 Task: Sliding Time Scale/Pitch Shift.
Action: Mouse moved to (118, 51)
Screenshot: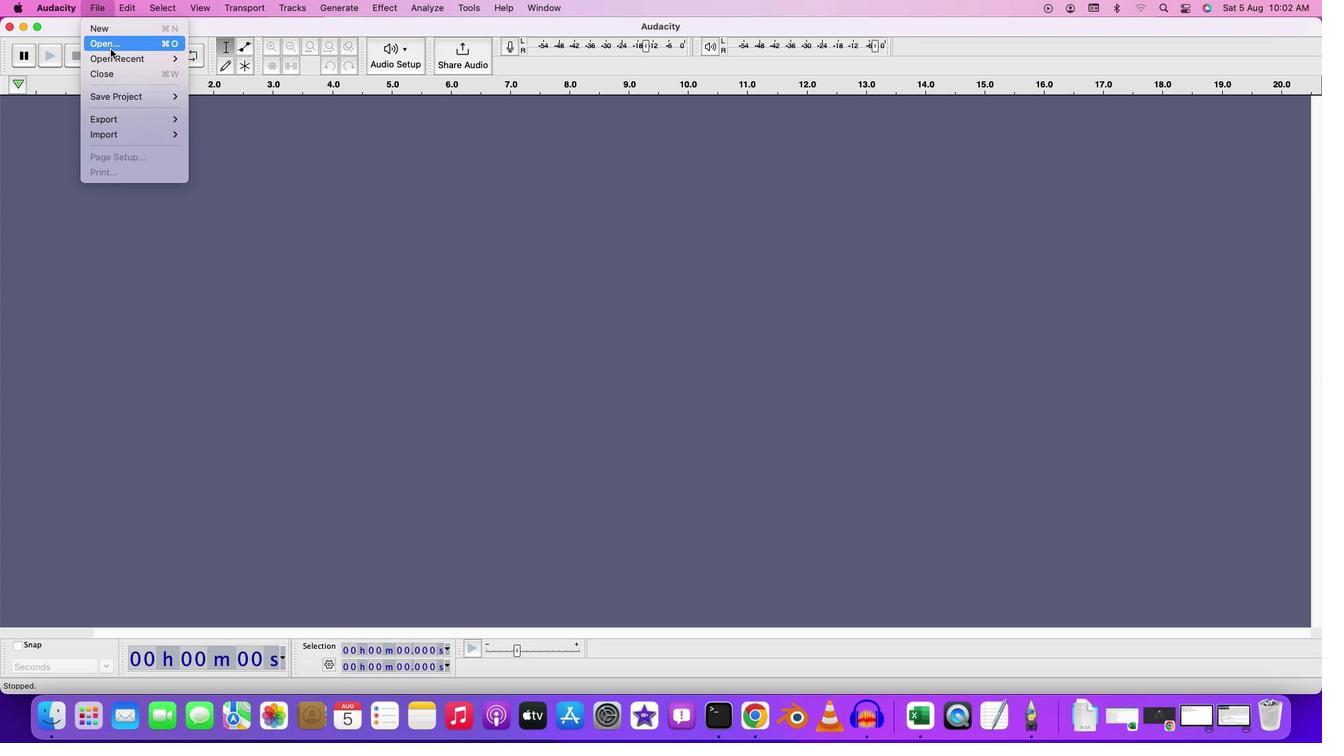 
Action: Mouse pressed left at (118, 51)
Screenshot: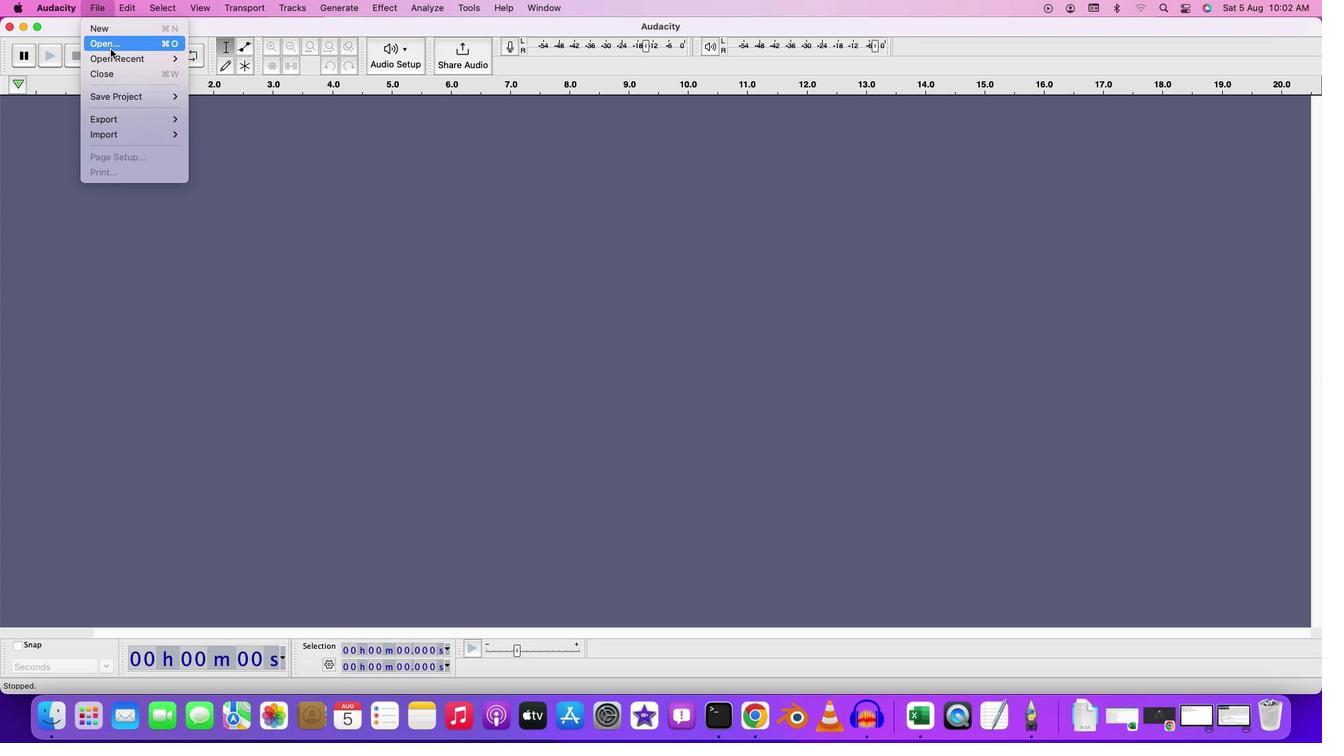 
Action: Mouse moved to (732, 280)
Screenshot: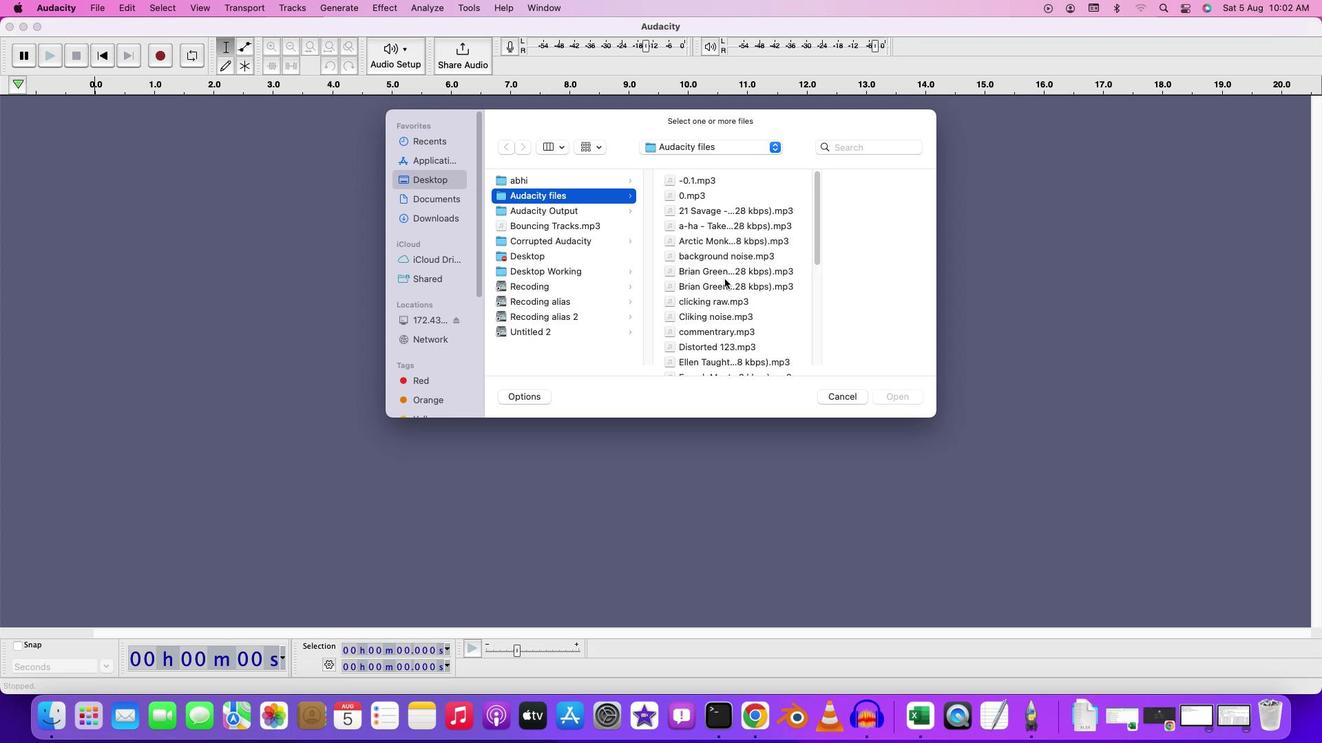 
Action: Mouse pressed left at (732, 280)
Screenshot: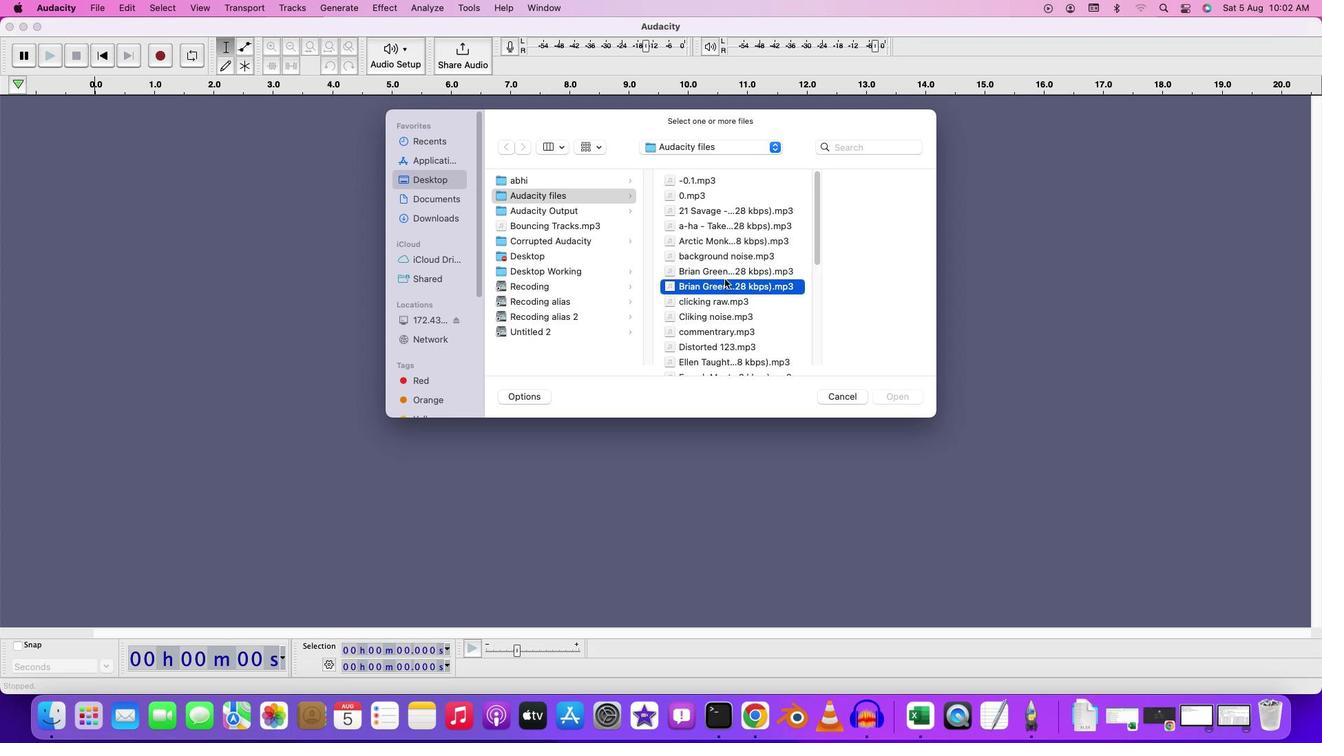 
Action: Mouse moved to (687, 243)
Screenshot: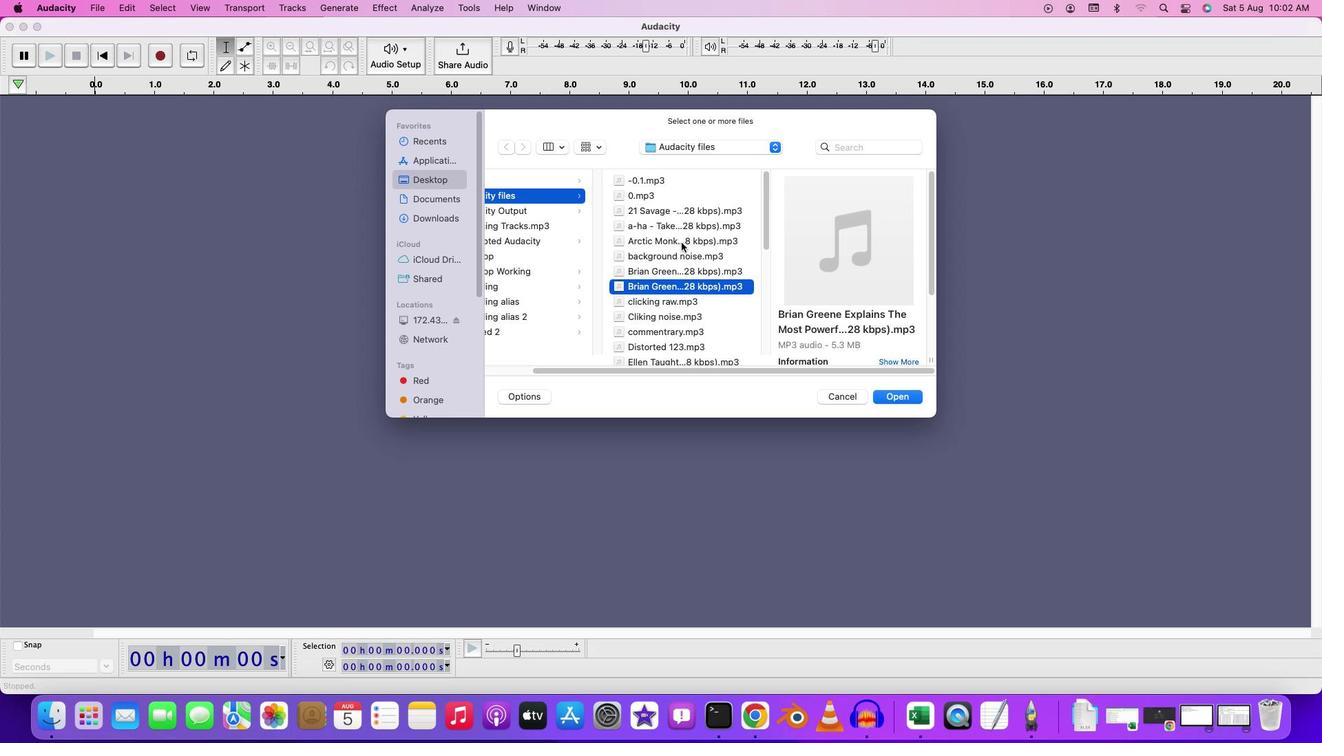 
Action: Mouse pressed left at (687, 243)
Screenshot: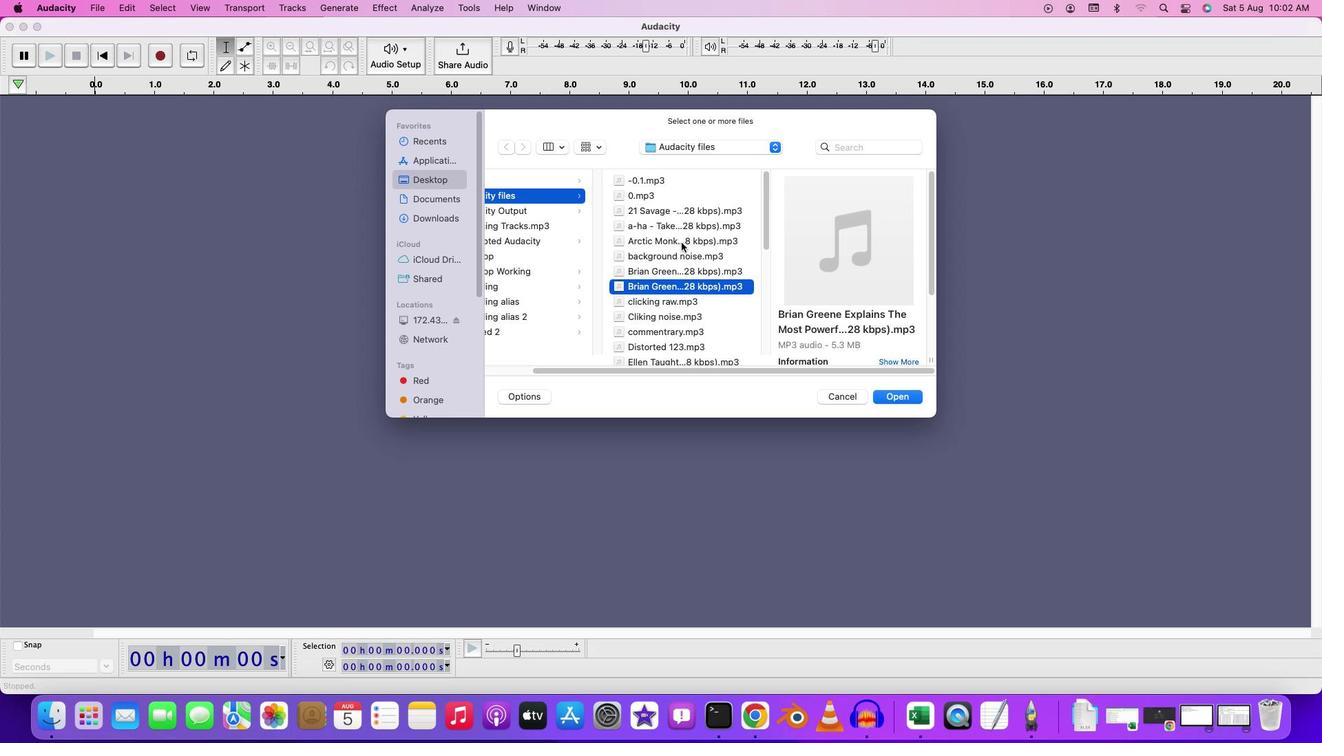 
Action: Mouse moved to (714, 260)
Screenshot: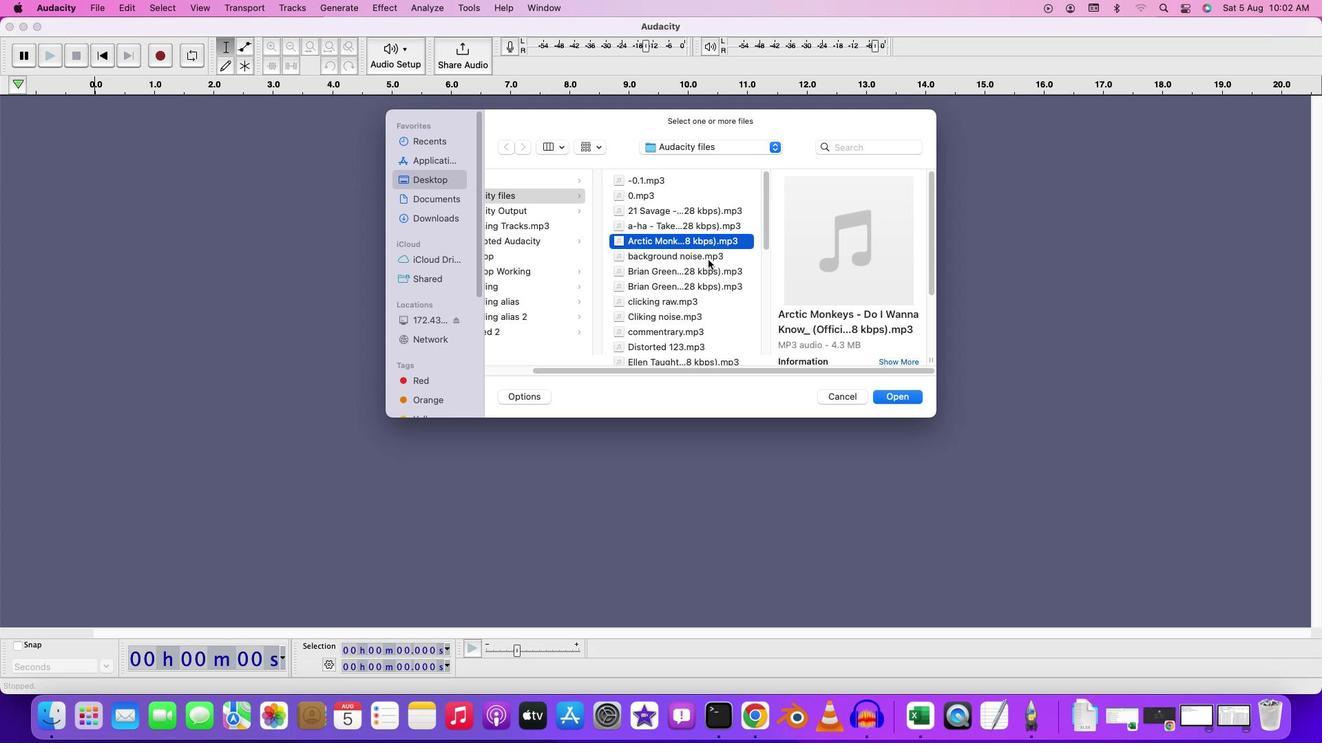
Action: Mouse scrolled (714, 260) with delta (8, 2)
Screenshot: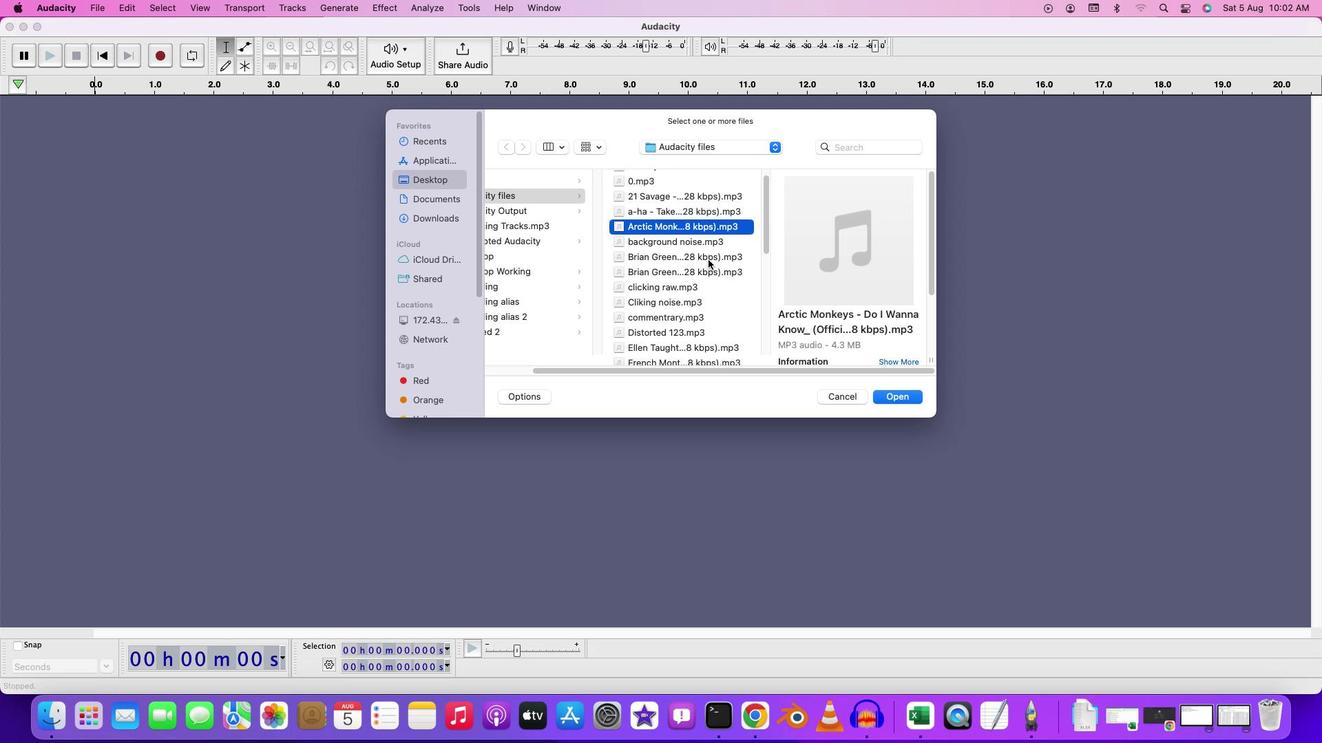 
Action: Mouse scrolled (714, 260) with delta (8, 2)
Screenshot: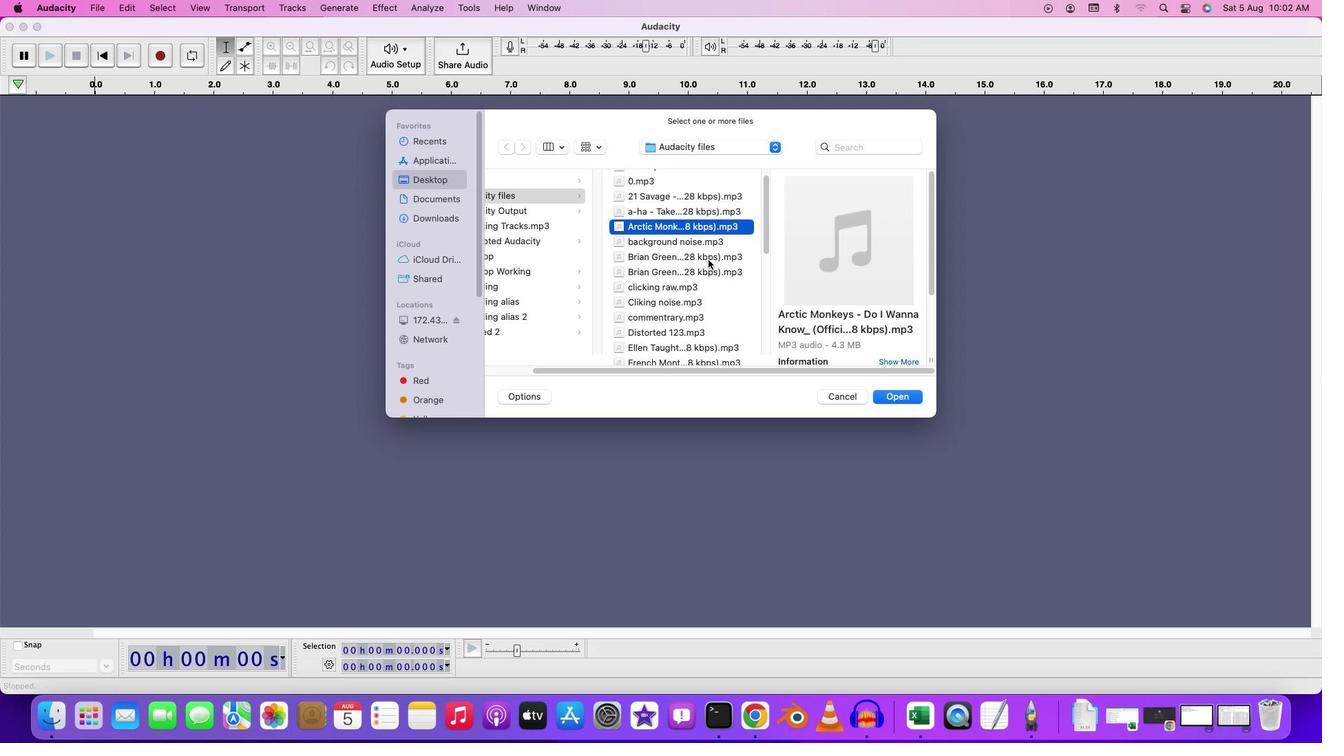 
Action: Mouse scrolled (714, 260) with delta (8, 1)
Screenshot: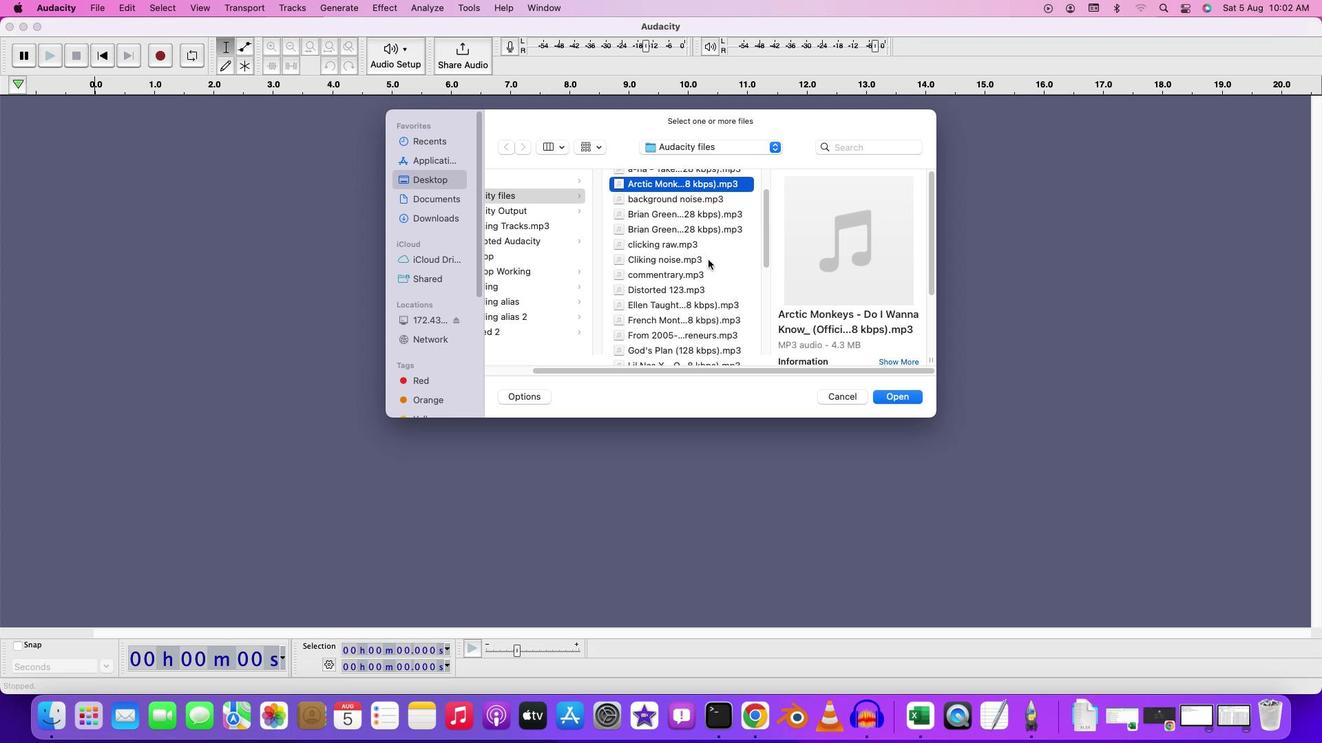 
Action: Mouse moved to (718, 260)
Screenshot: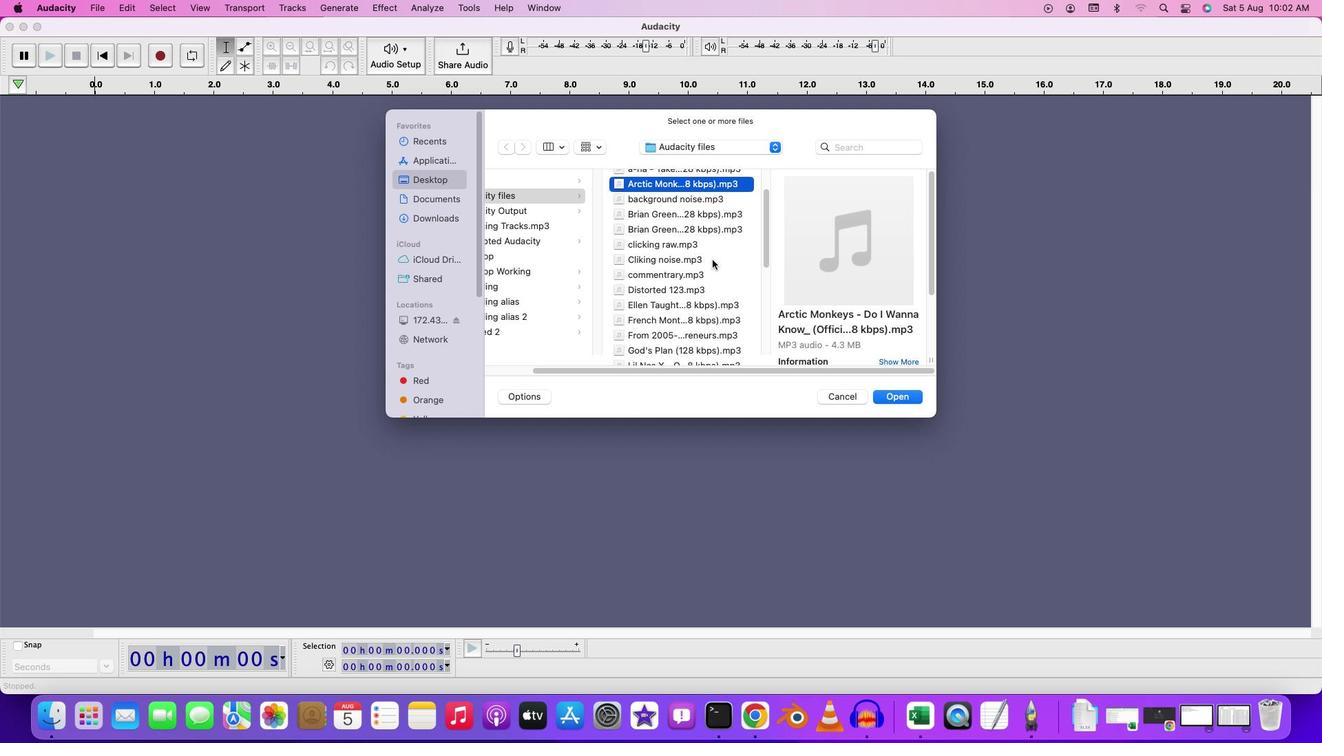 
Action: Mouse scrolled (718, 260) with delta (8, 3)
Screenshot: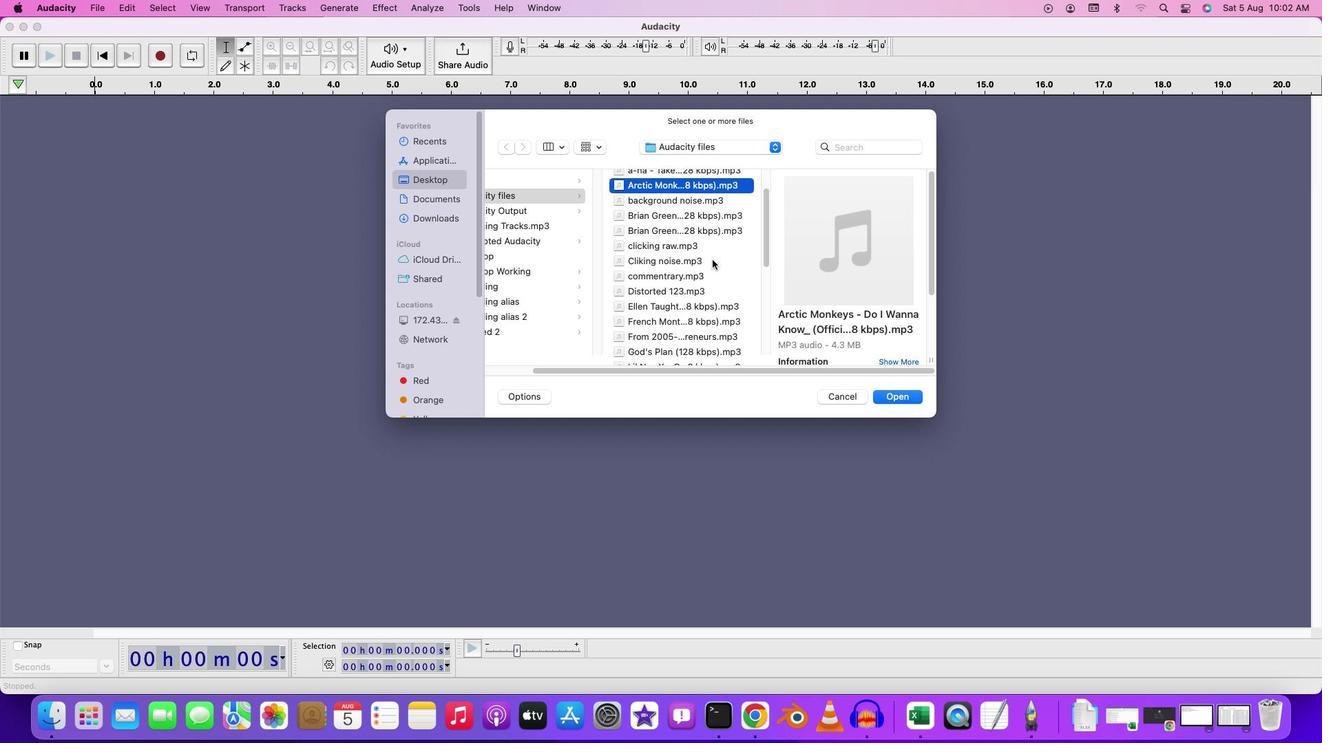 
Action: Mouse scrolled (718, 260) with delta (8, 3)
Screenshot: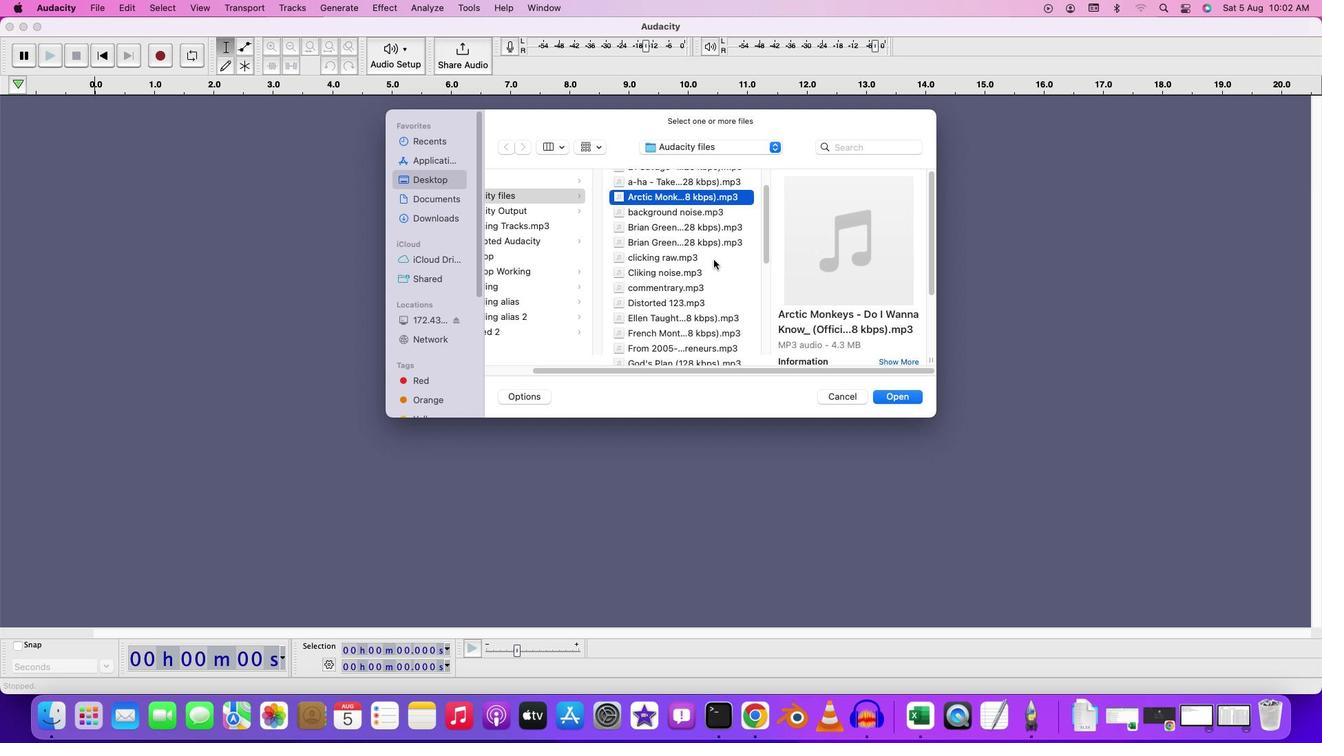 
Action: Mouse moved to (720, 260)
Screenshot: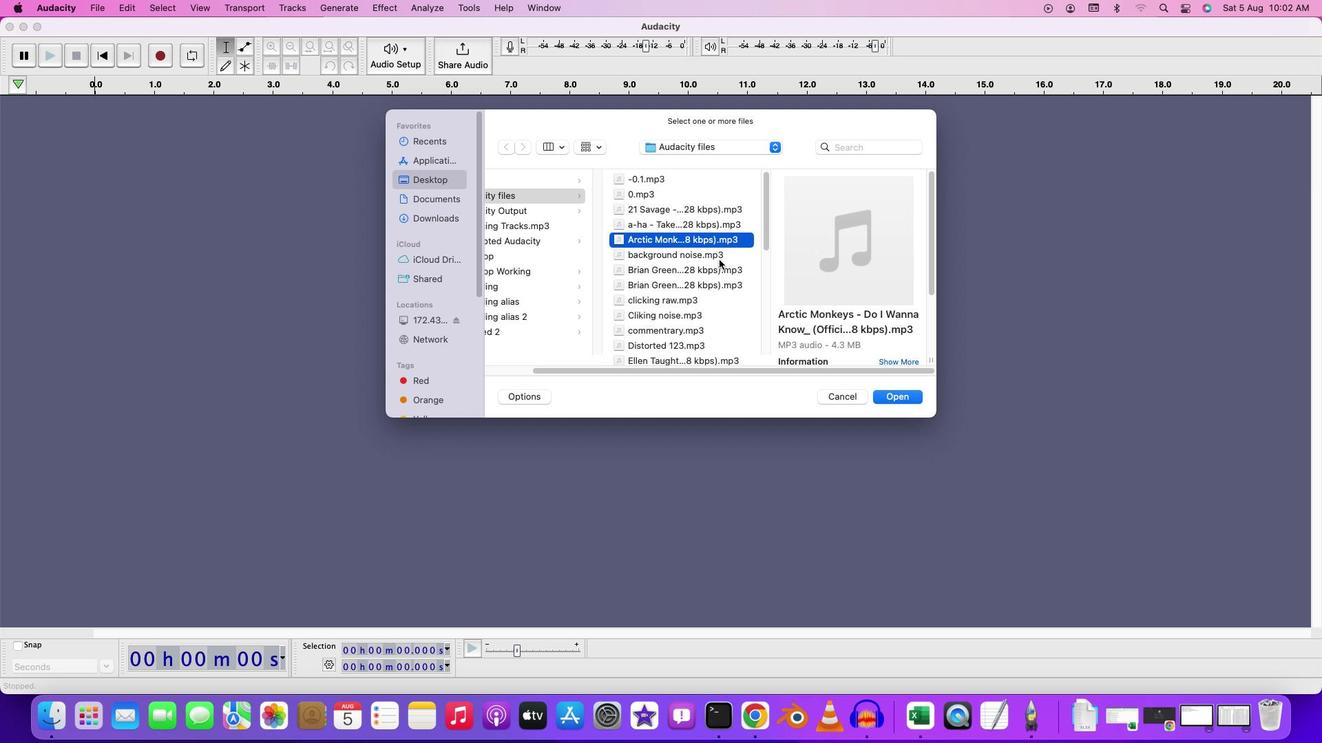 
Action: Mouse scrolled (720, 260) with delta (8, 4)
Screenshot: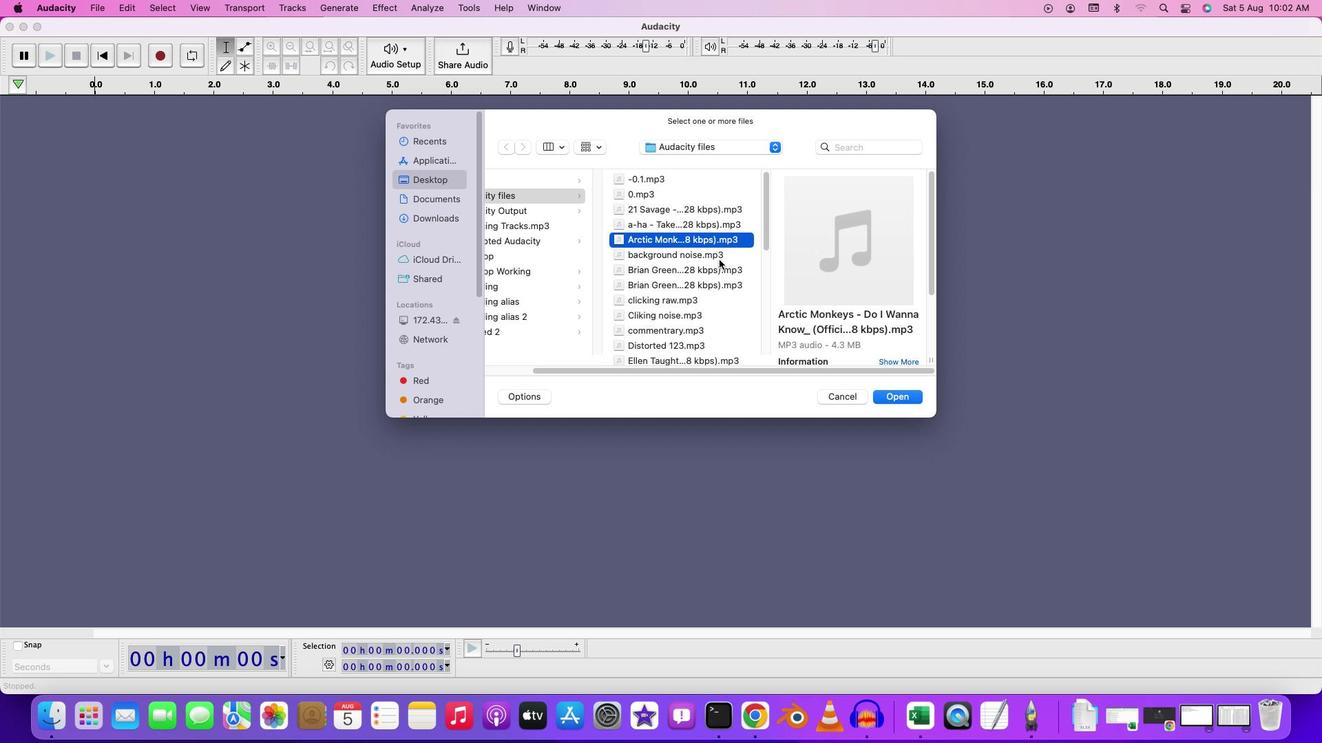 
Action: Mouse moved to (714, 245)
Screenshot: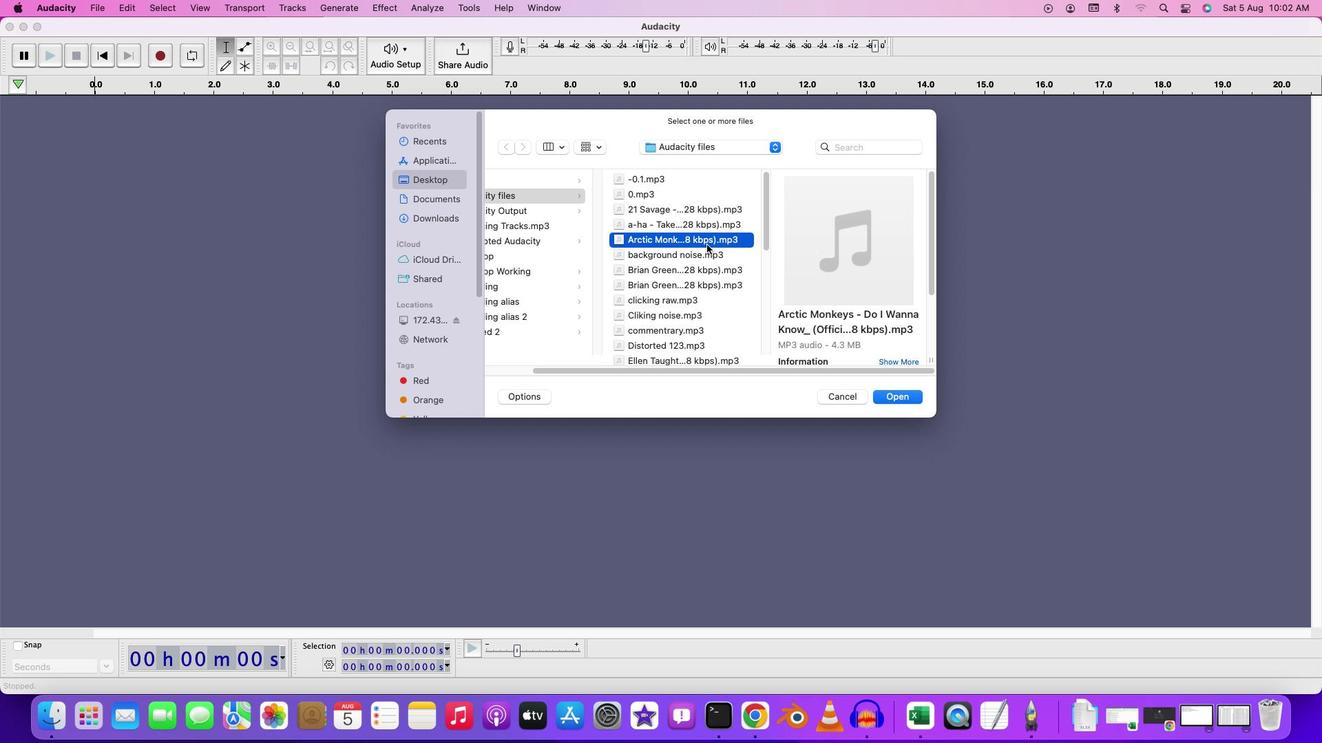 
Action: Mouse pressed left at (714, 245)
Screenshot: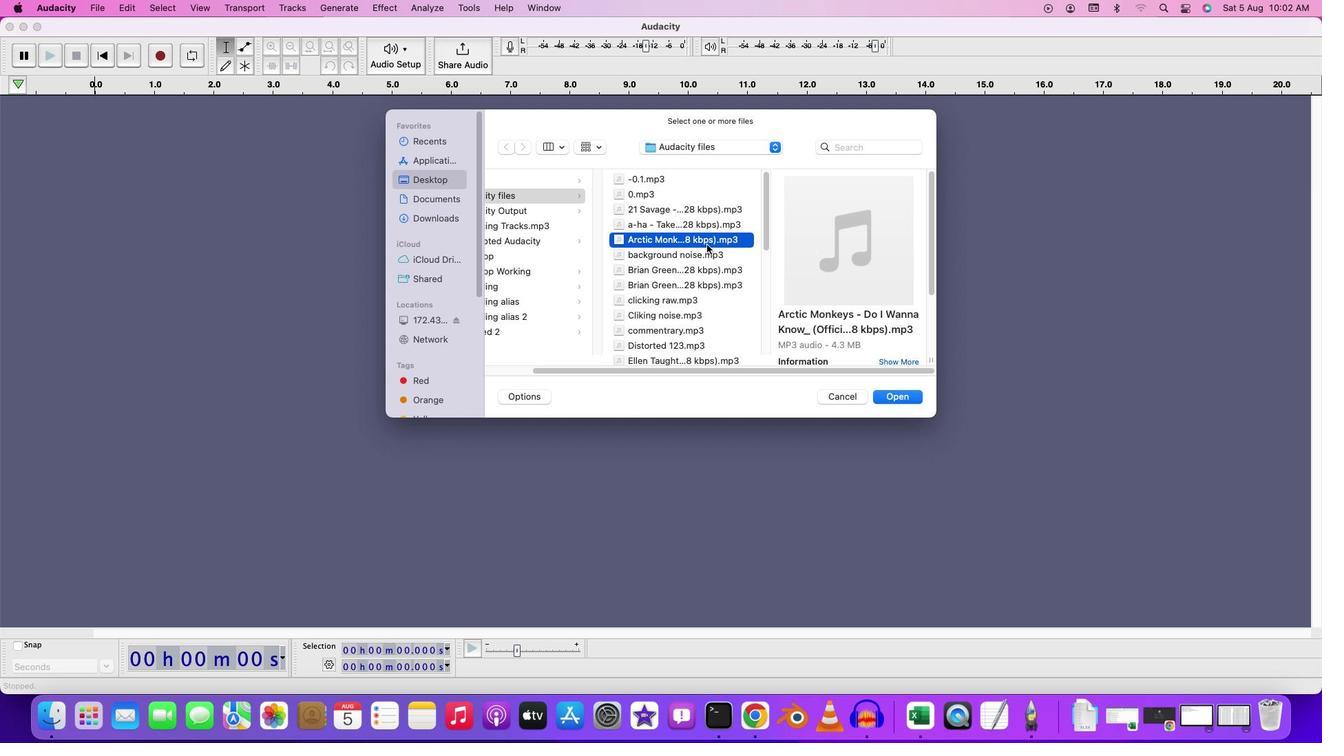 
Action: Mouse pressed left at (714, 245)
Screenshot: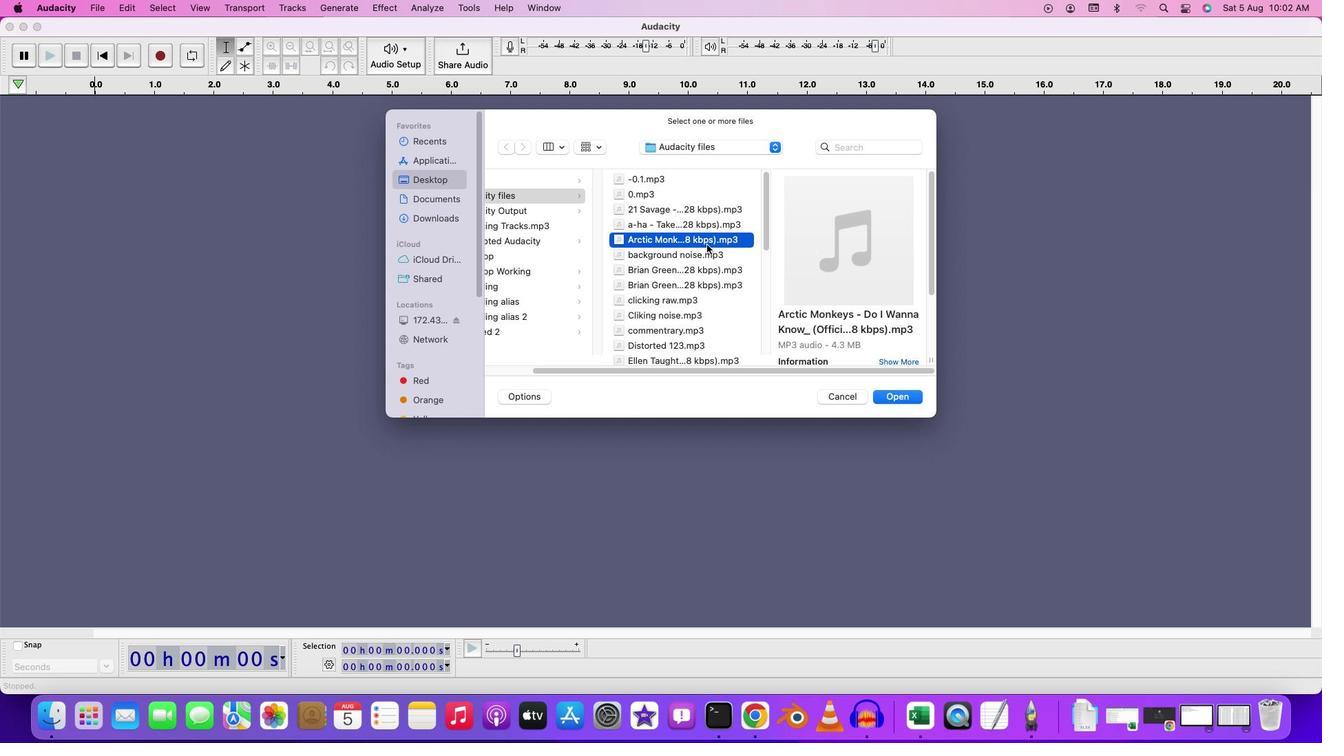 
Action: Mouse moved to (126, 143)
Screenshot: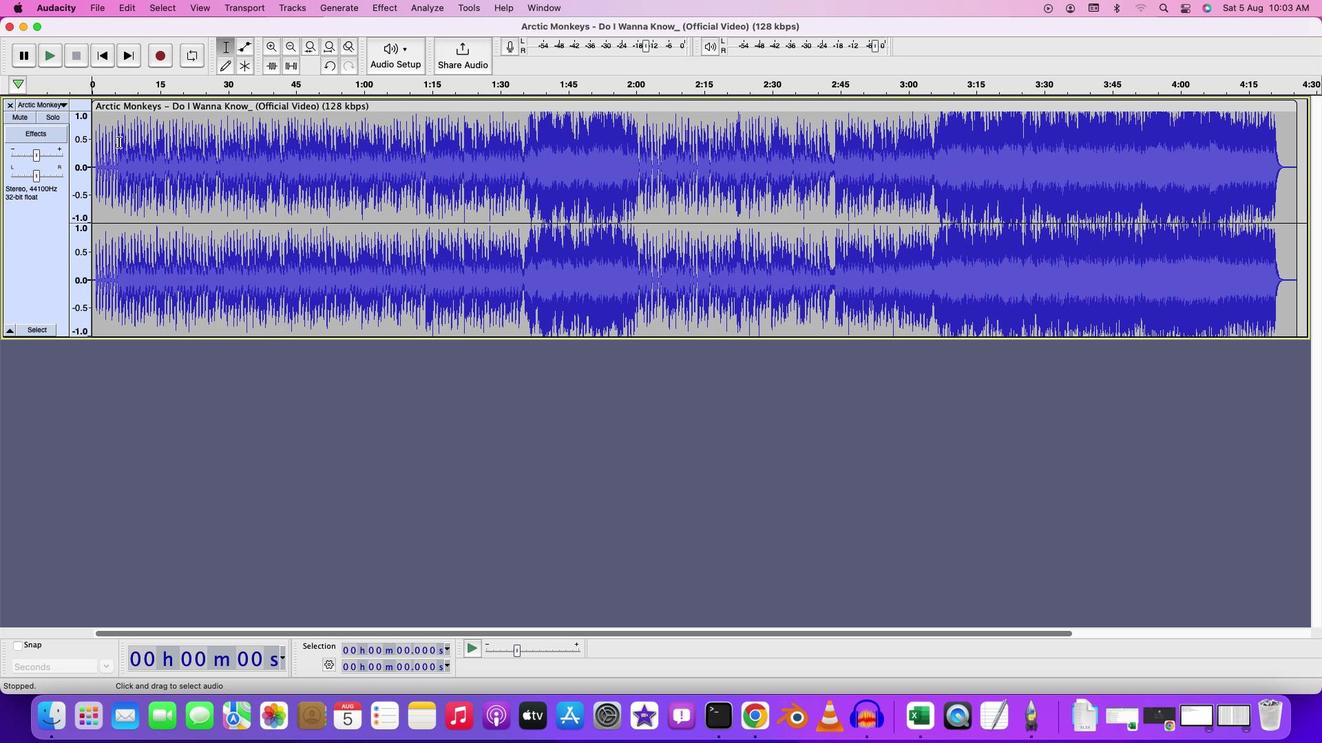 
Action: Mouse pressed left at (126, 143)
Screenshot: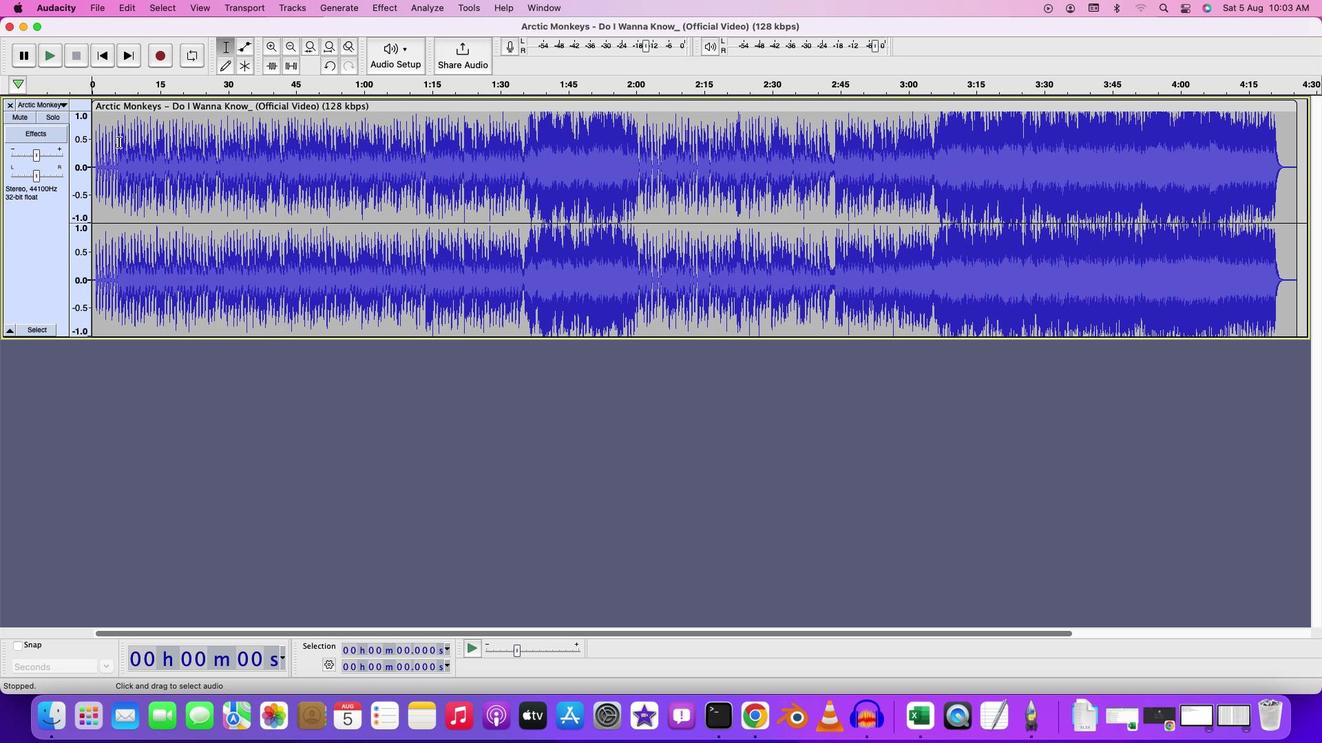 
Action: Mouse moved to (159, 139)
Screenshot: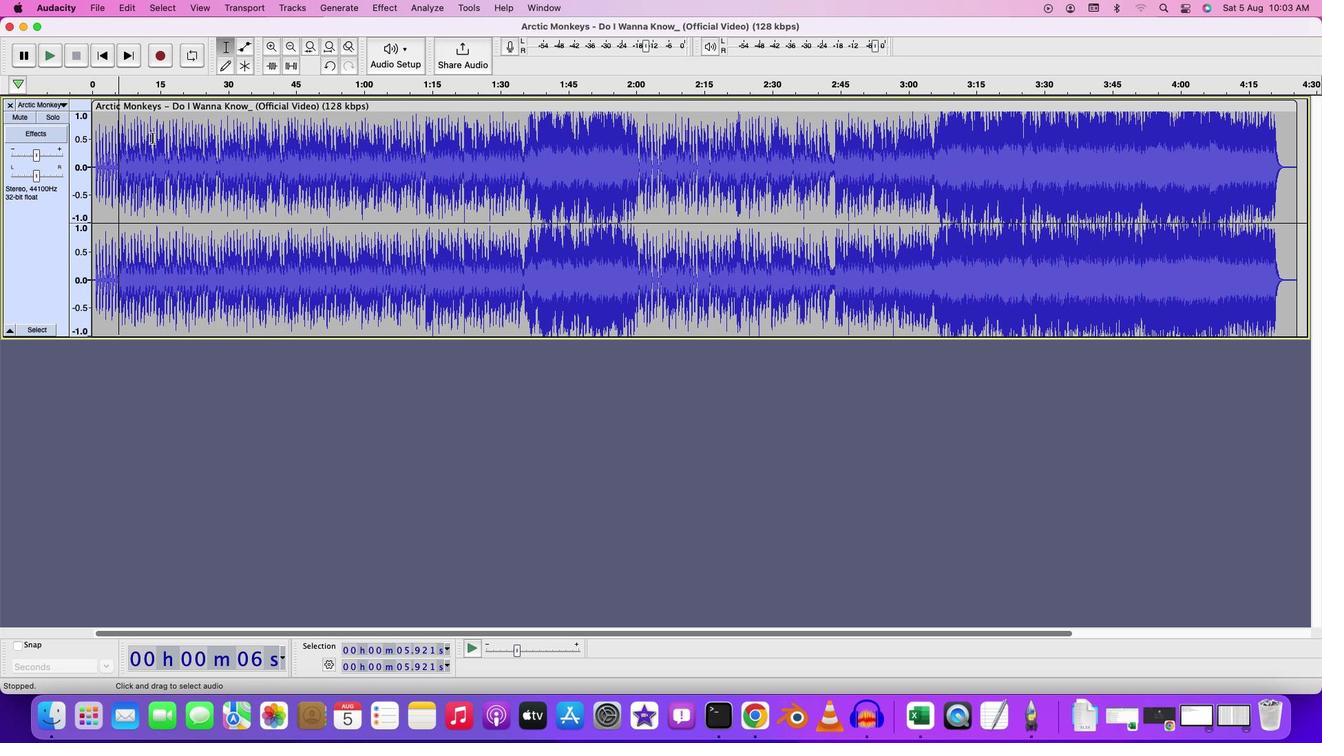 
Action: Key pressed Key.space
Screenshot: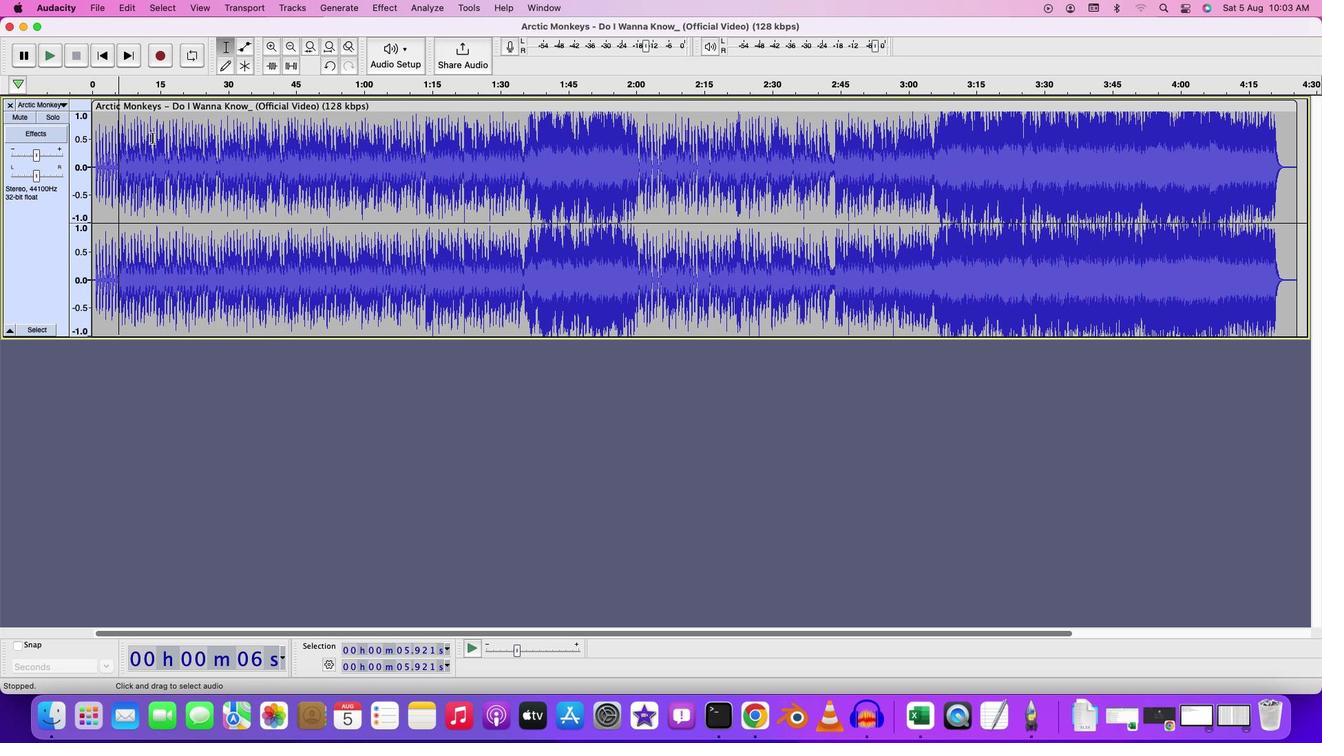 
Action: Mouse moved to (106, 127)
Screenshot: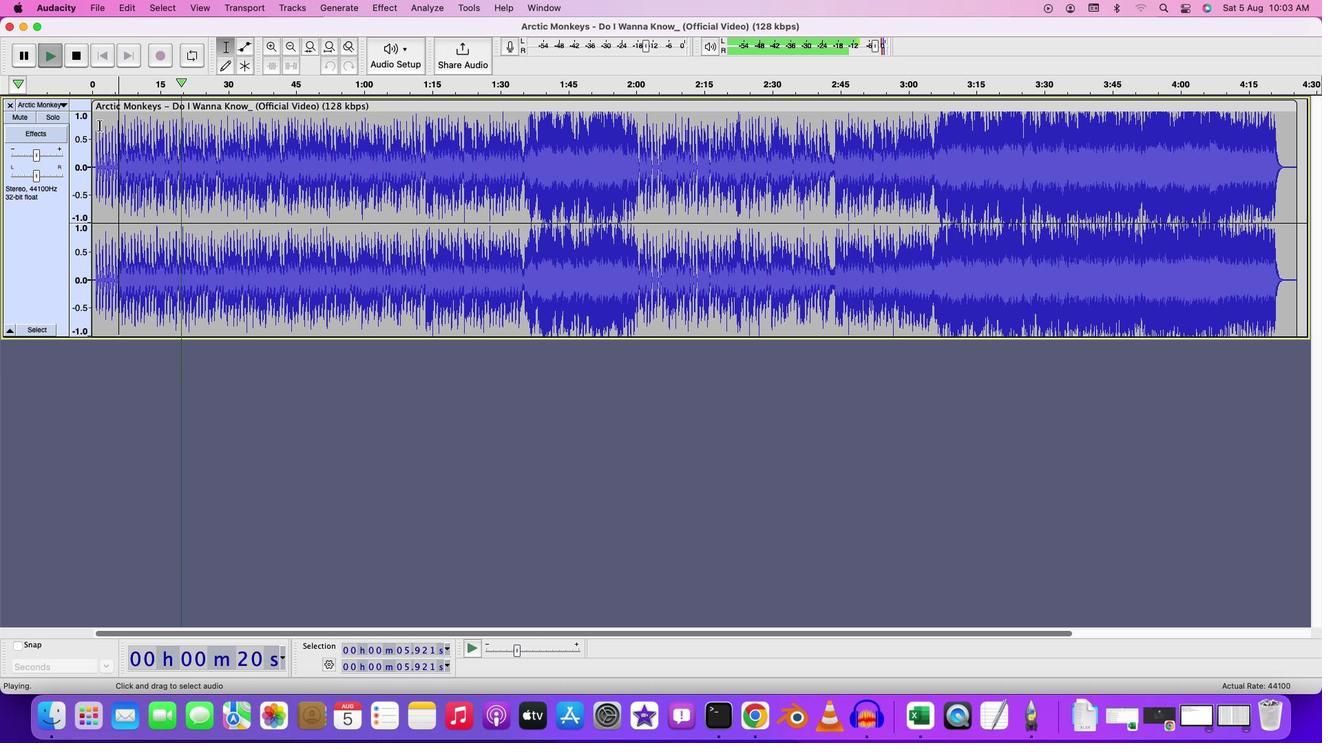 
Action: Mouse pressed left at (106, 127)
Screenshot: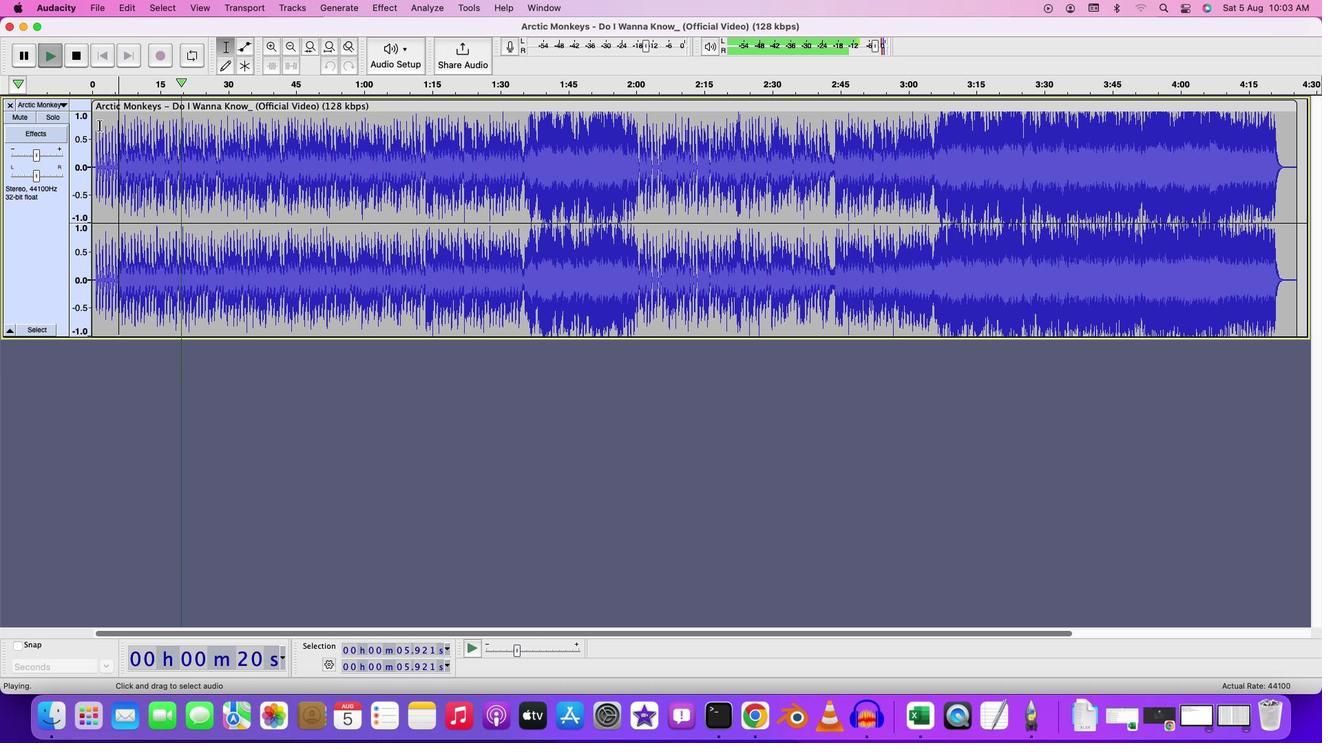 
Action: Key pressed Key.space
Screenshot: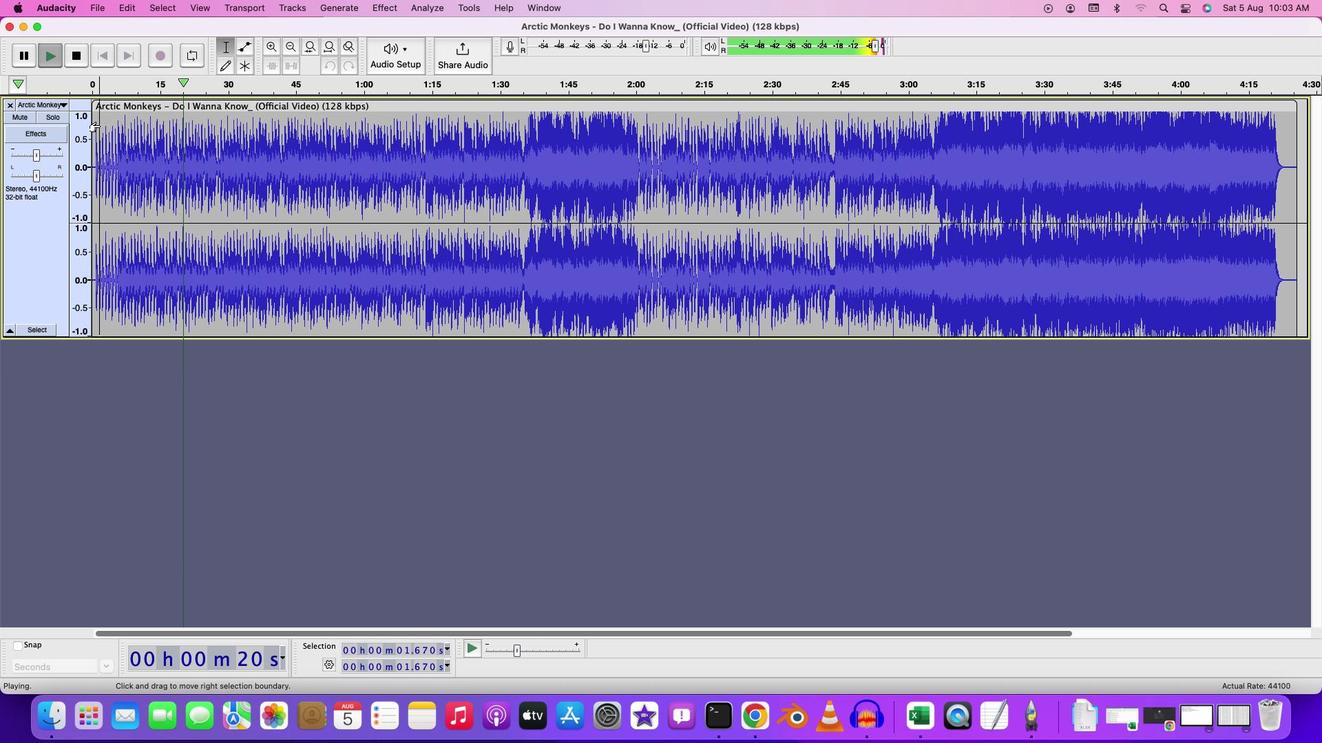 
Action: Mouse moved to (124, 130)
Screenshot: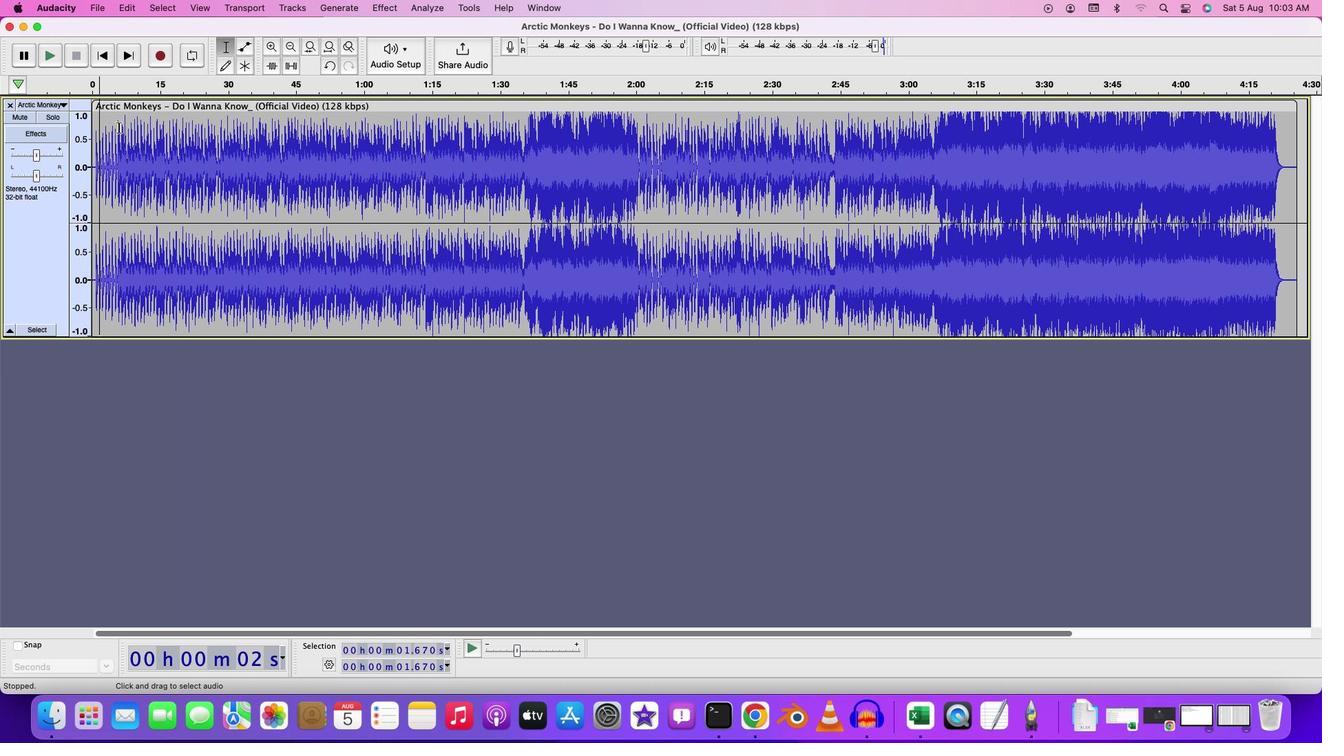 
Action: Key pressed Key.space
Screenshot: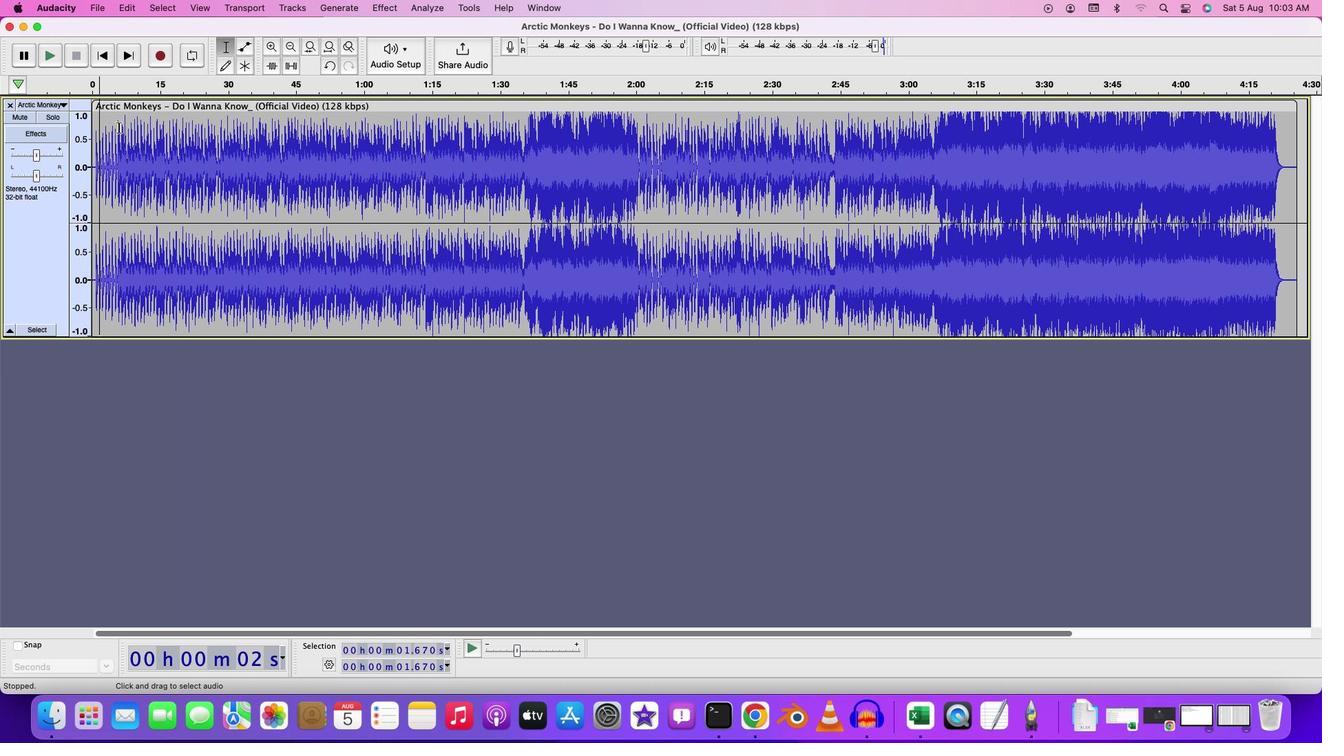
Action: Mouse moved to (221, 132)
Screenshot: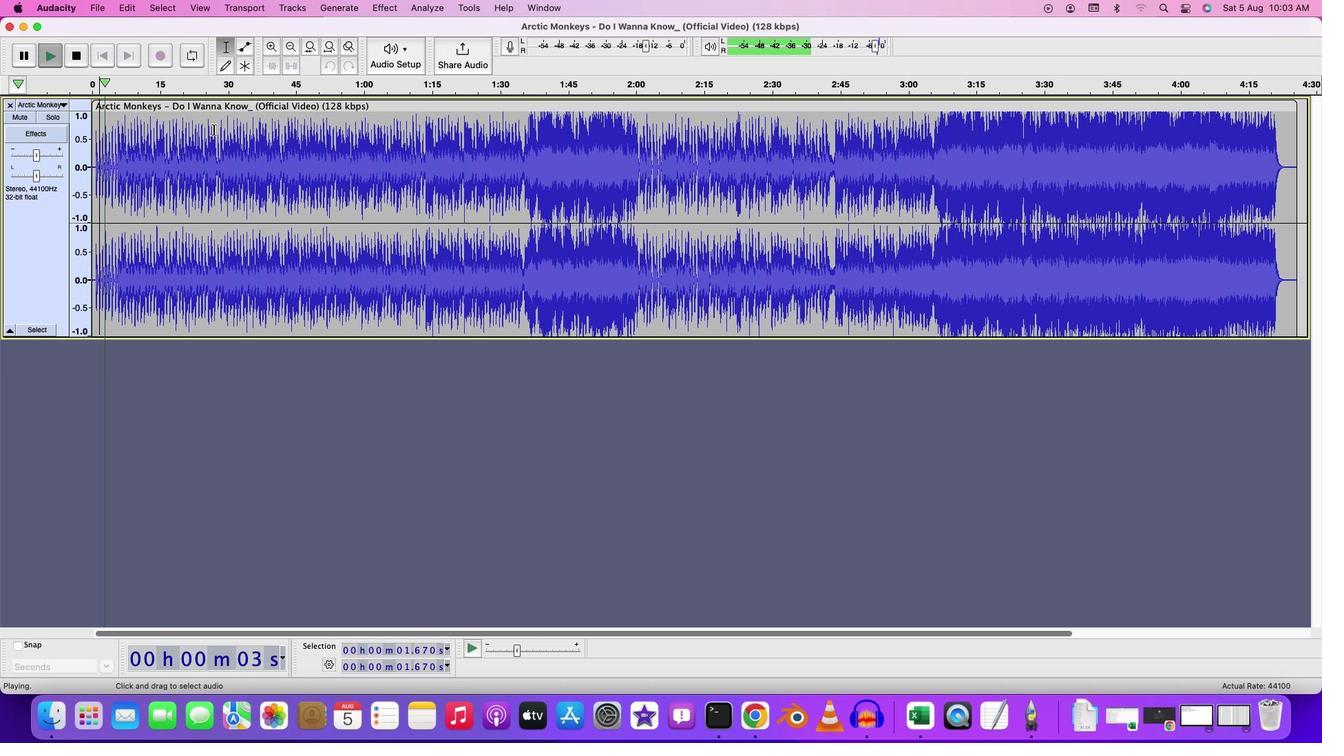 
Action: Mouse pressed left at (221, 132)
Screenshot: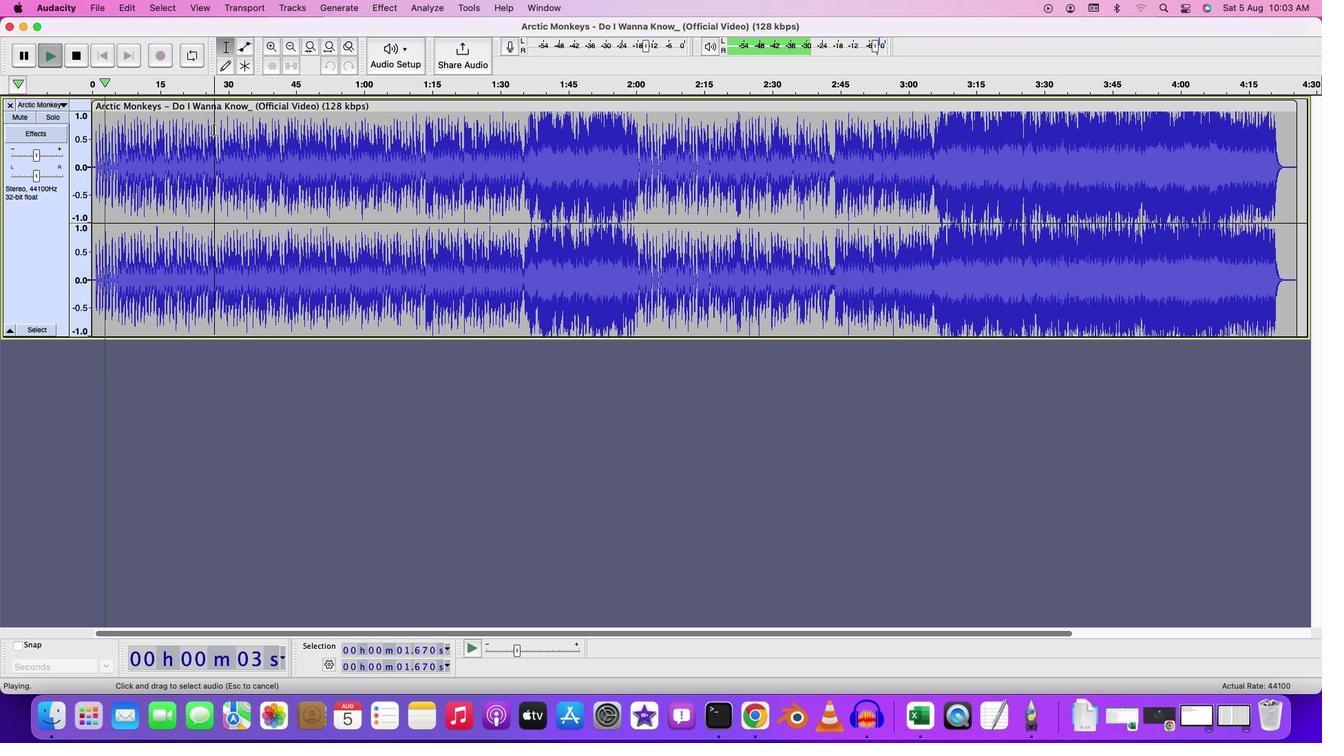 
Action: Mouse moved to (241, 126)
Screenshot: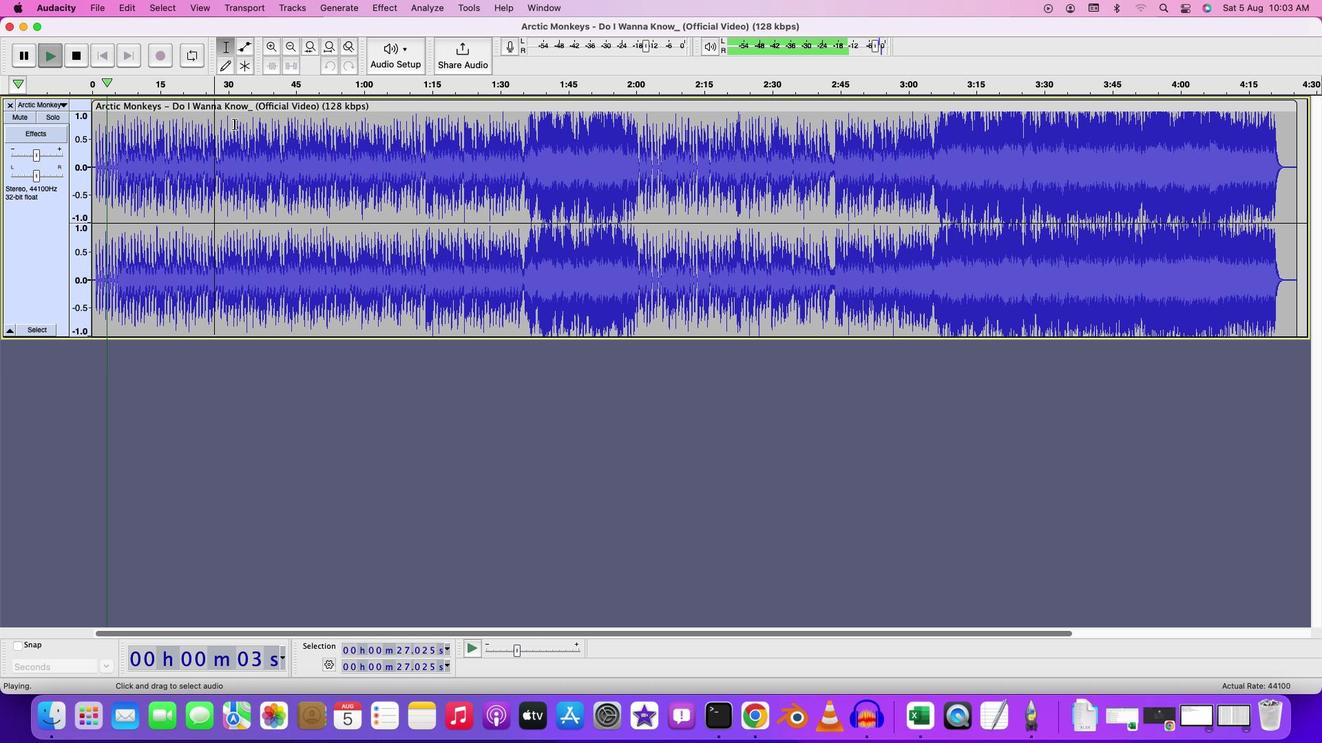 
Action: Key pressed Key.space
Screenshot: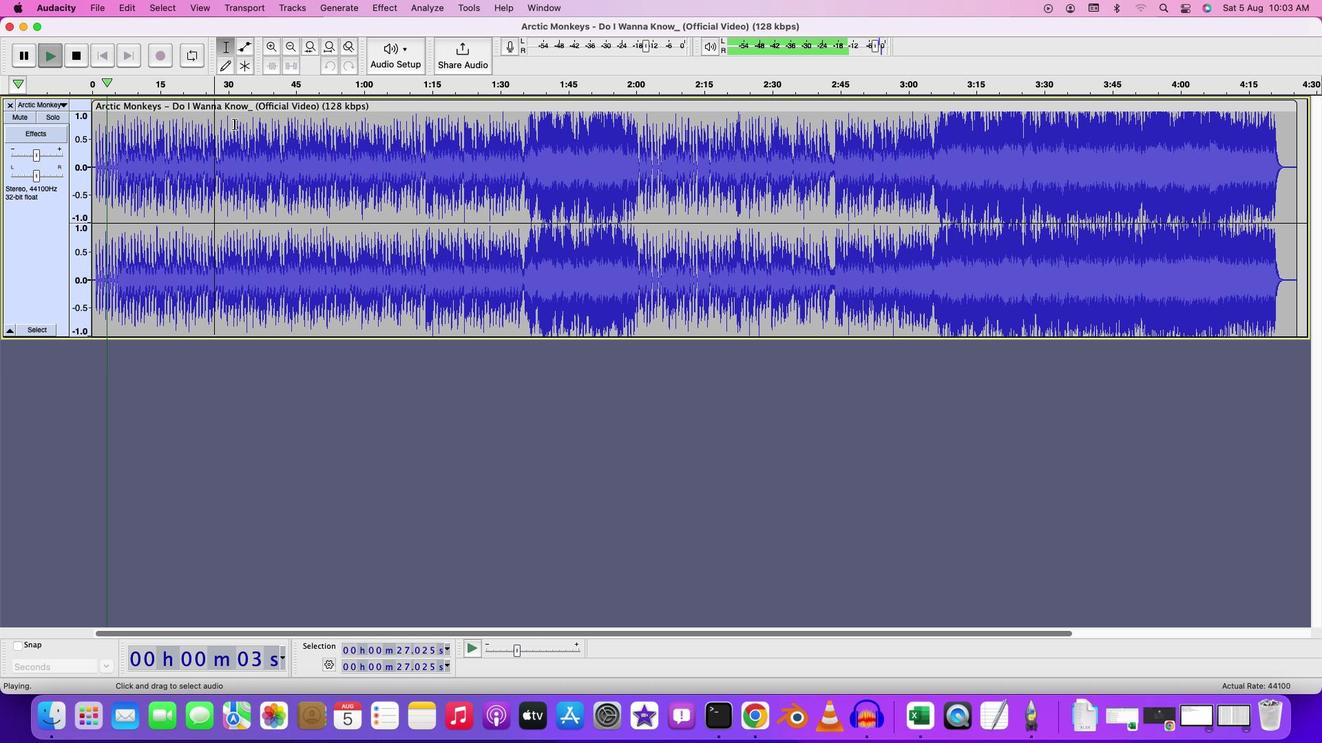 
Action: Mouse moved to (241, 126)
Screenshot: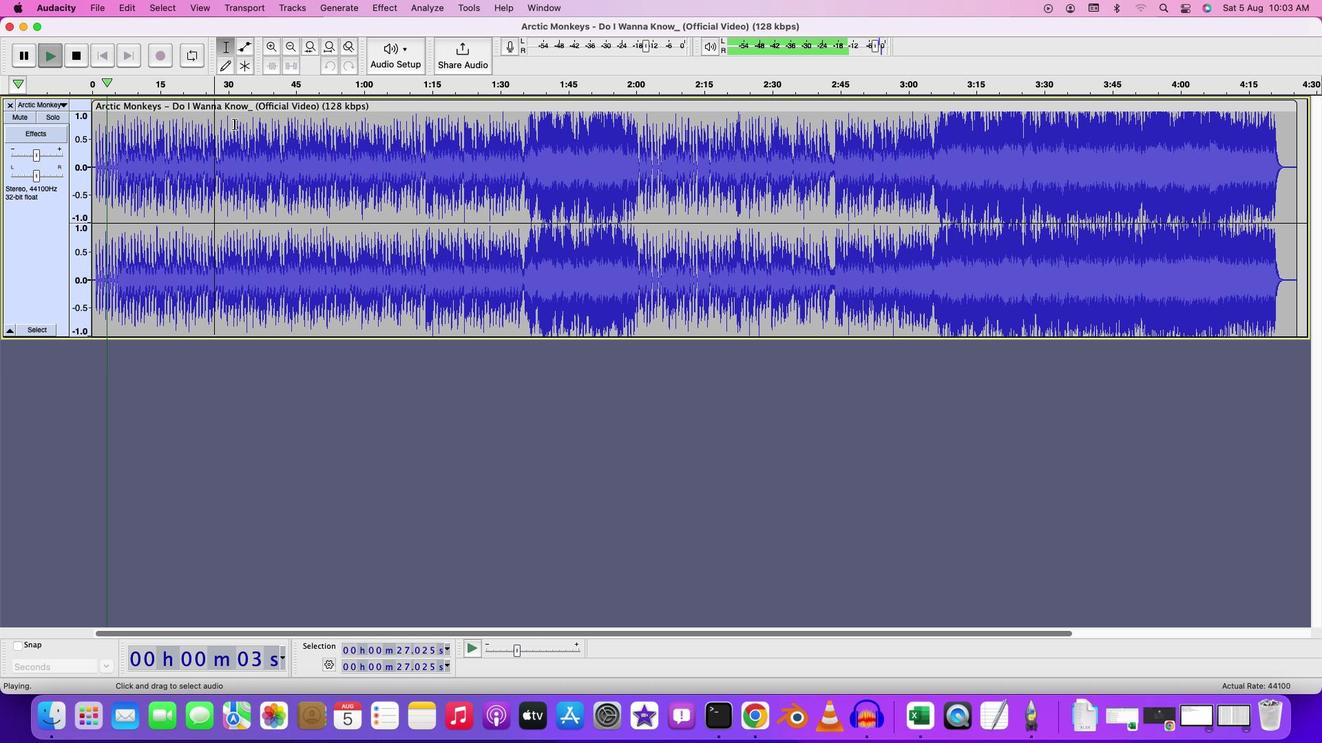 
Action: Key pressed Key.space
Screenshot: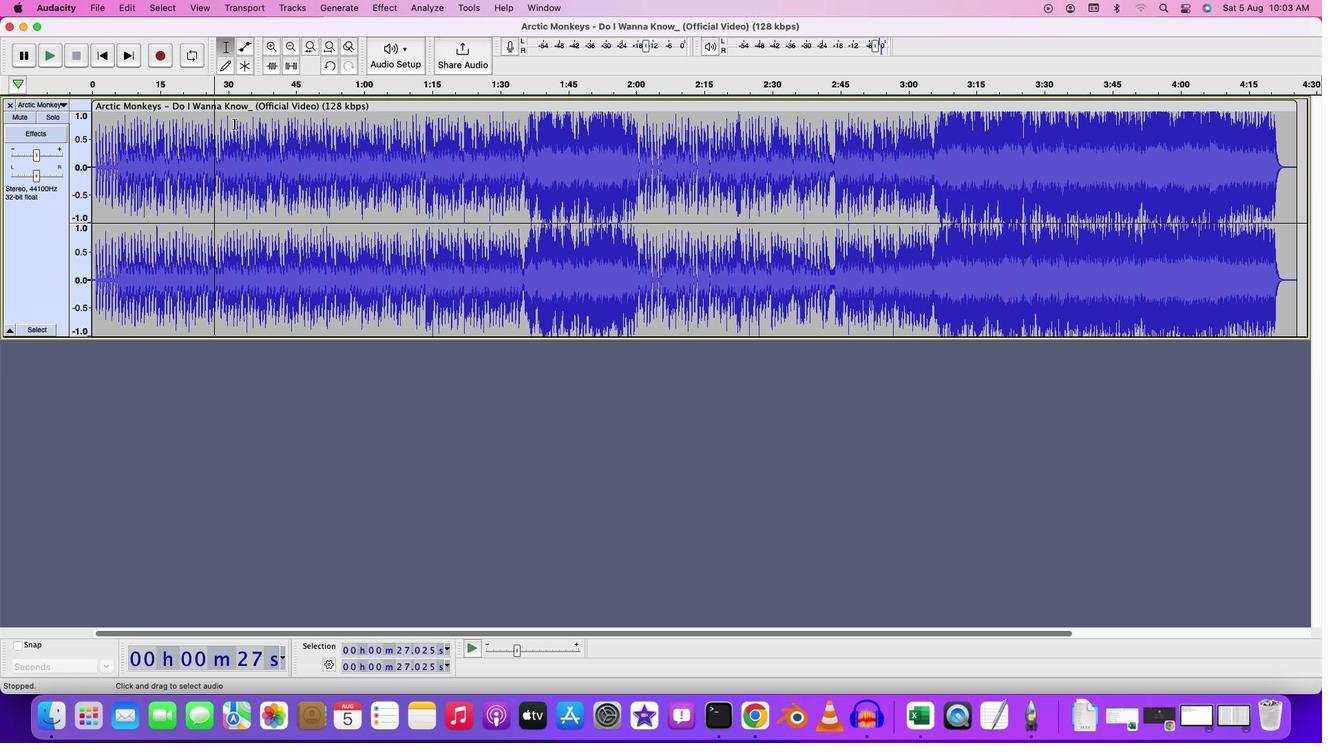
Action: Mouse moved to (368, 132)
Screenshot: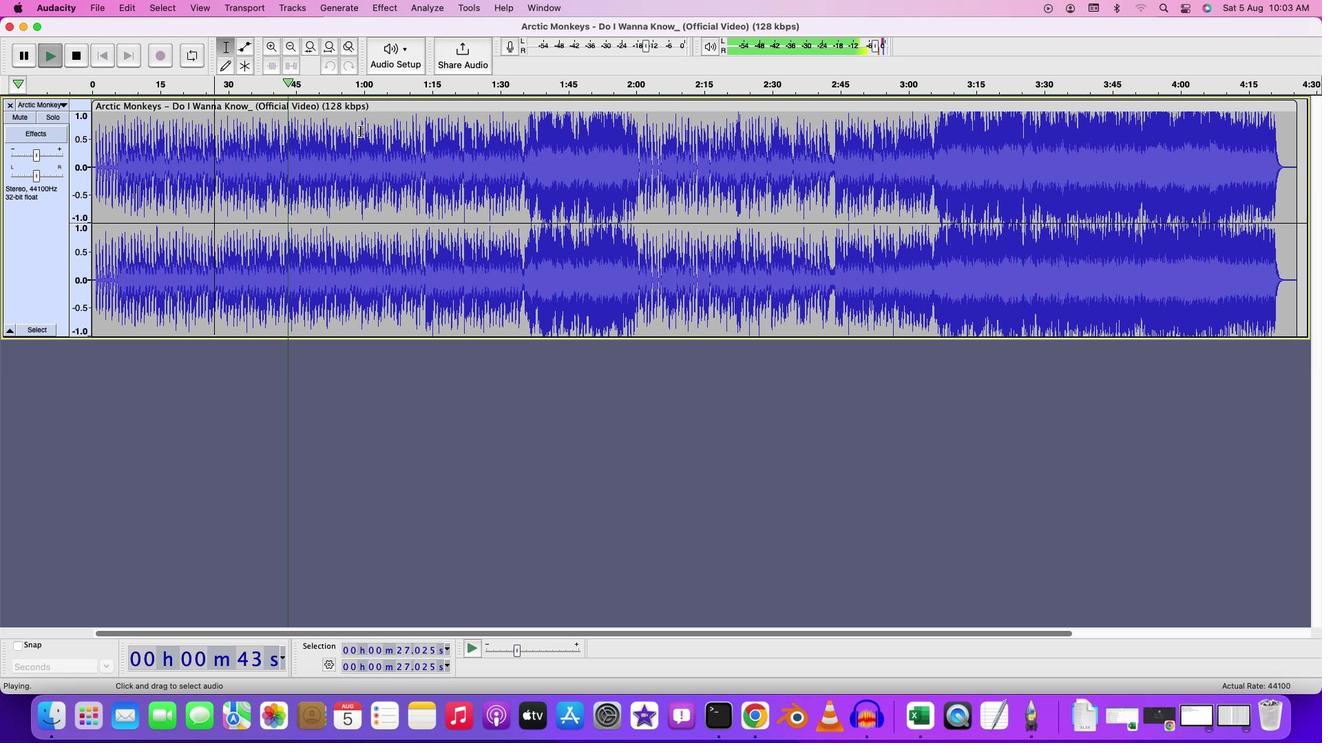 
Action: Key pressed Key.space
Screenshot: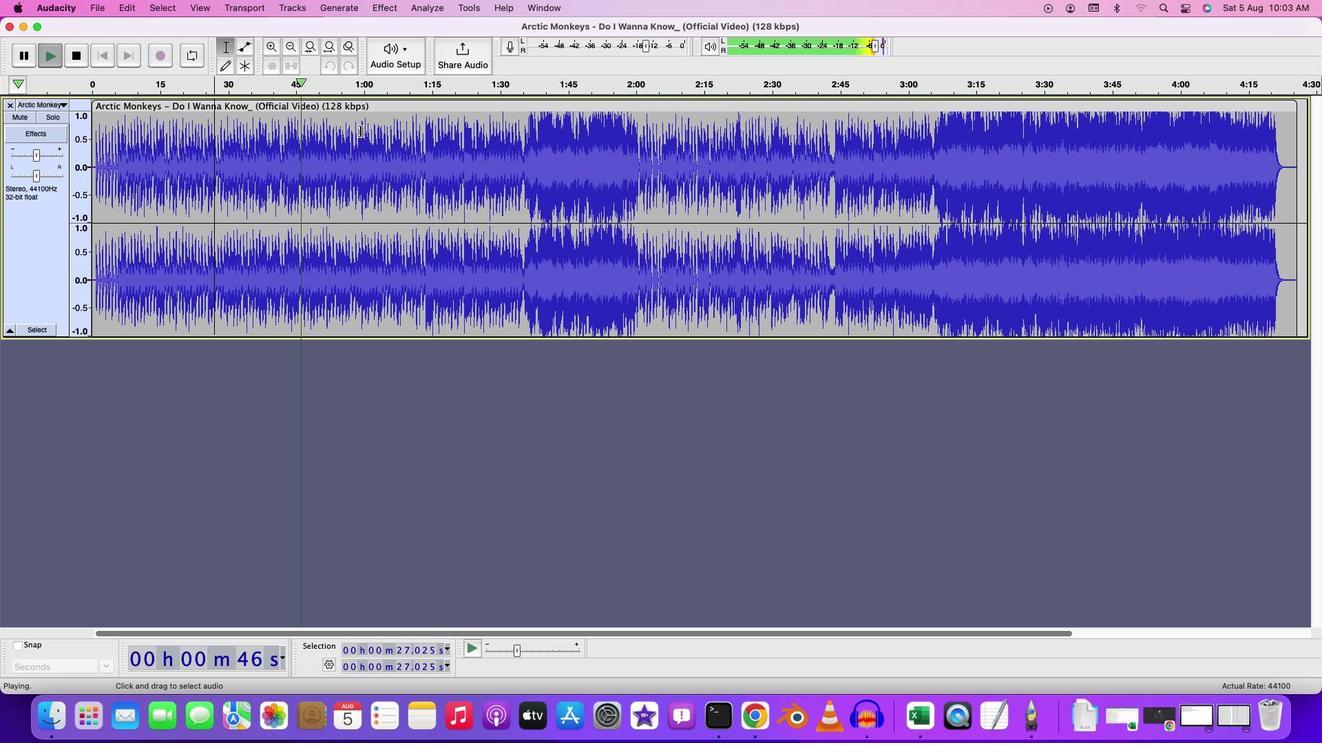 
Action: Mouse moved to (265, 146)
Screenshot: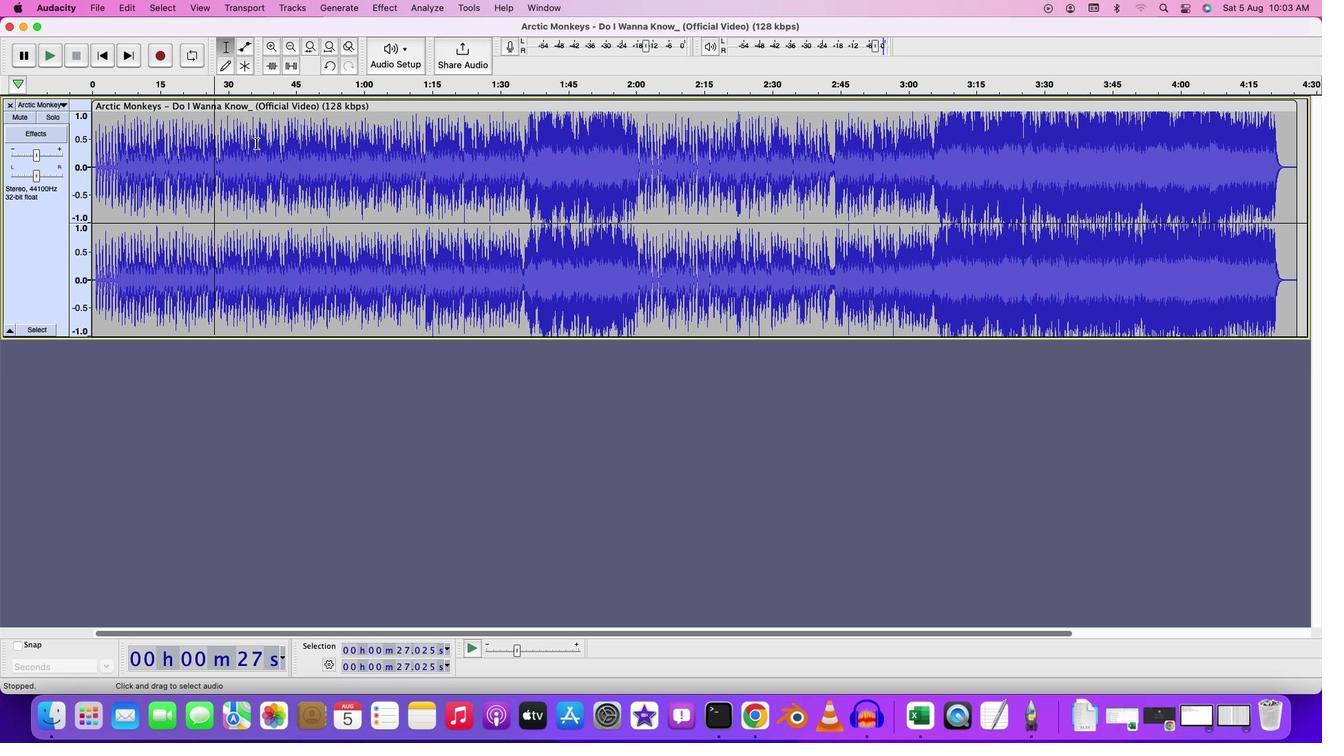 
Action: Key pressed Key.space
Screenshot: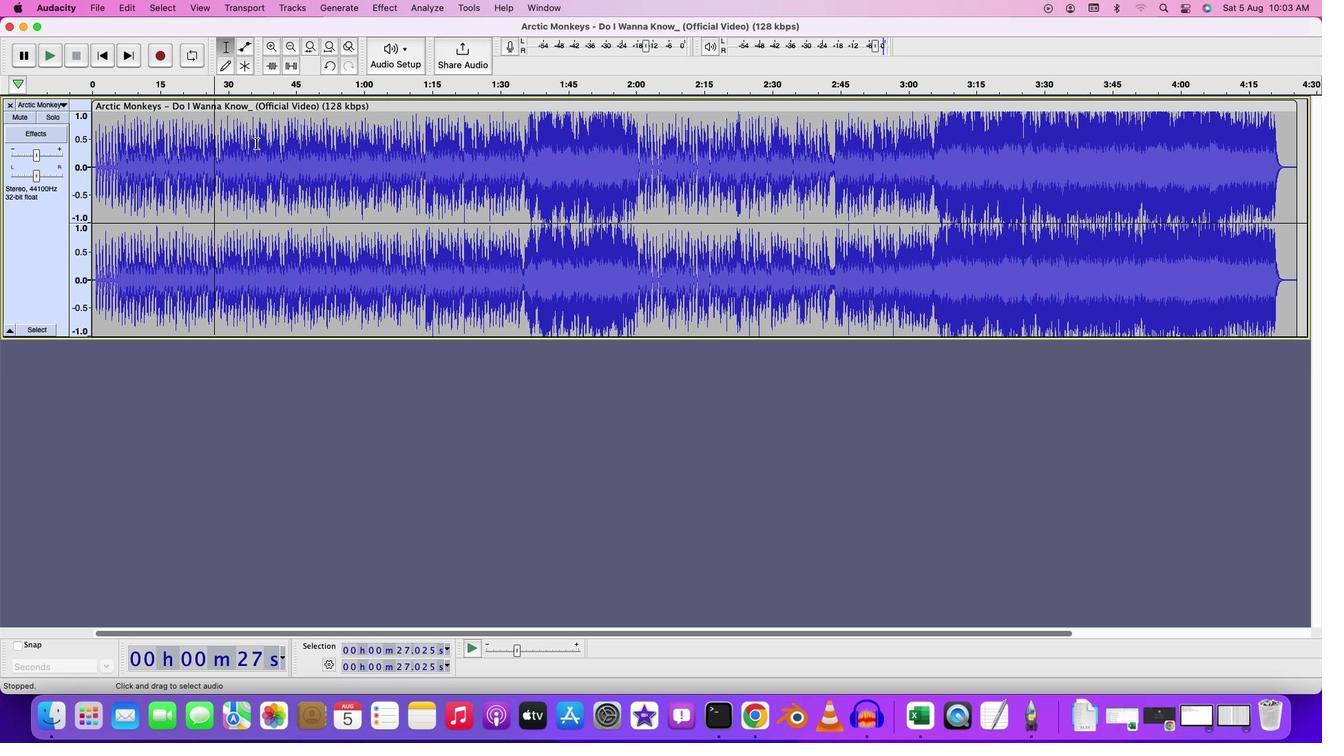 
Action: Mouse moved to (315, 137)
Screenshot: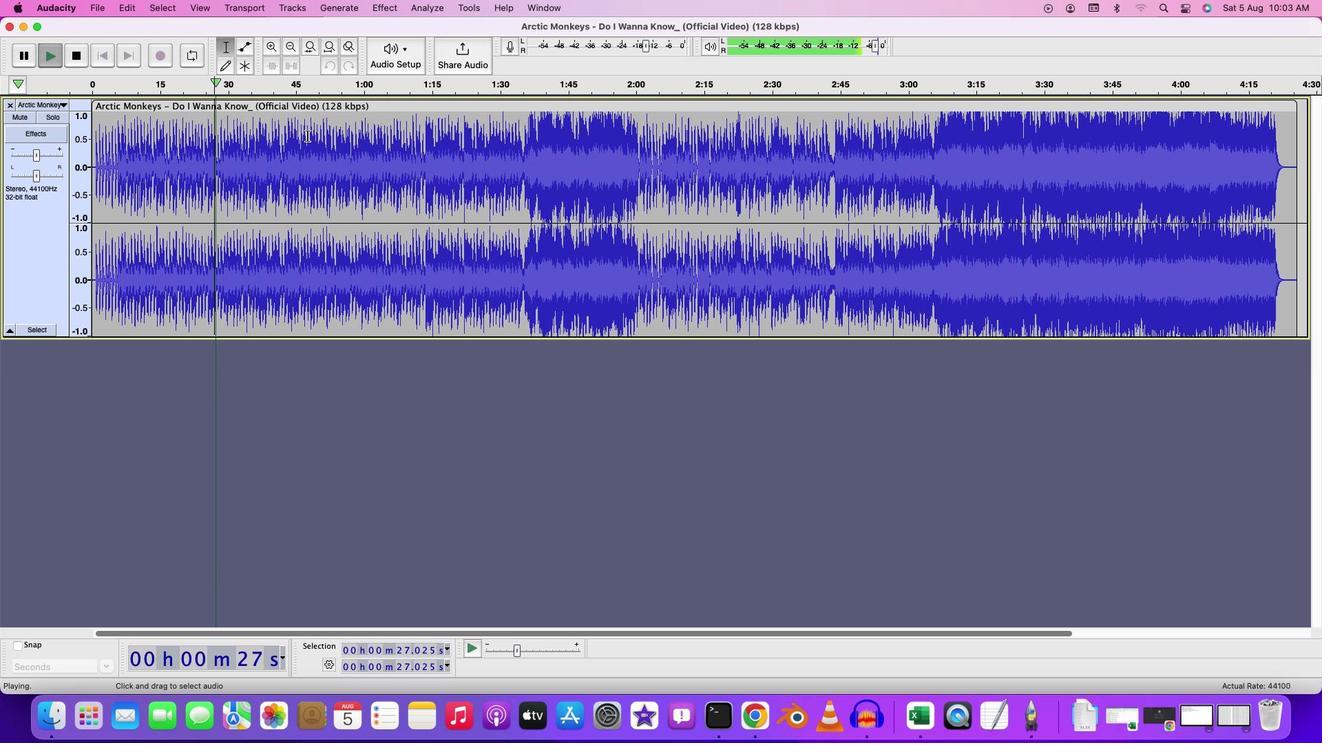 
Action: Mouse pressed left at (315, 137)
Screenshot: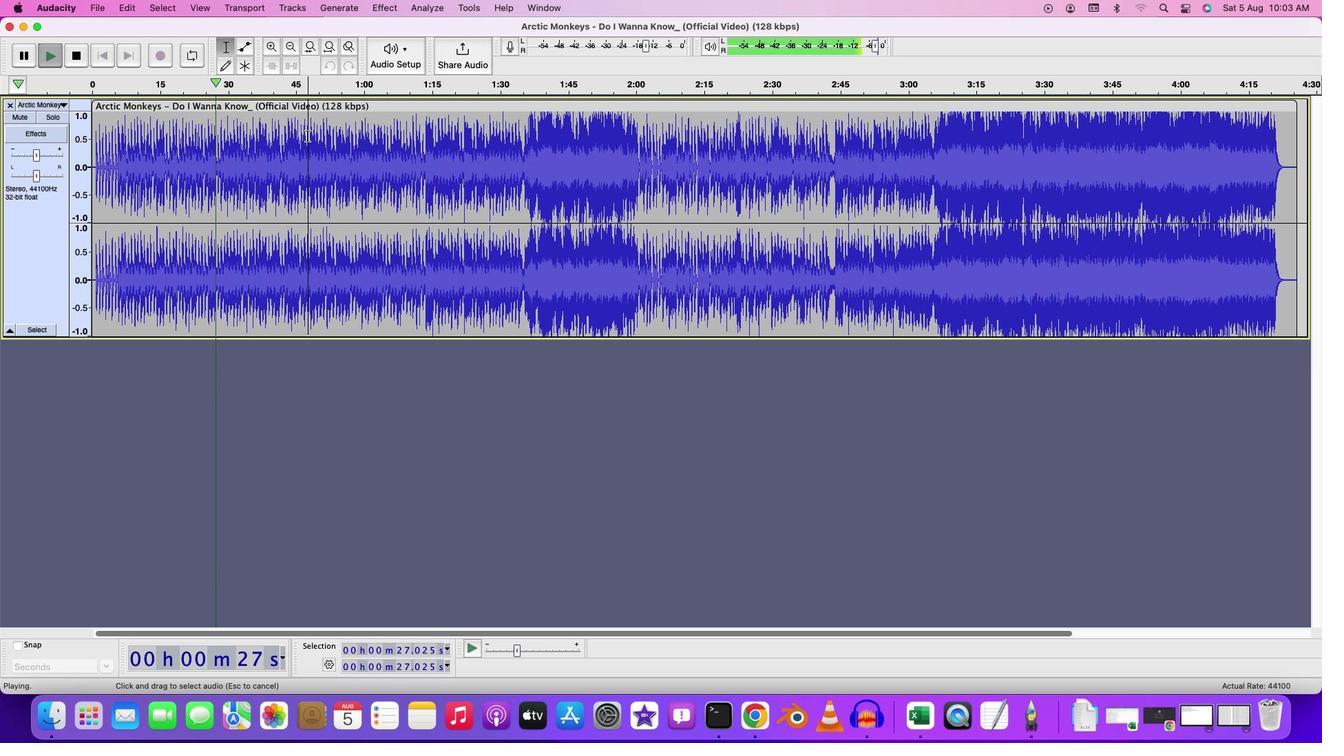 
Action: Key pressed Key.space
Screenshot: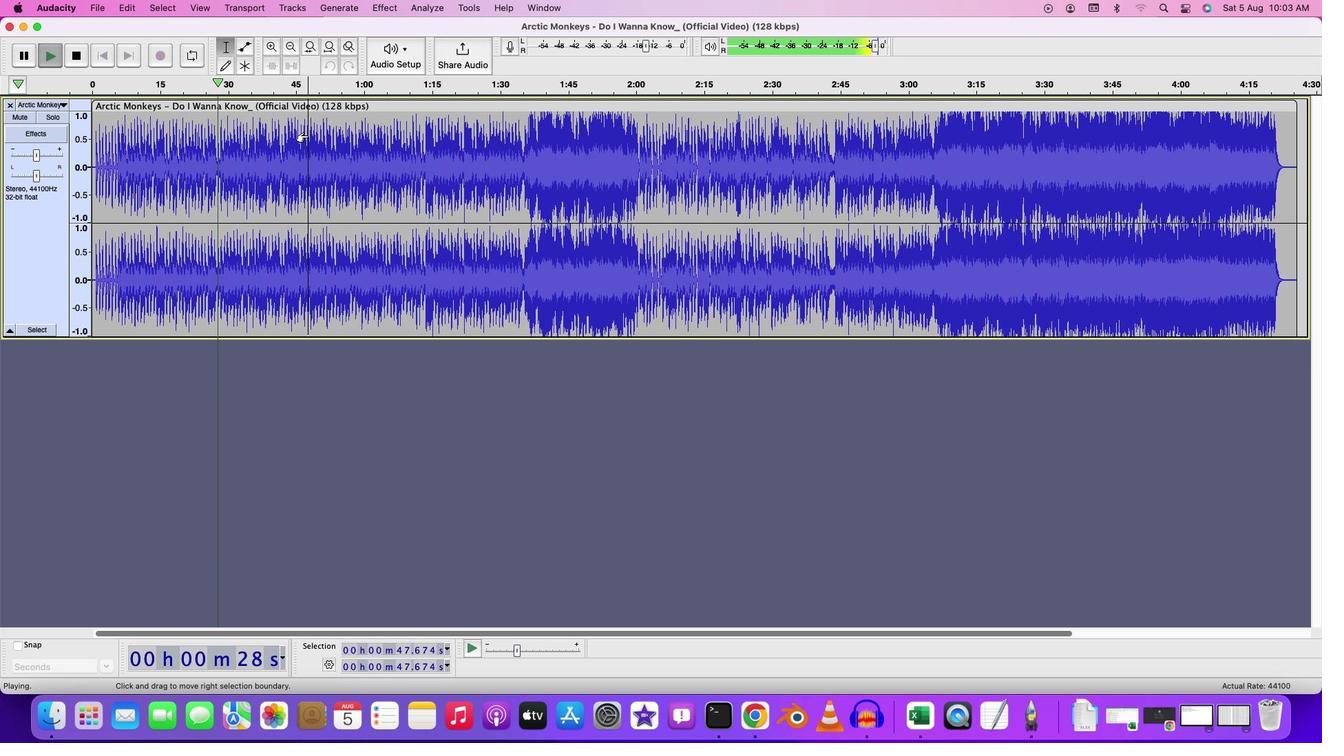 
Action: Mouse moved to (315, 137)
Screenshot: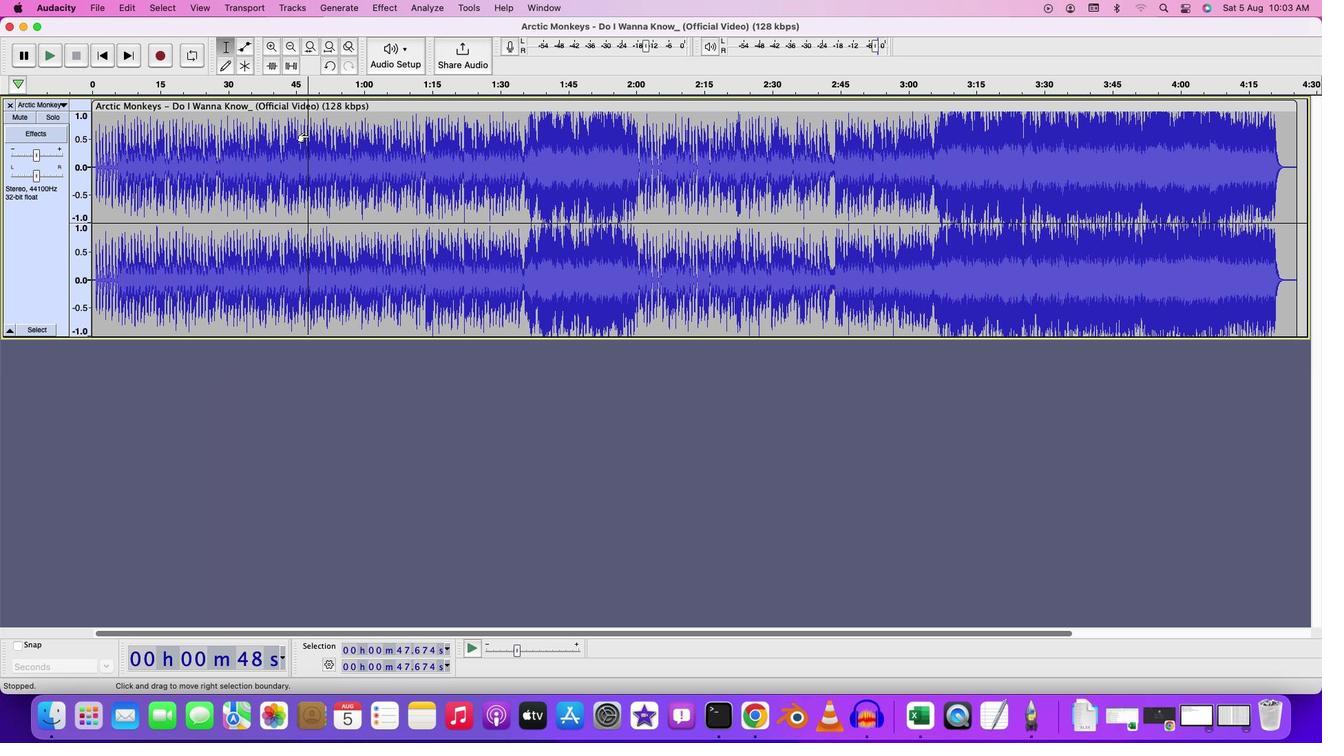 
Action: Key pressed Key.space
Screenshot: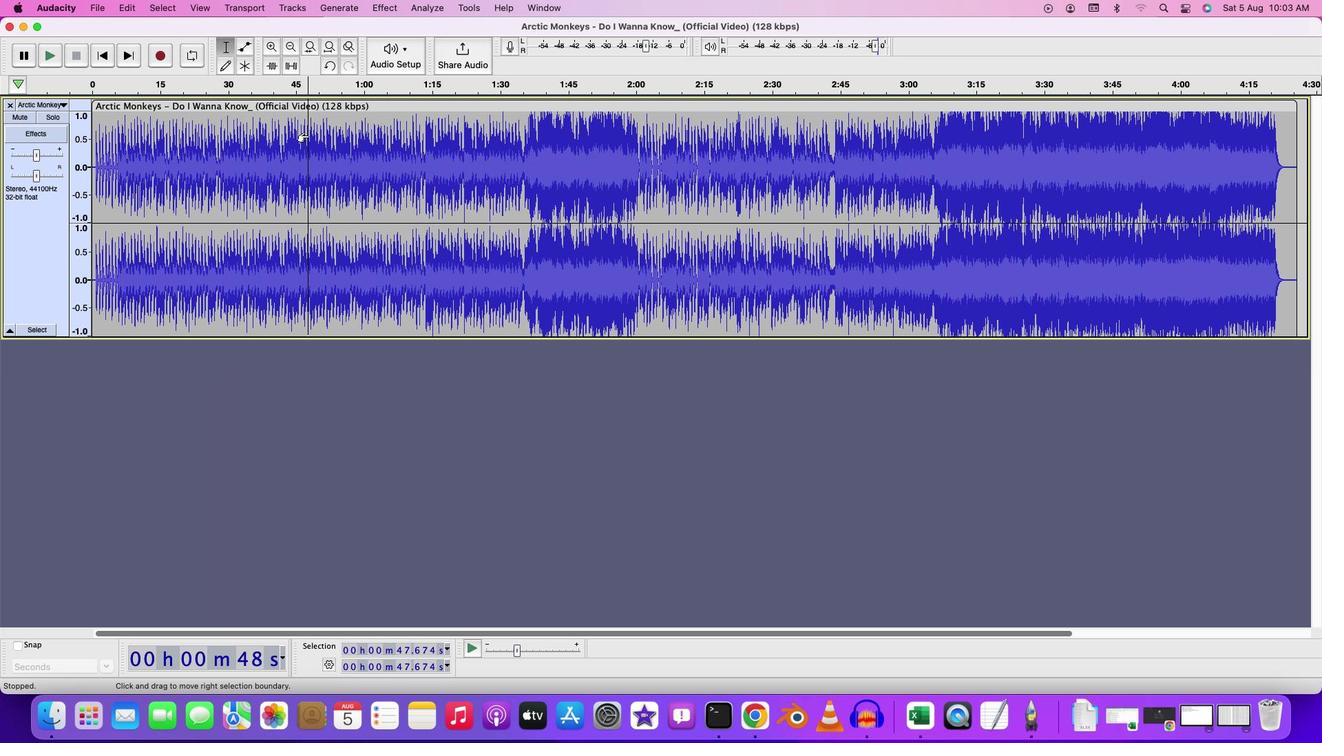 
Action: Mouse moved to (305, 139)
Screenshot: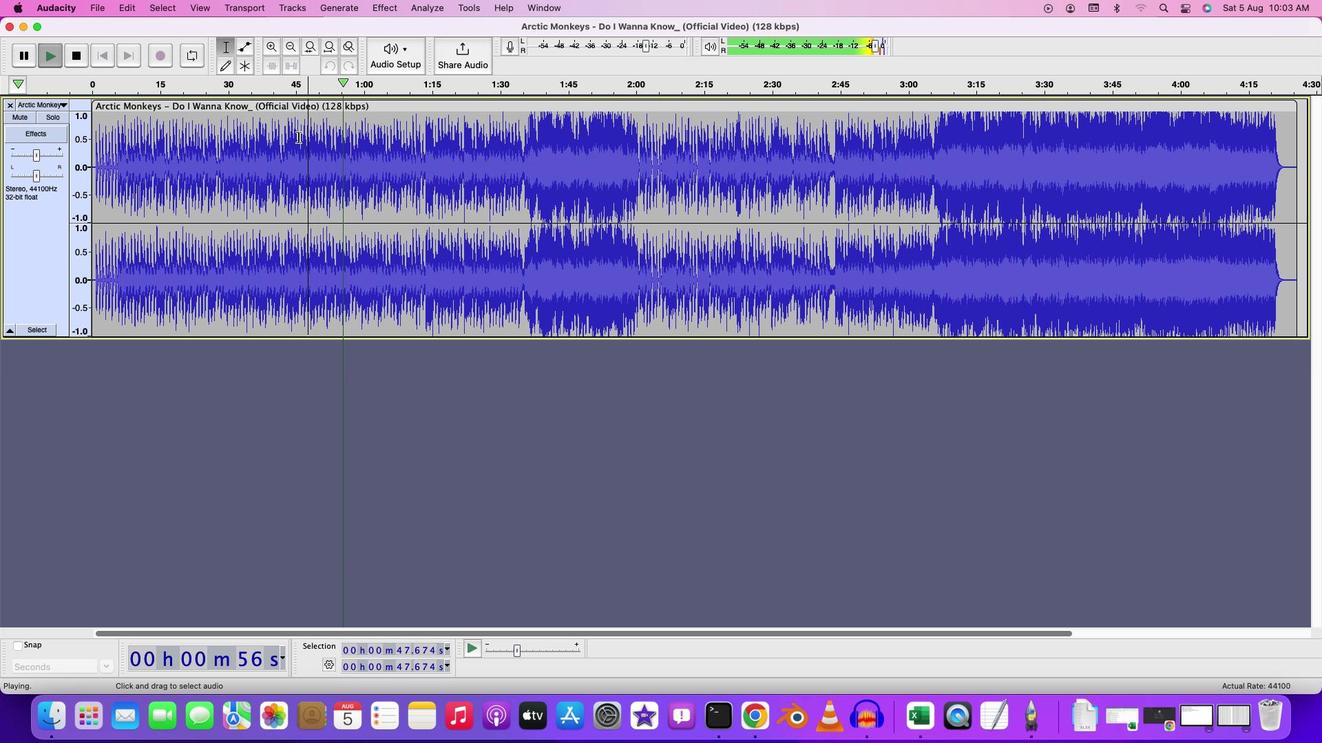 
Action: Mouse pressed left at (305, 139)
Screenshot: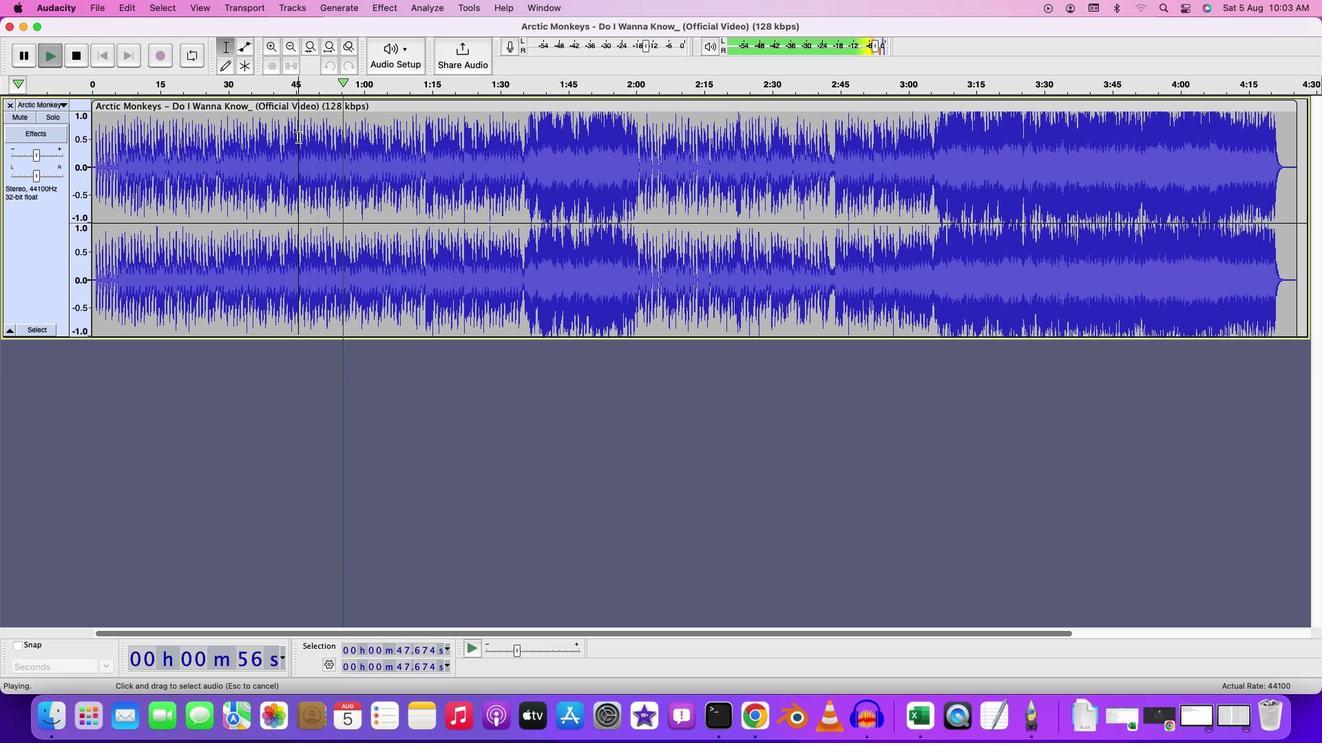 
Action: Mouse moved to (306, 141)
Screenshot: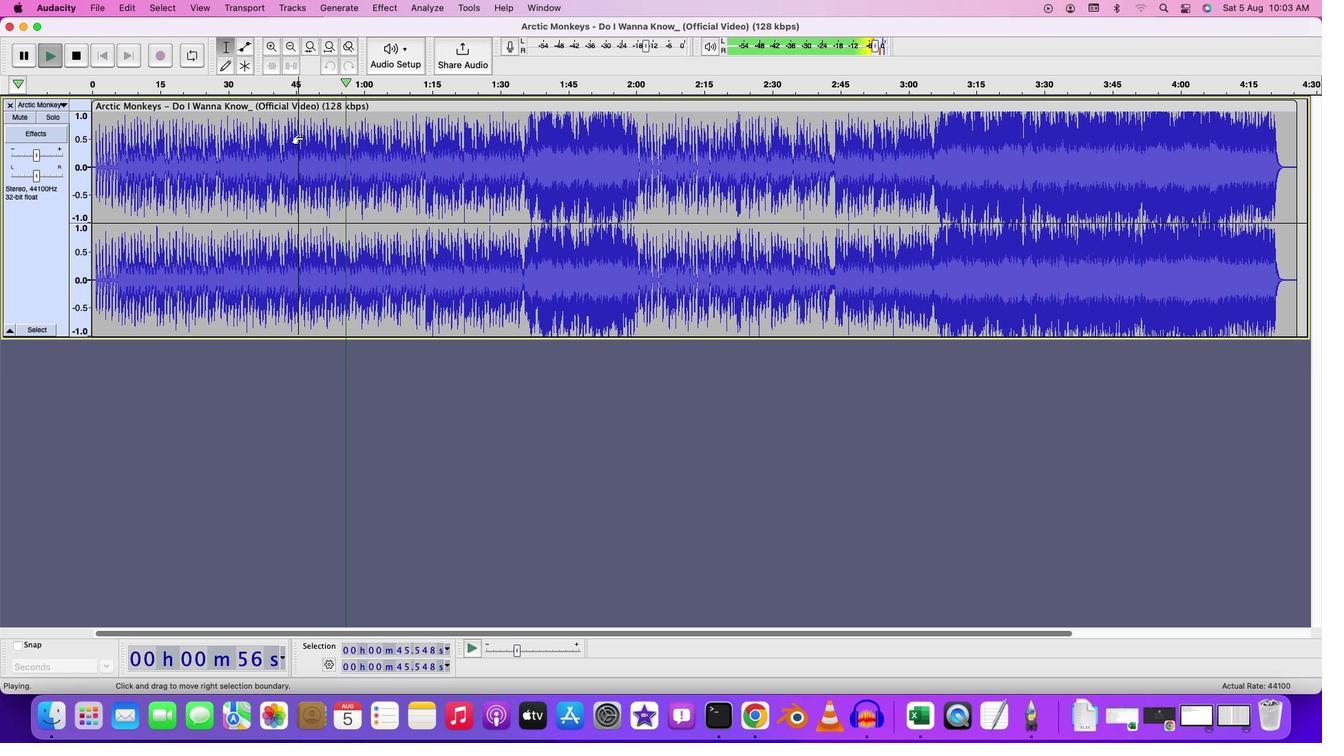 
Action: Key pressed Key.space
Screenshot: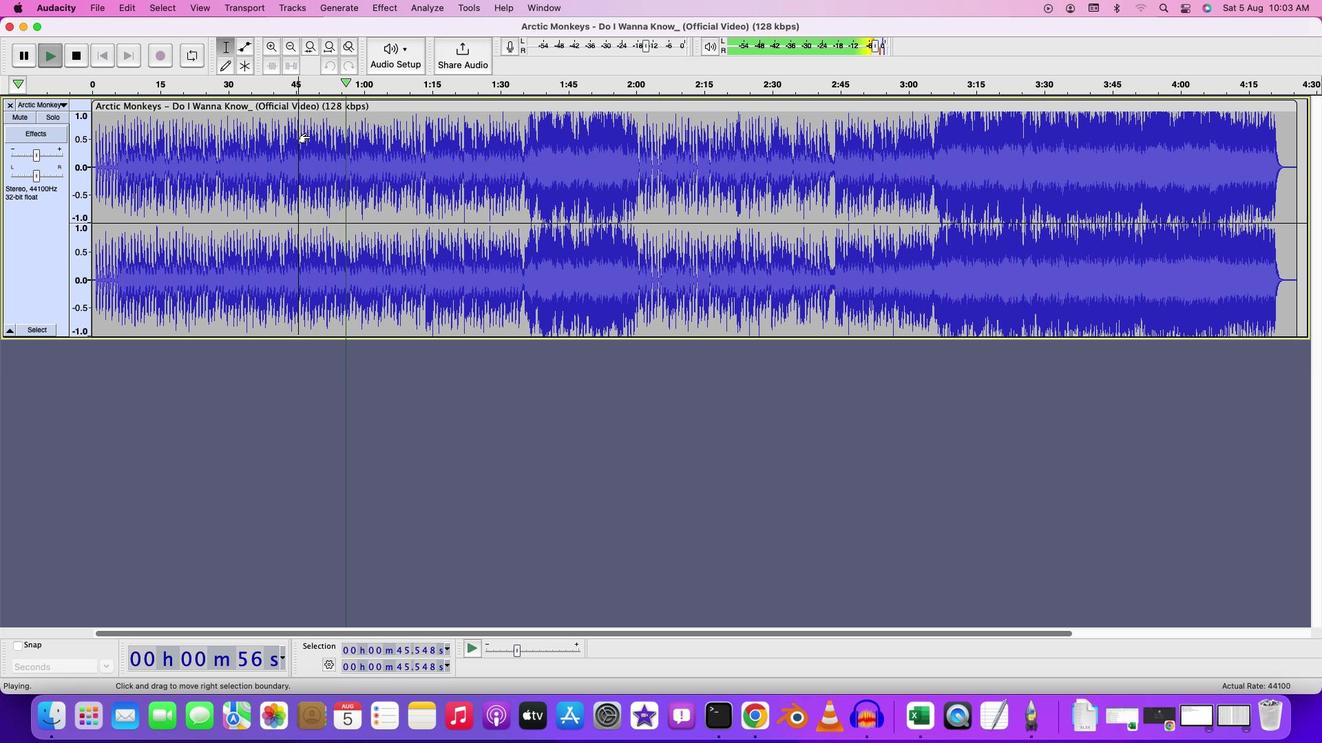 
Action: Mouse moved to (326, 137)
Screenshot: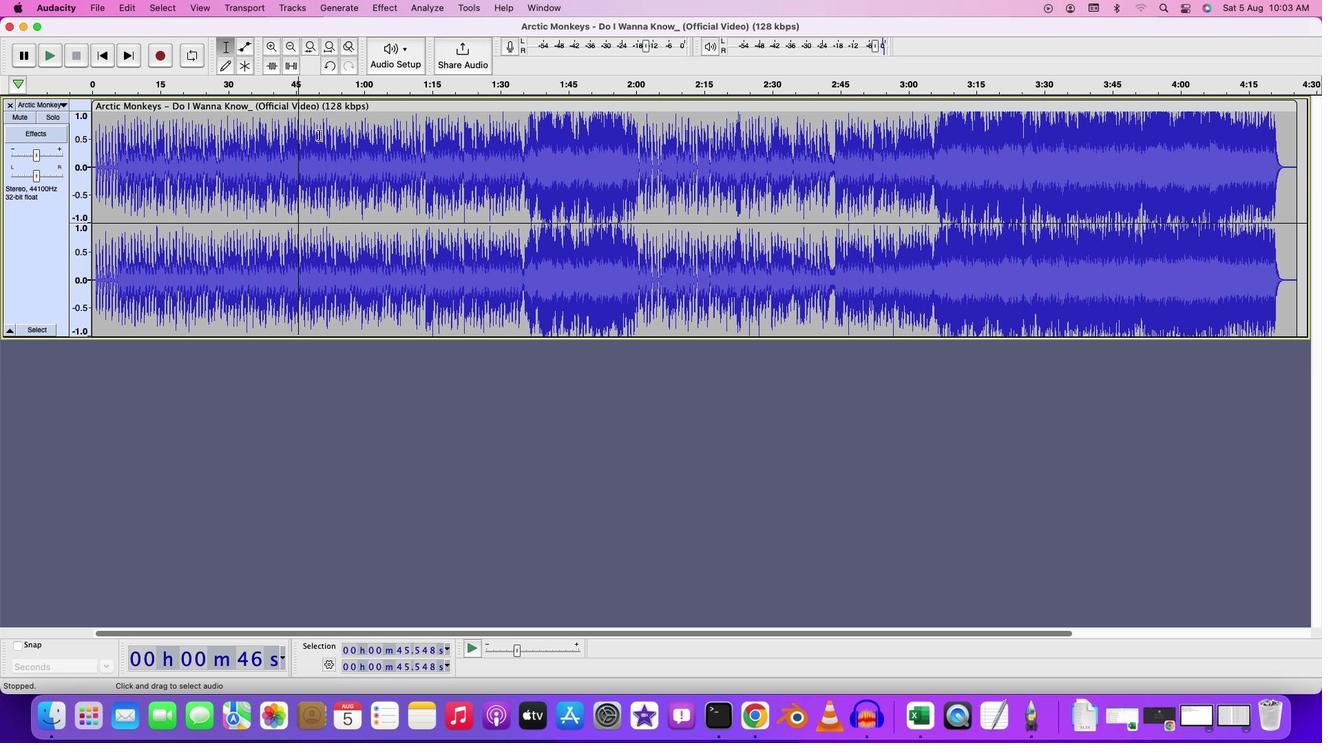 
Action: Key pressed Key.space
Screenshot: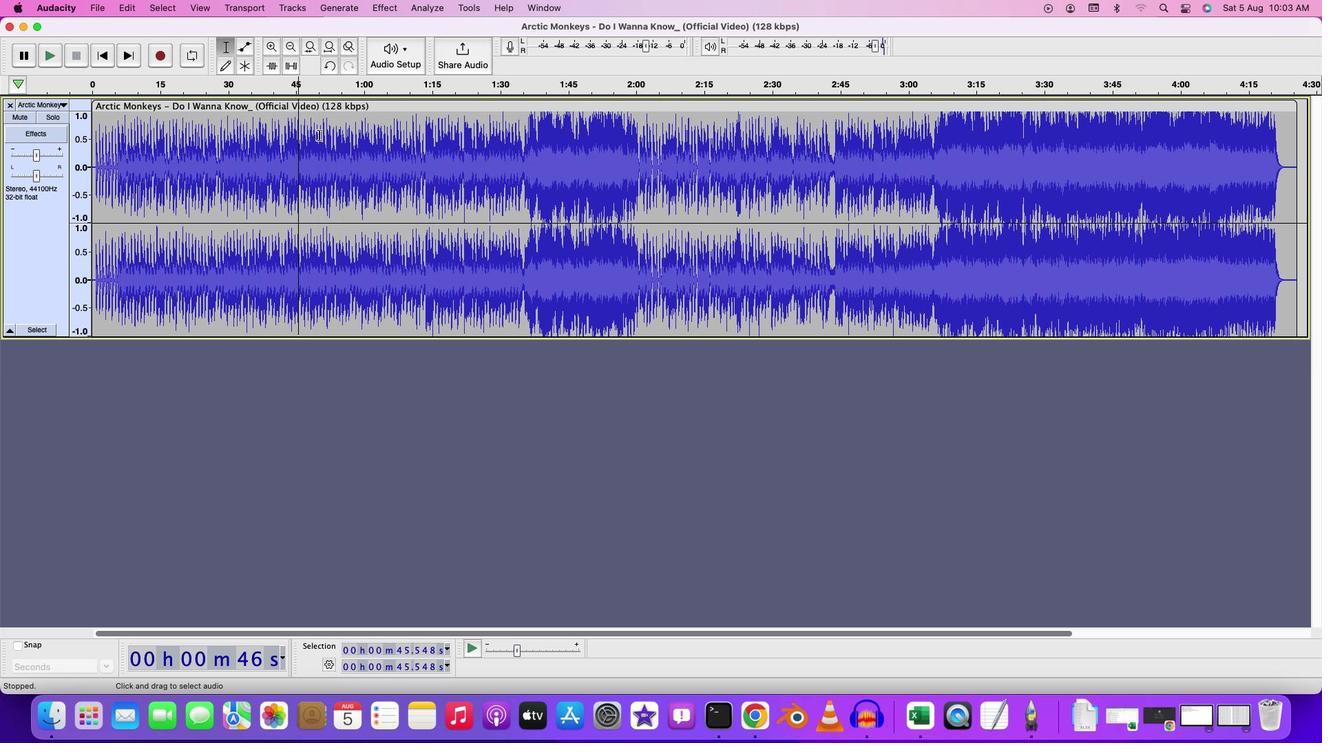 
Action: Mouse moved to (296, 139)
Screenshot: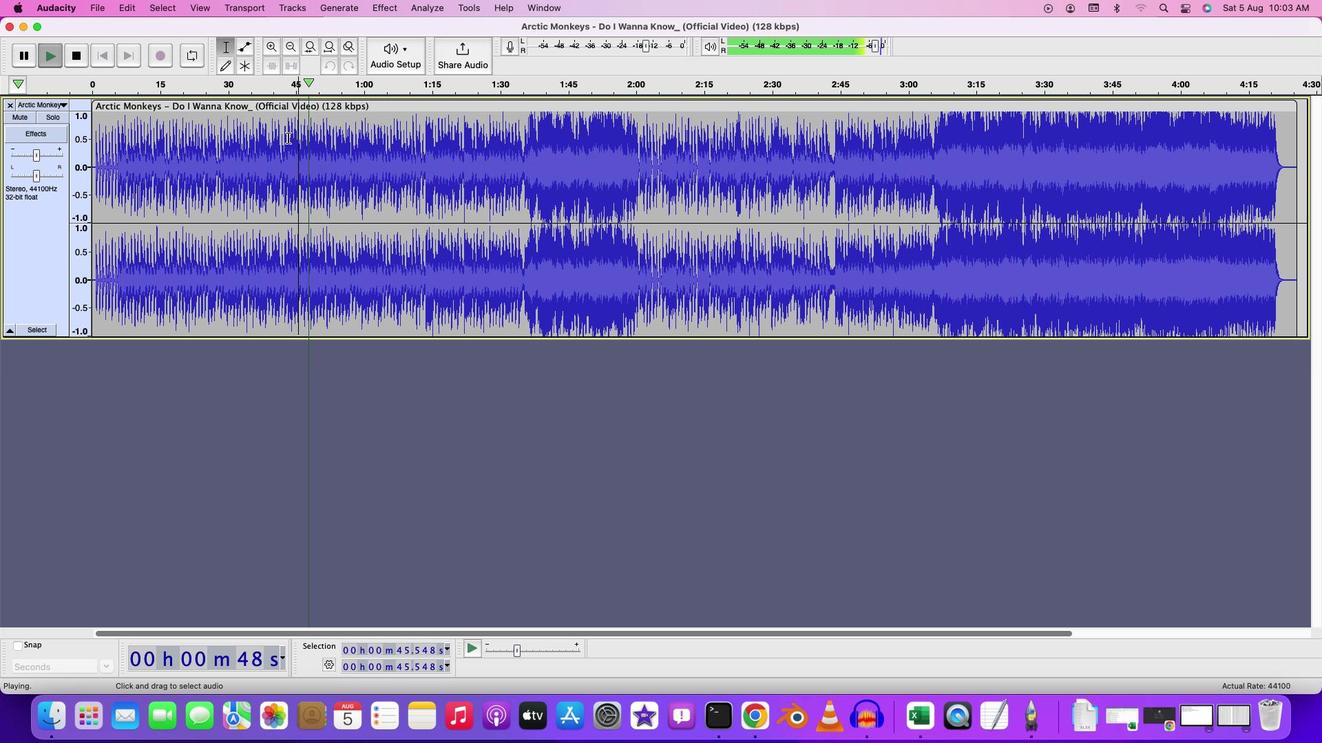 
Action: Mouse pressed left at (296, 139)
Screenshot: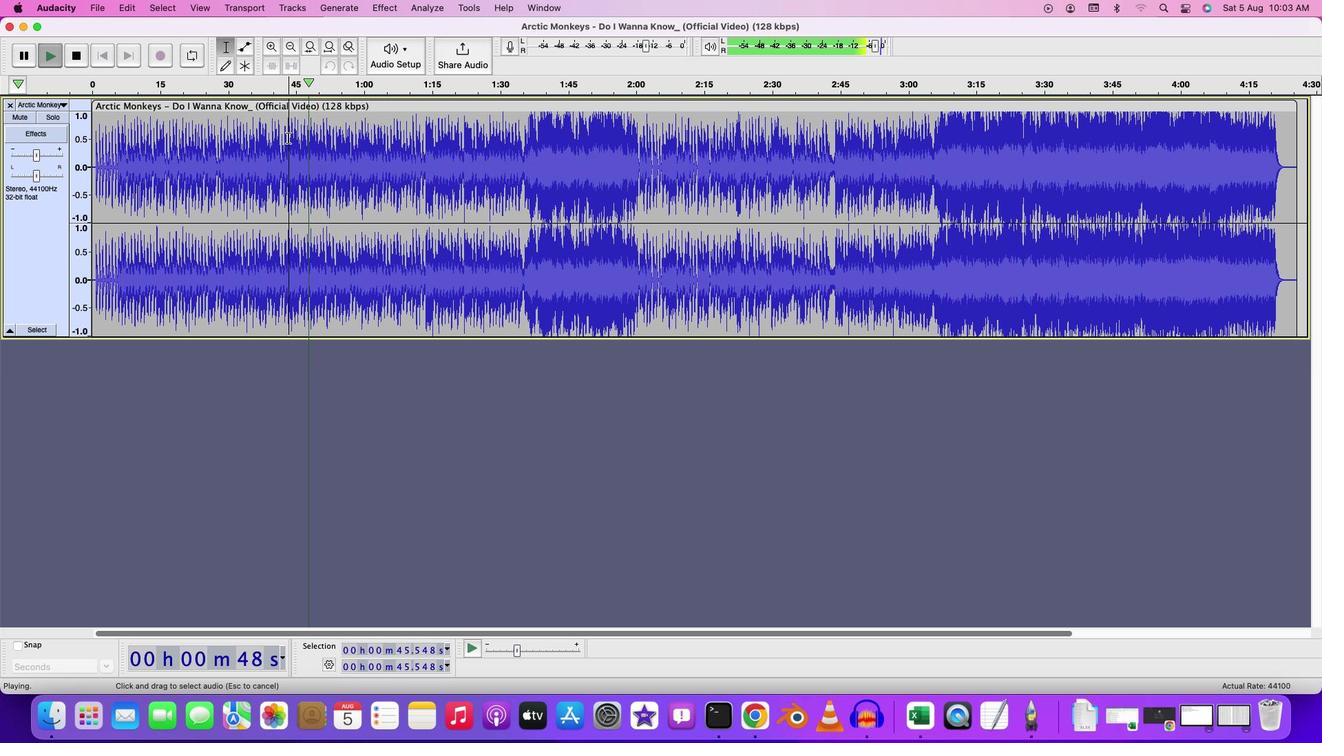 
Action: Key pressed Key.spaceKey.space
Screenshot: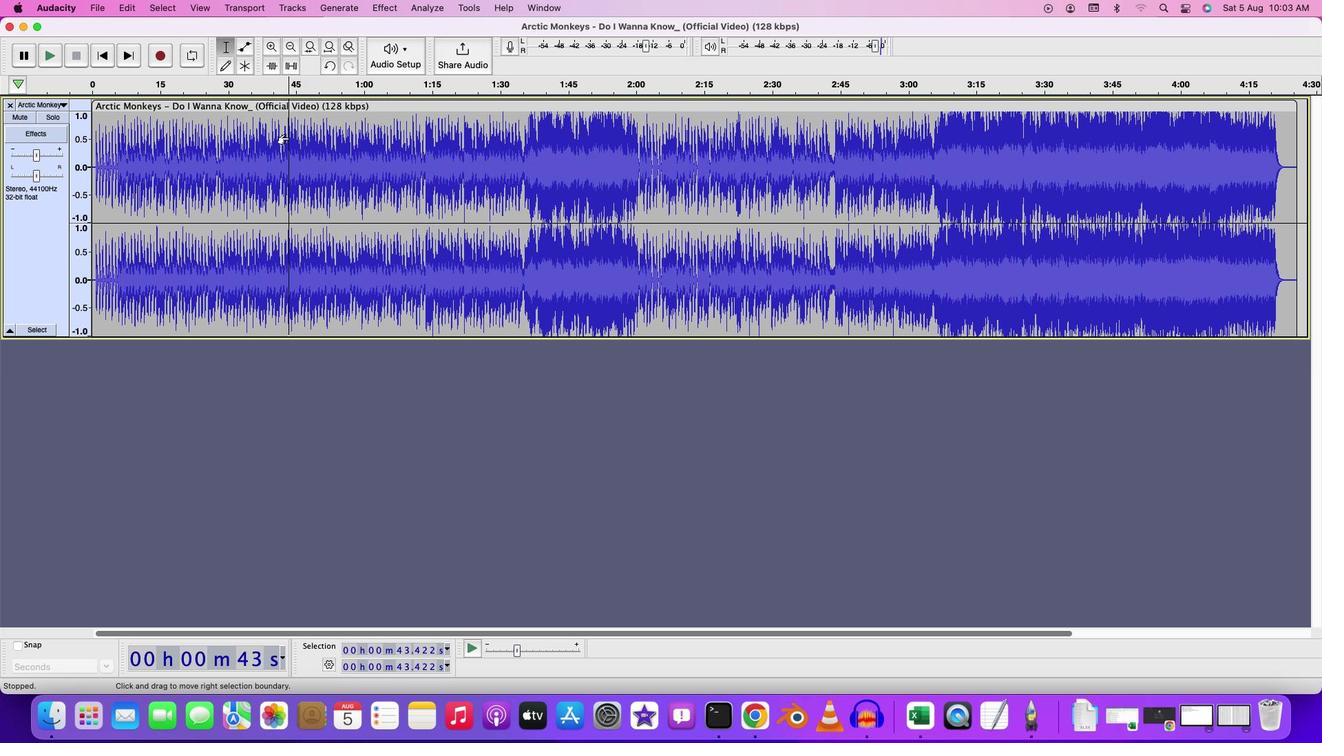 
Action: Mouse moved to (320, 146)
Screenshot: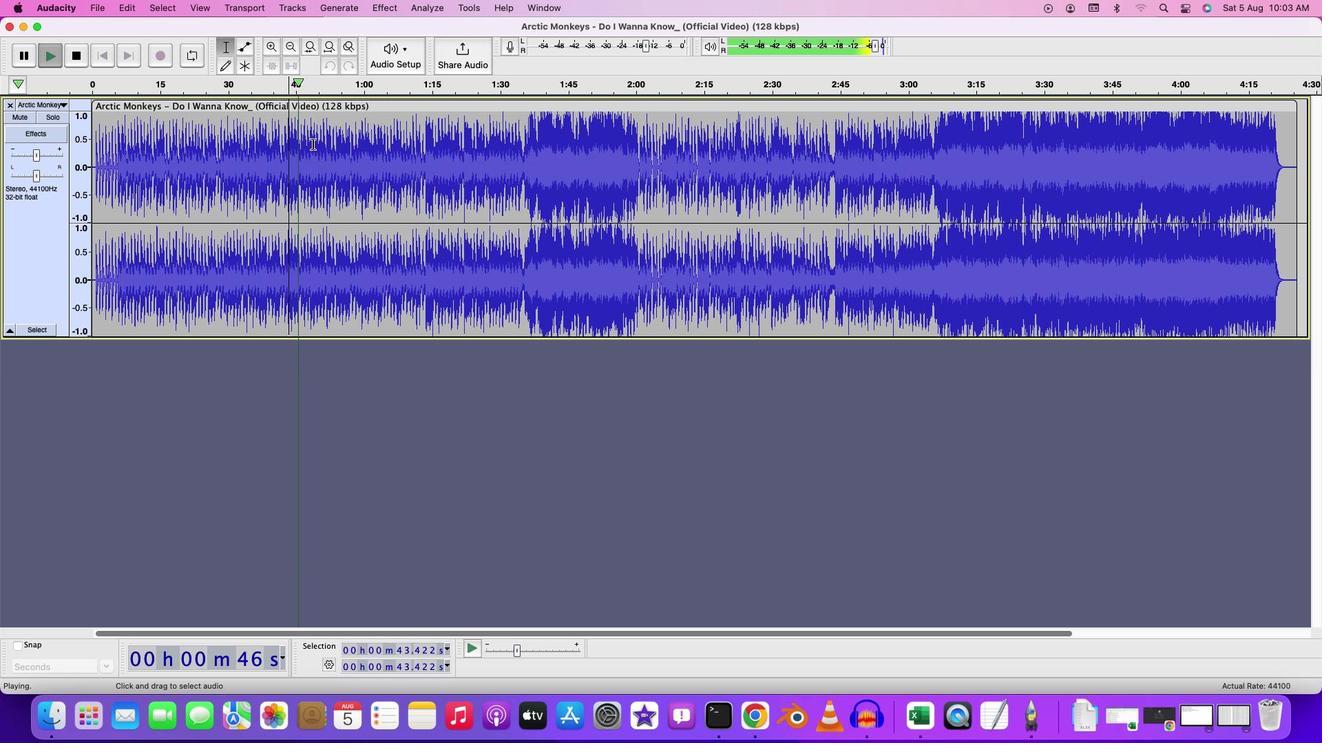 
Action: Key pressed Key.space
Screenshot: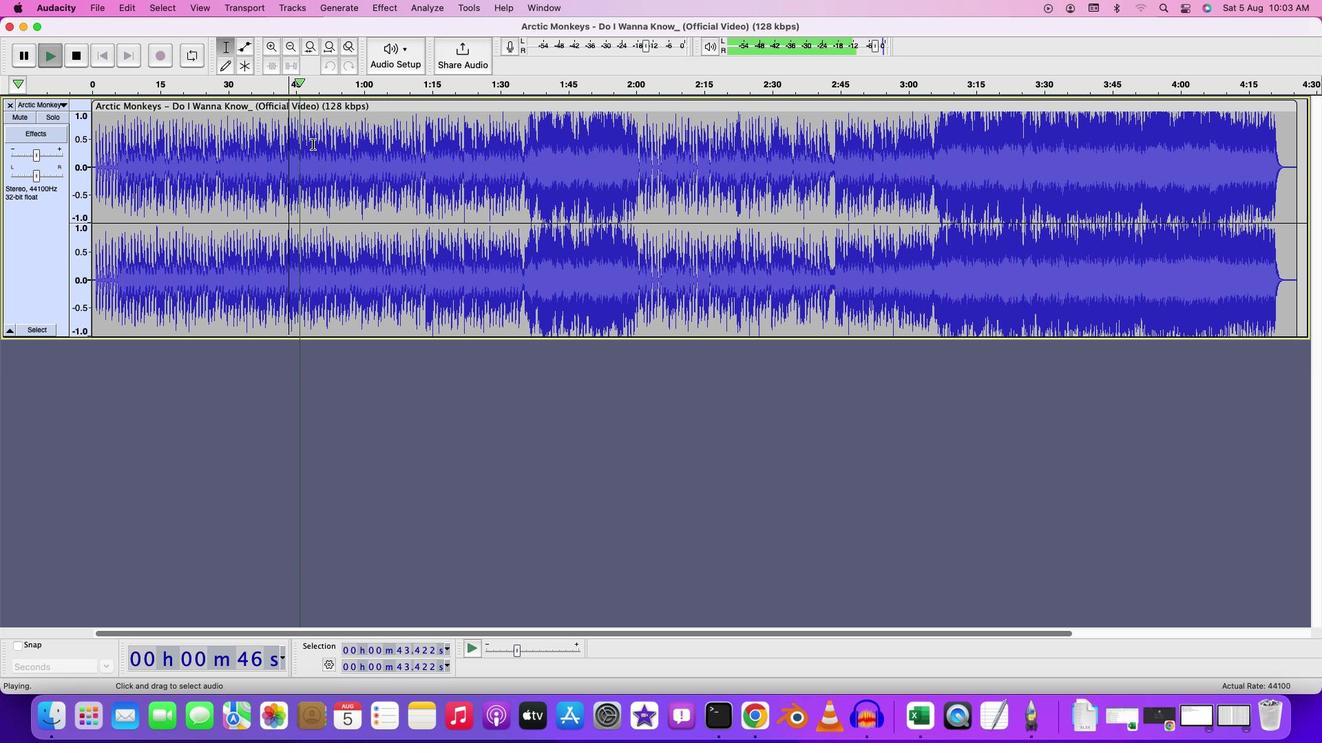 
Action: Mouse moved to (308, 145)
Screenshot: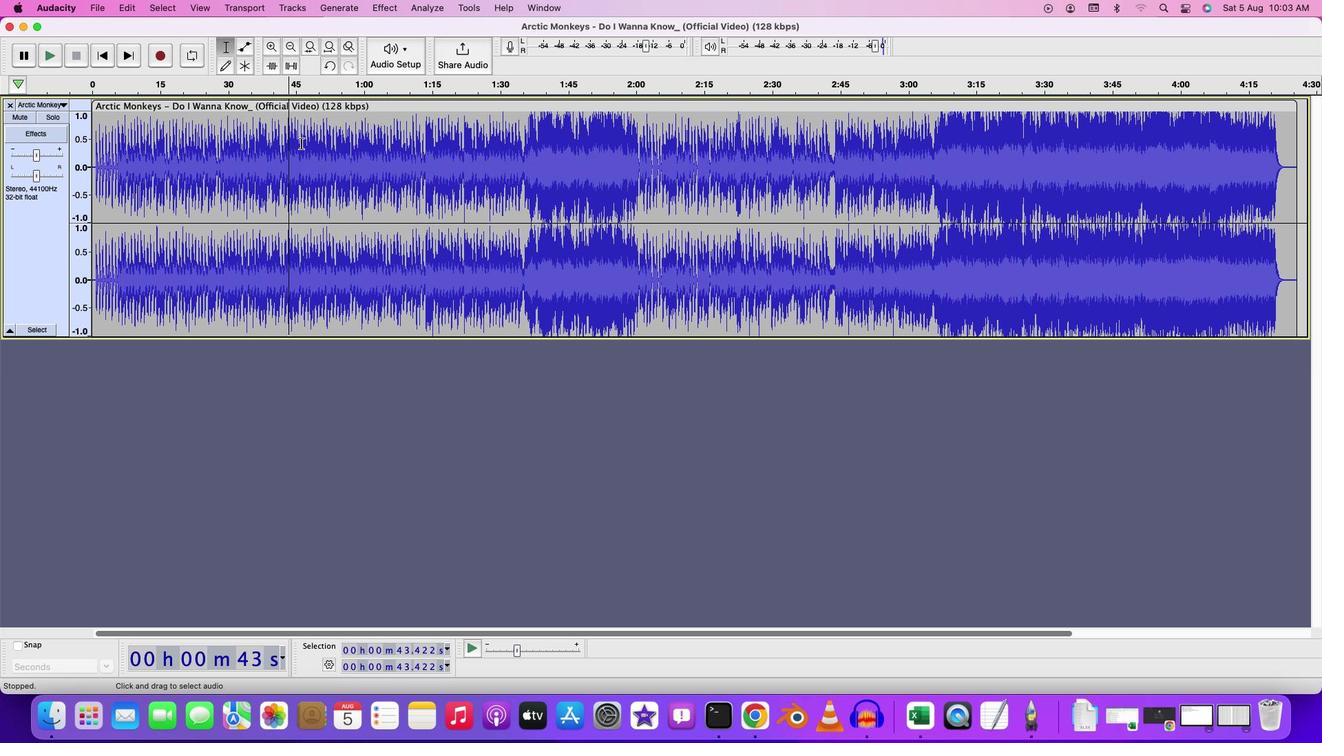 
Action: Mouse pressed left at (308, 145)
Screenshot: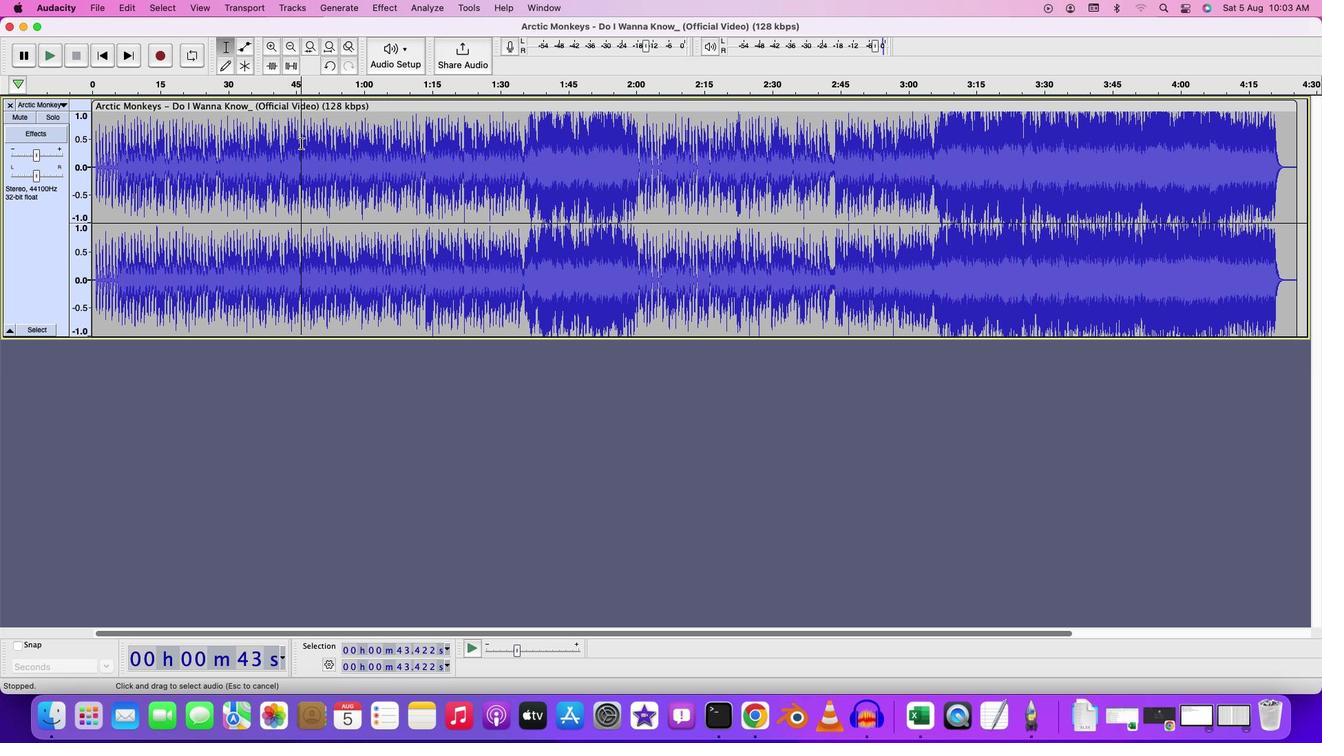 
Action: Mouse moved to (400, 11)
Screenshot: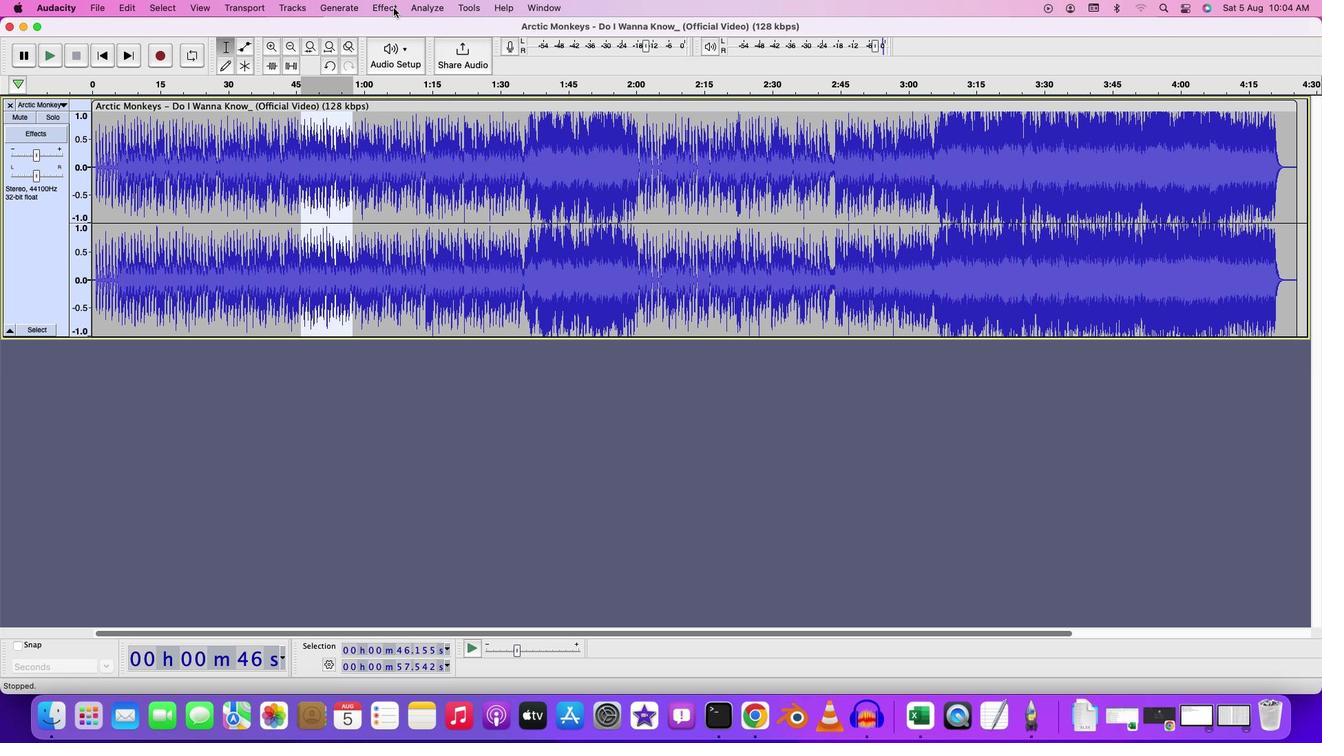 
Action: Mouse pressed left at (400, 11)
Screenshot: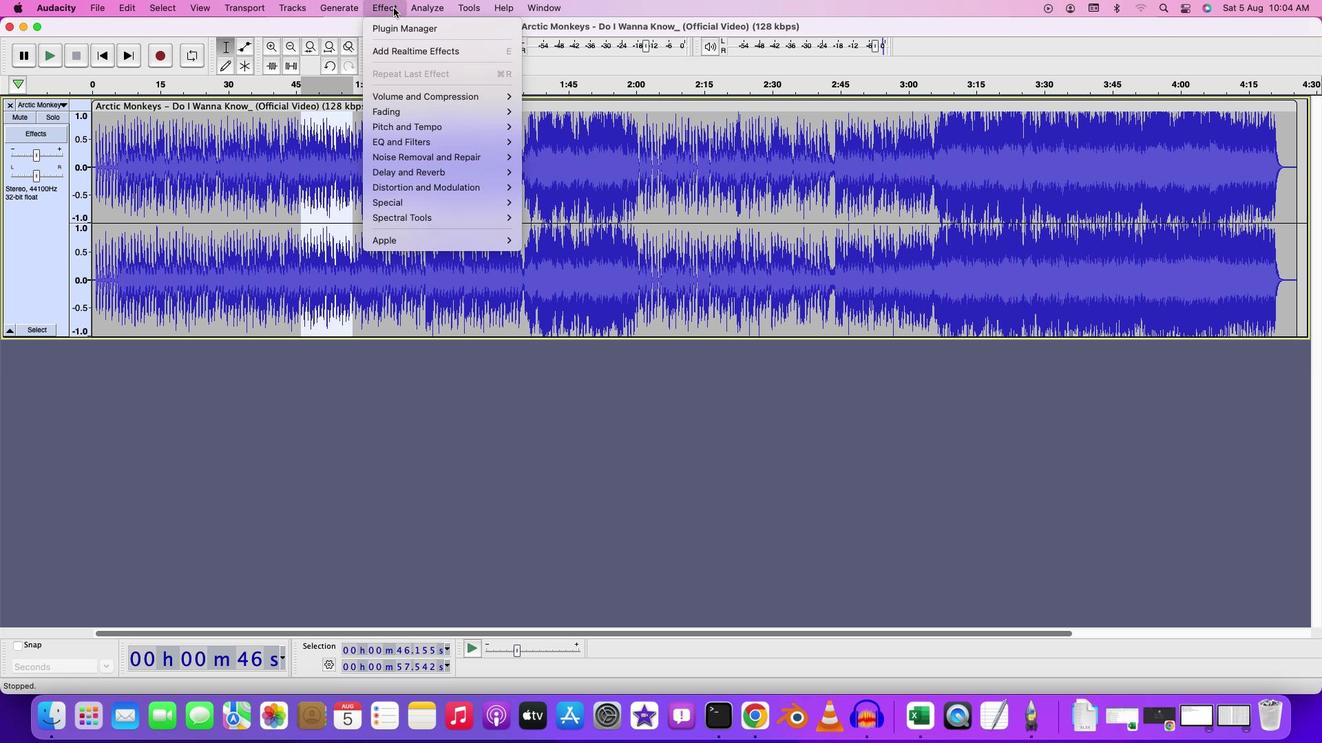 
Action: Mouse moved to (555, 129)
Screenshot: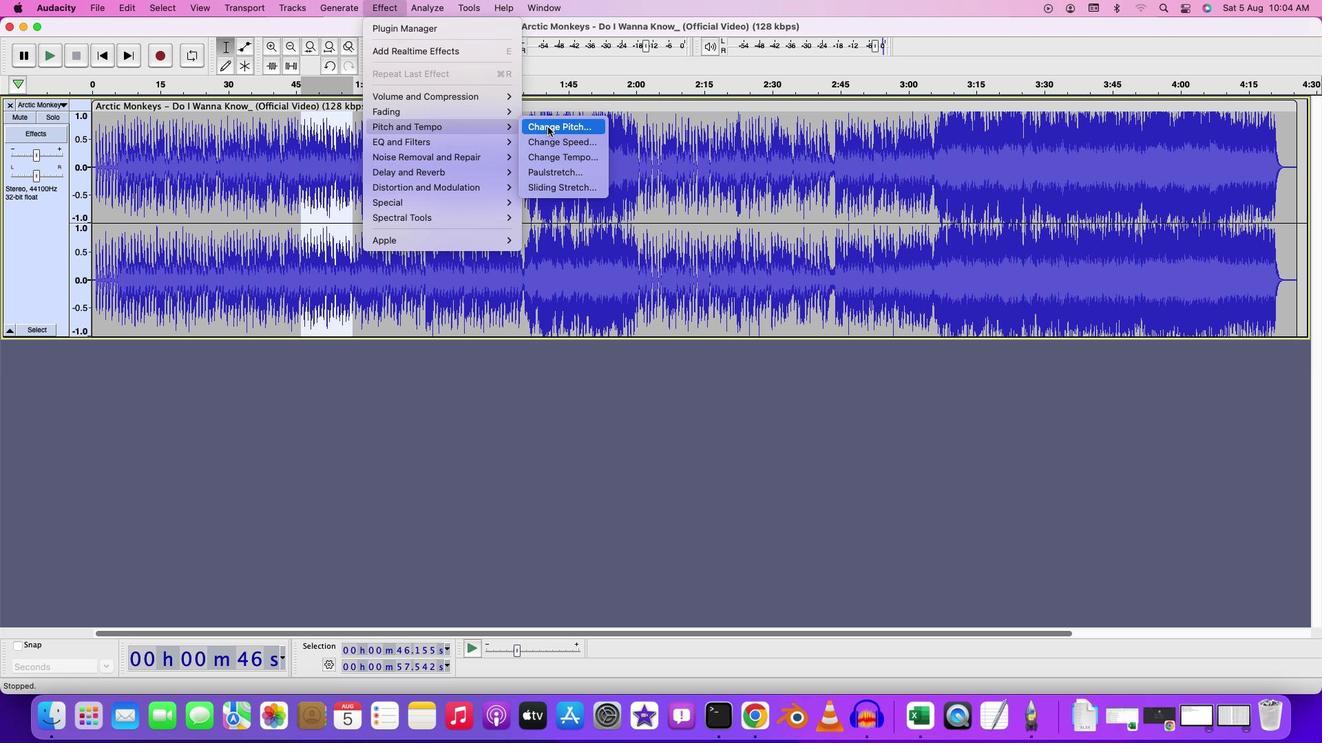 
Action: Mouse pressed left at (555, 129)
Screenshot: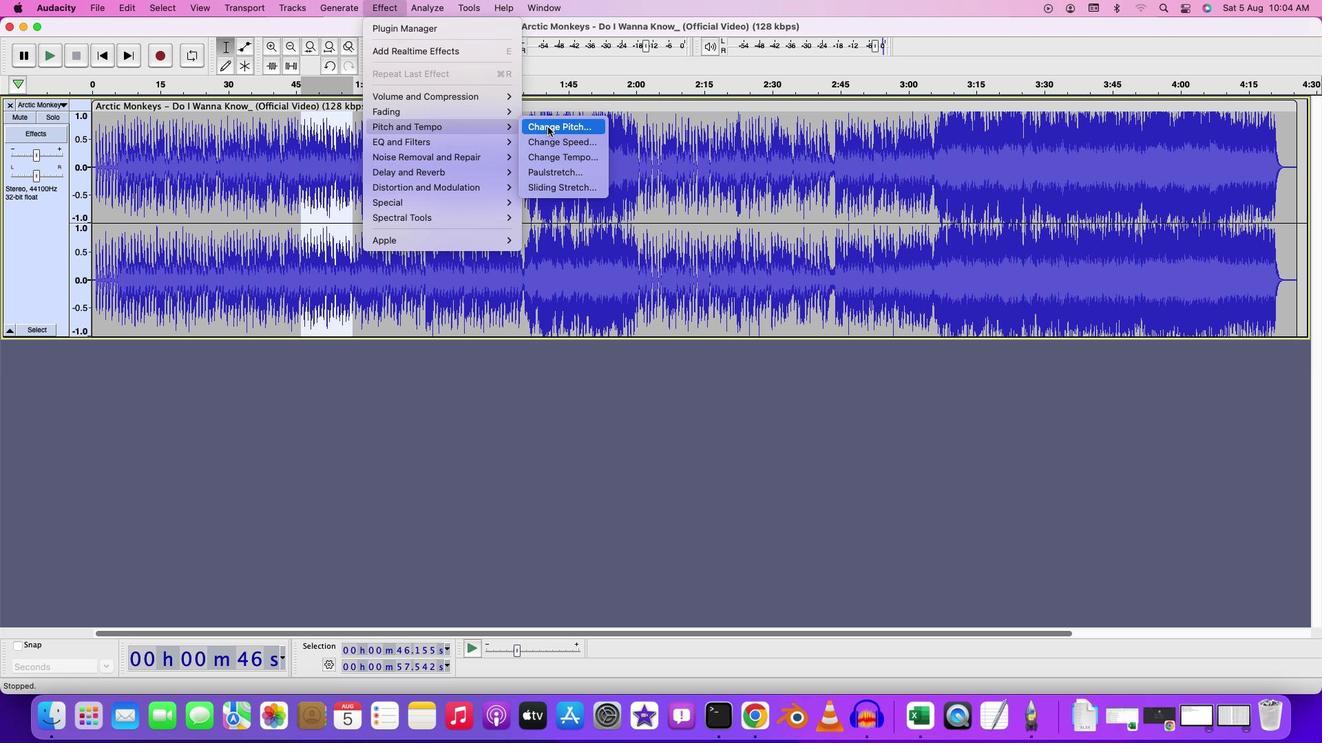 
Action: Mouse moved to (665, 329)
Screenshot: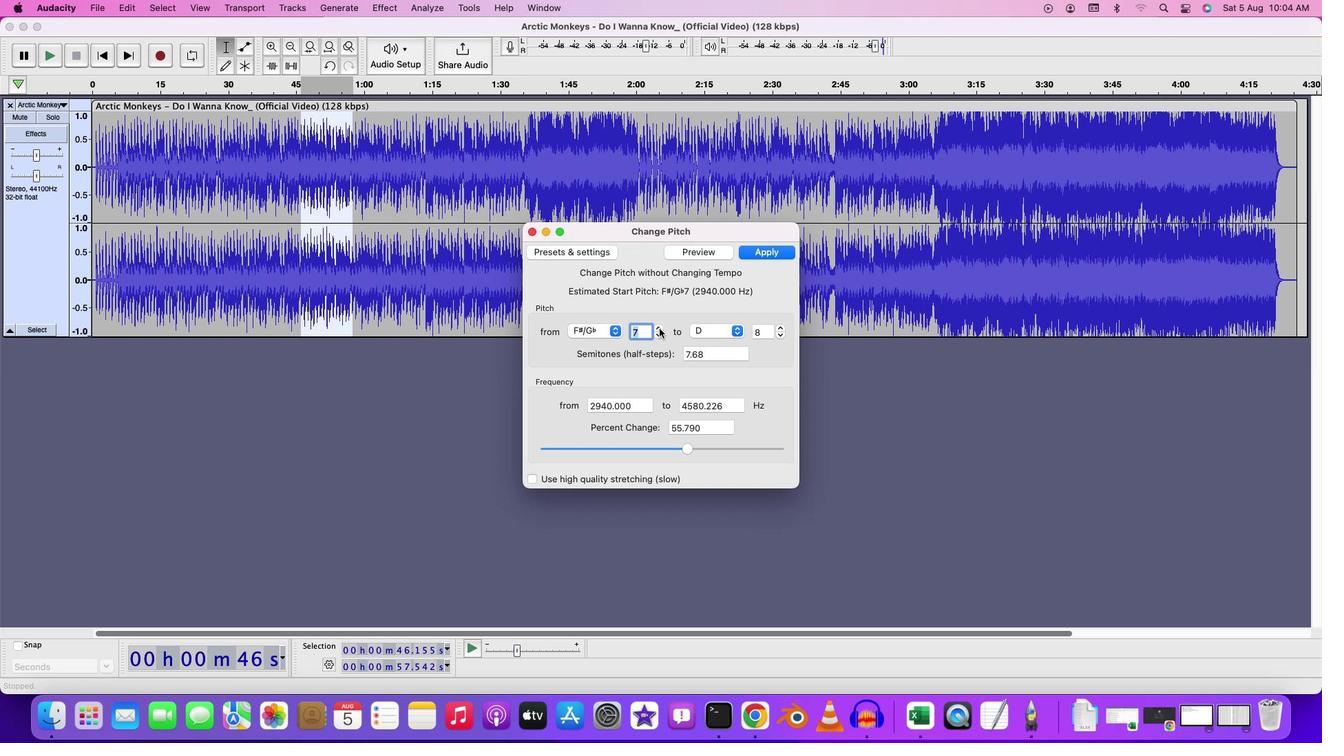 
Action: Mouse pressed left at (665, 329)
Screenshot: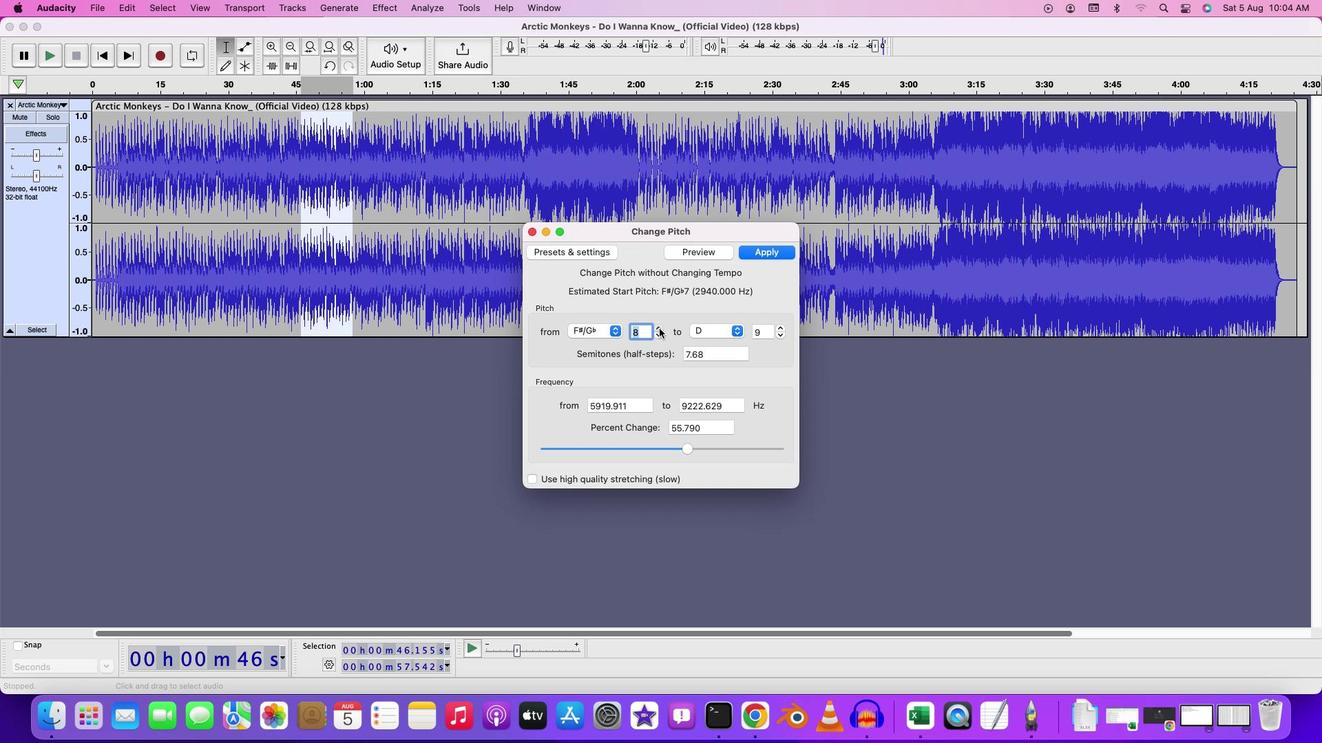 
Action: Mouse moved to (780, 249)
Screenshot: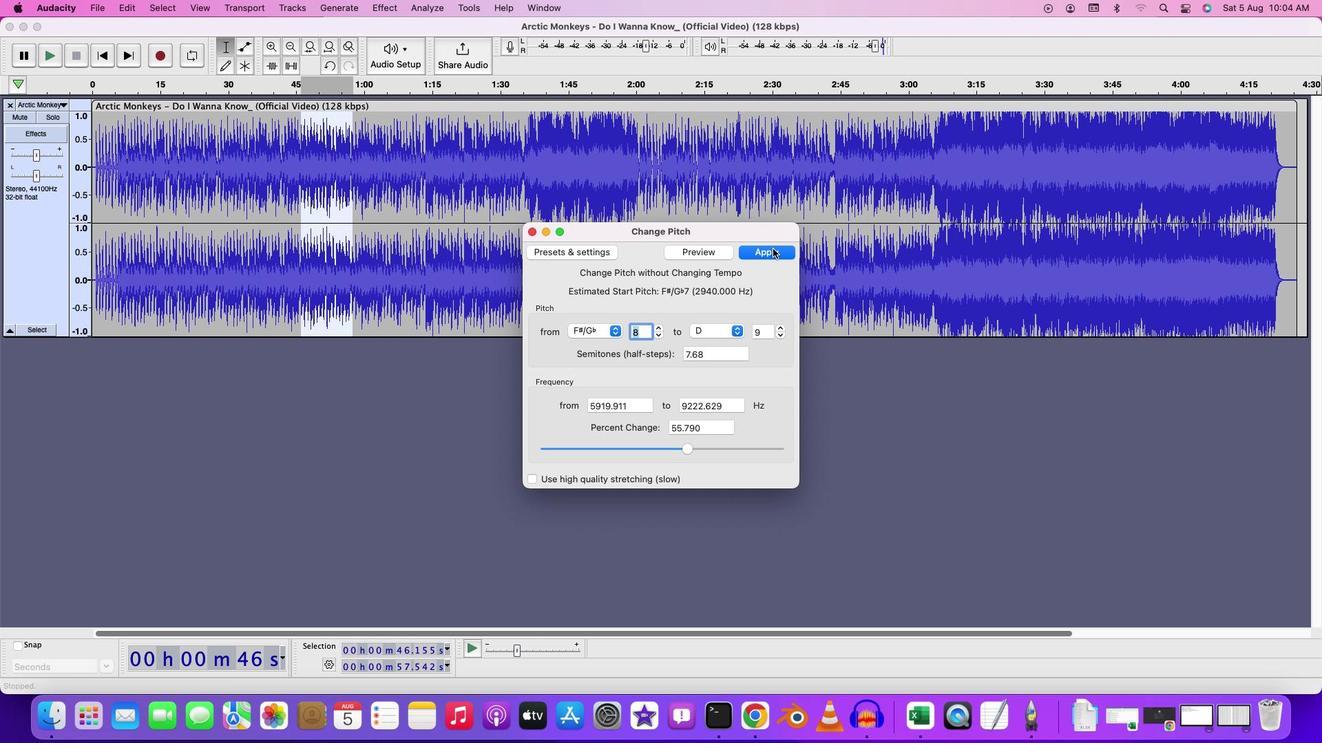 
Action: Mouse pressed left at (780, 249)
Screenshot: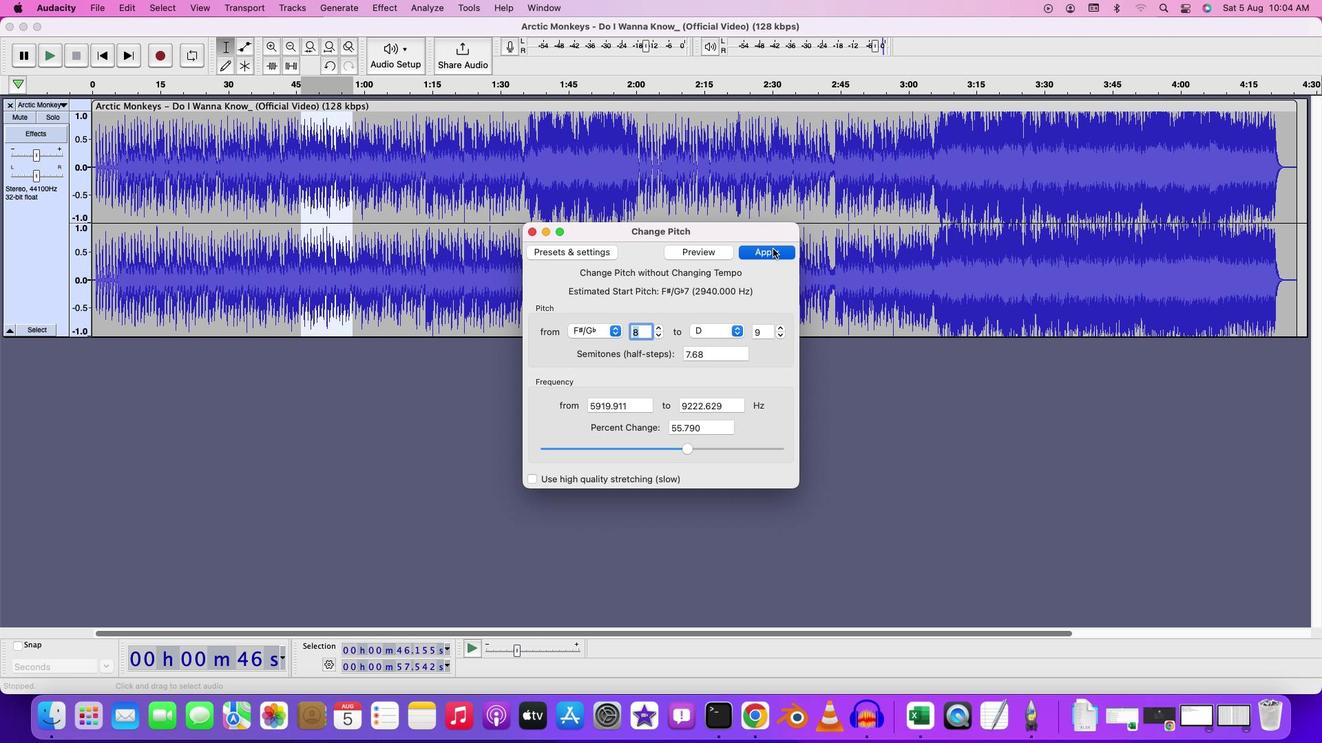 
Action: Mouse moved to (296, 136)
Screenshot: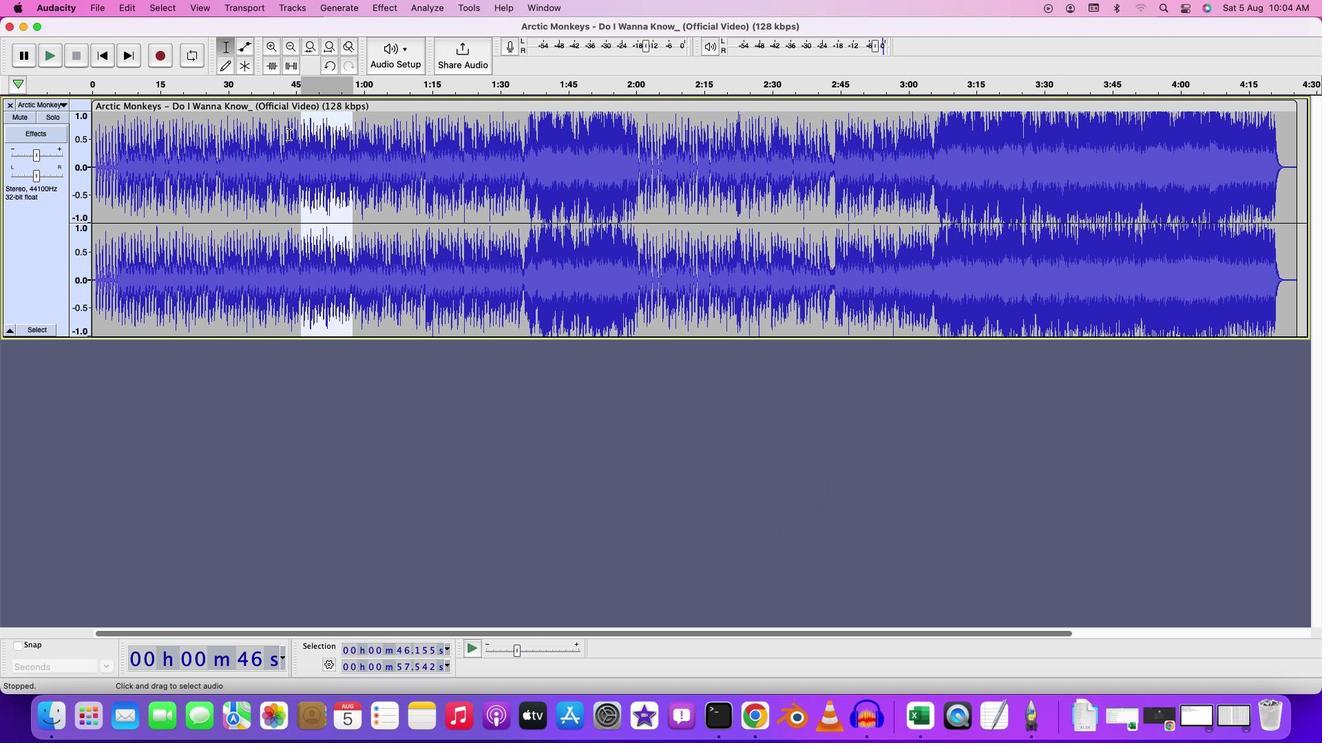 
Action: Mouse pressed left at (296, 136)
Screenshot: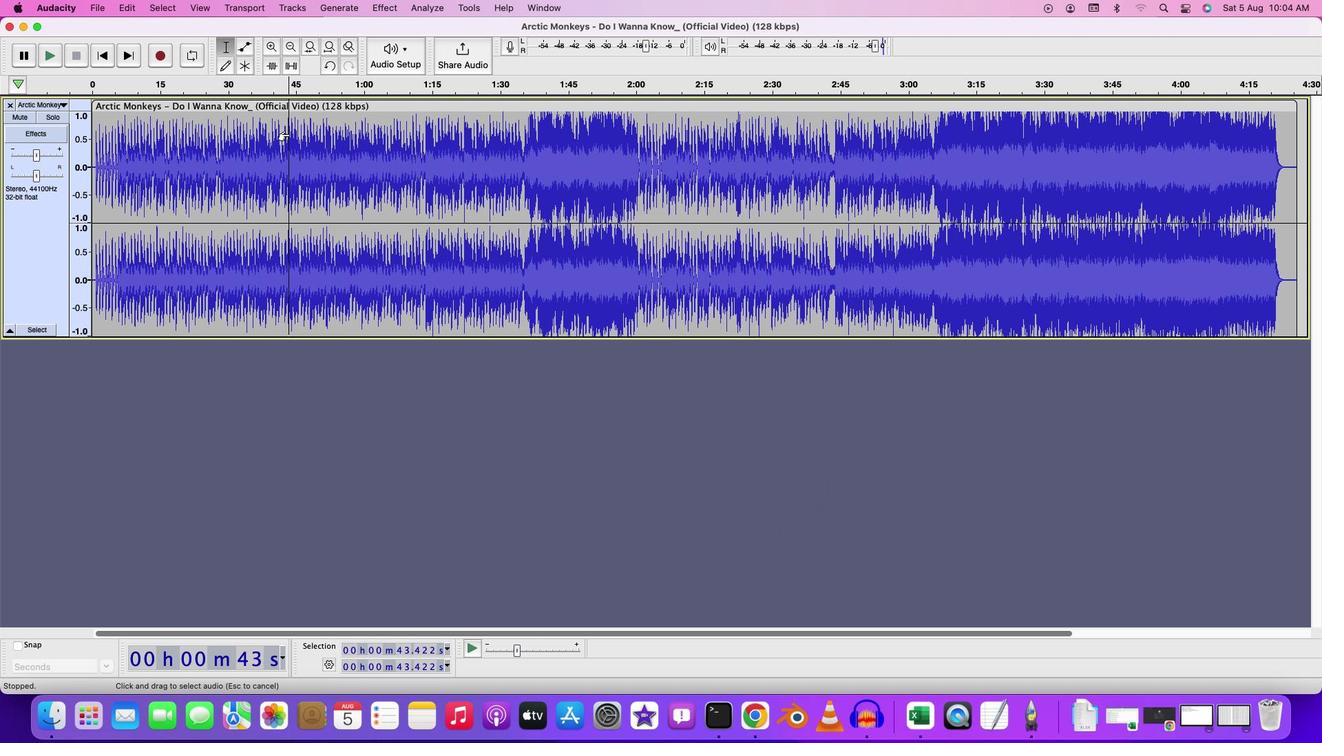 
Action: Key pressed Key.space
Screenshot: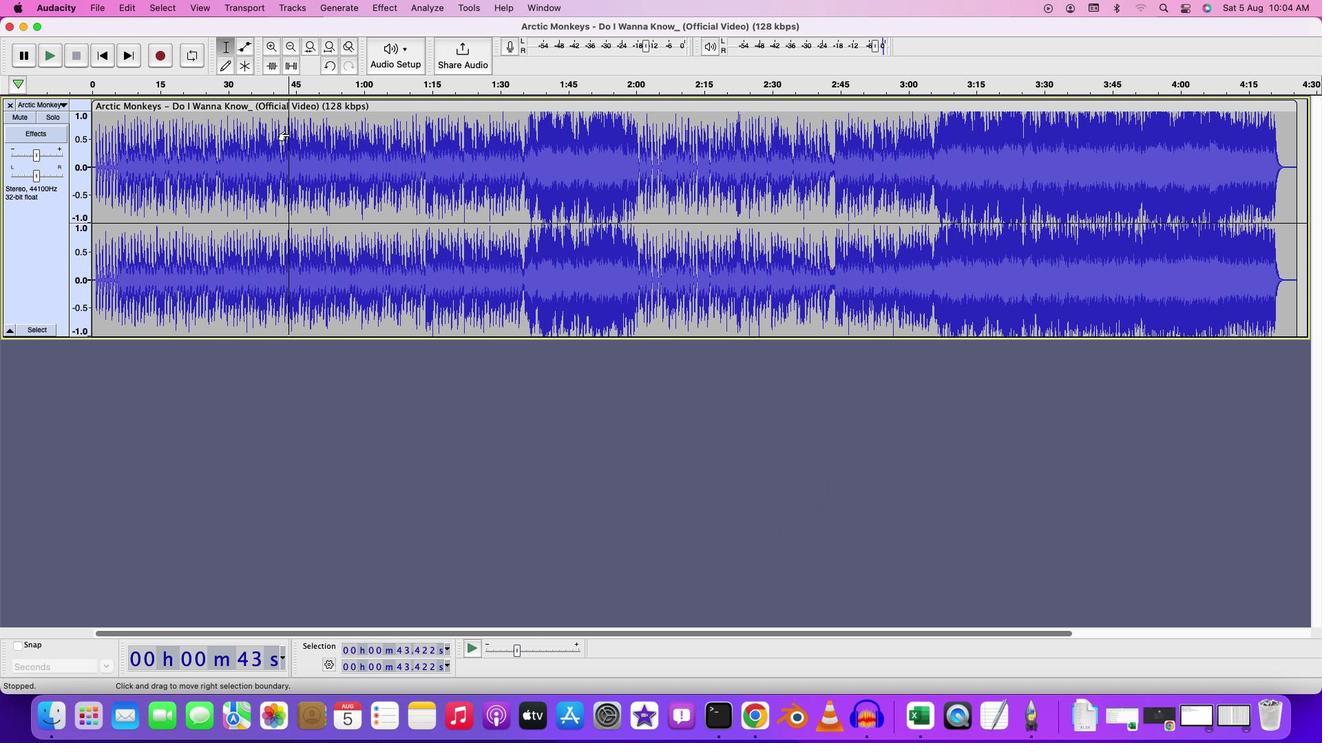 
Action: Mouse moved to (398, 124)
Screenshot: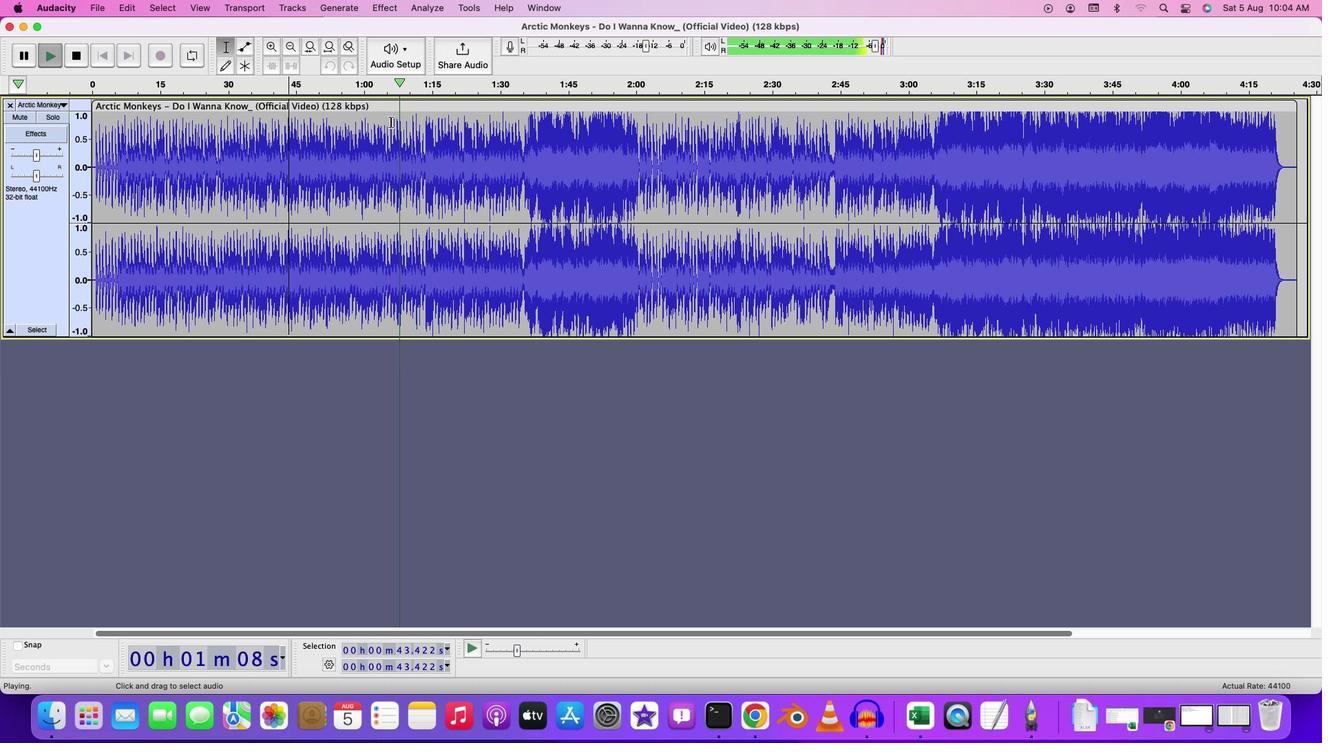 
Action: Mouse pressed left at (398, 124)
Screenshot: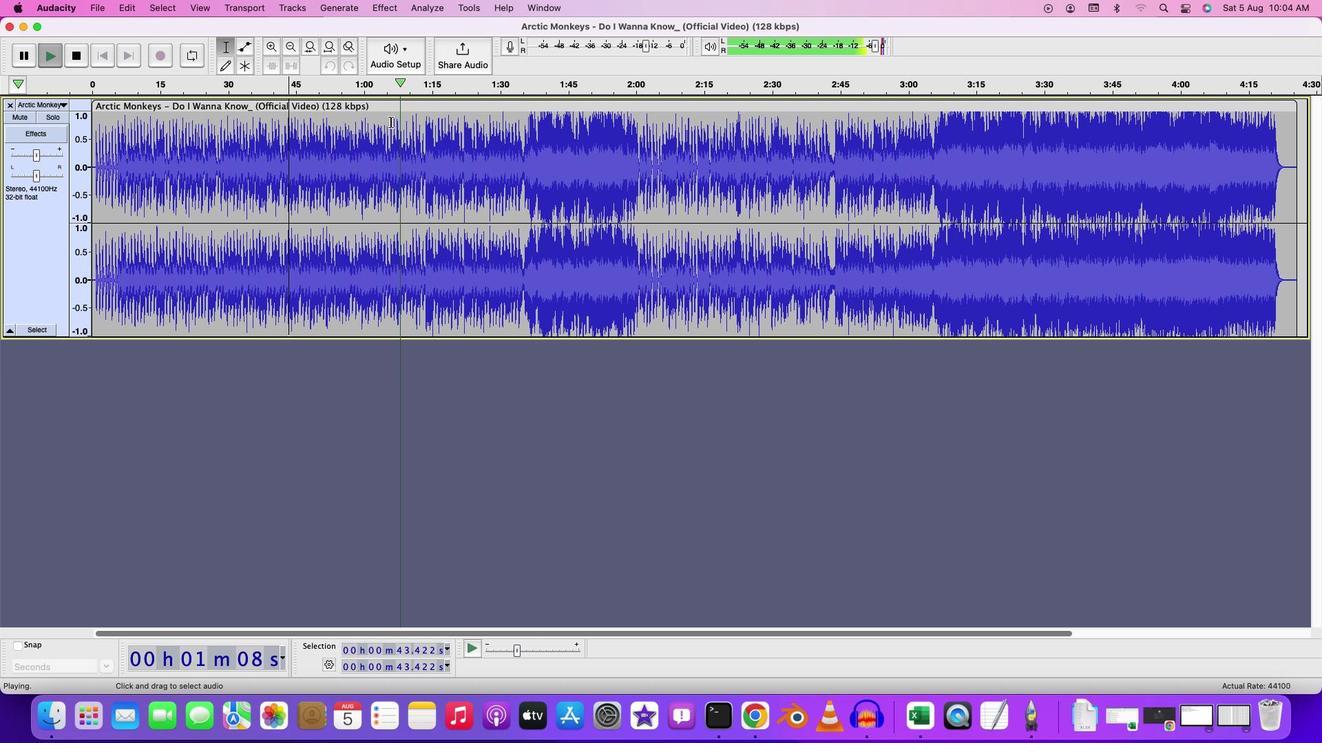 
Action: Mouse moved to (391, 121)
Screenshot: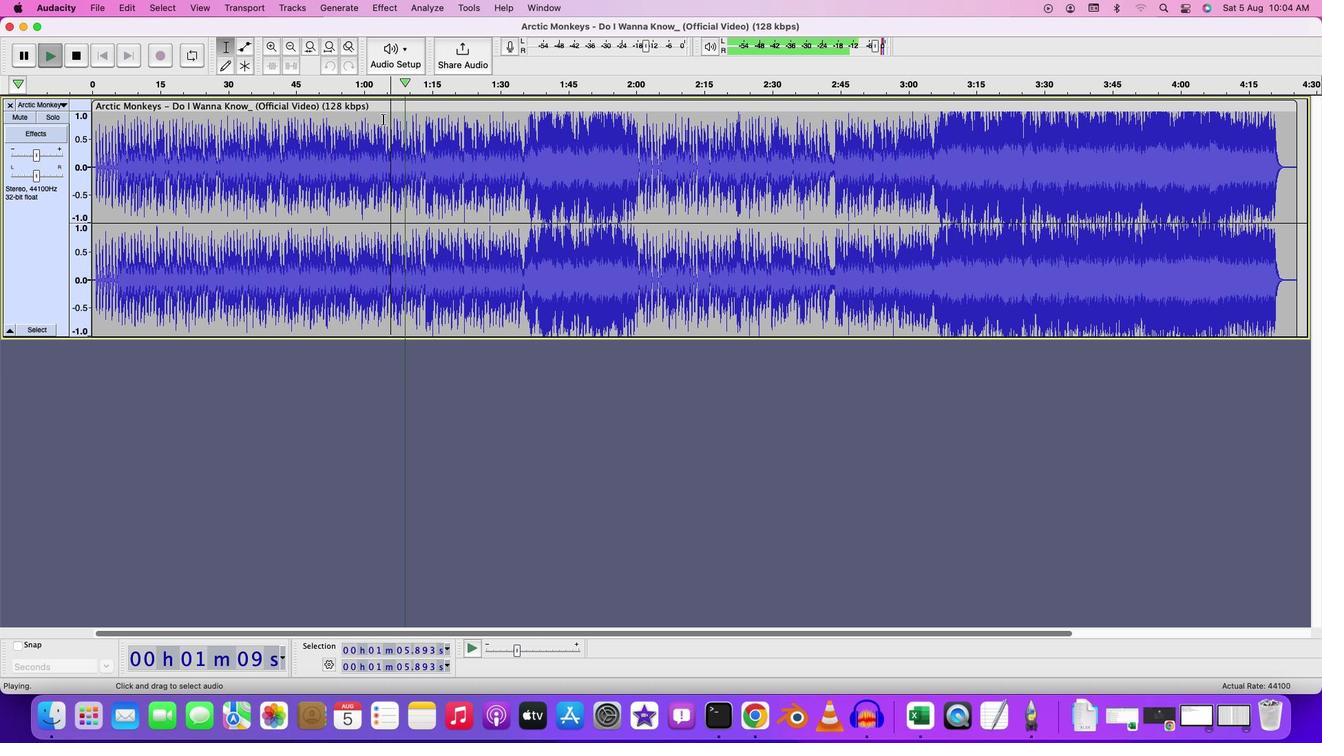 
Action: Mouse pressed left at (391, 121)
Screenshot: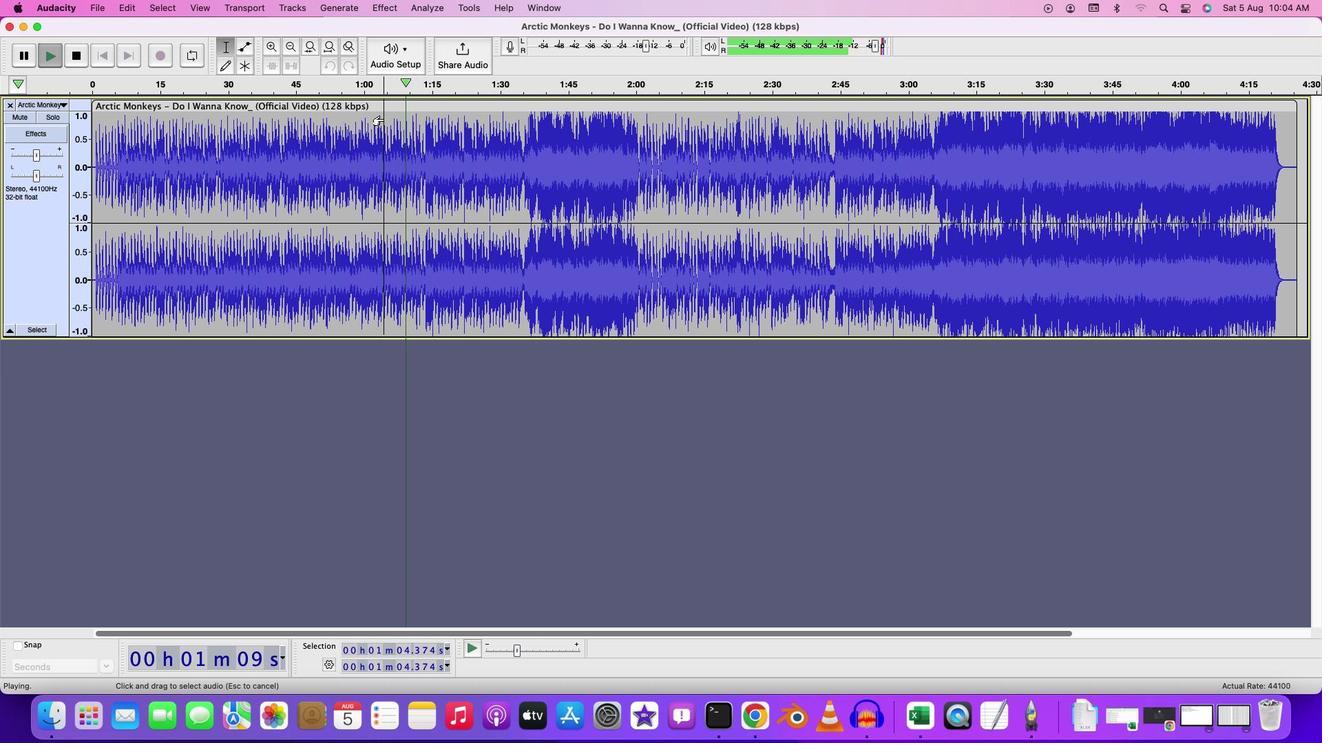 
Action: Mouse moved to (392, 122)
Screenshot: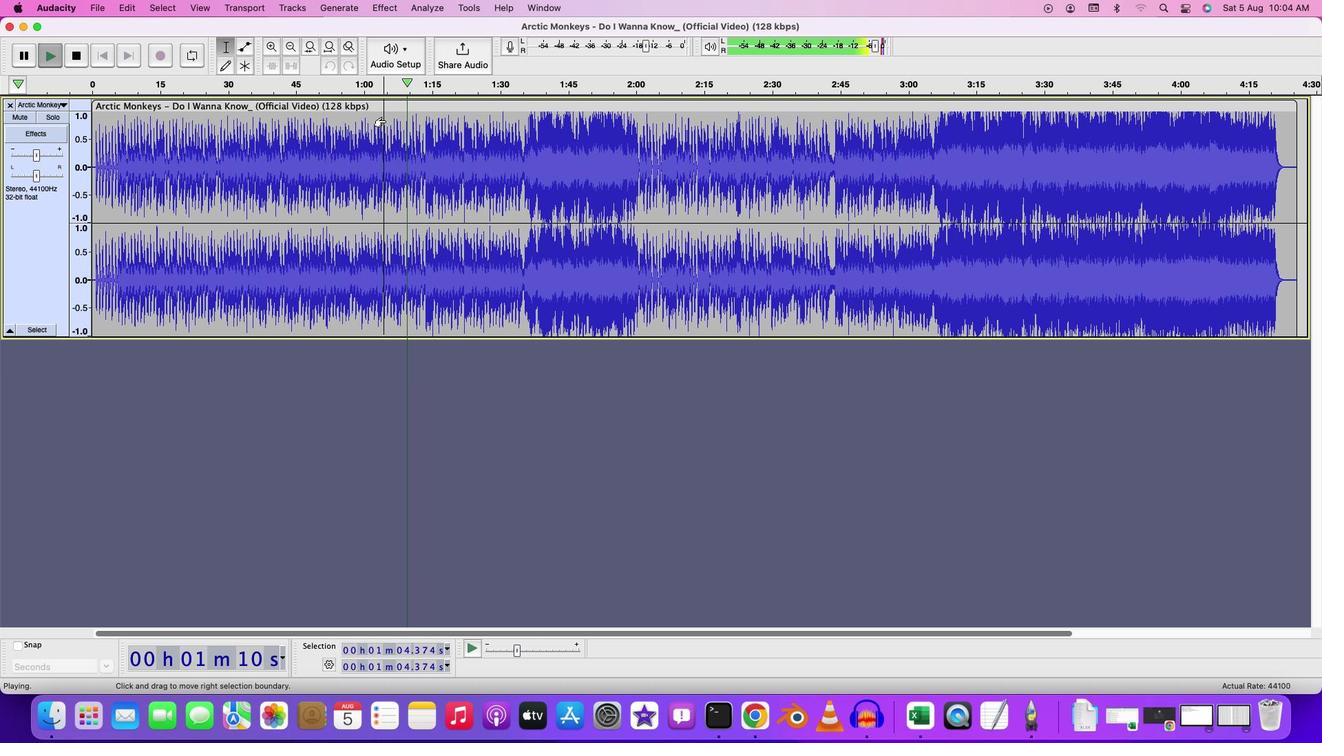 
Action: Key pressed Key.space
Screenshot: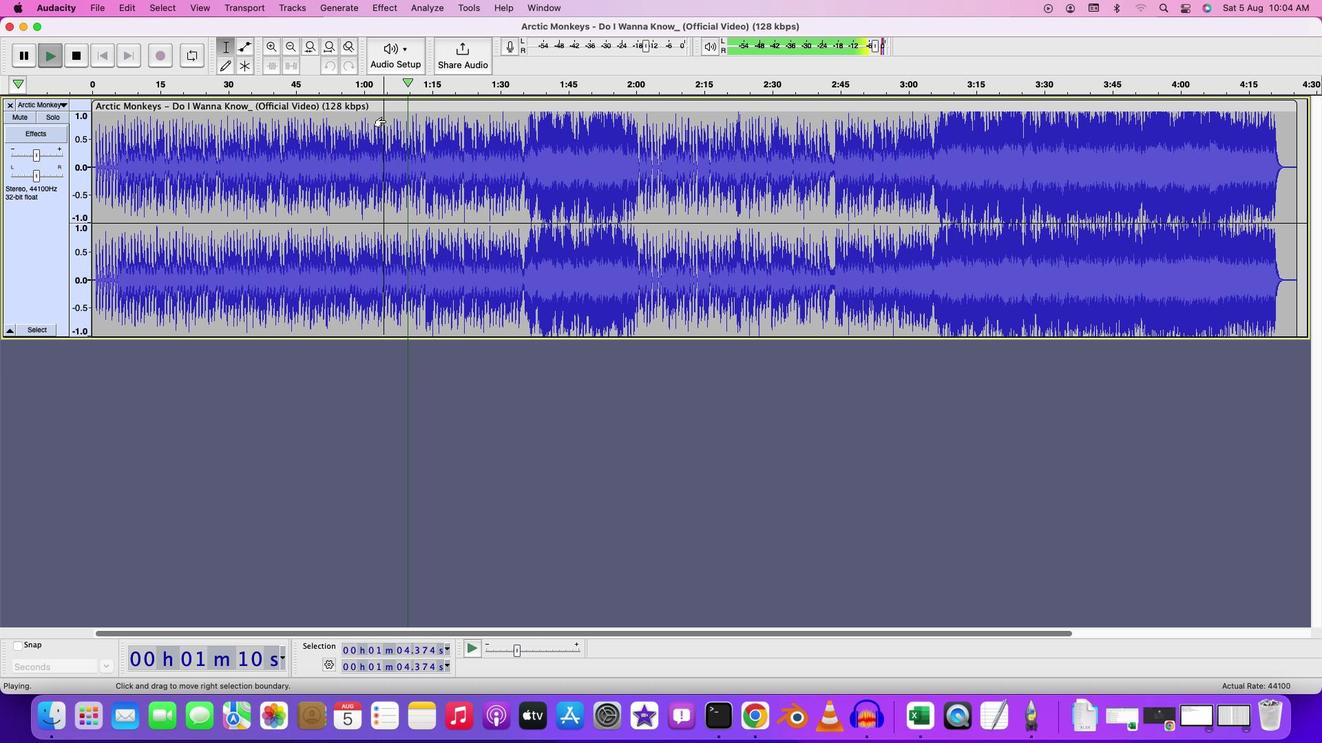 
Action: Mouse moved to (393, 123)
Screenshot: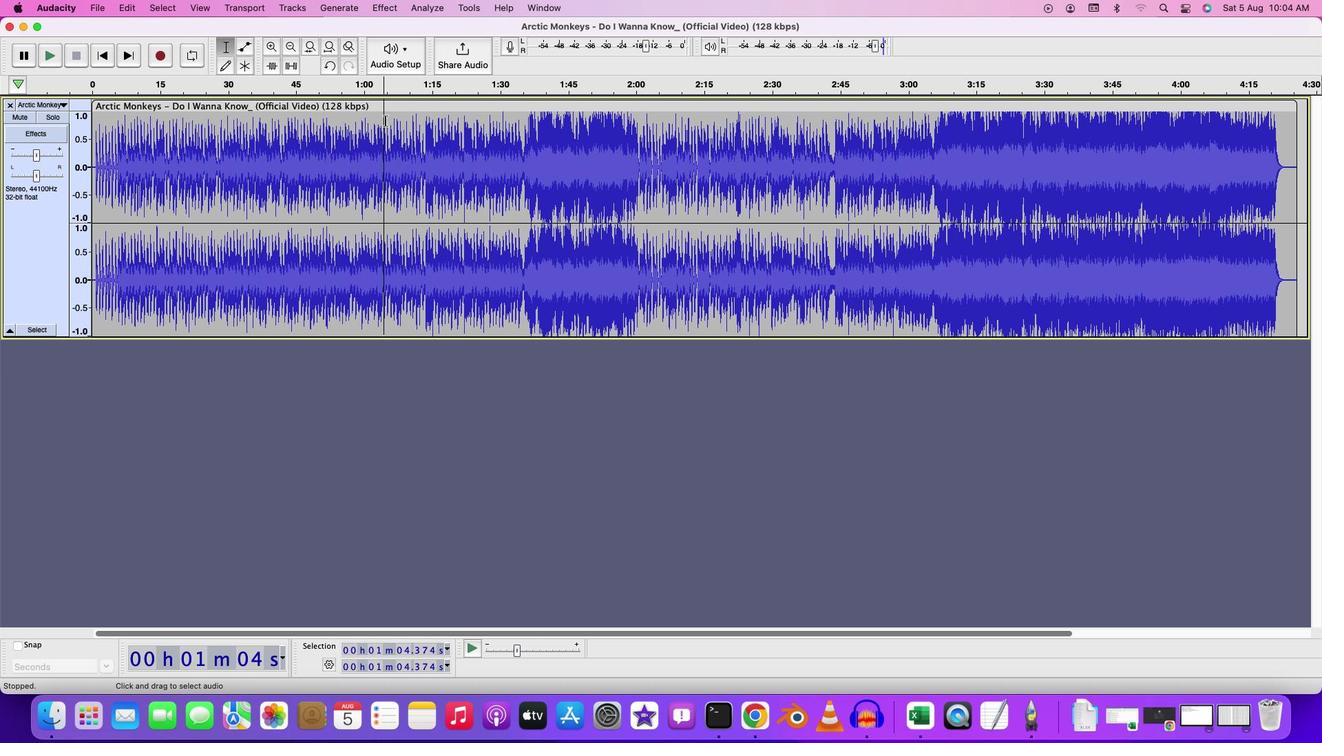
Action: Key pressed Key.spaceKey.space
Screenshot: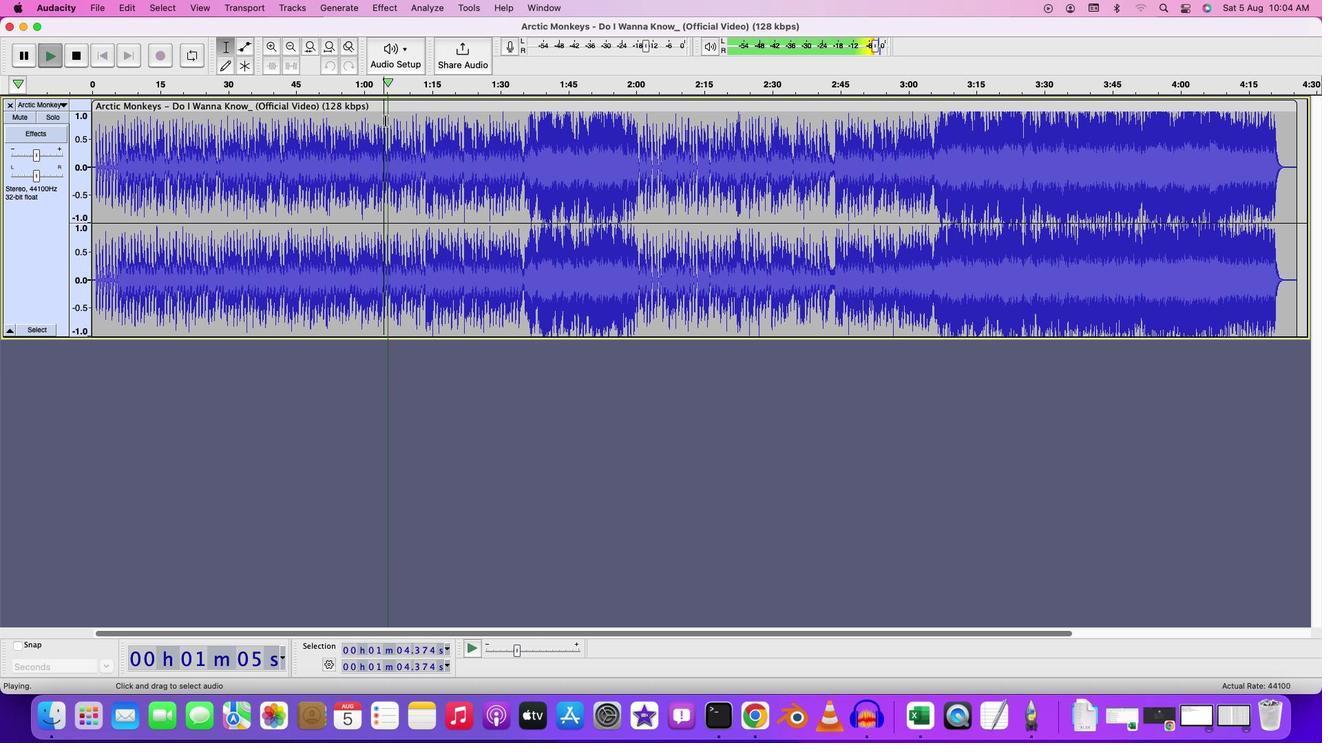 
Action: Mouse moved to (395, 128)
Screenshot: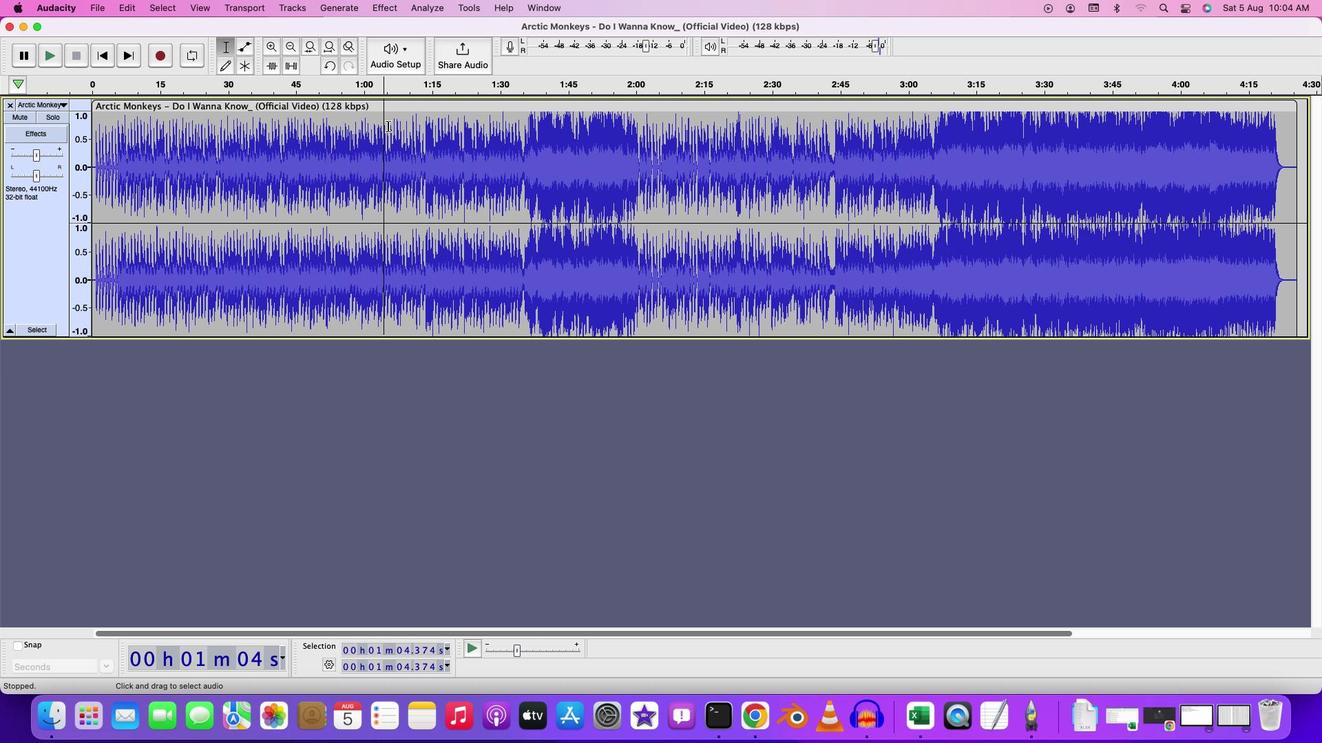 
Action: Mouse pressed left at (395, 128)
Screenshot: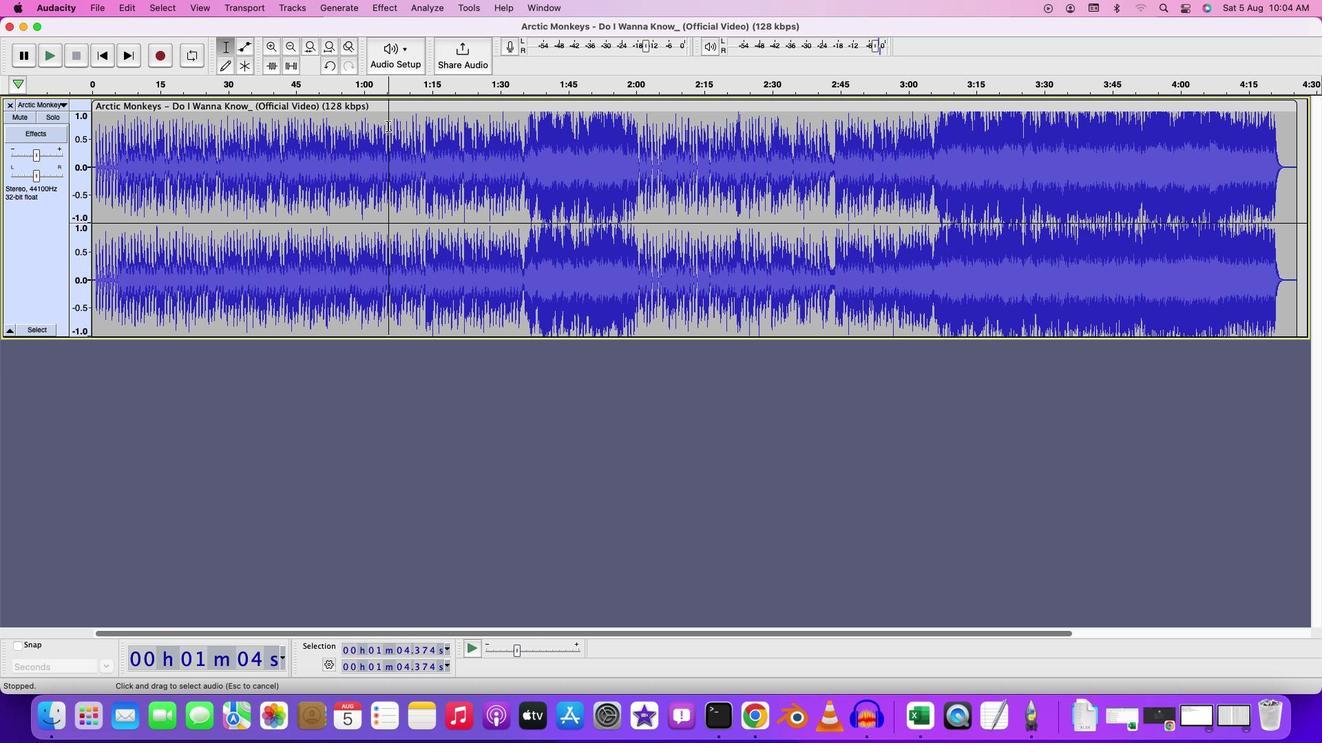 
Action: Mouse moved to (398, 9)
Screenshot: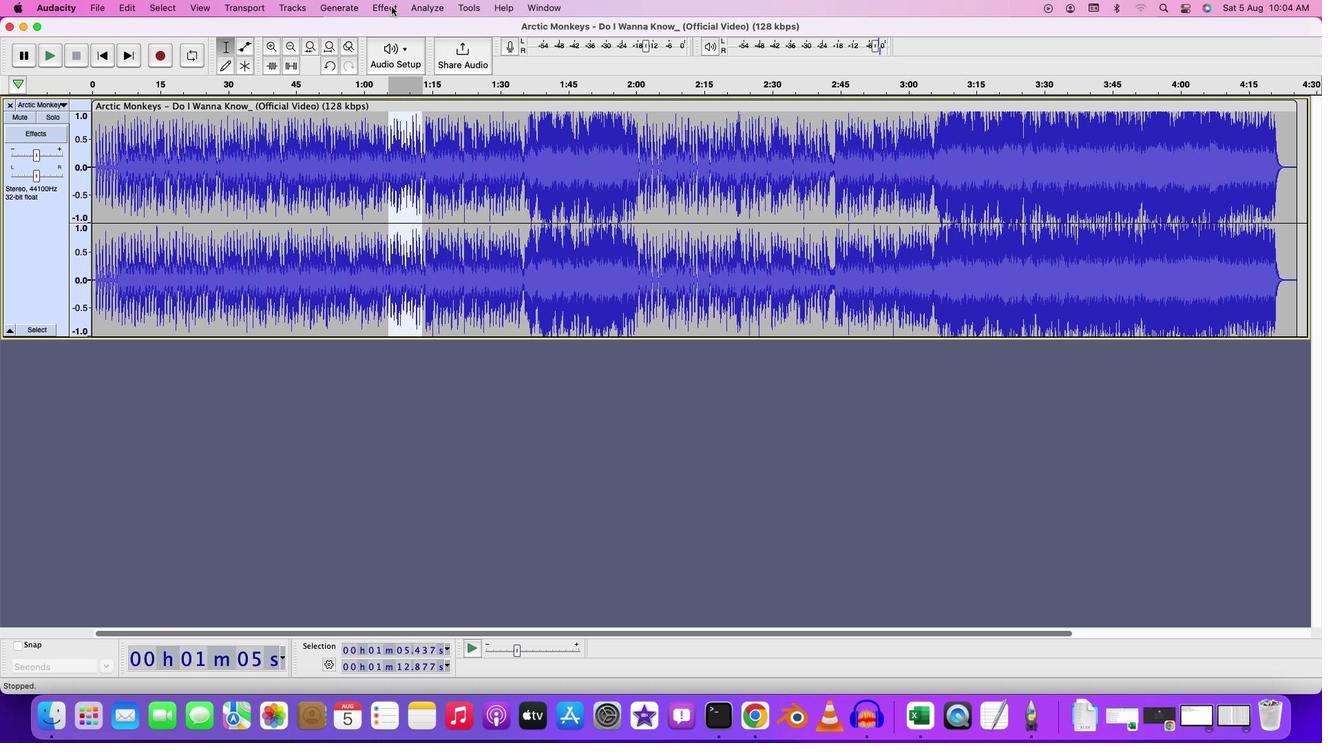 
Action: Mouse pressed left at (398, 9)
Screenshot: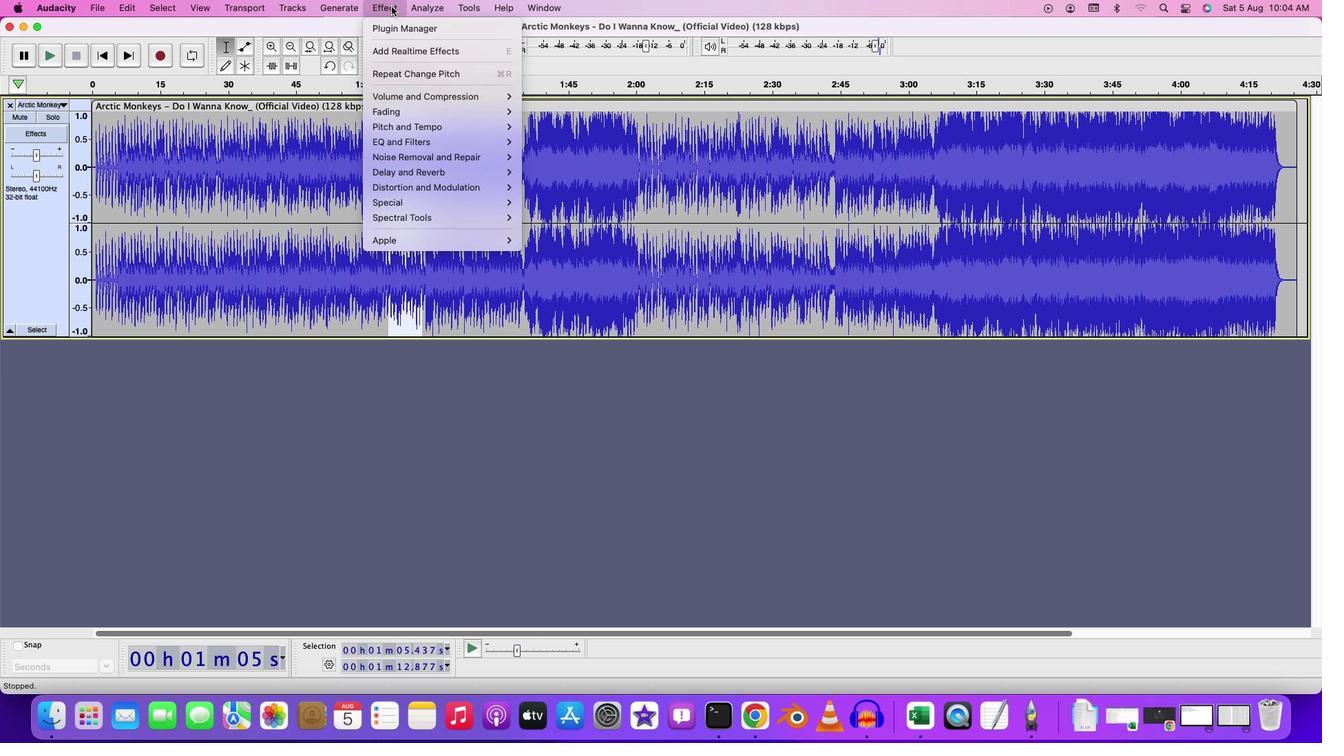 
Action: Mouse moved to (555, 176)
Screenshot: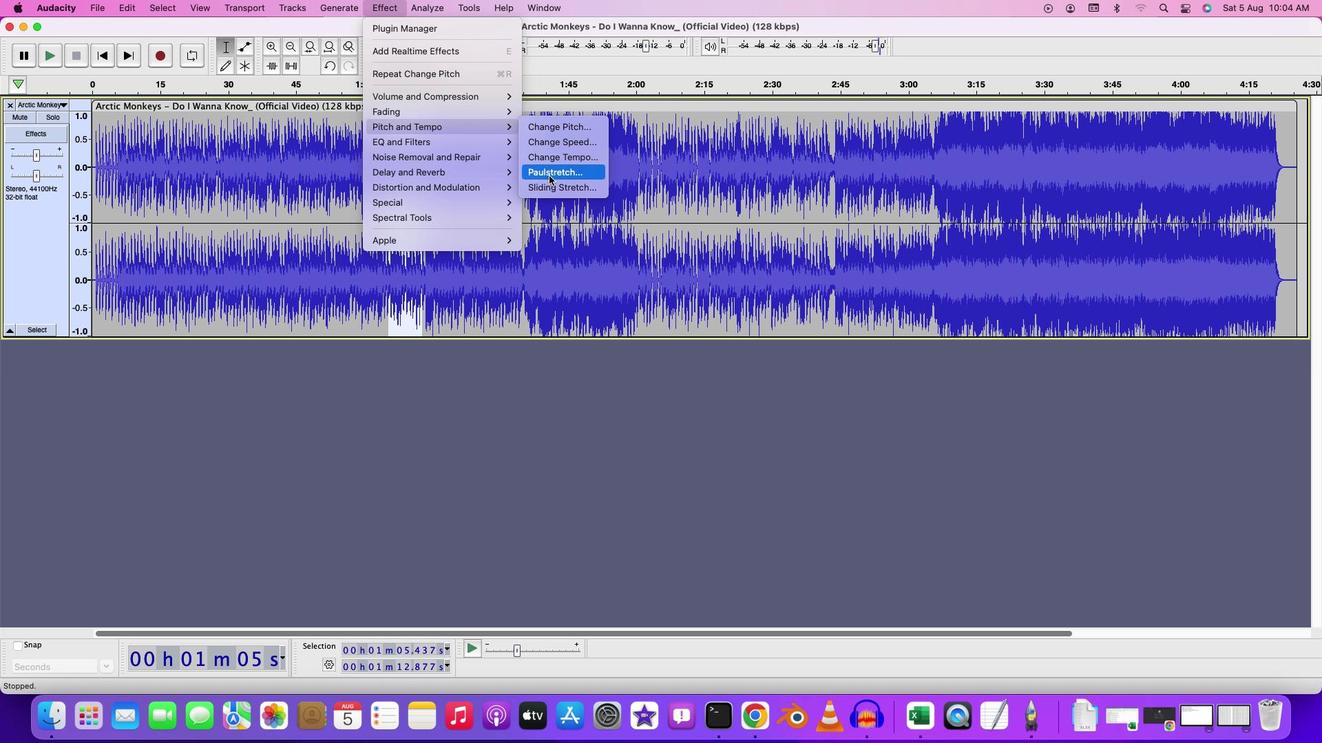 
Action: Mouse pressed left at (555, 176)
Screenshot: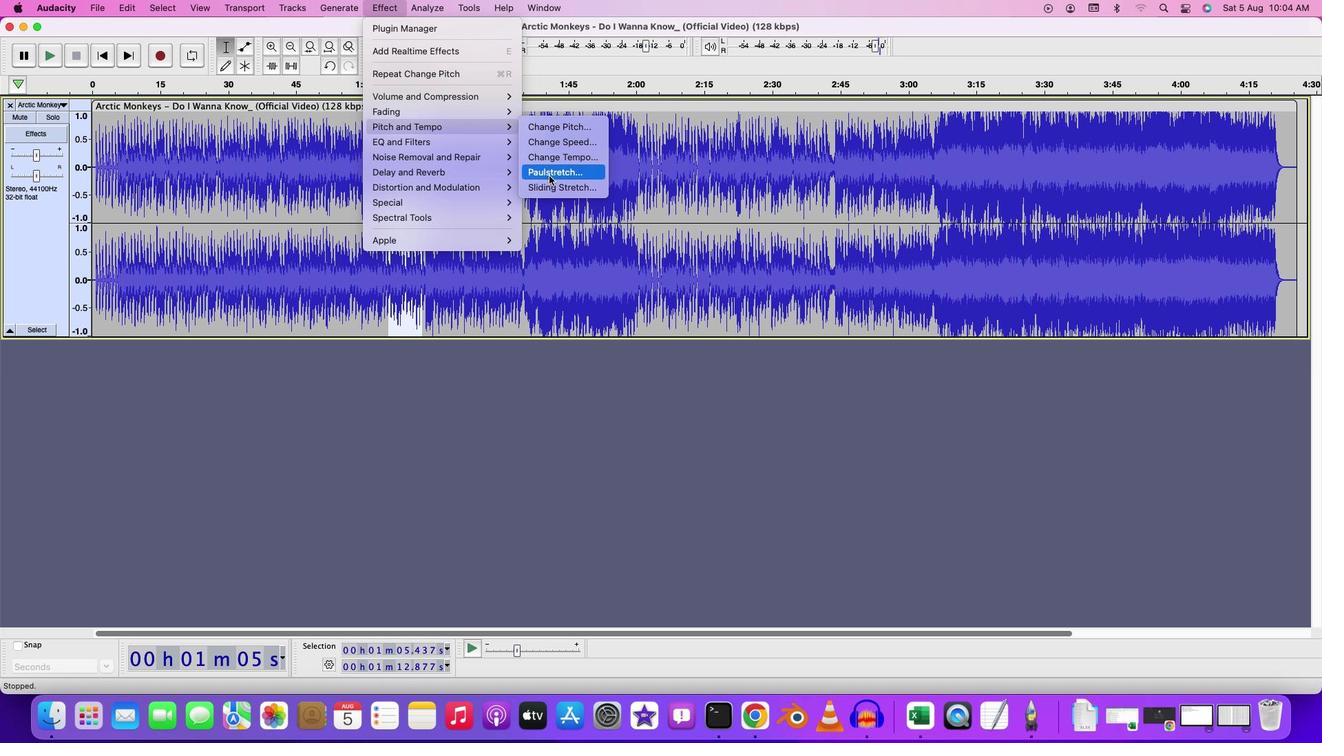 
Action: Mouse moved to (732, 358)
Screenshot: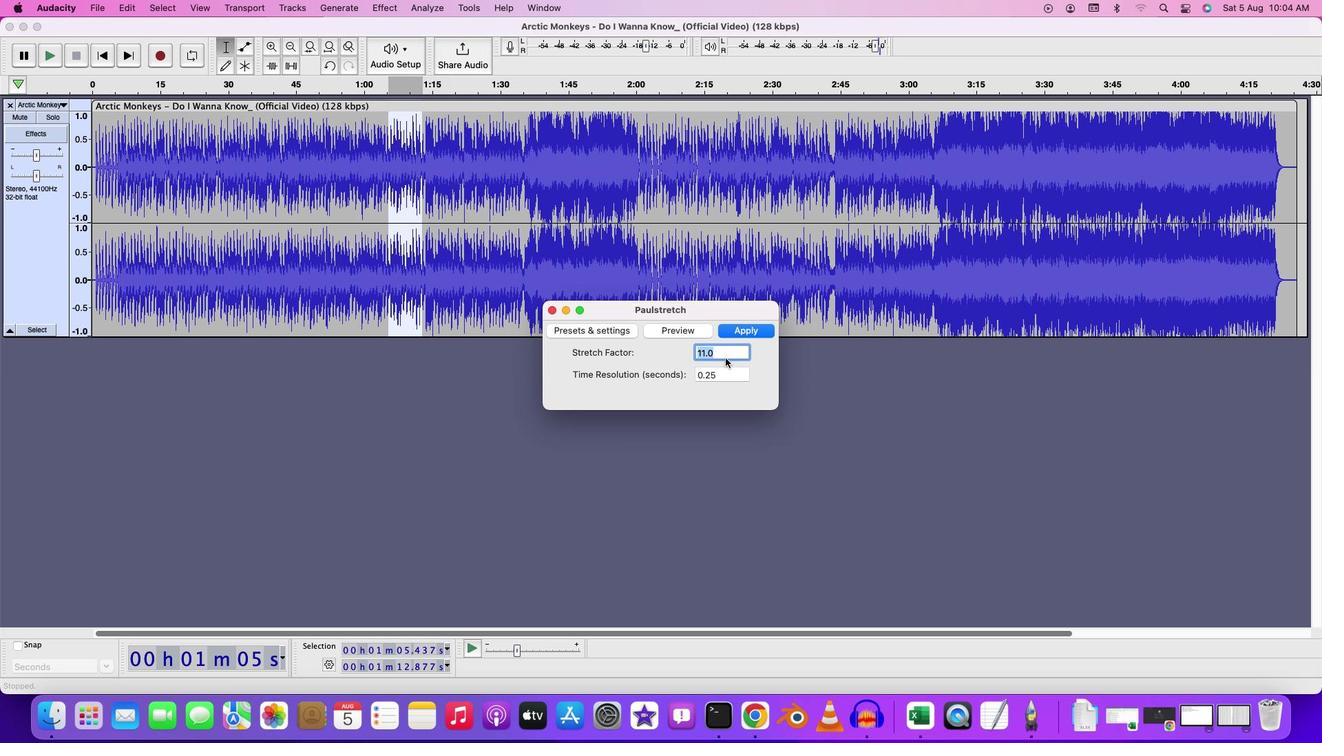 
Action: Key pressed Key.backspace'5'
Screenshot: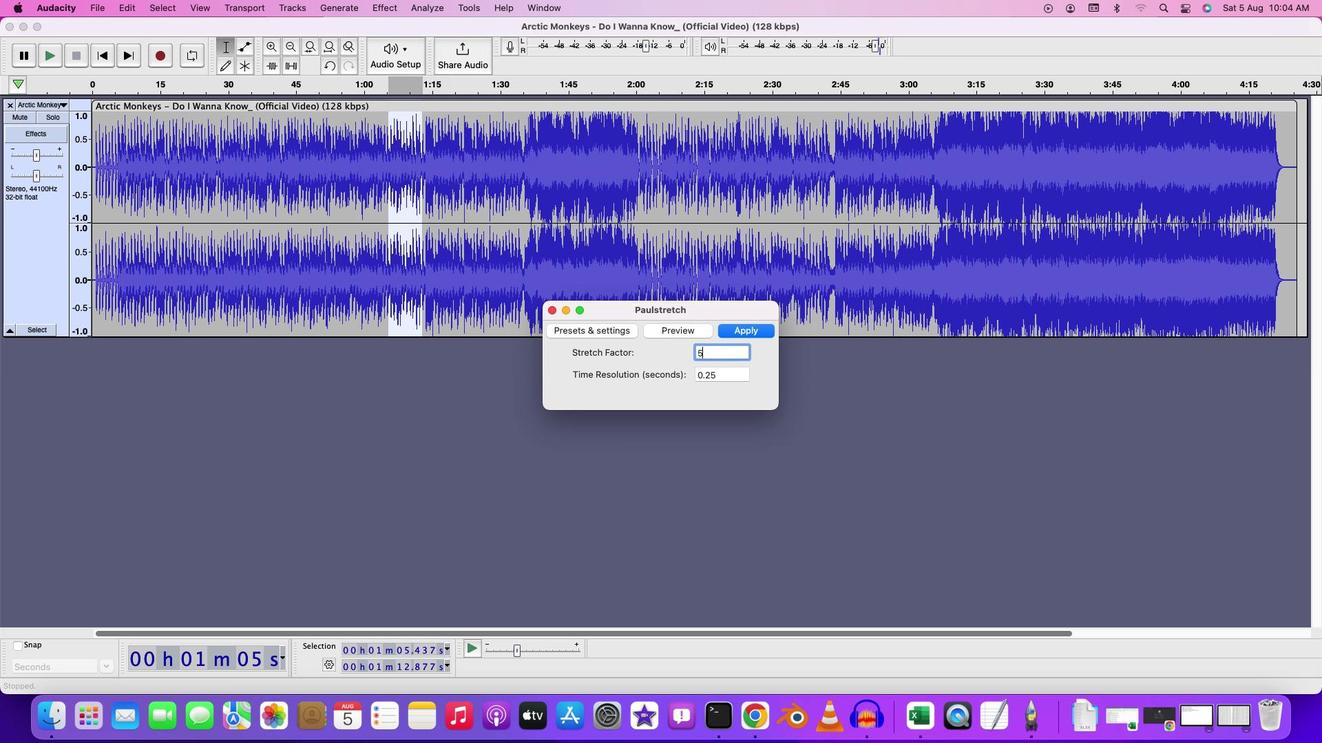 
Action: Mouse moved to (758, 336)
Screenshot: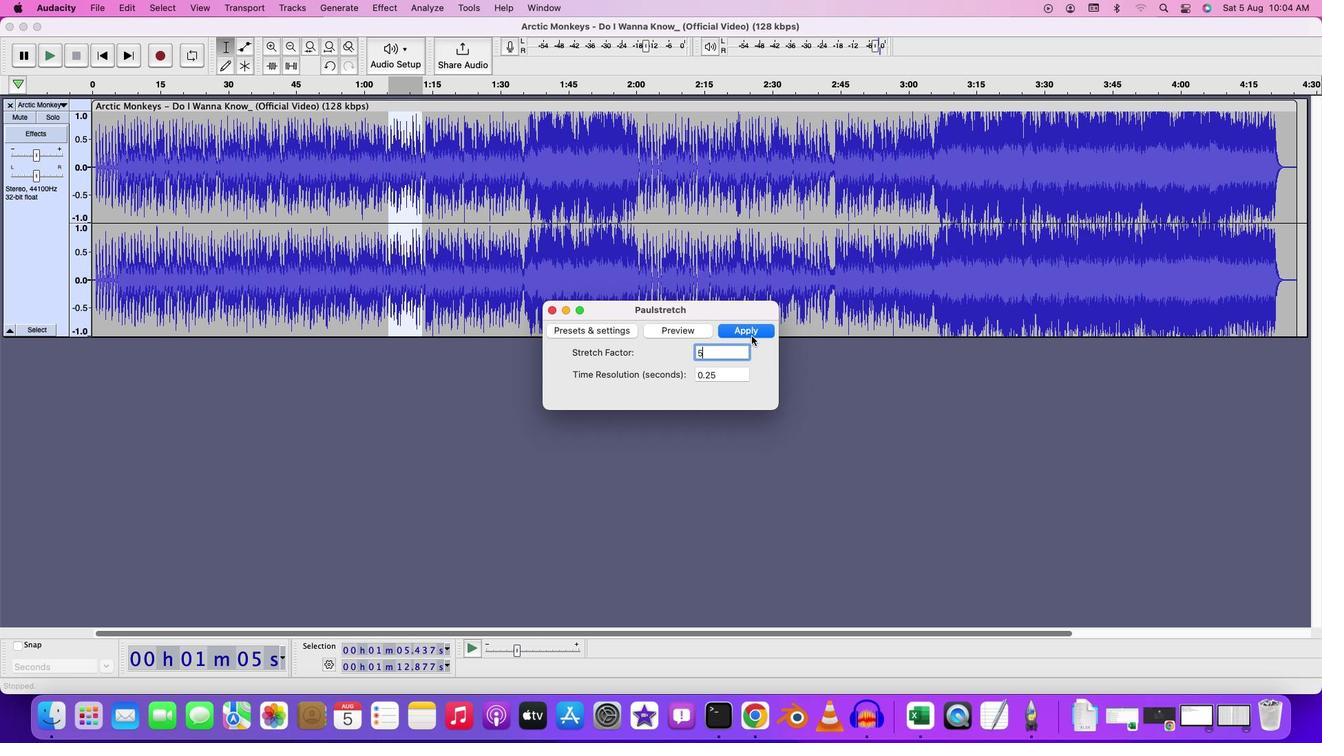 
Action: Mouse pressed left at (758, 336)
Screenshot: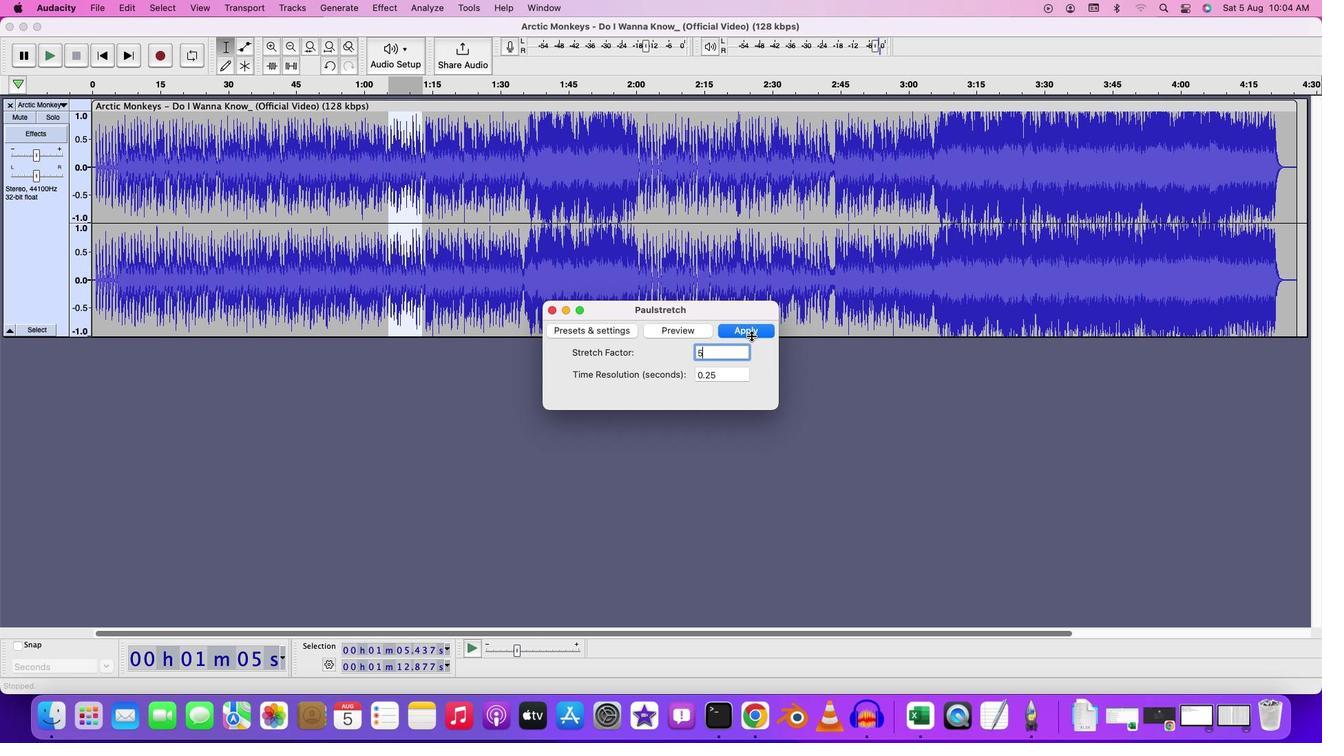 
Action: Mouse moved to (391, 130)
Screenshot: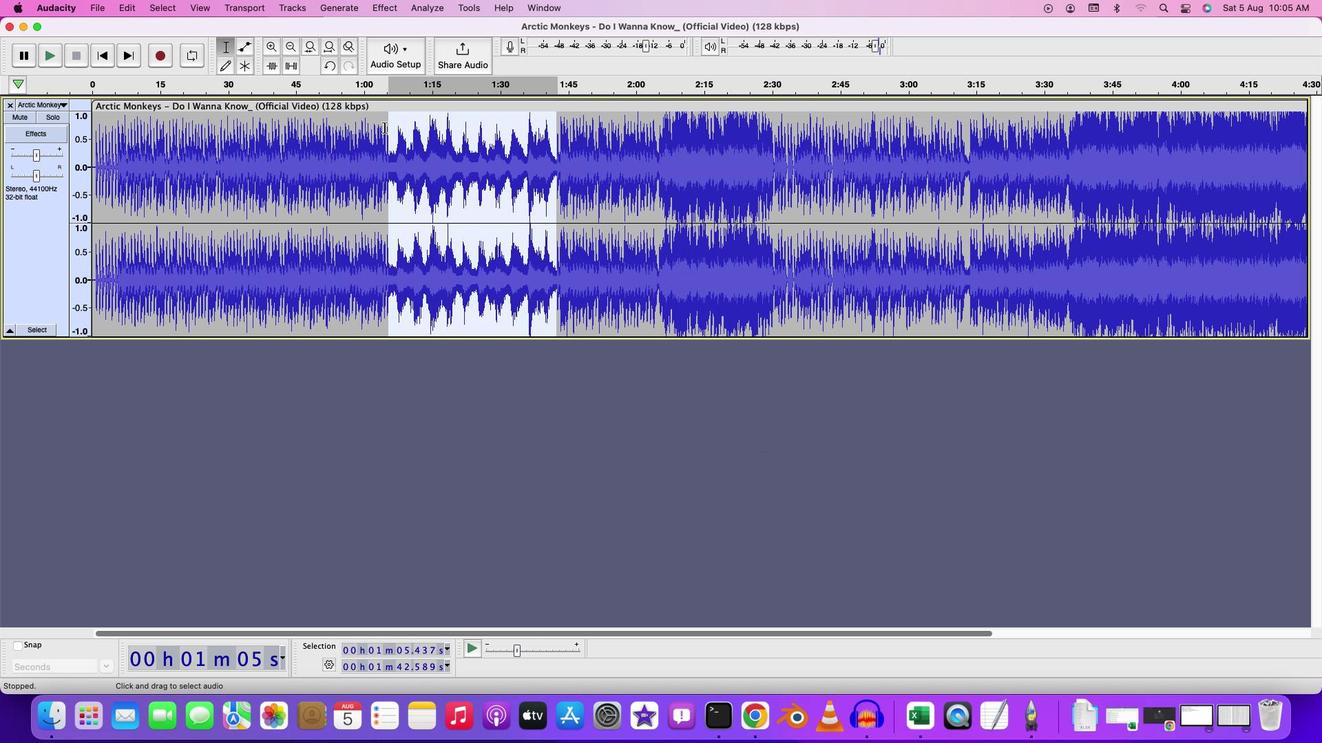 
Action: Mouse pressed left at (391, 130)
Screenshot: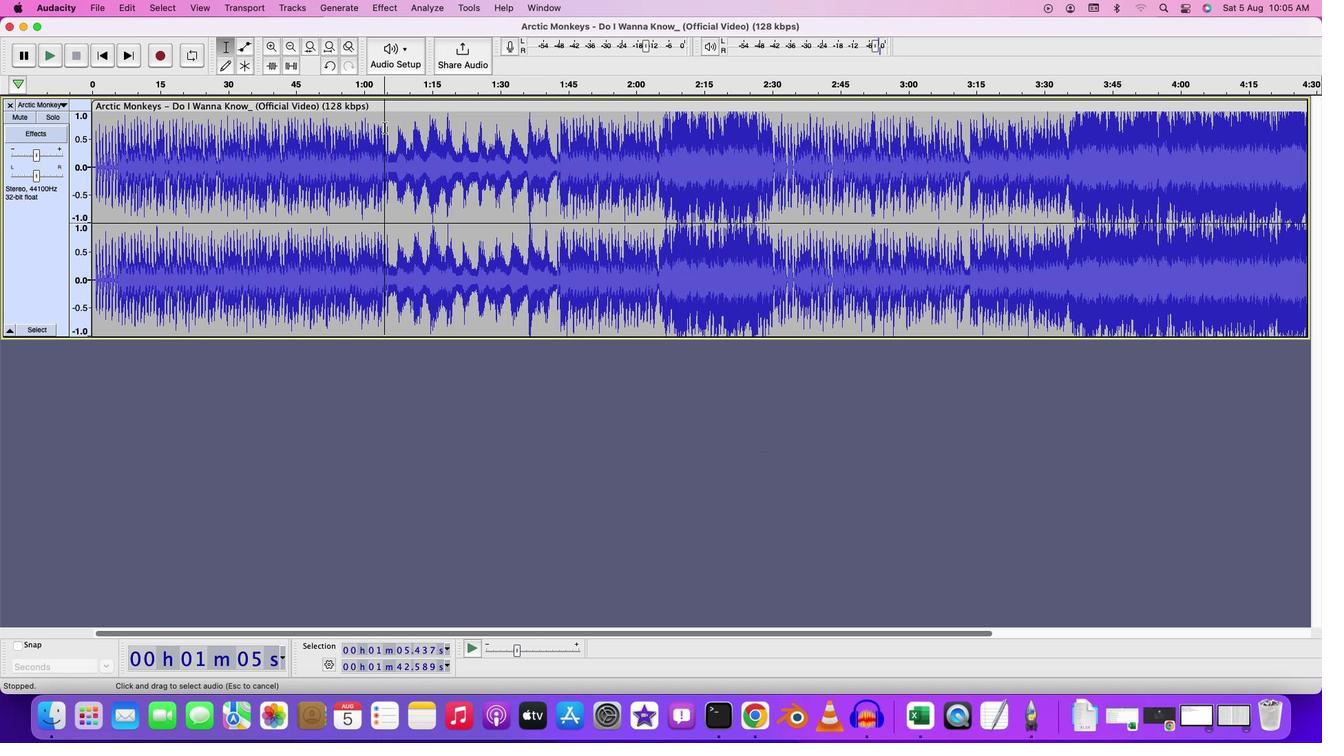 
Action: Key pressed Key.space
Screenshot: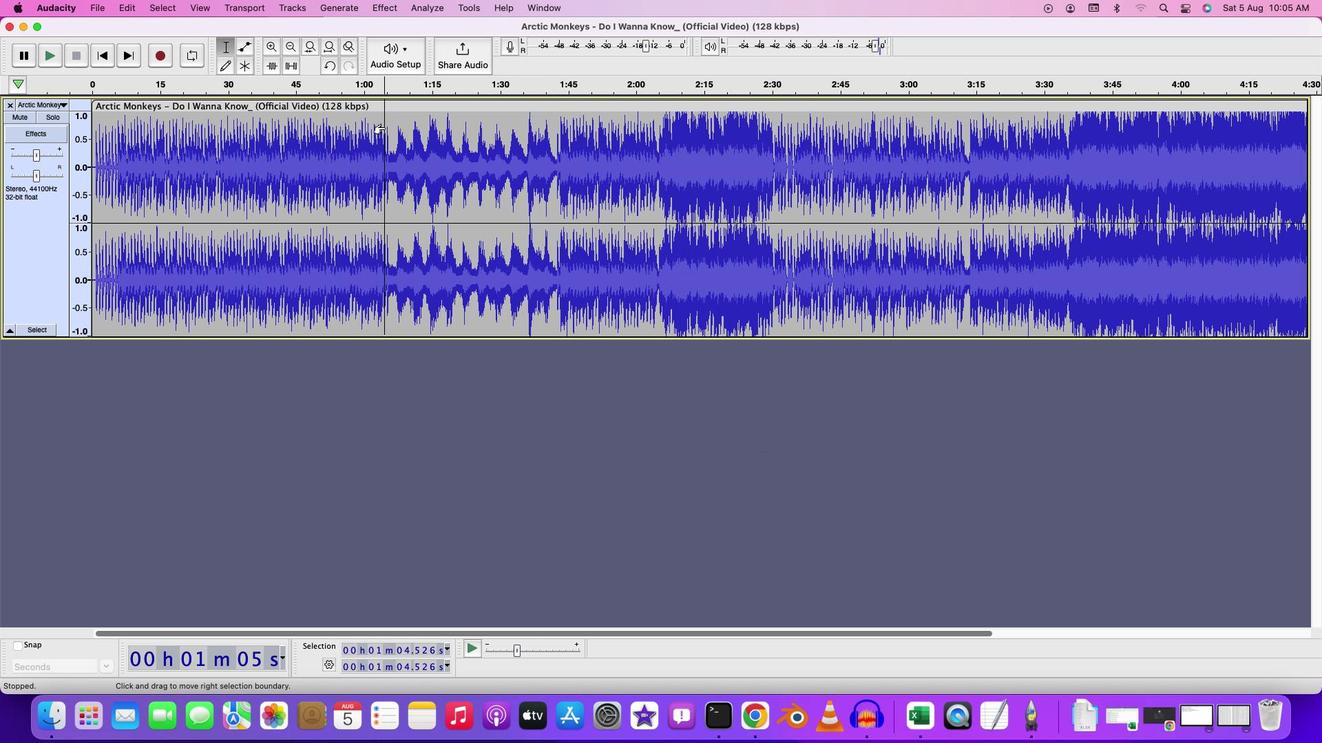 
Action: Mouse moved to (490, 159)
Screenshot: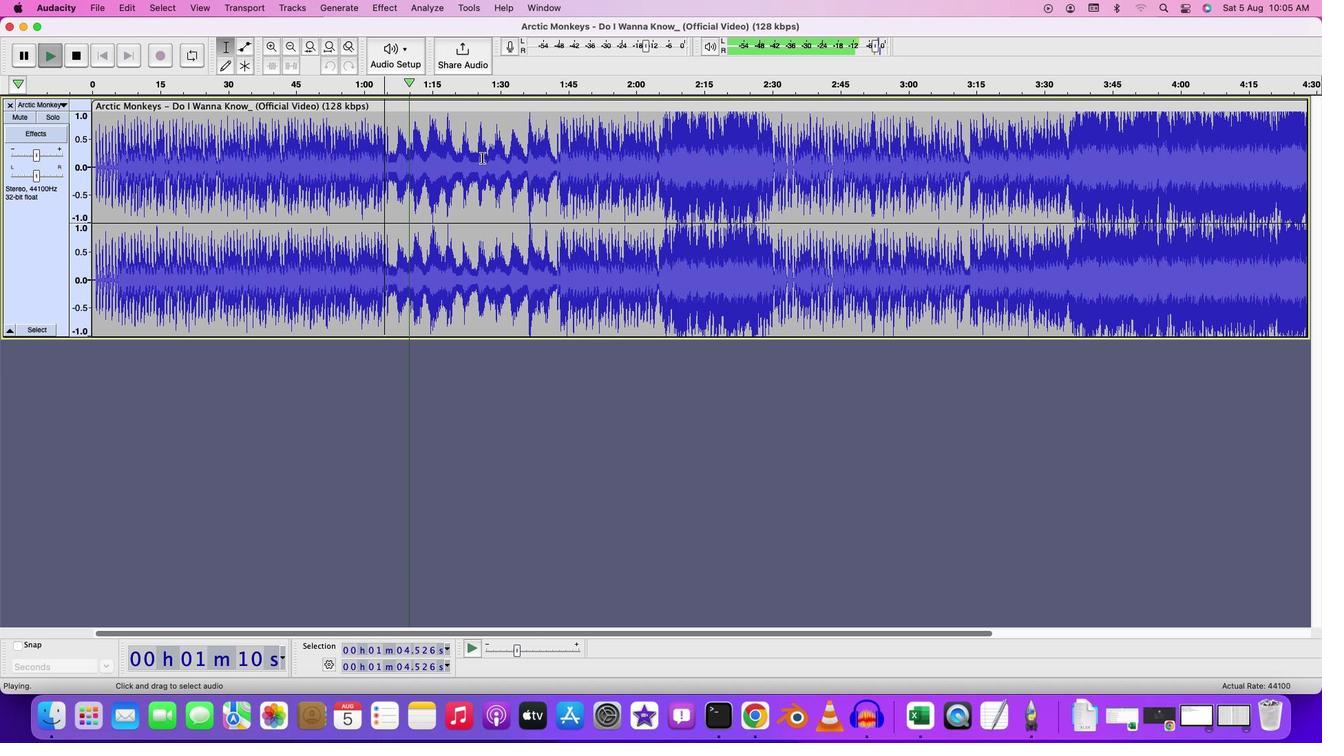 
Action: Key pressed Key.cmd'z'Key.cmd'z'
Screenshot: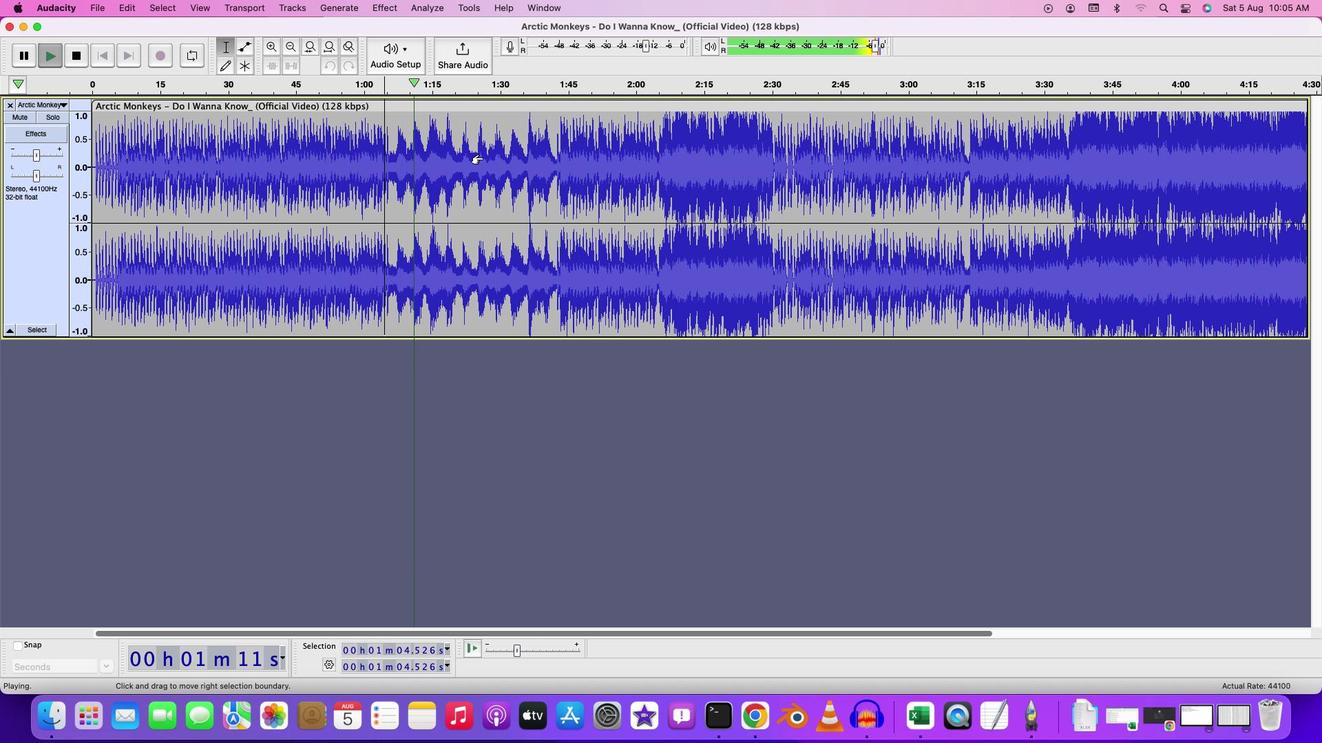 
Action: Mouse moved to (482, 159)
Screenshot: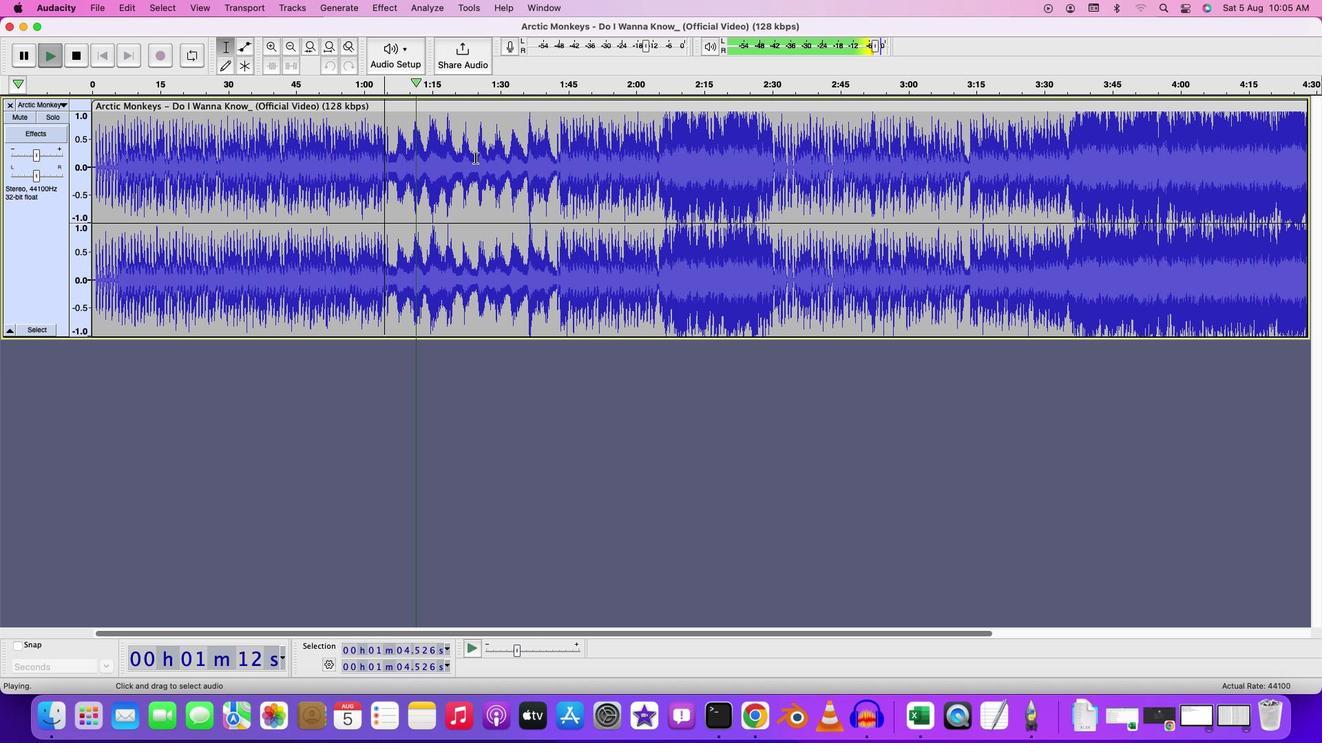 
Action: Key pressed Key.spaceKey.cmd'z'
Screenshot: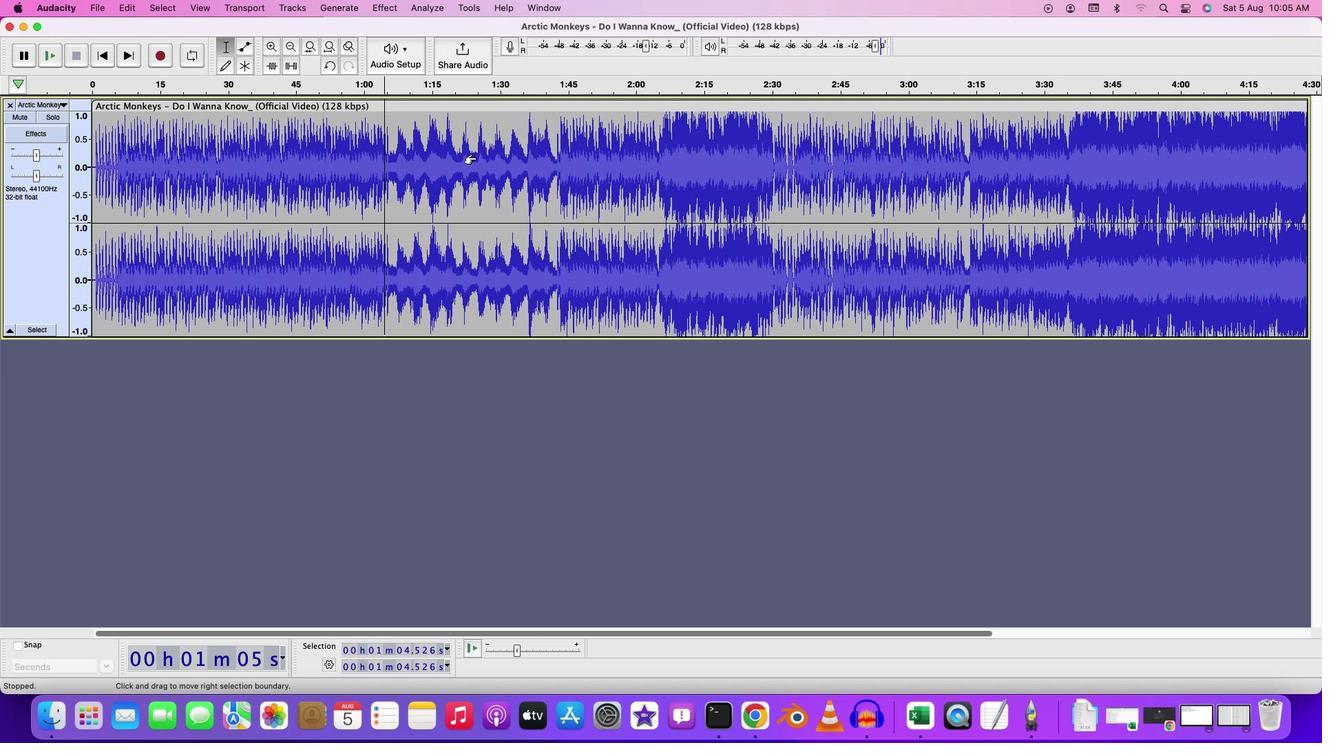 
Action: Mouse moved to (398, 13)
Screenshot: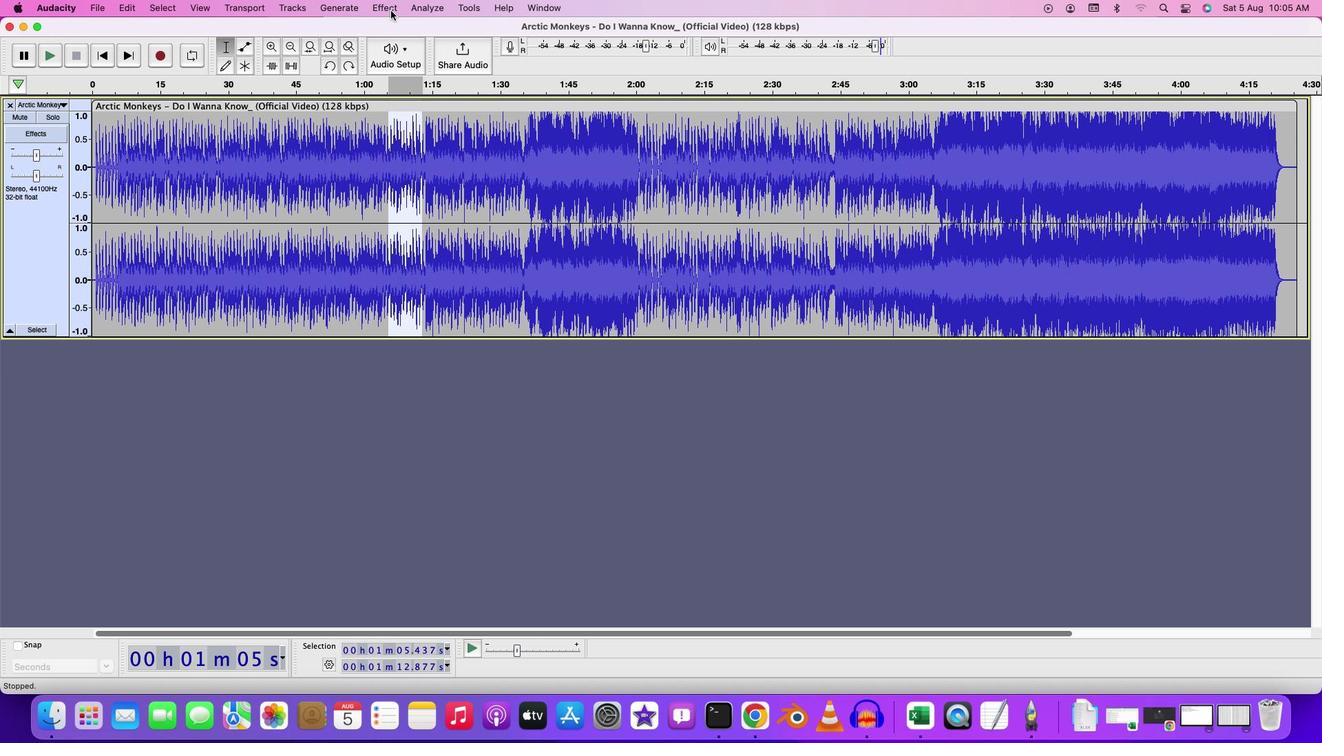 
Action: Mouse pressed left at (398, 13)
Screenshot: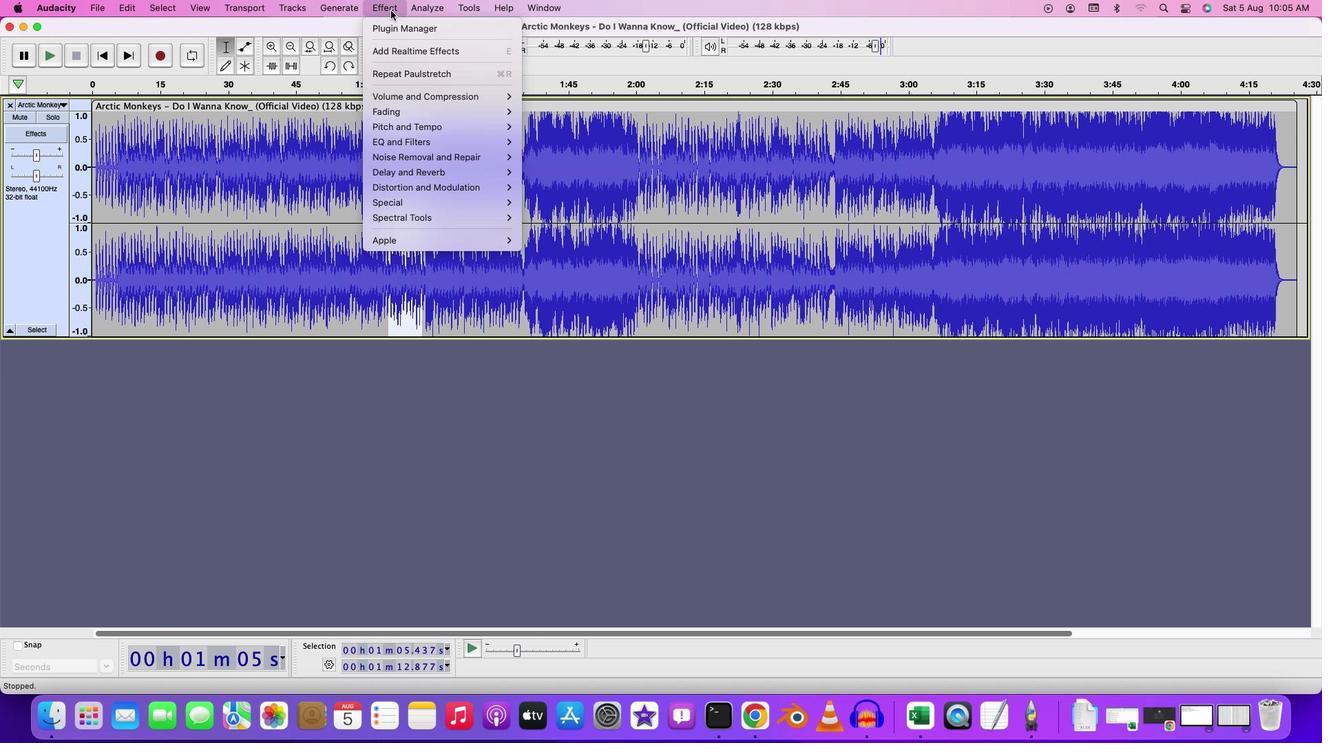 
Action: Mouse moved to (555, 176)
Screenshot: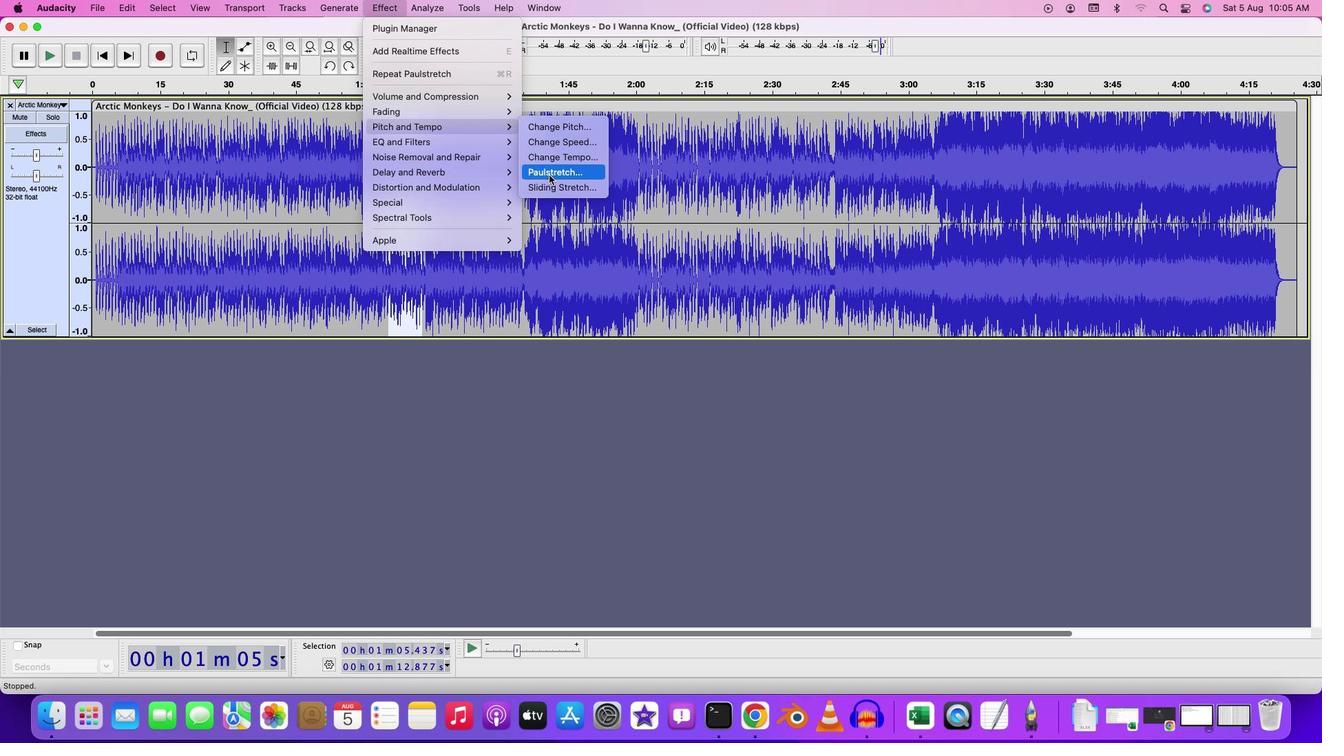 
Action: Mouse pressed left at (555, 176)
Screenshot: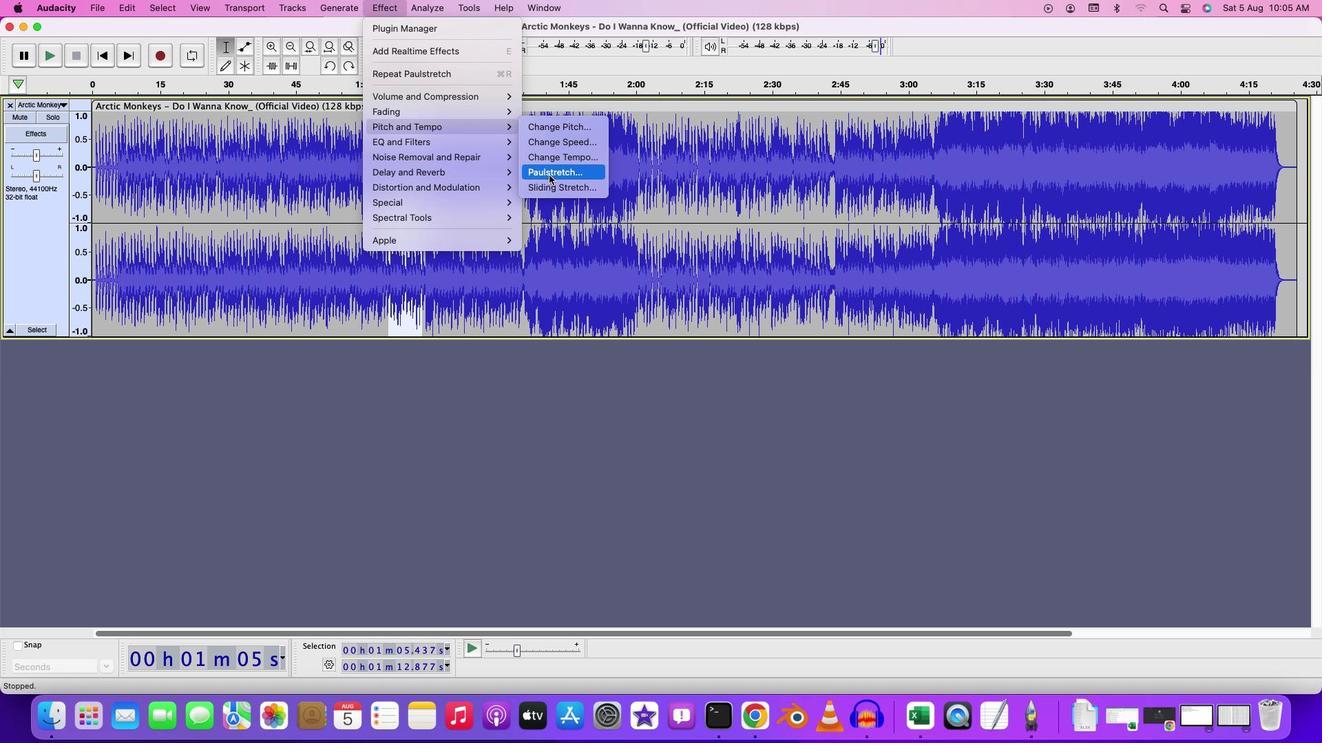
Action: Mouse moved to (729, 375)
Screenshot: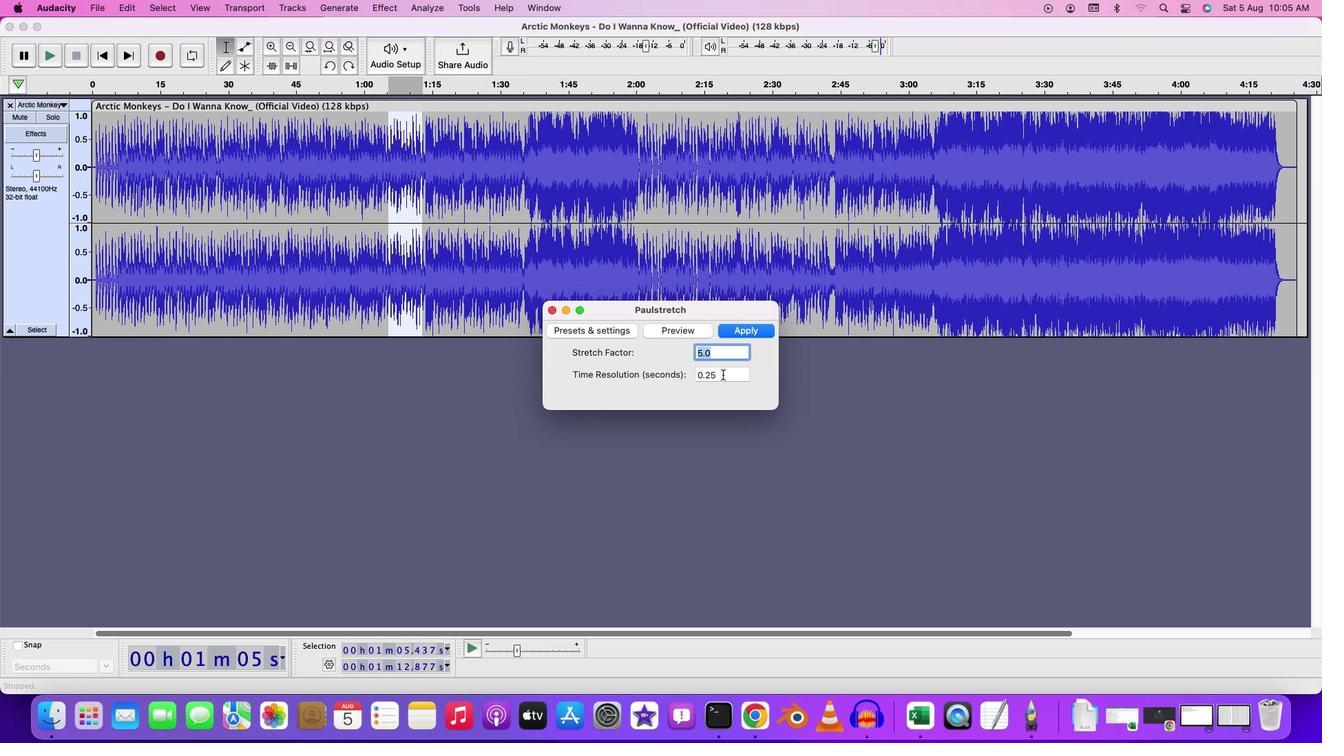 
Action: Key pressed Key.backspace'1'
Screenshot: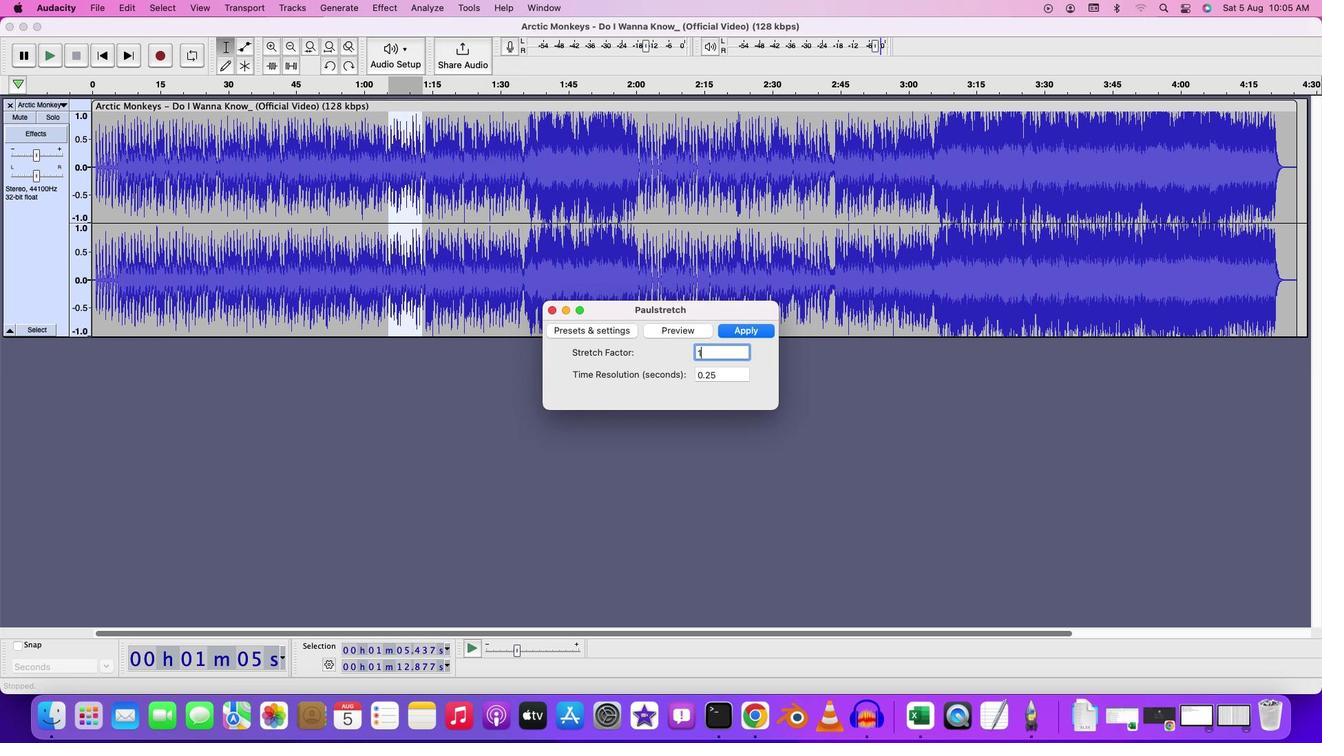 
Action: Mouse moved to (752, 333)
Screenshot: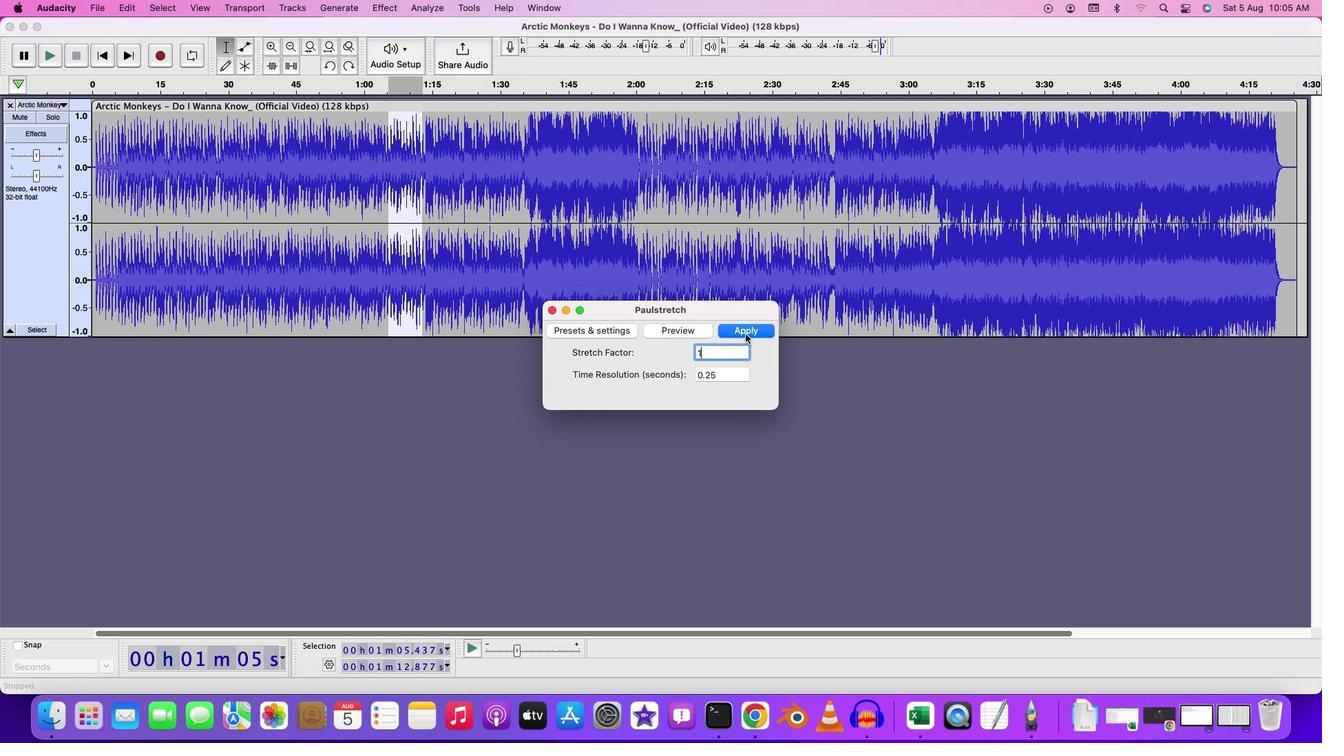 
Action: Mouse pressed left at (752, 333)
Screenshot: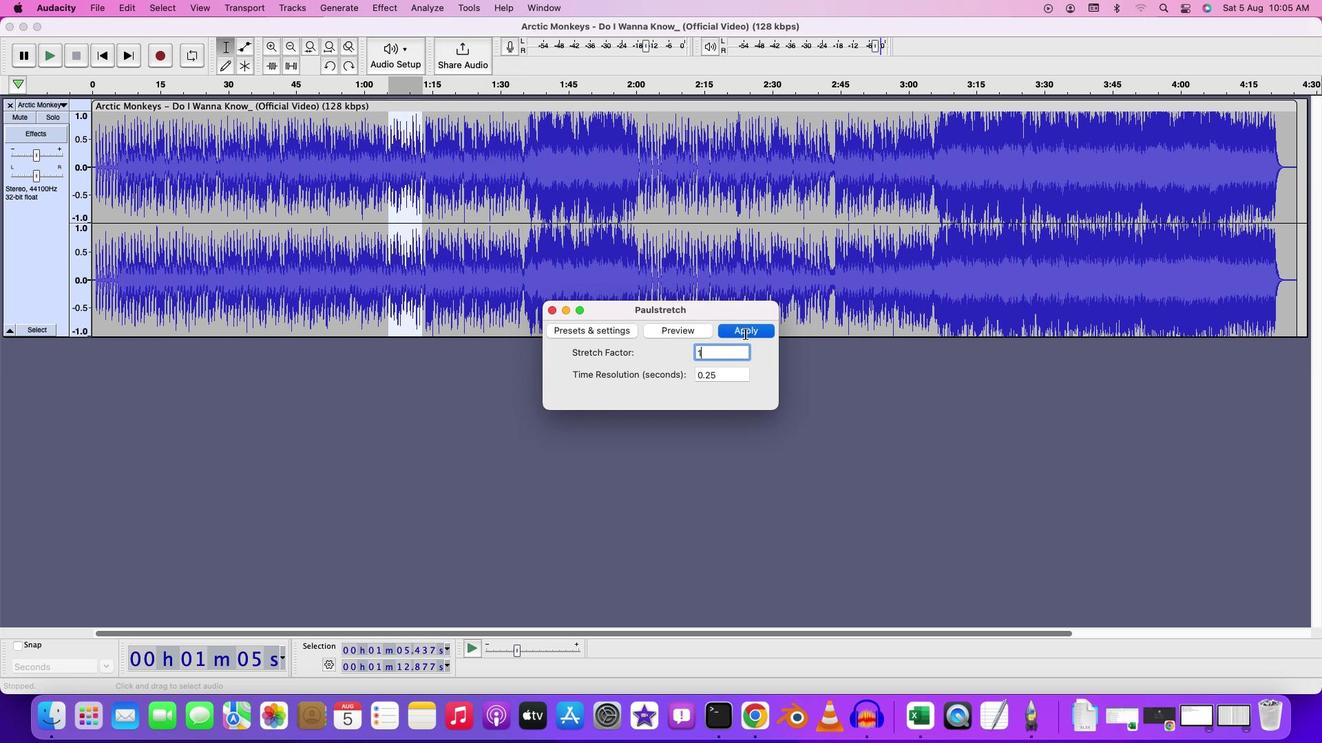 
Action: Mouse moved to (390, 132)
Screenshot: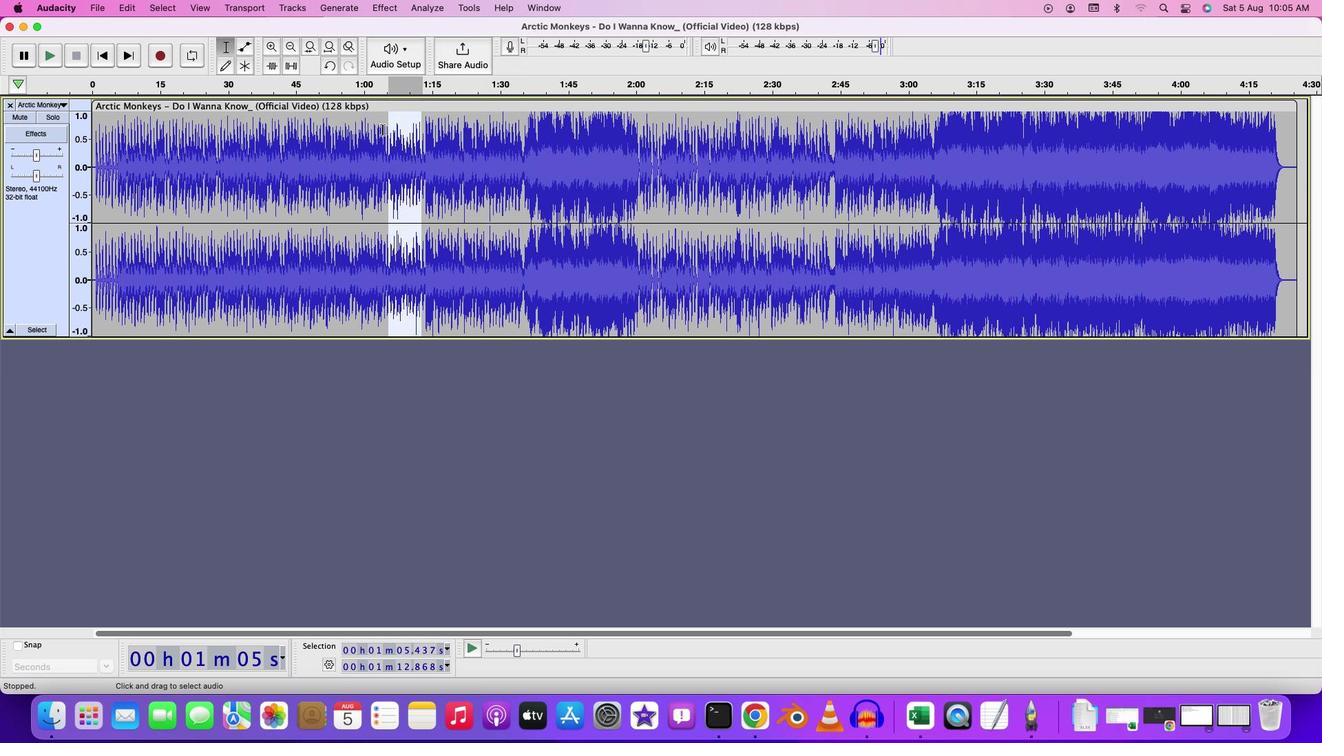
Action: Mouse pressed left at (390, 132)
Screenshot: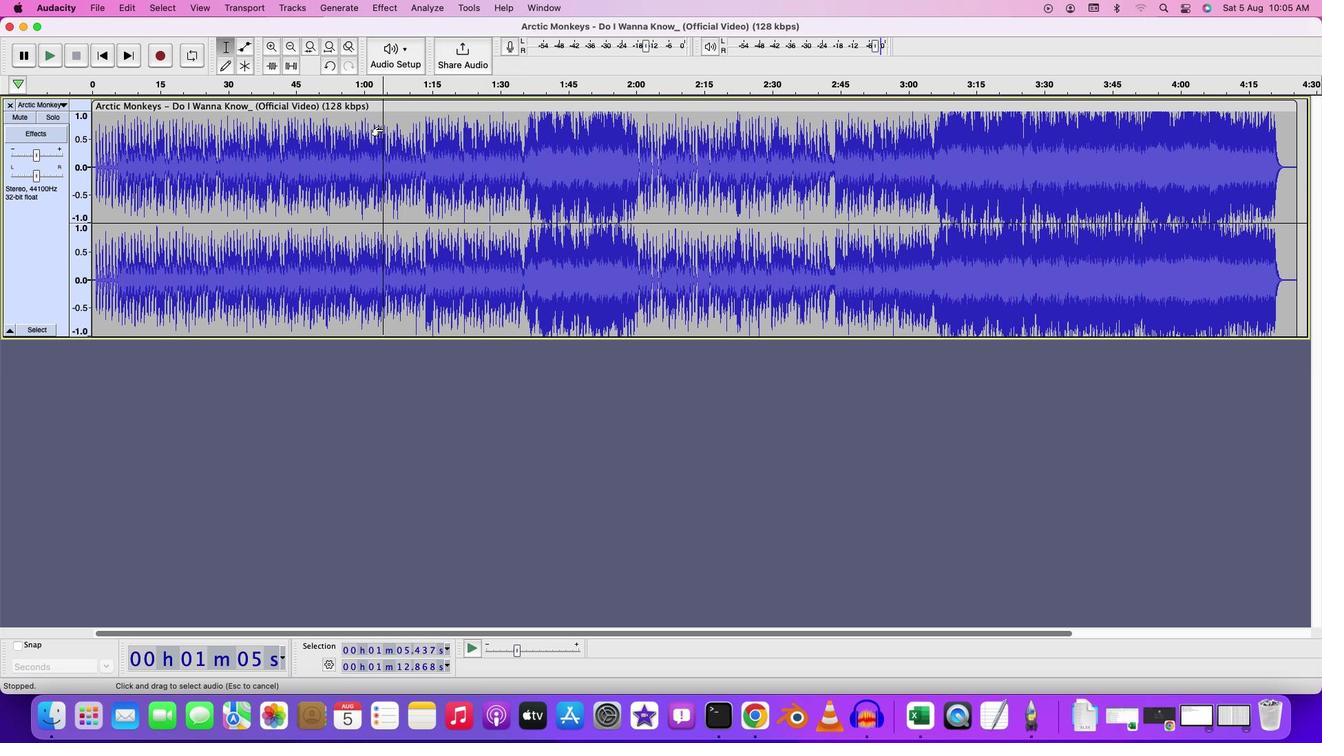 
Action: Key pressed Key.spaceKey.space
Screenshot: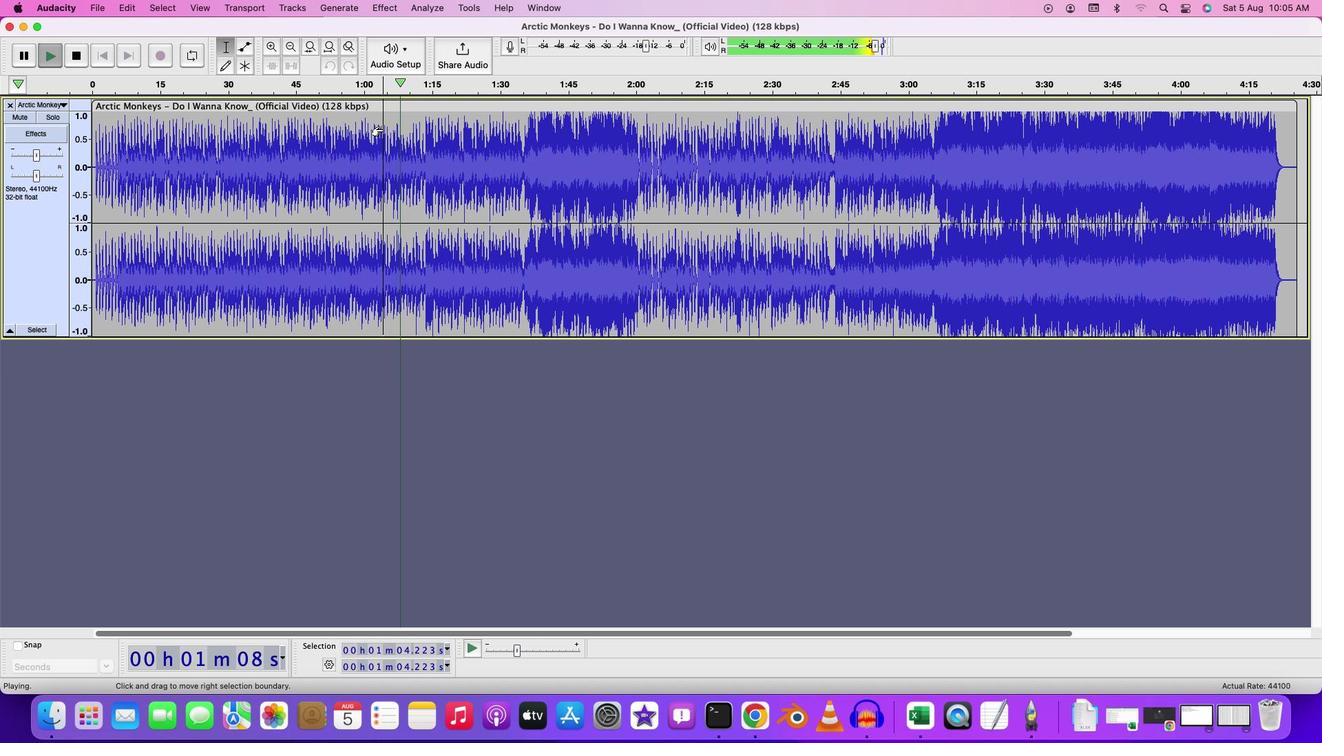 
Action: Mouse moved to (407, 123)
Screenshot: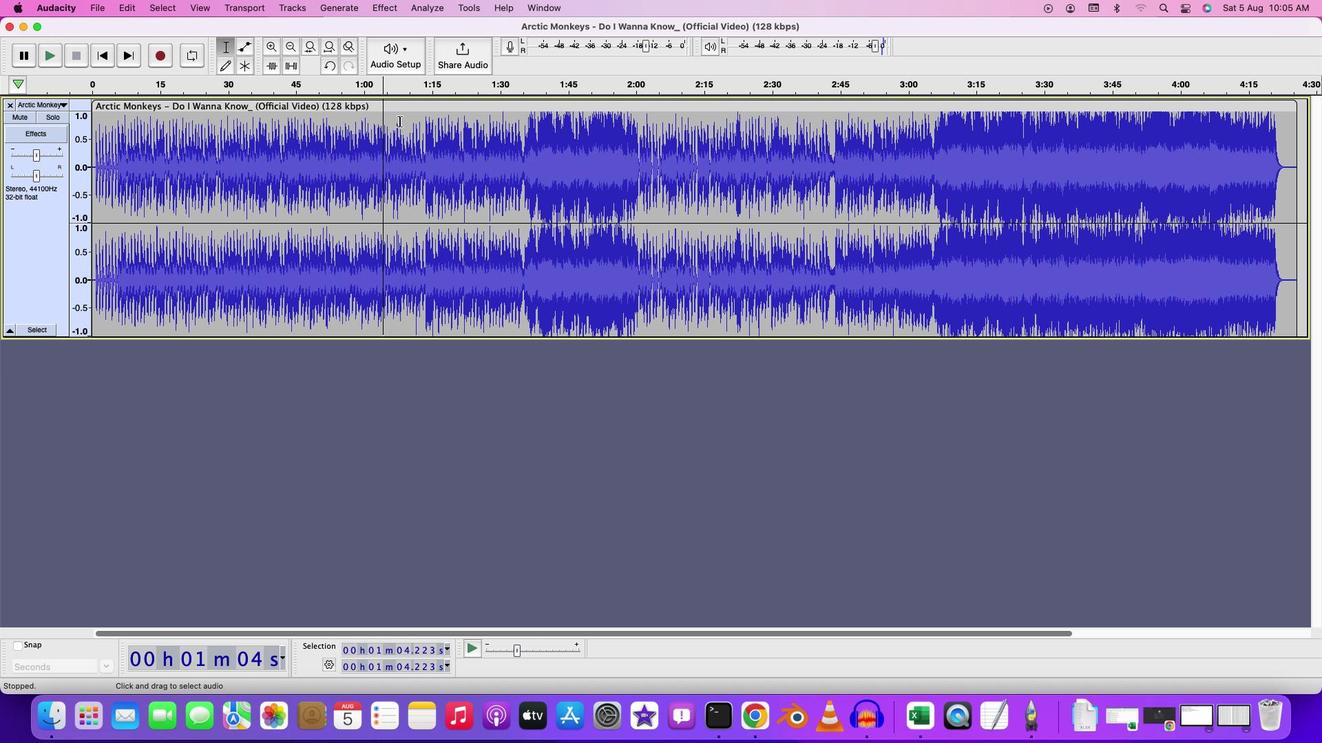 
Action: Key pressed Key.cmd
Screenshot: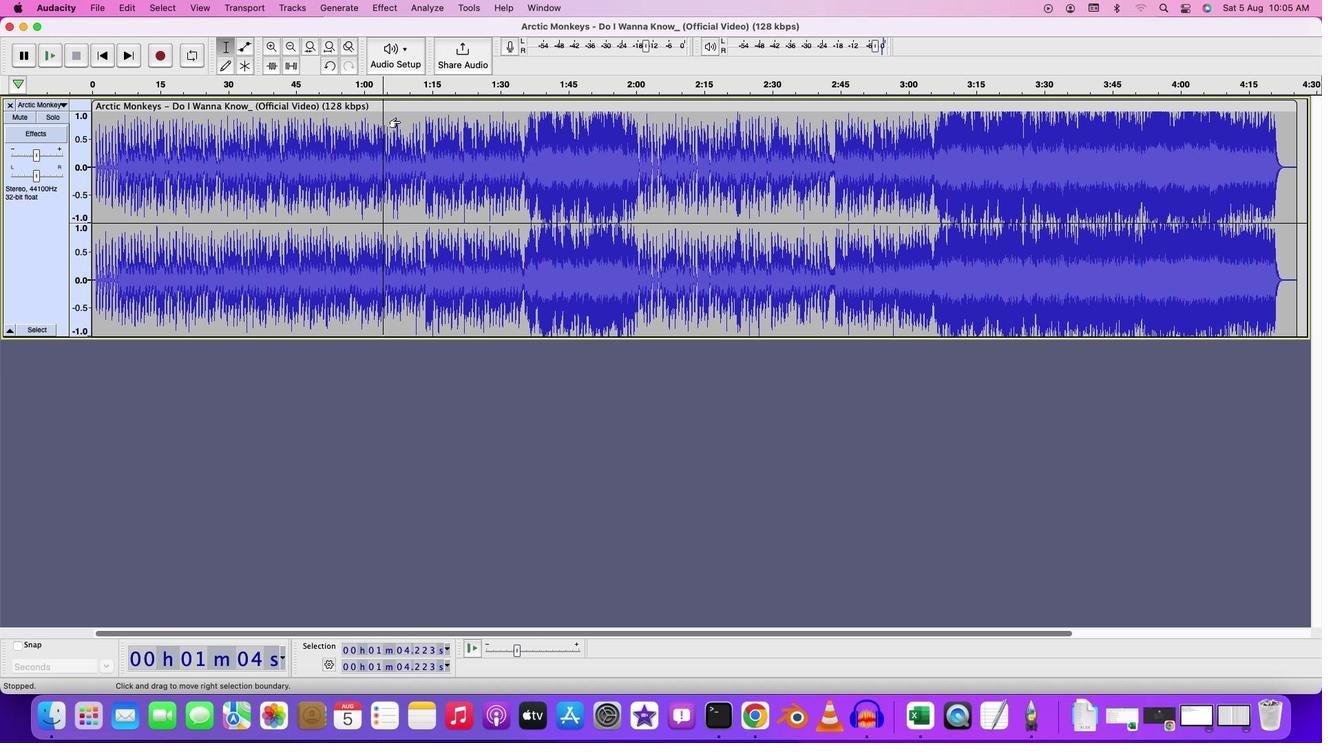 
Action: Mouse moved to (409, 122)
Screenshot: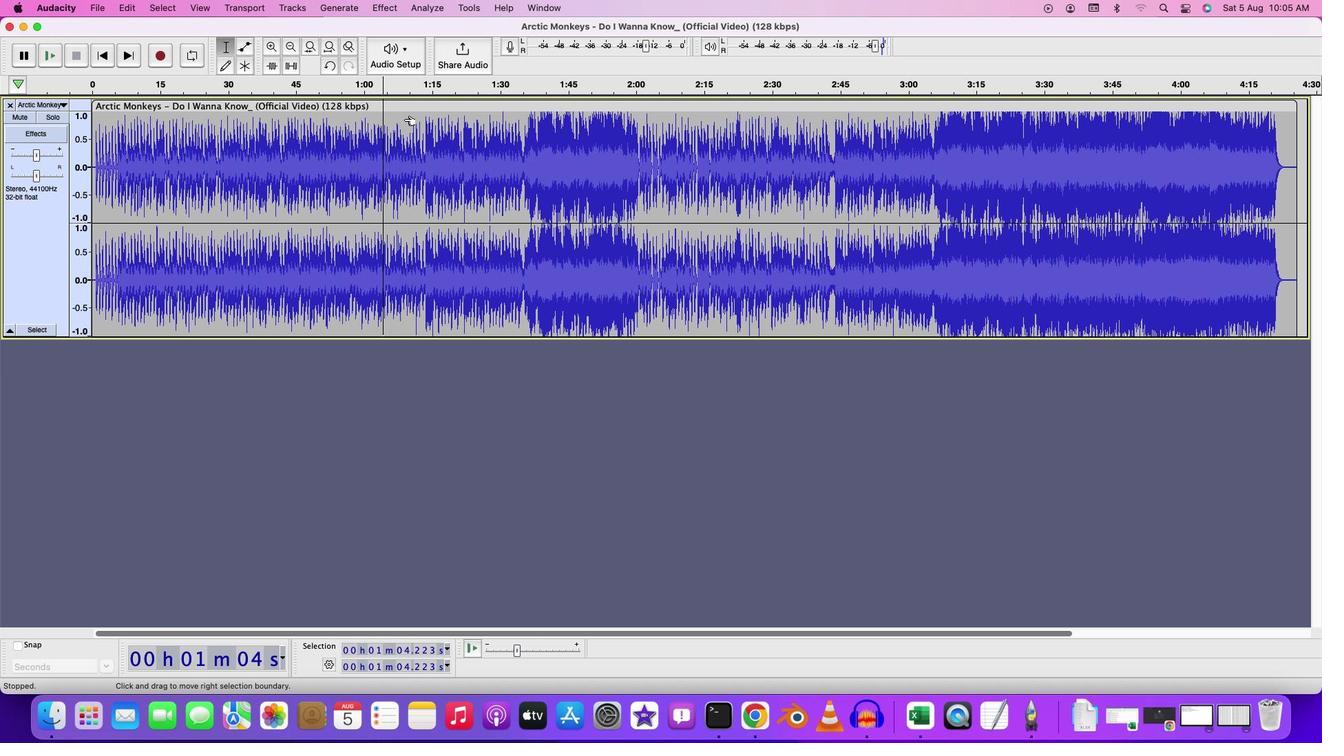 
Action: Key pressed 'z'
Screenshot: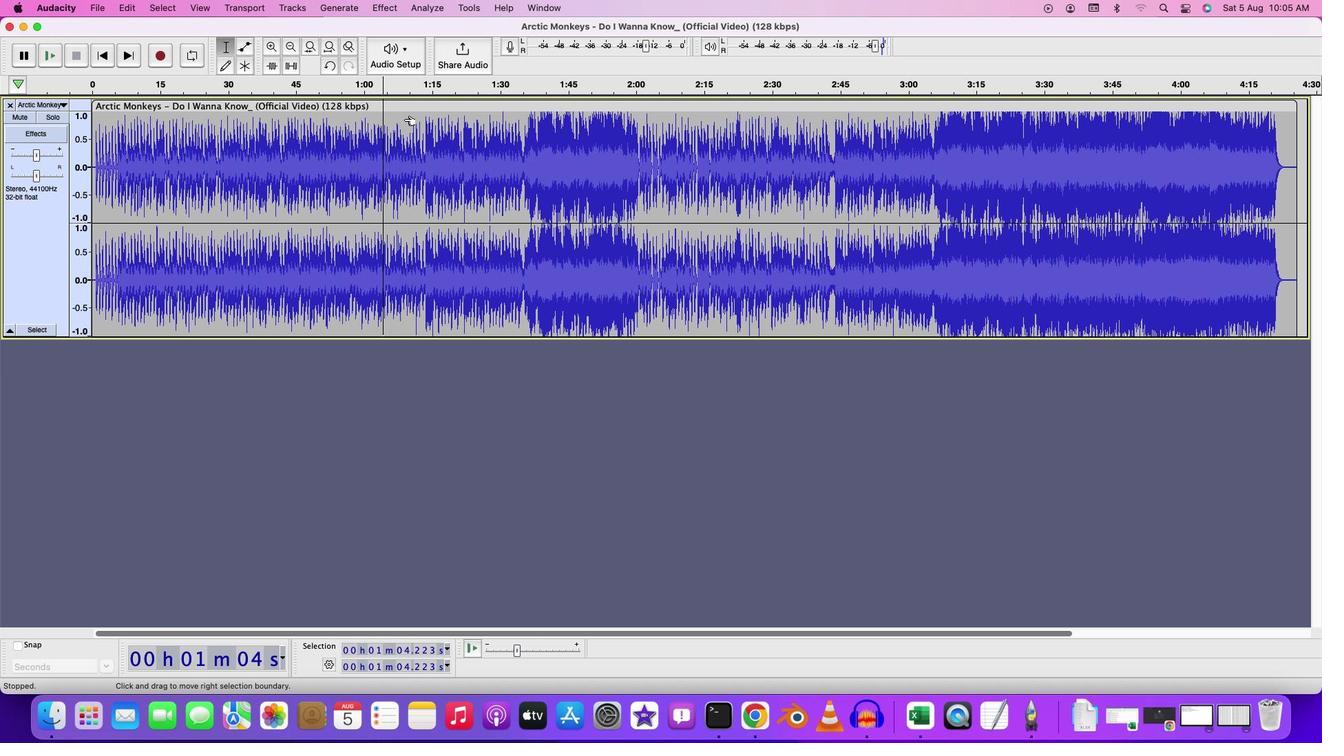 
Action: Mouse moved to (387, 13)
Screenshot: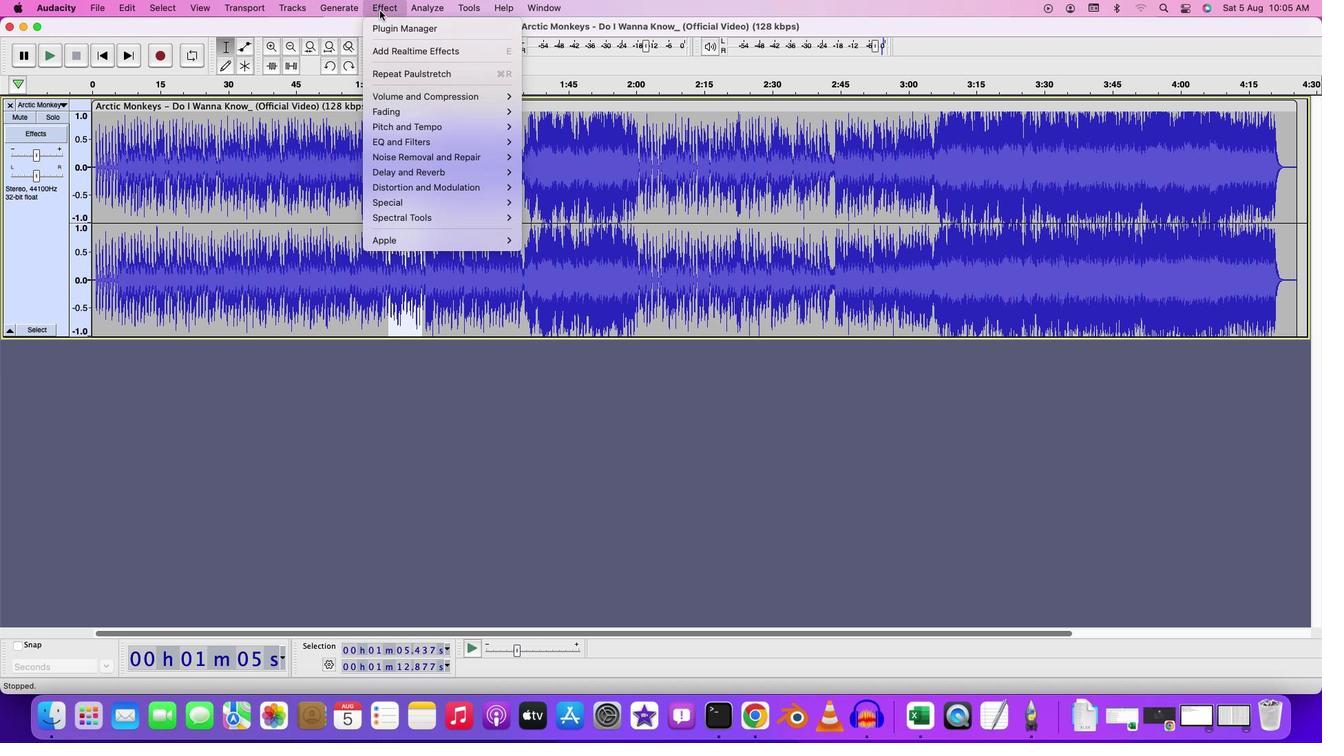 
Action: Mouse pressed left at (387, 13)
Screenshot: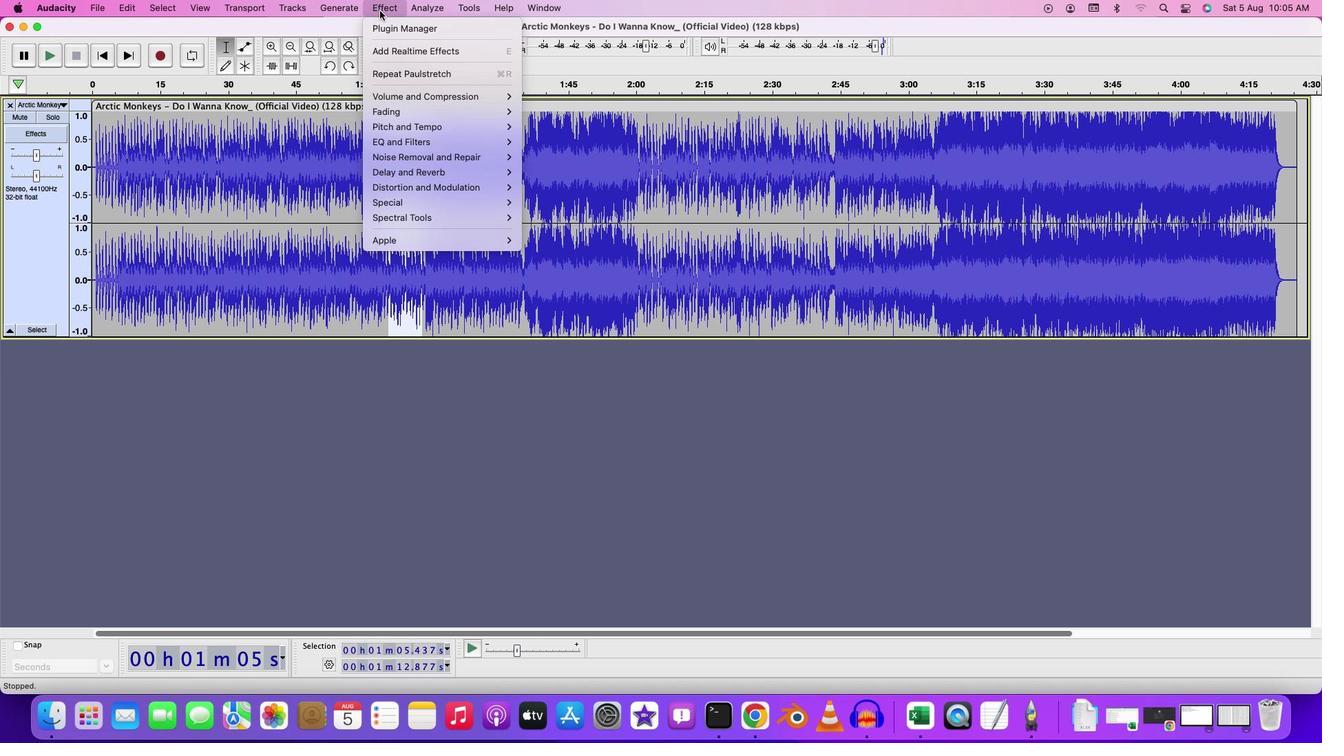 
Action: Mouse moved to (566, 168)
Screenshot: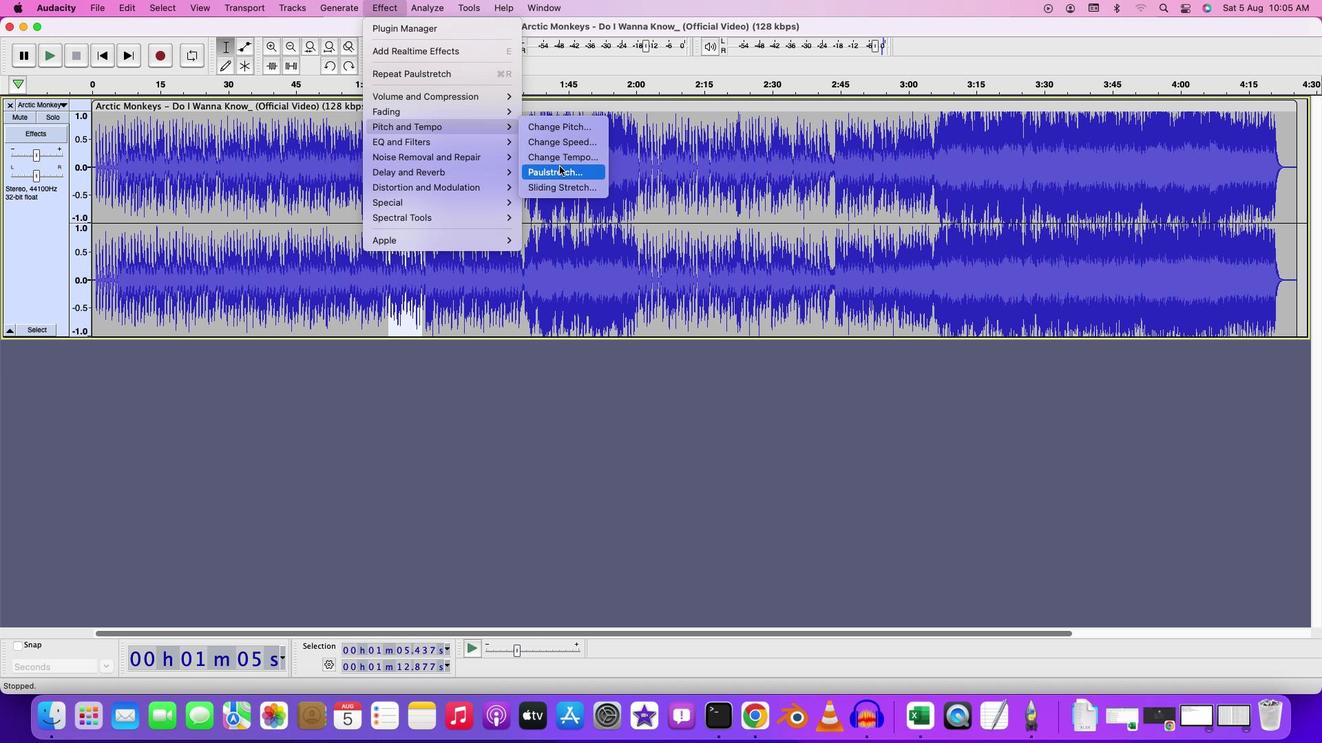 
Action: Mouse pressed left at (566, 168)
Screenshot: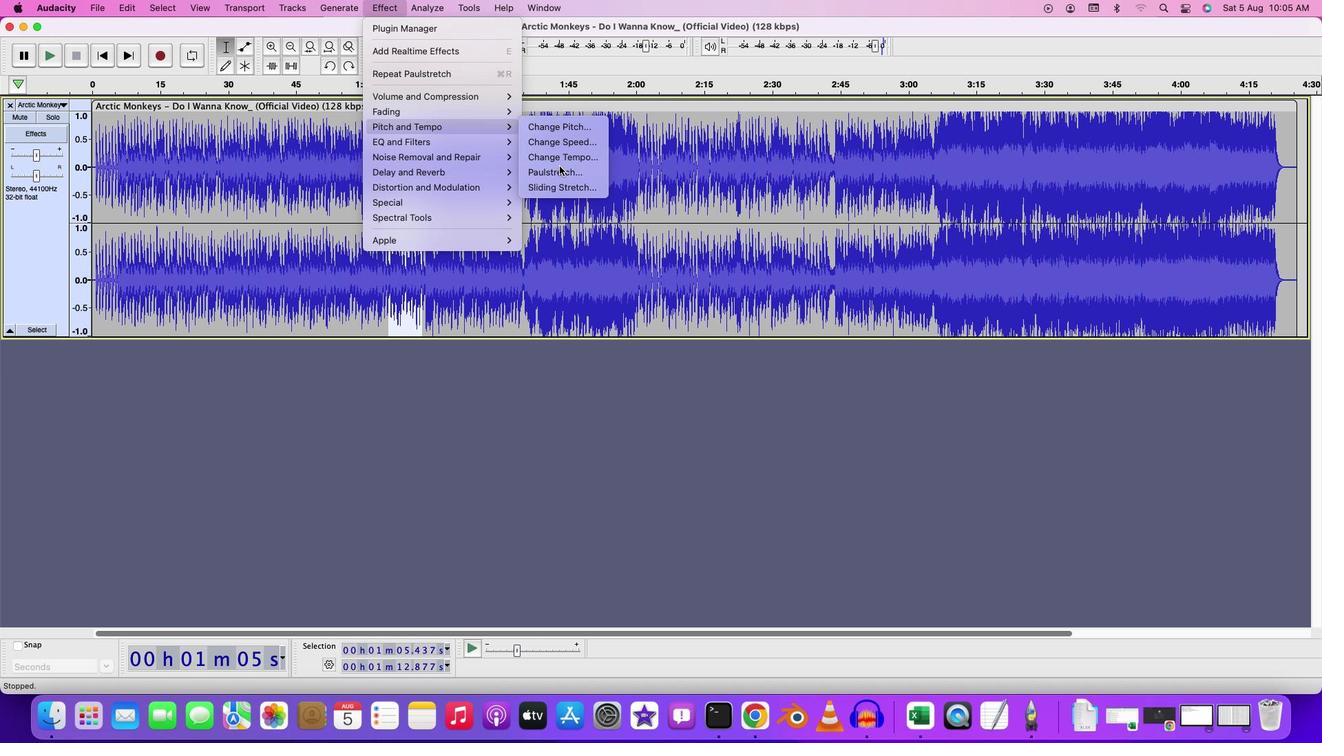 
Action: Key pressed '2'
Screenshot: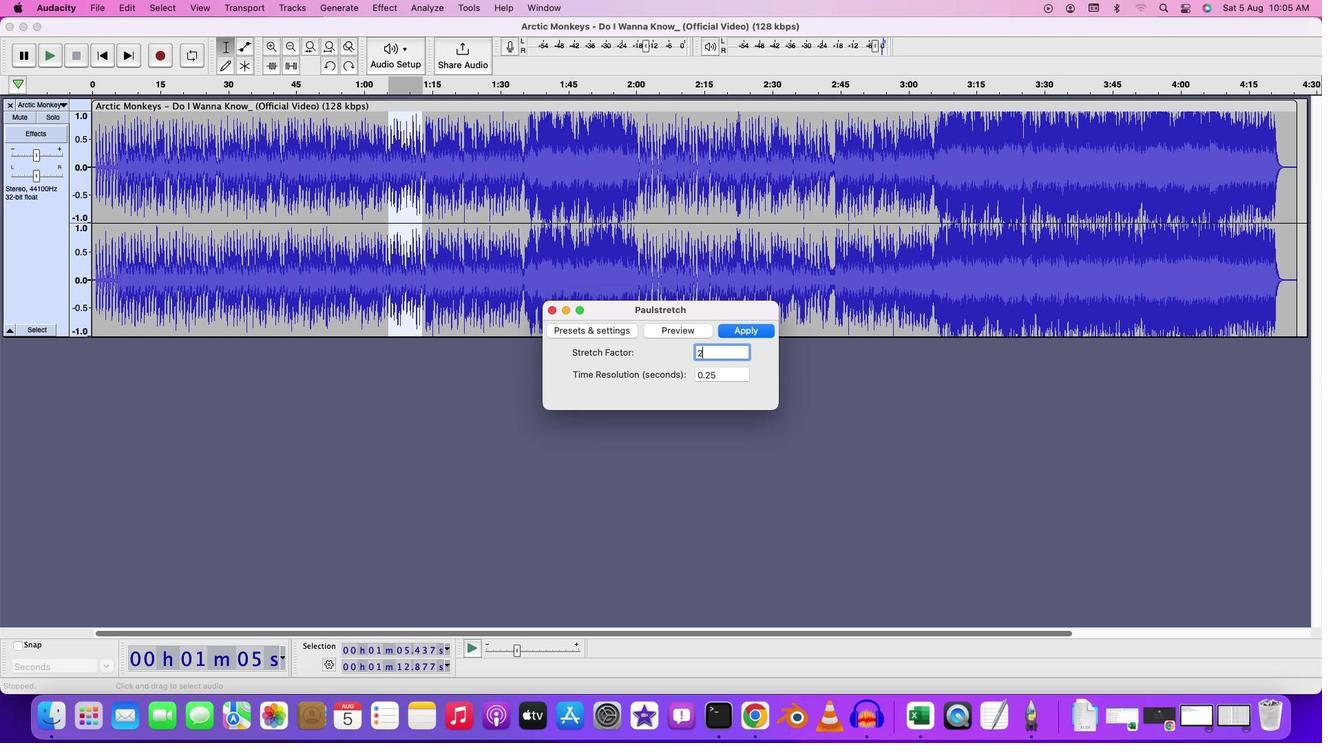 
Action: Mouse moved to (753, 331)
Screenshot: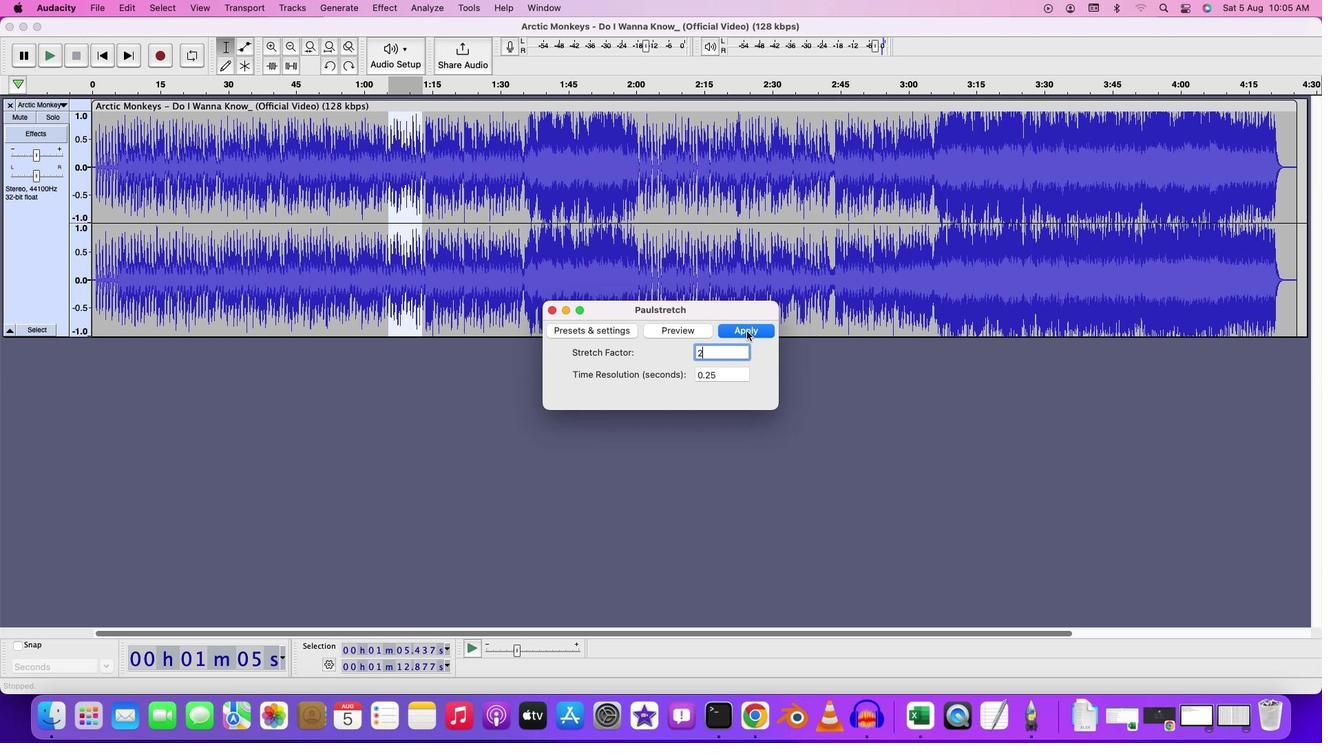 
Action: Mouse pressed left at (753, 331)
Screenshot: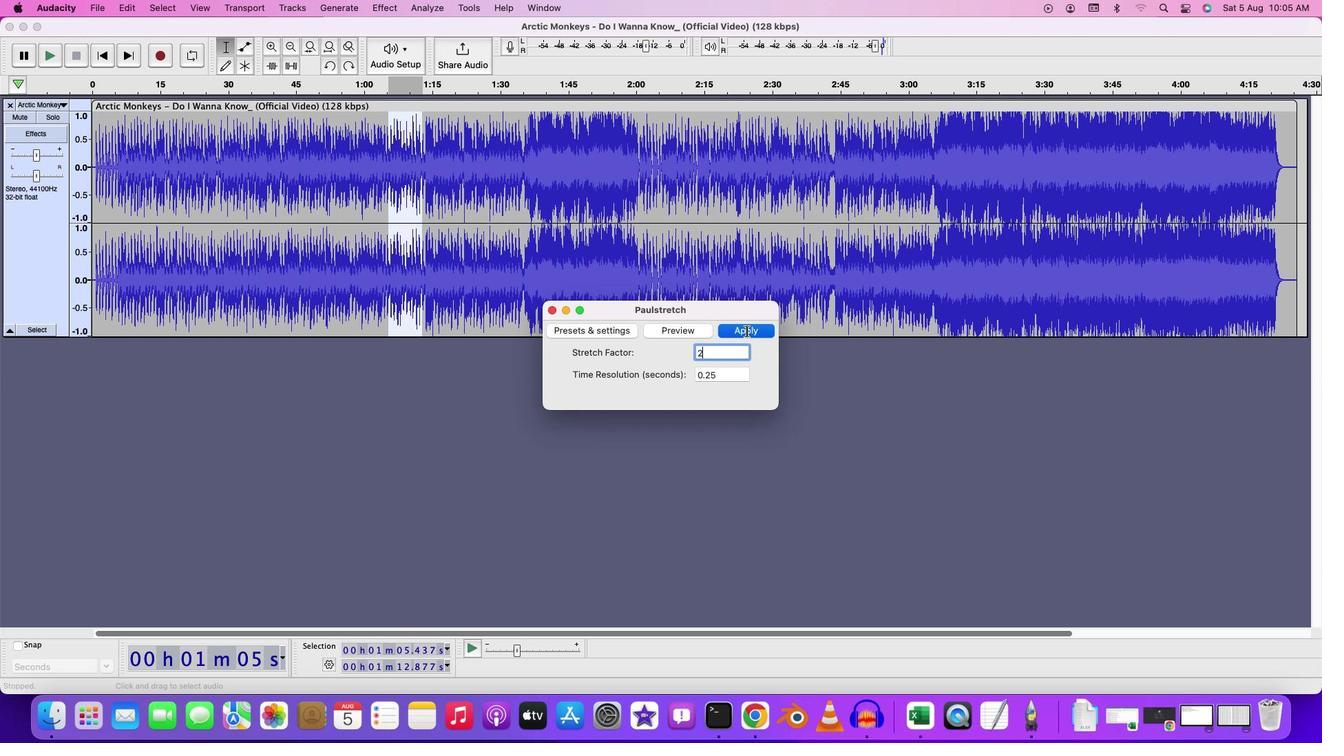 
Action: Mouse moved to (387, 134)
Screenshot: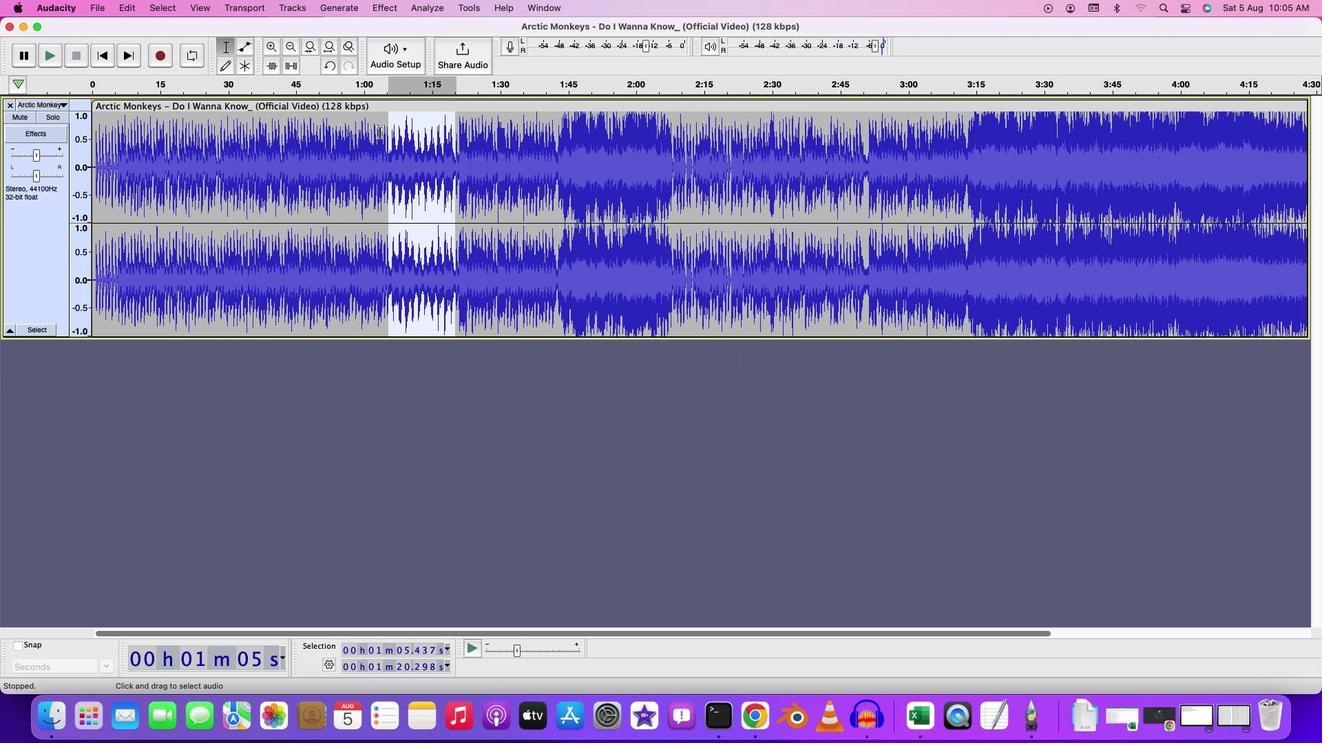 
Action: Mouse pressed left at (387, 134)
Screenshot: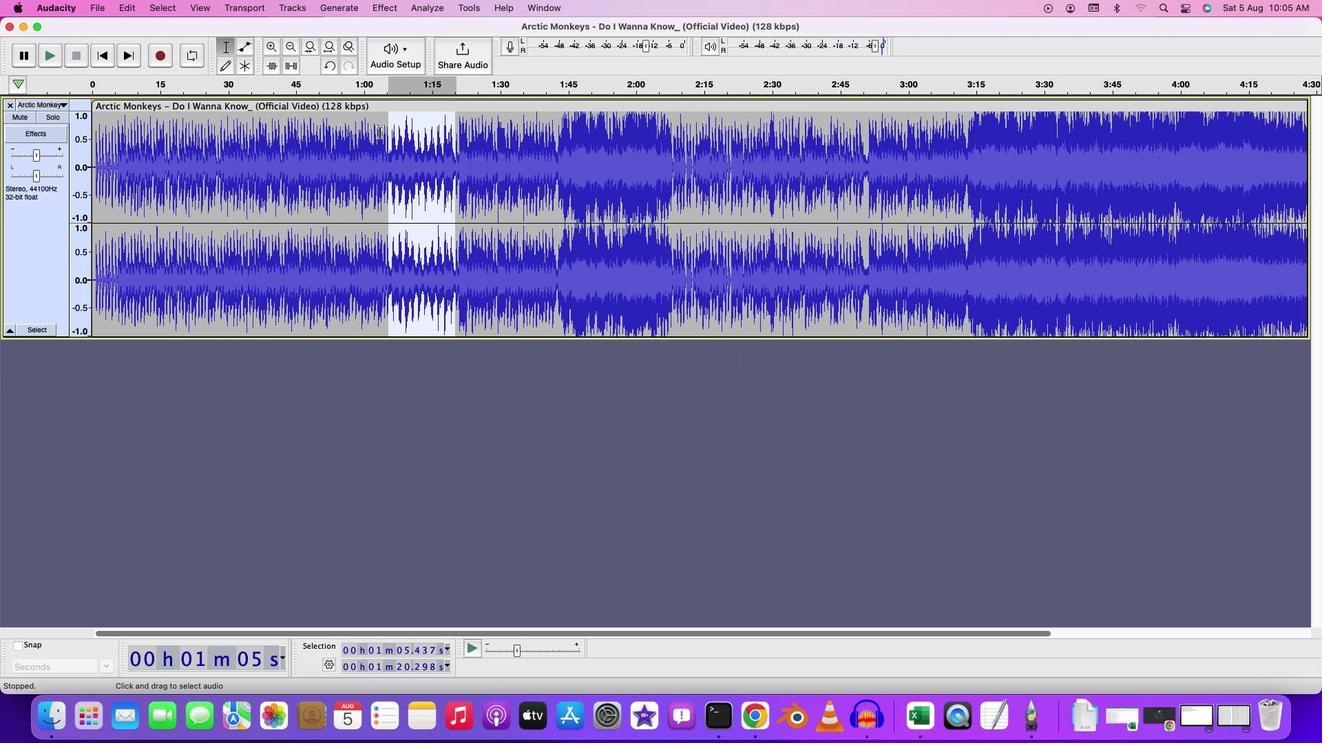 
Action: Mouse moved to (388, 135)
Screenshot: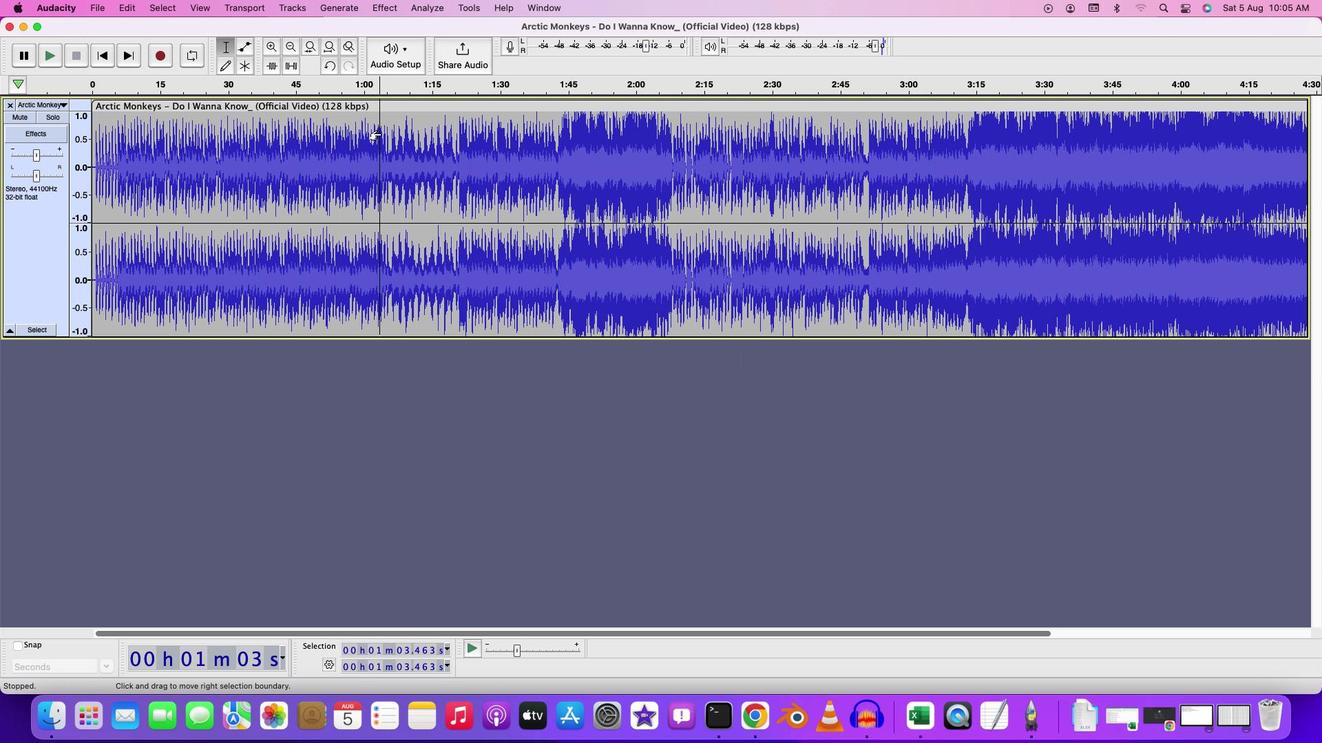 
Action: Key pressed Key.space
Screenshot: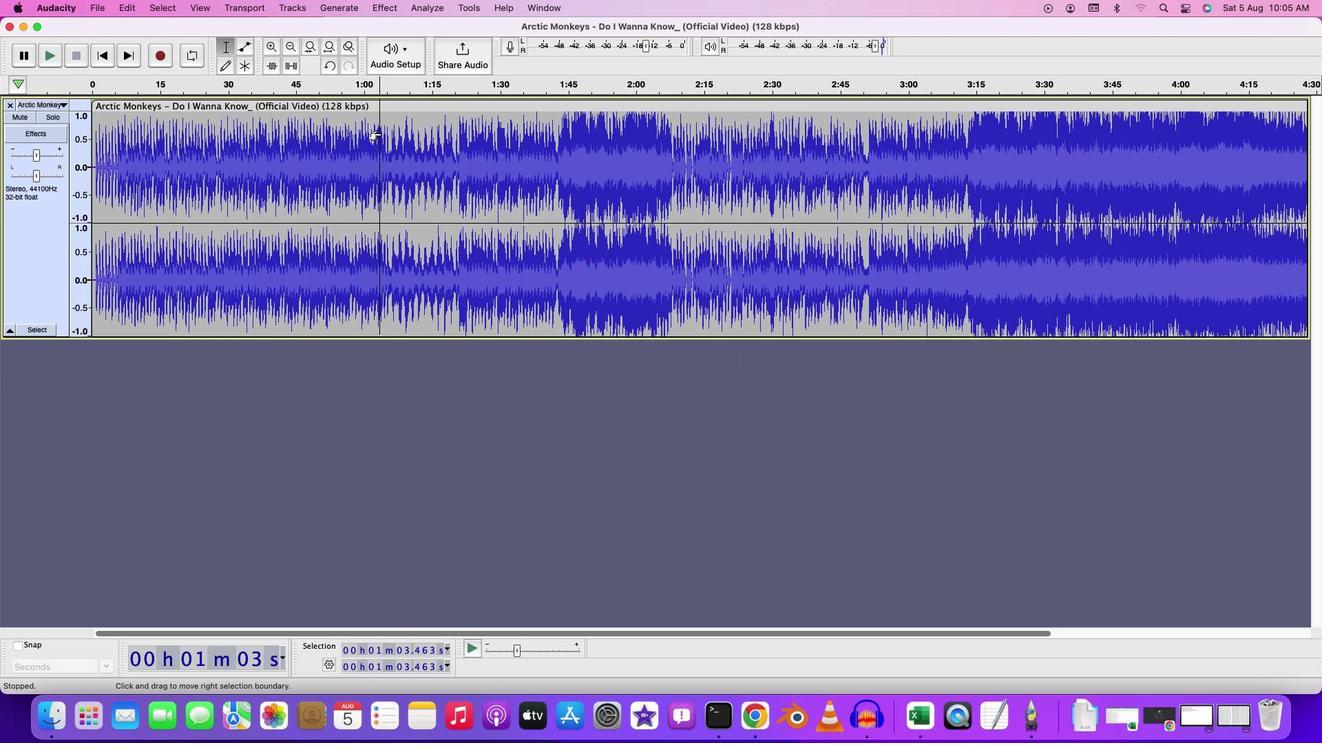 
Action: Mouse moved to (477, 140)
Screenshot: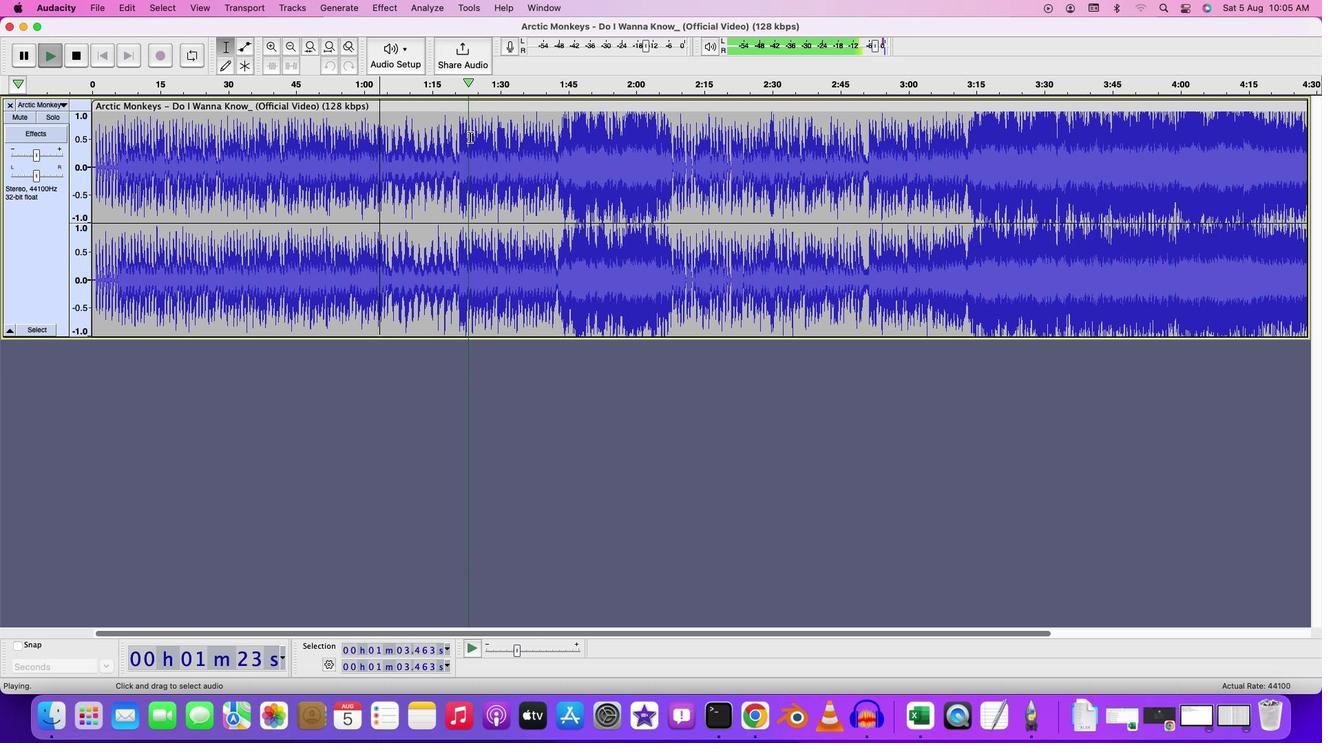 
Action: Key pressed Key.space
Screenshot: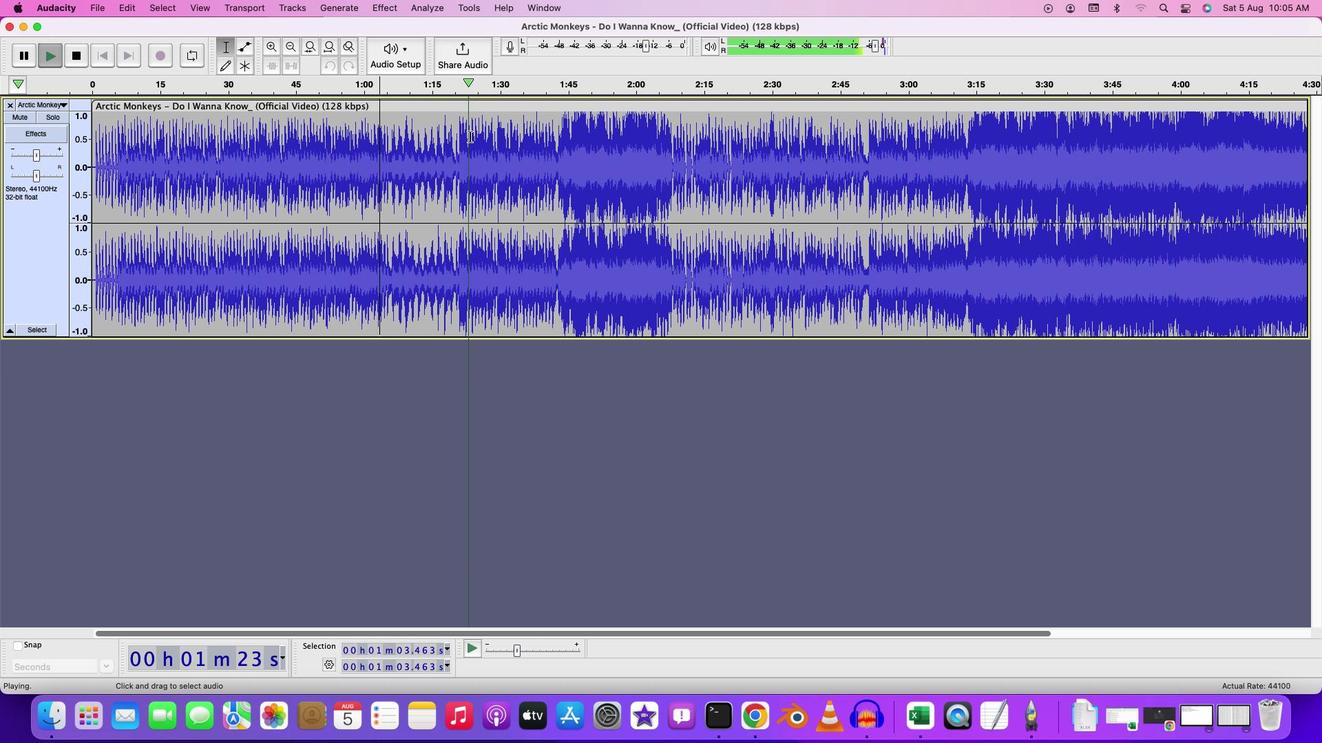 
Action: Mouse moved to (464, 126)
Screenshot: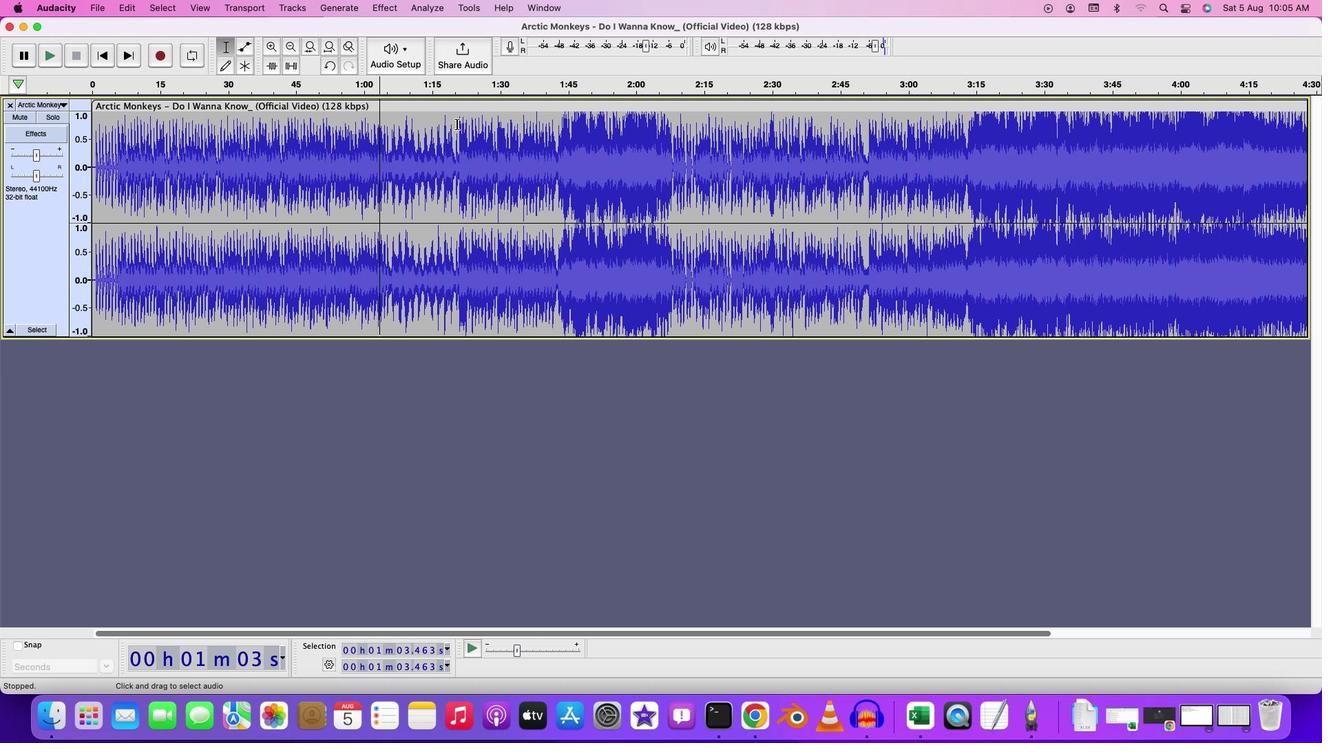 
Action: Mouse pressed left at (464, 126)
Screenshot: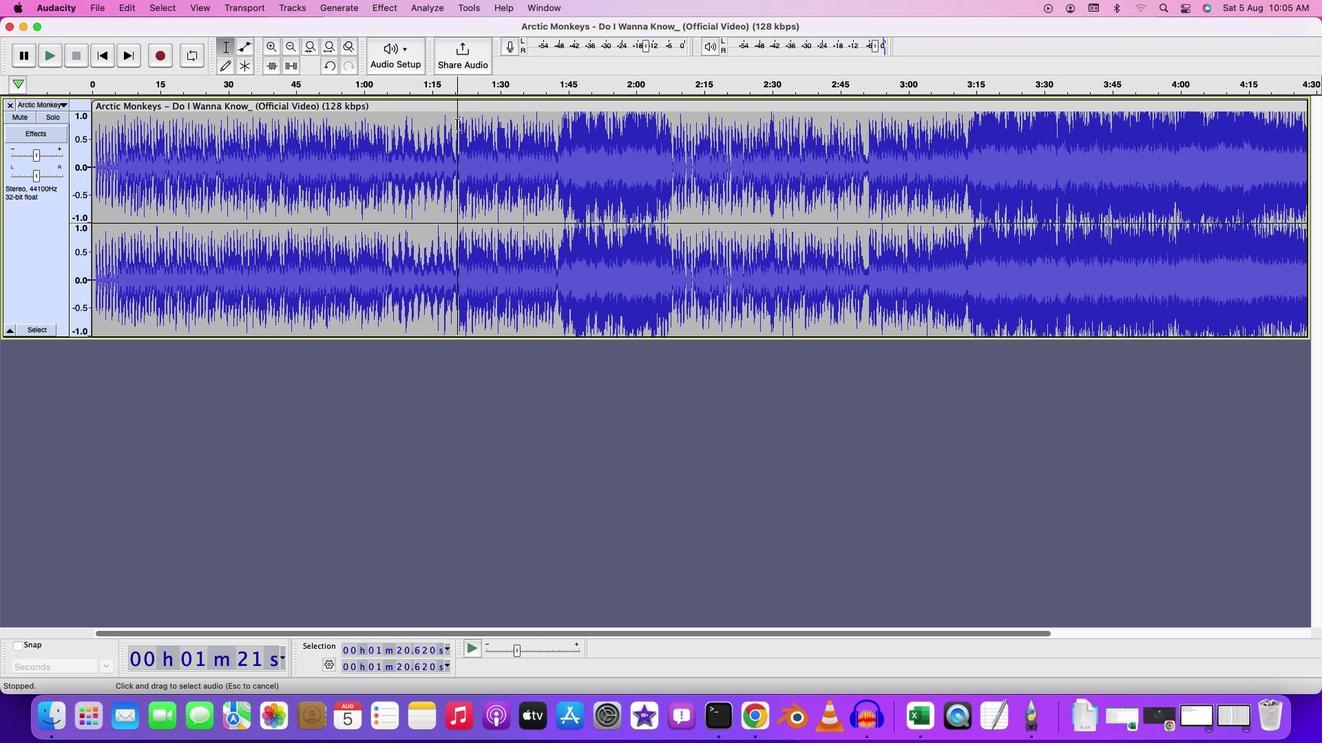 
Action: Mouse moved to (466, 123)
Screenshot: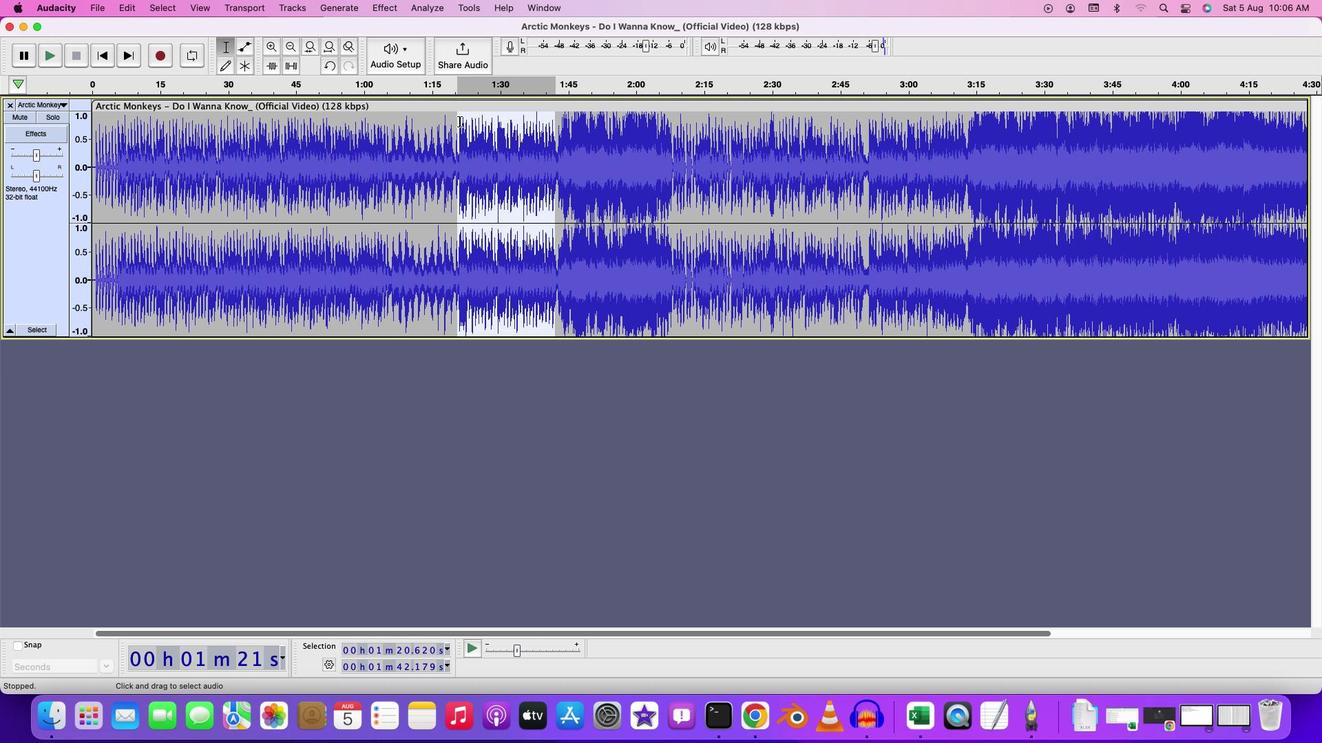 
Action: Mouse pressed left at (466, 123)
Screenshot: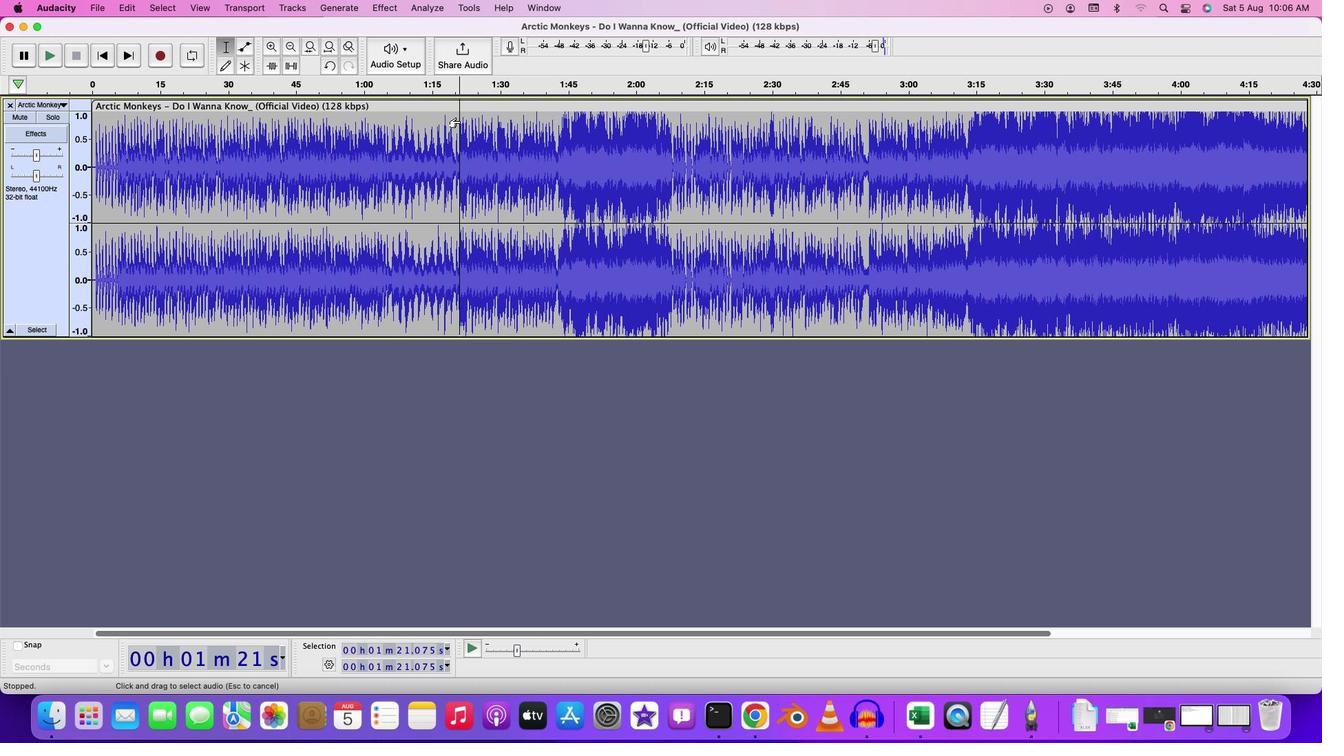 
Action: Mouse moved to (467, 123)
Screenshot: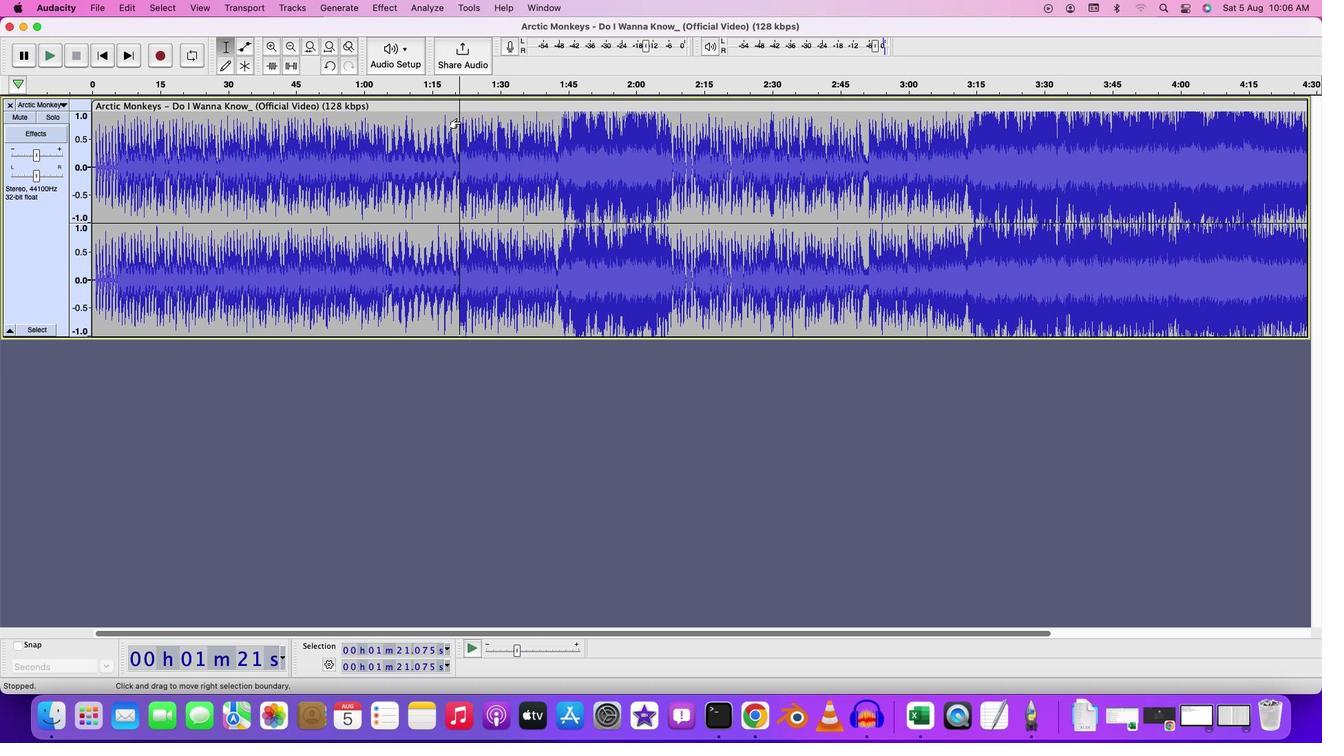 
Action: Mouse pressed left at (467, 123)
Screenshot: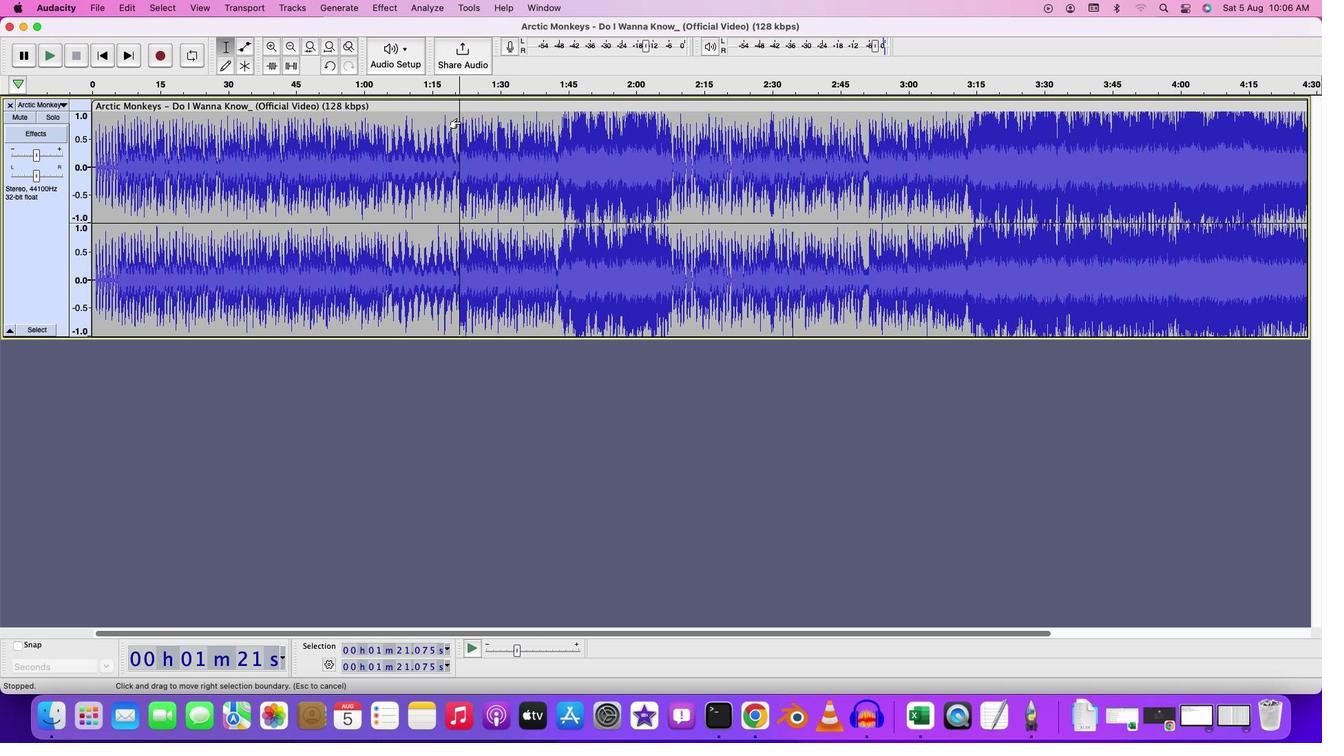 
Action: Mouse moved to (459, 126)
Screenshot: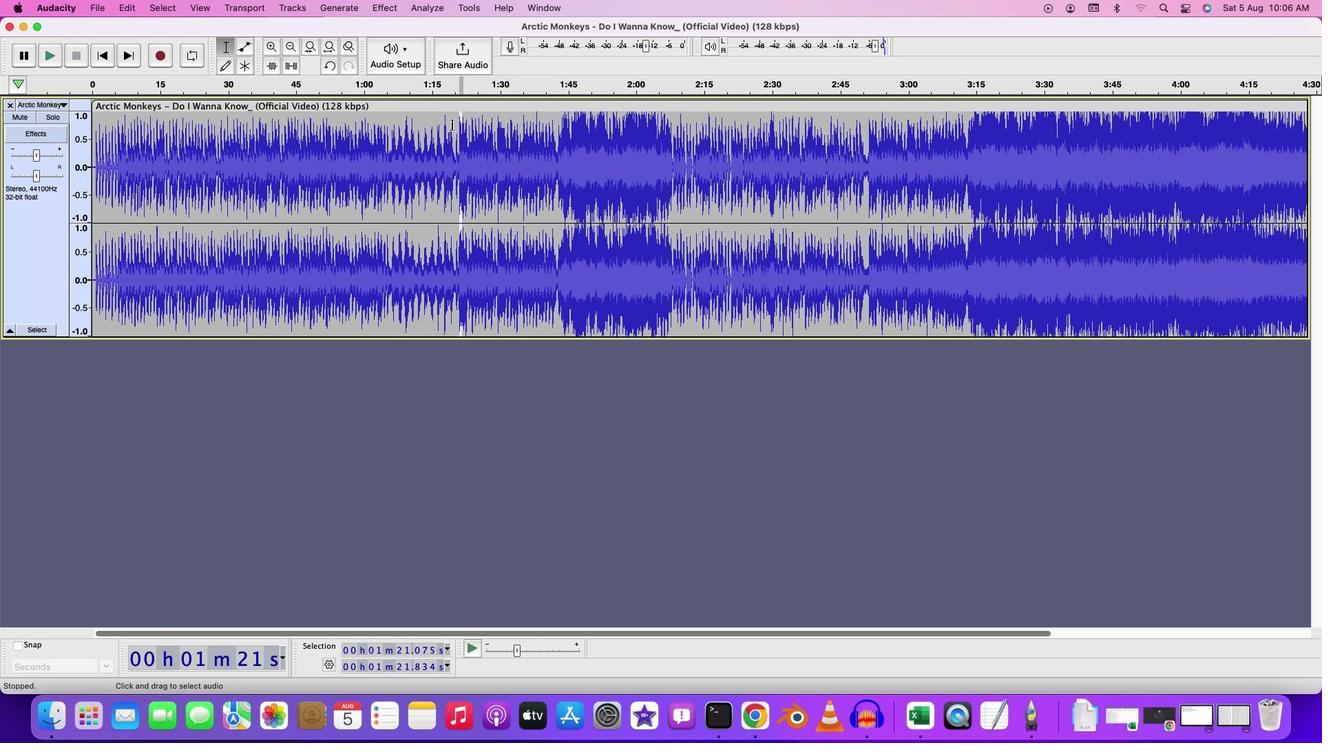 
Action: Mouse pressed left at (459, 126)
Screenshot: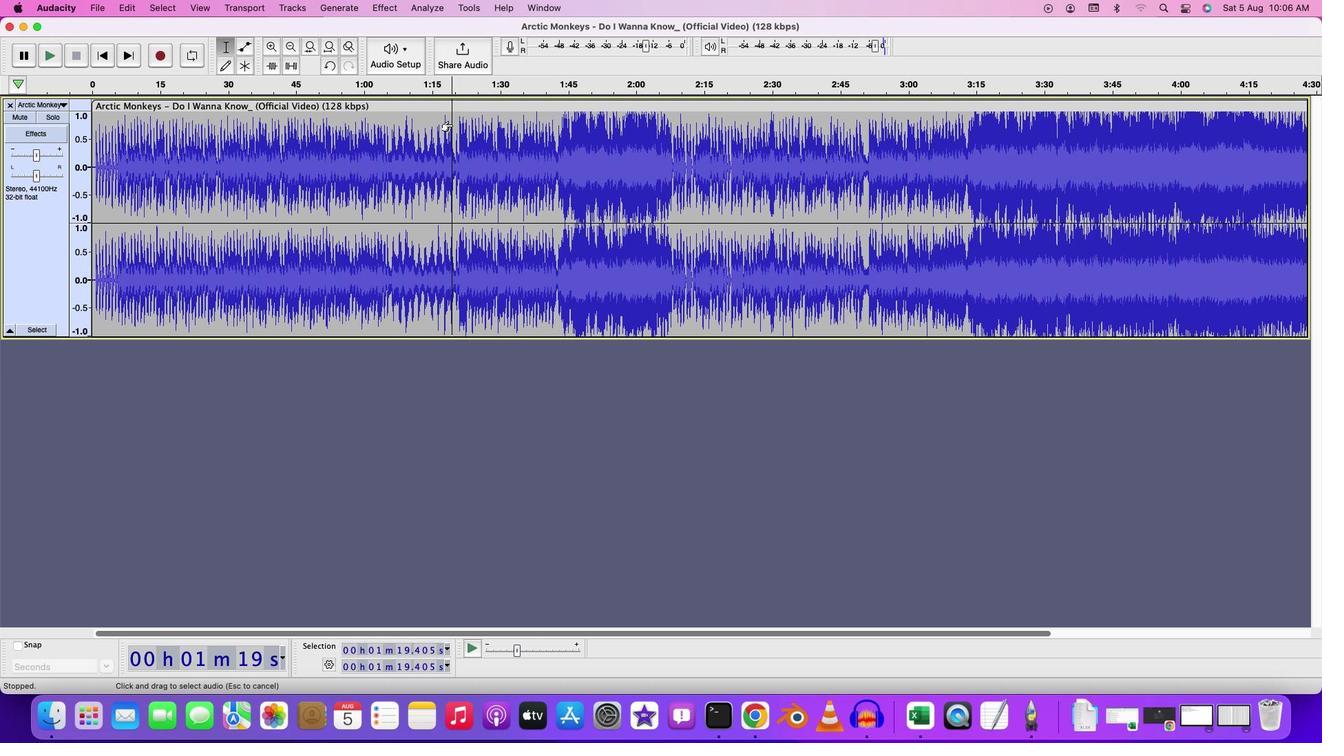 
Action: Mouse moved to (464, 125)
Screenshot: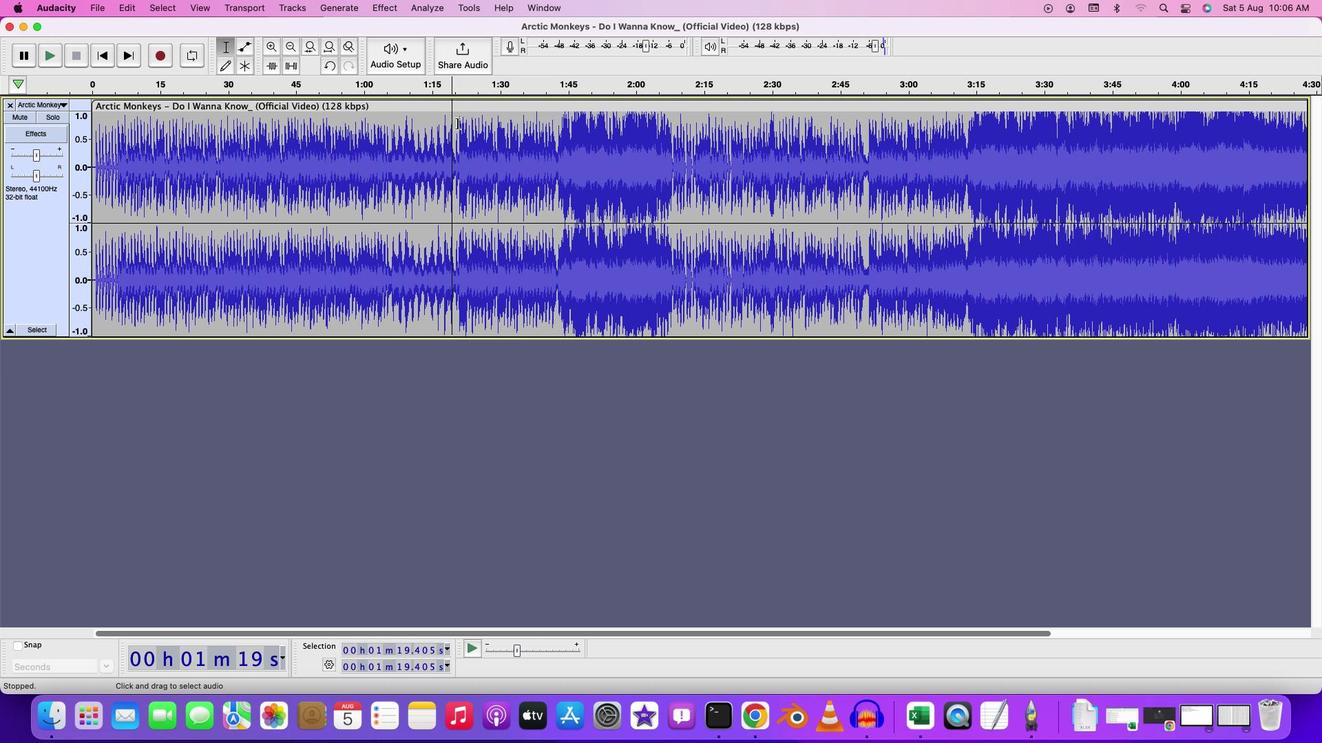 
Action: Mouse pressed left at (464, 125)
Screenshot: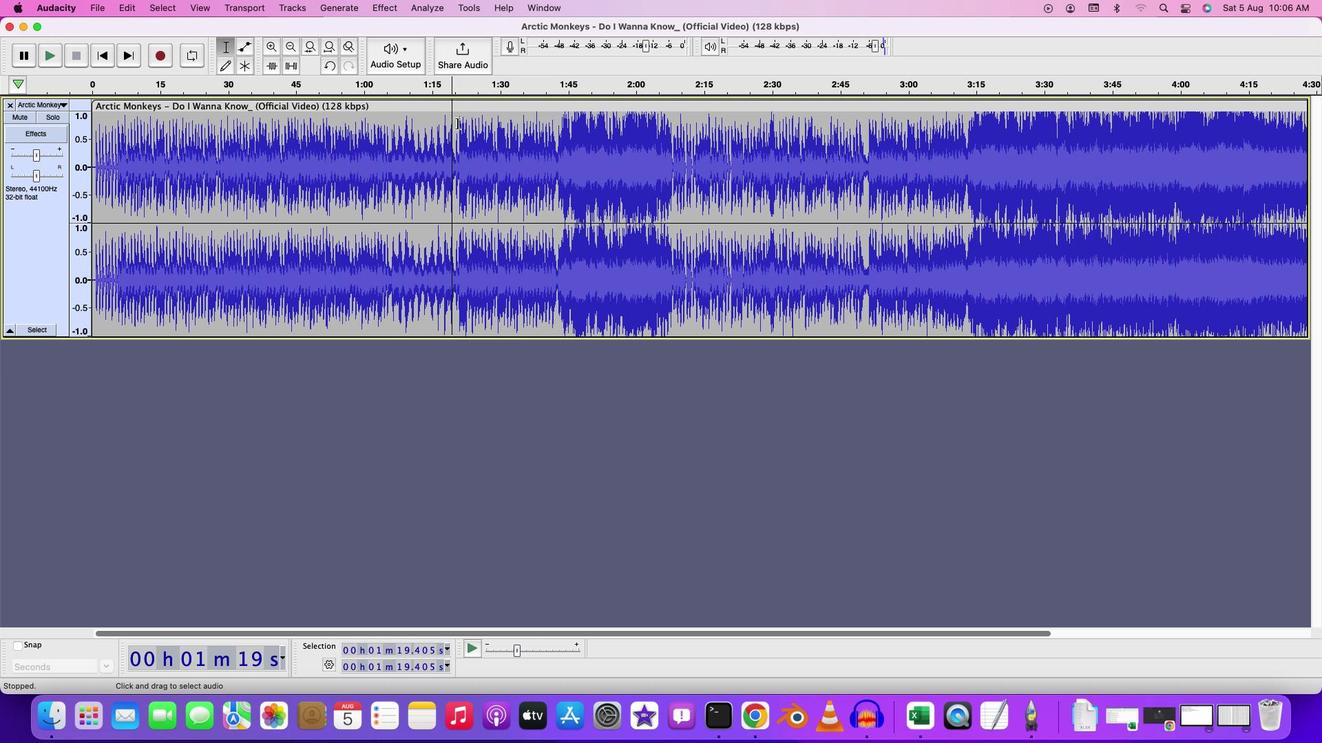 
Action: Mouse moved to (395, 13)
Screenshot: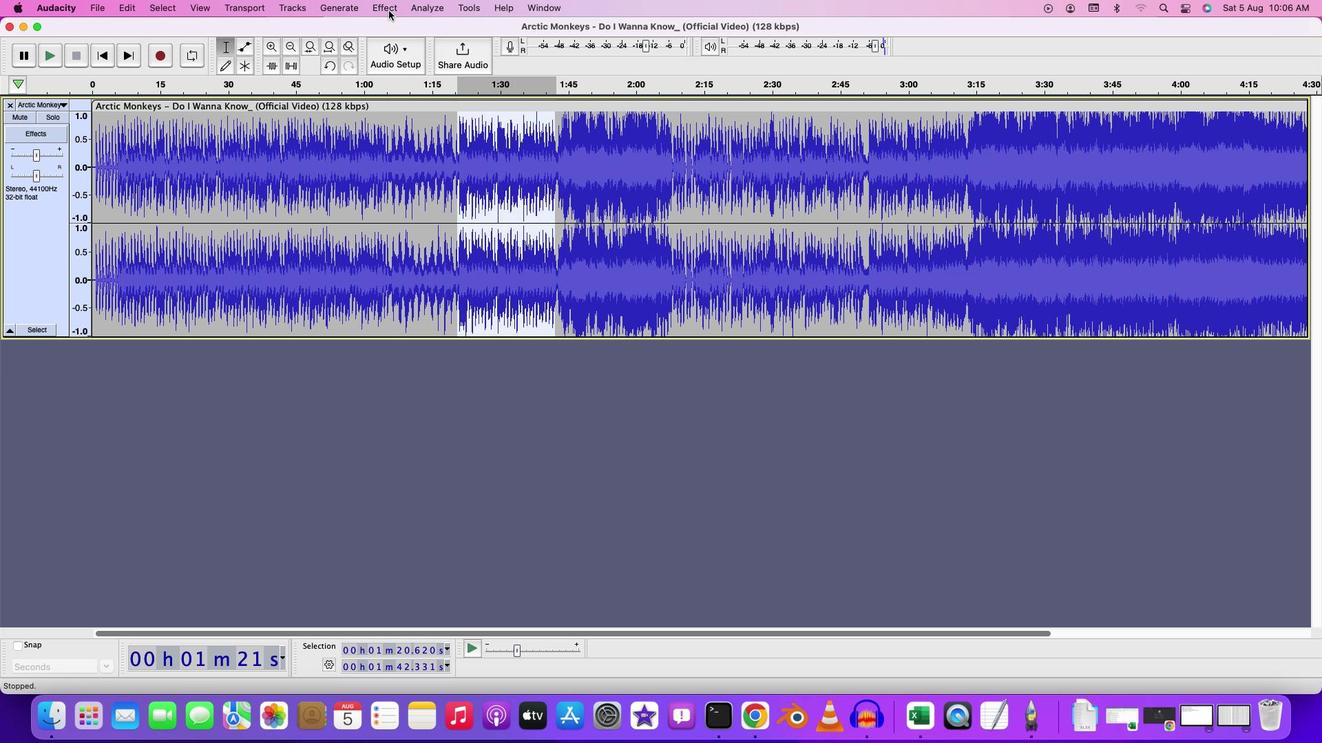
Action: Mouse pressed left at (395, 13)
Screenshot: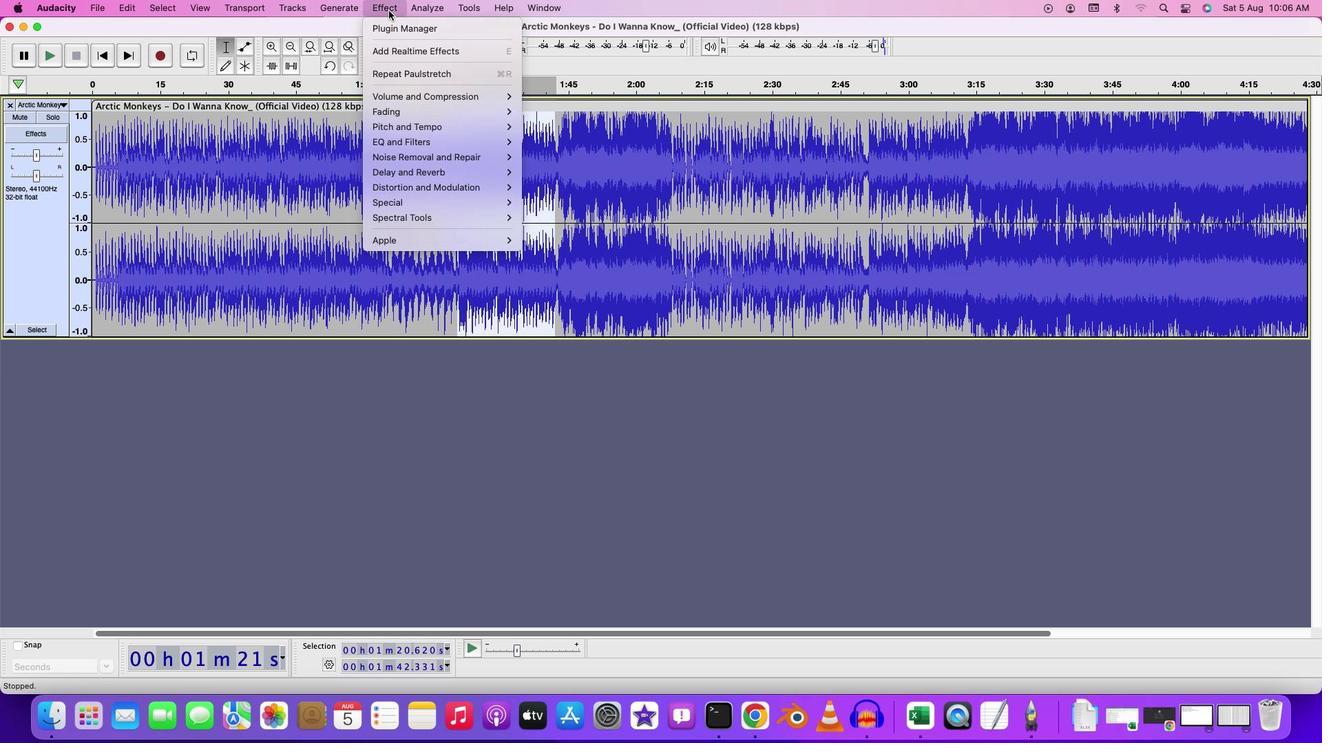 
Action: Mouse moved to (557, 144)
Screenshot: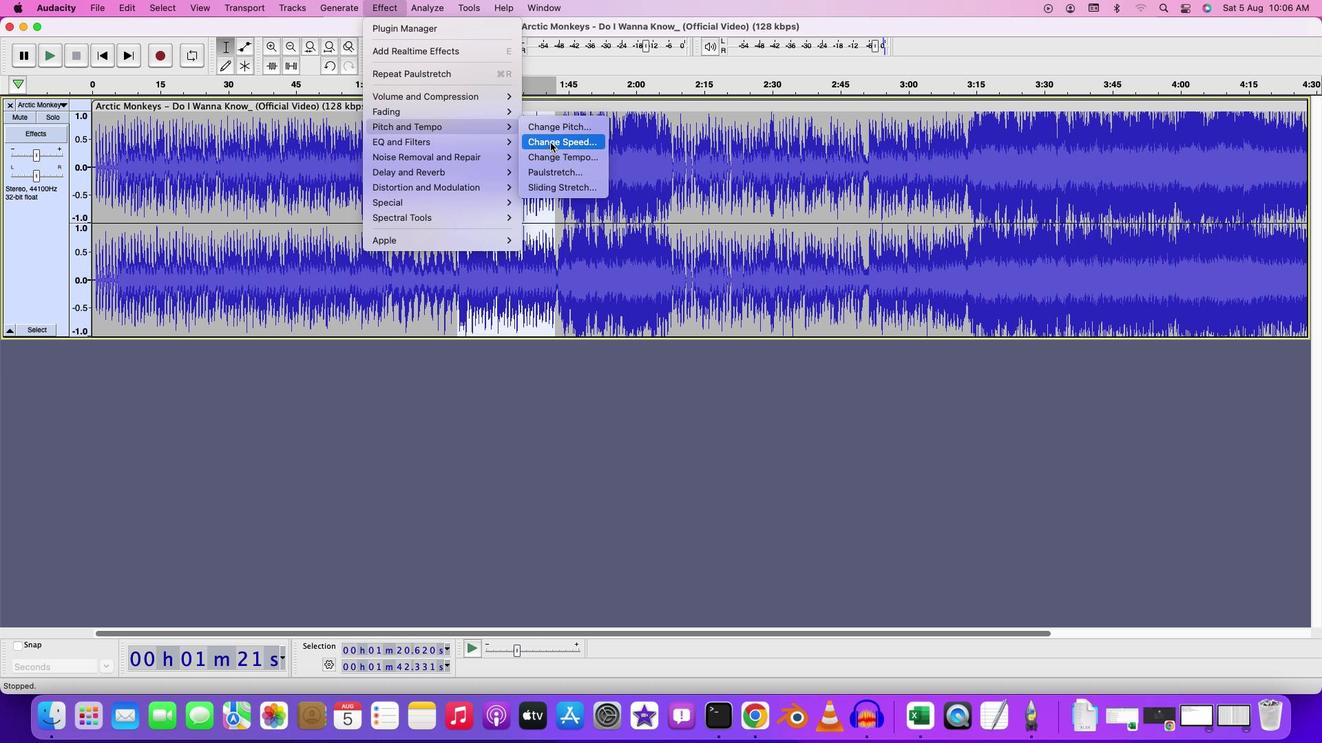 
Action: Mouse pressed left at (557, 144)
Screenshot: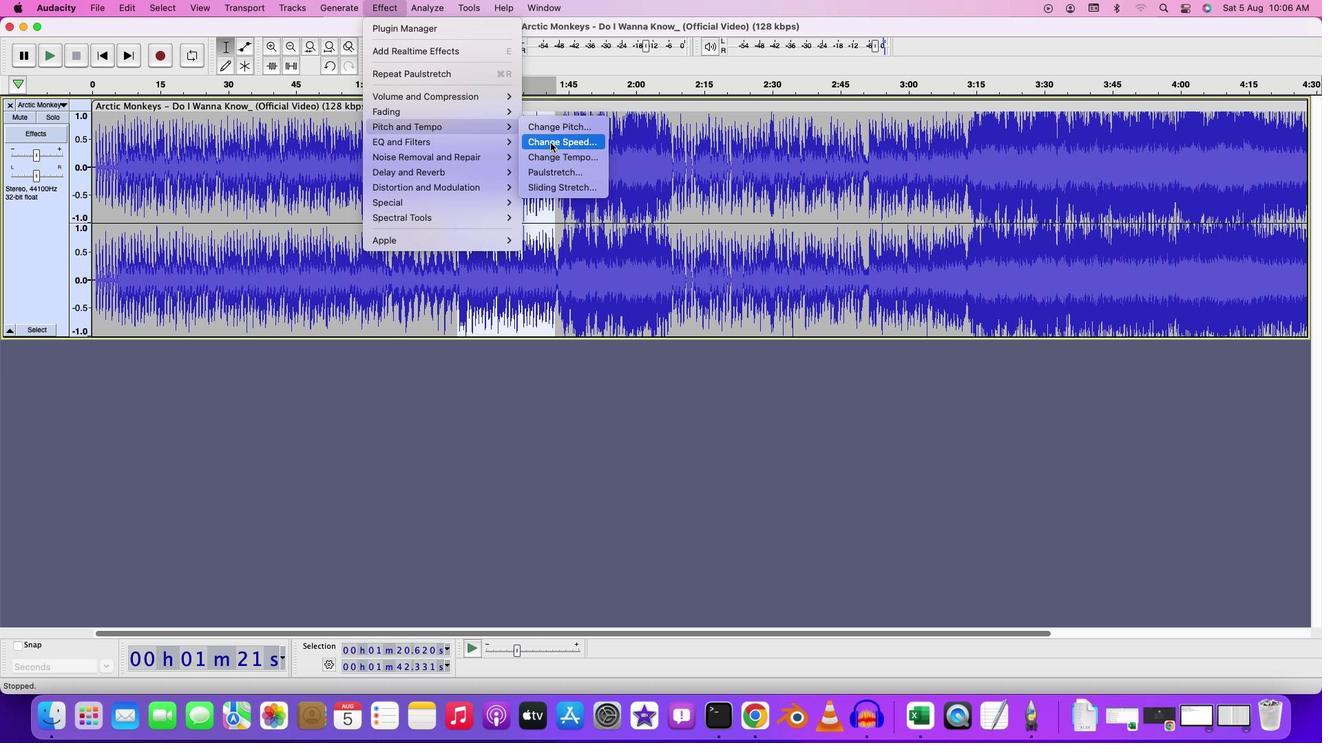 
Action: Mouse moved to (525, 263)
Screenshot: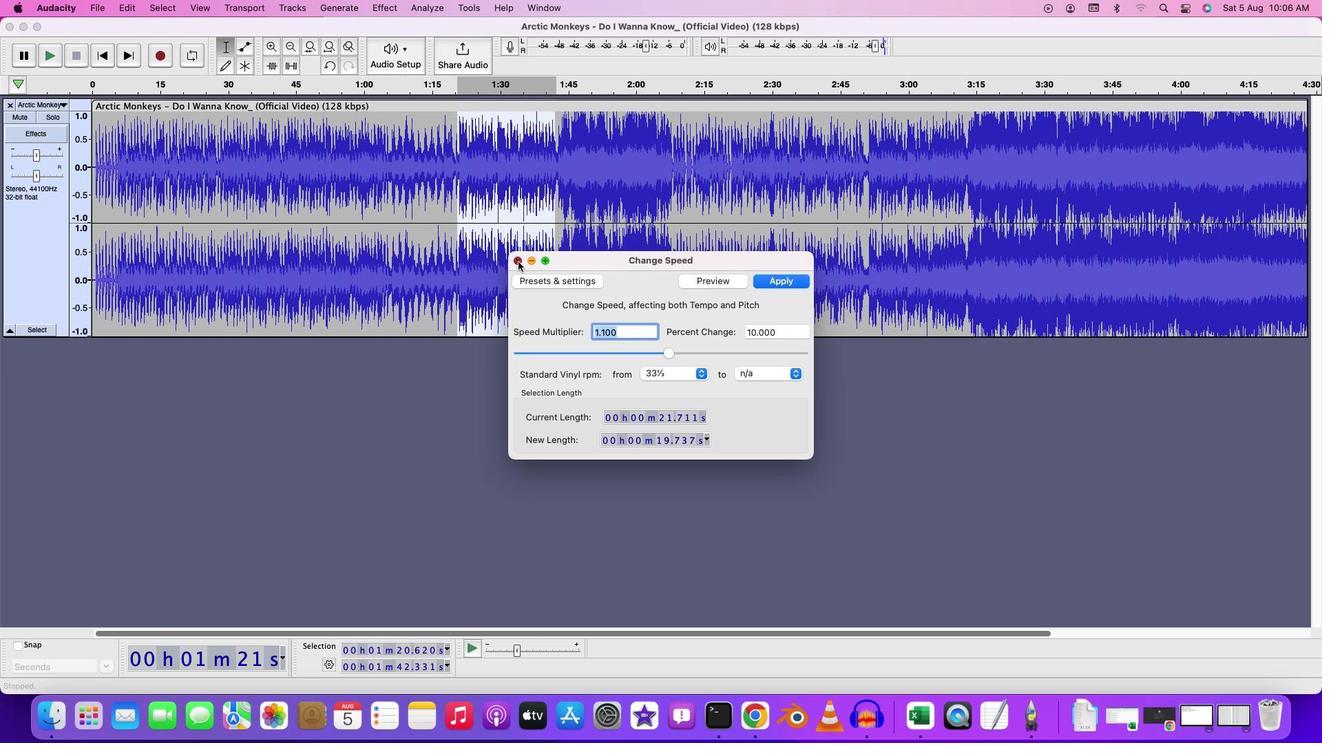 
Action: Mouse pressed left at (525, 263)
Screenshot: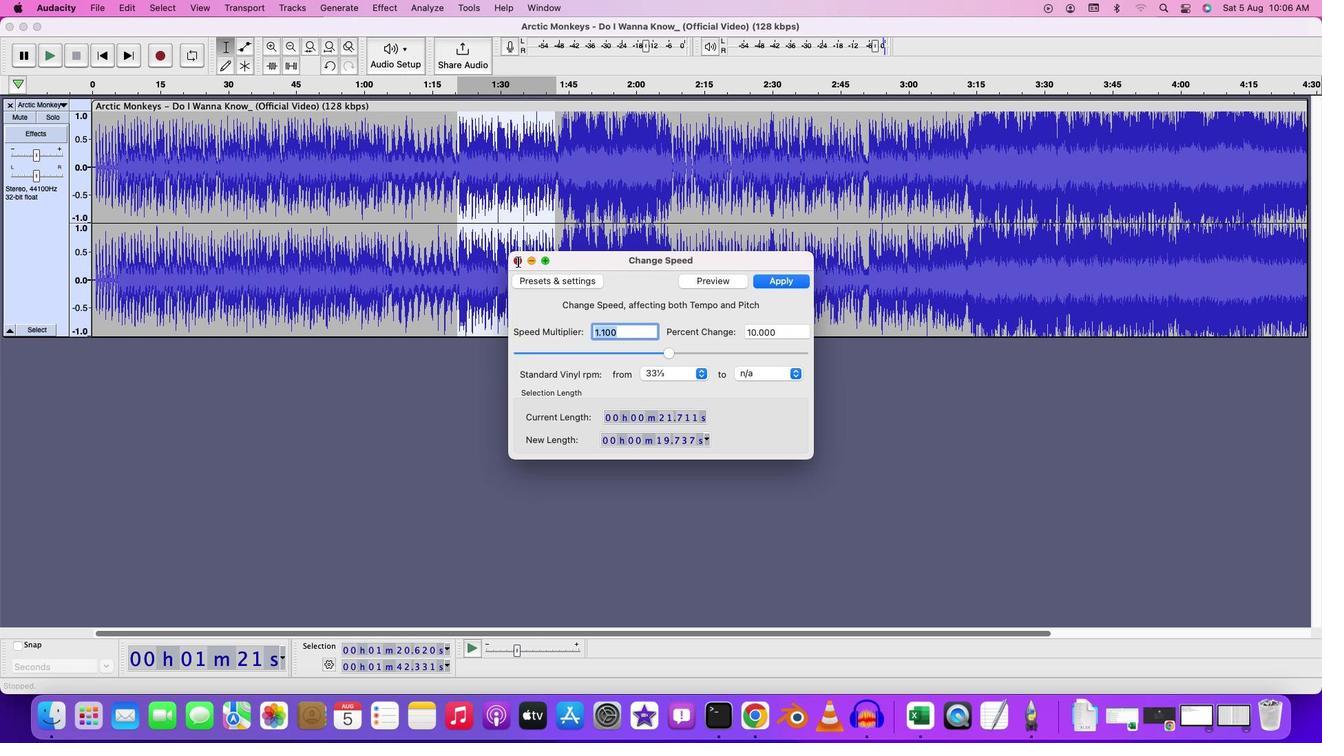 
Action: Mouse moved to (400, 12)
Screenshot: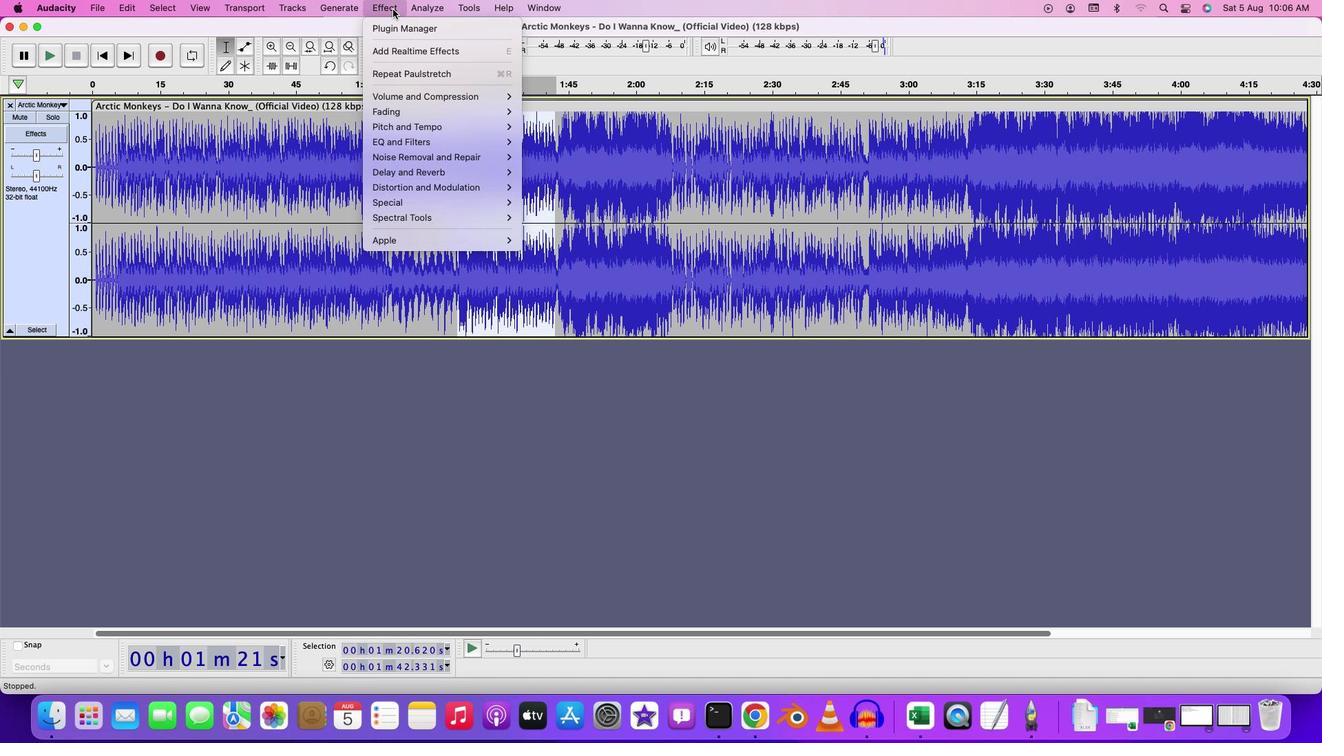 
Action: Mouse pressed left at (400, 12)
Screenshot: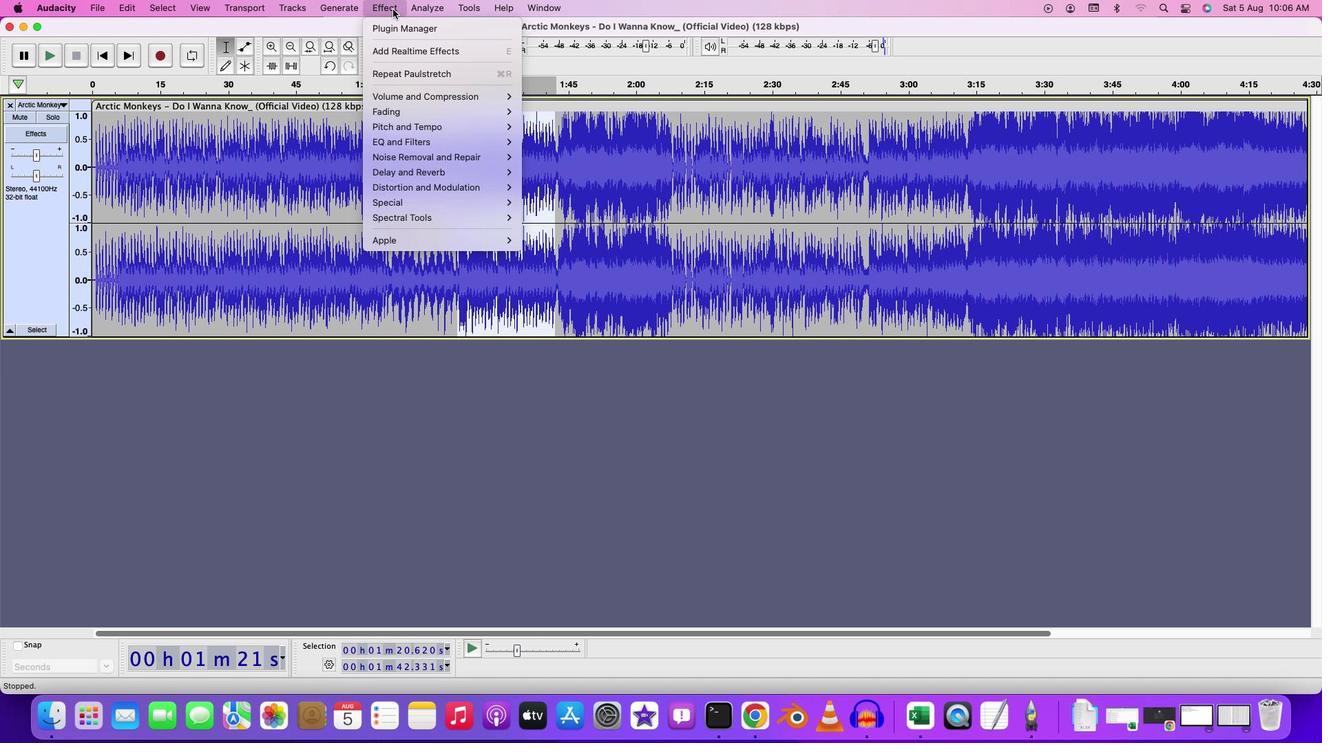 
Action: Mouse moved to (559, 130)
Screenshot: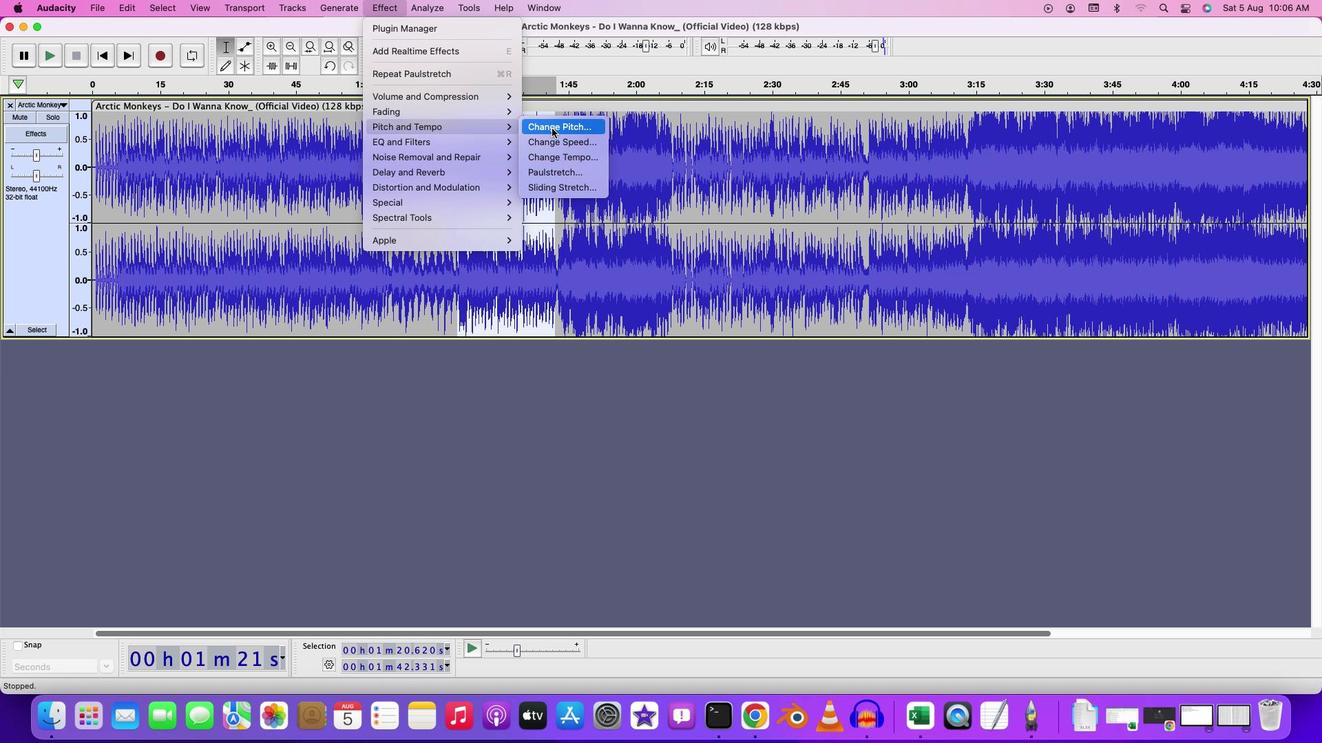 
Action: Mouse pressed left at (559, 130)
Screenshot: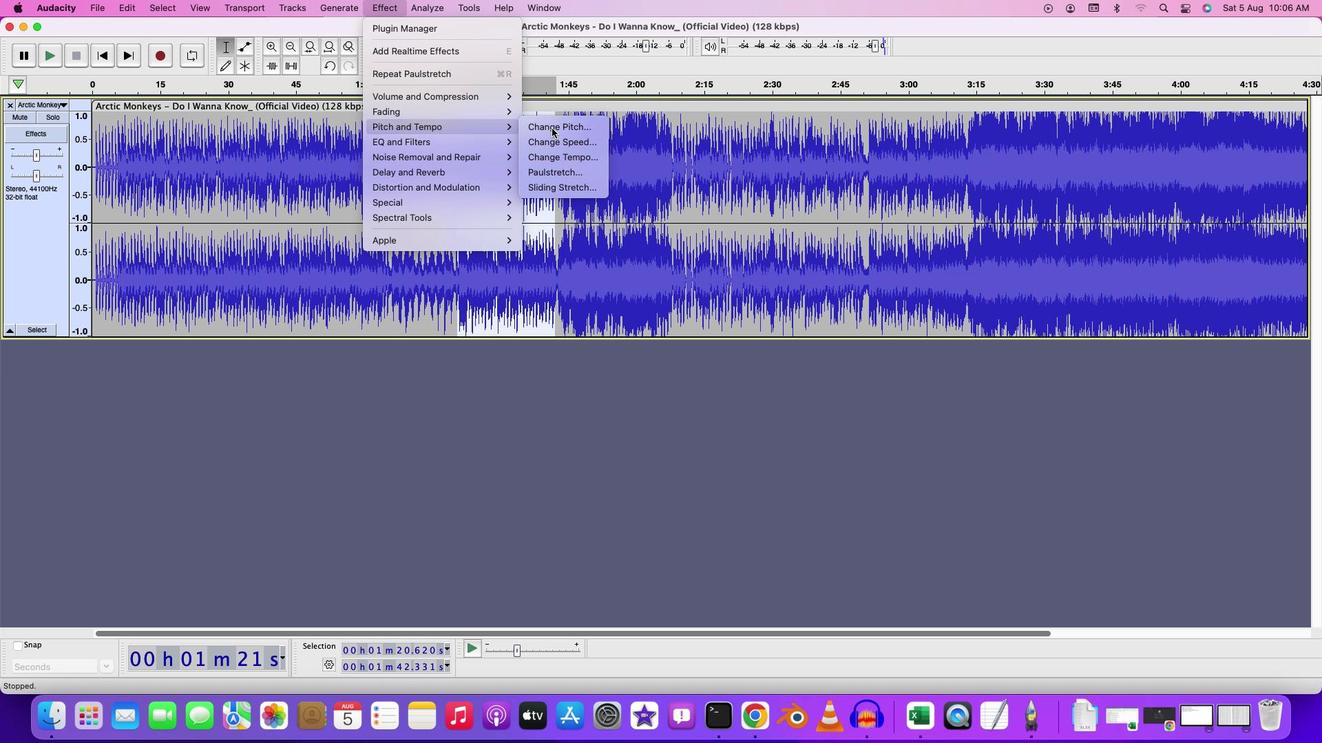 
Action: Mouse moved to (667, 328)
Screenshot: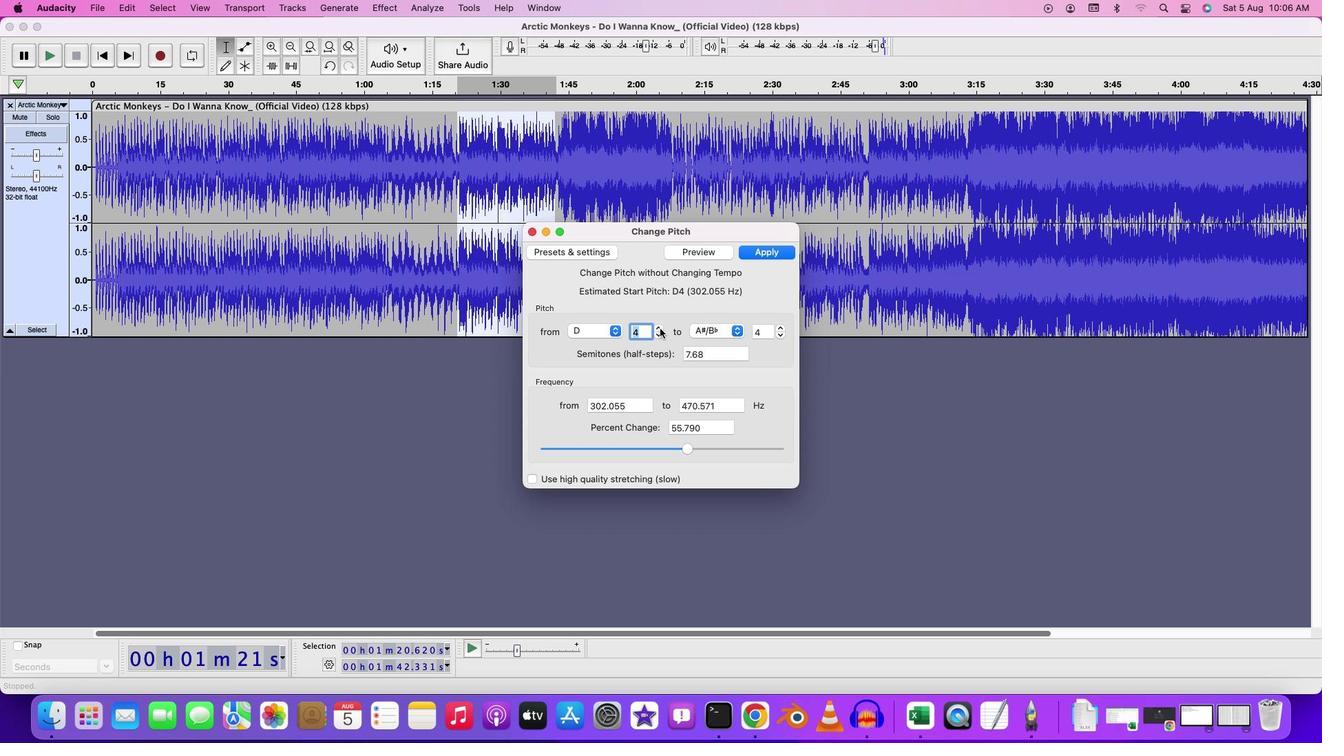
Action: Mouse pressed left at (667, 328)
Screenshot: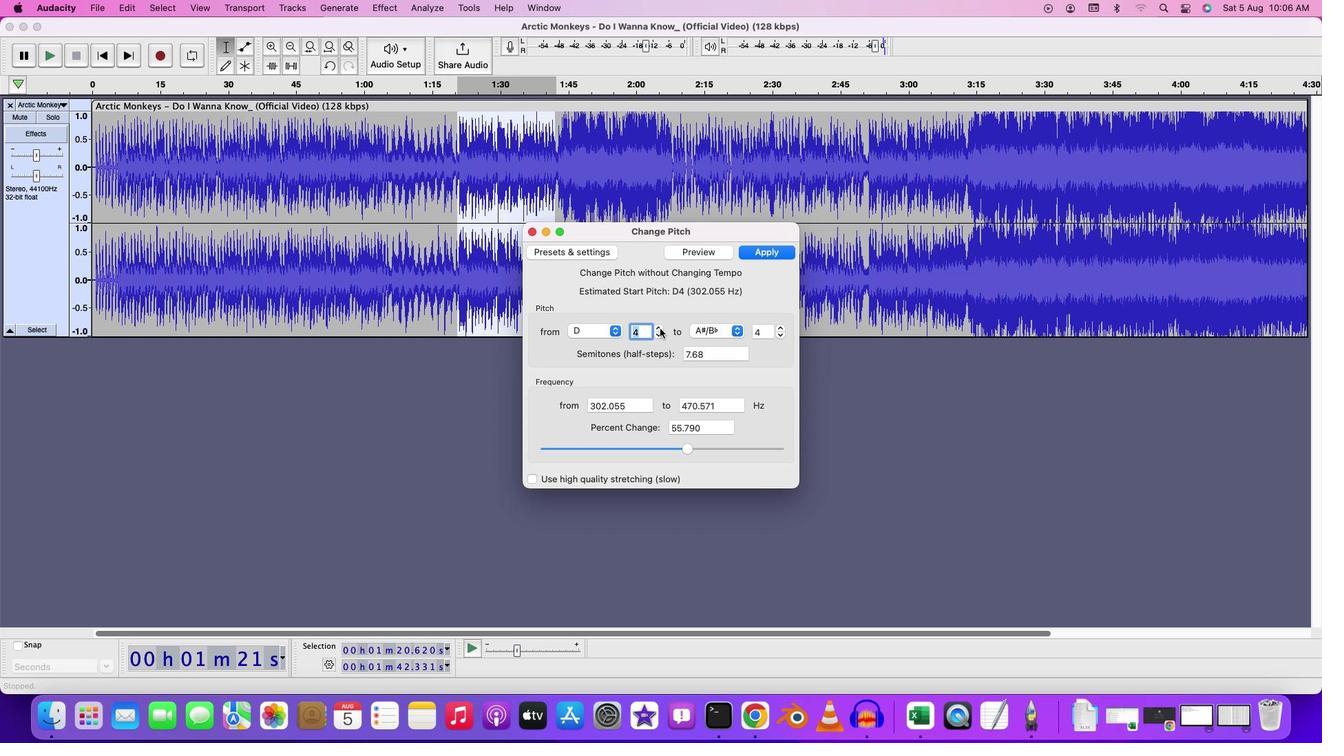 
Action: Mouse moved to (664, 327)
Screenshot: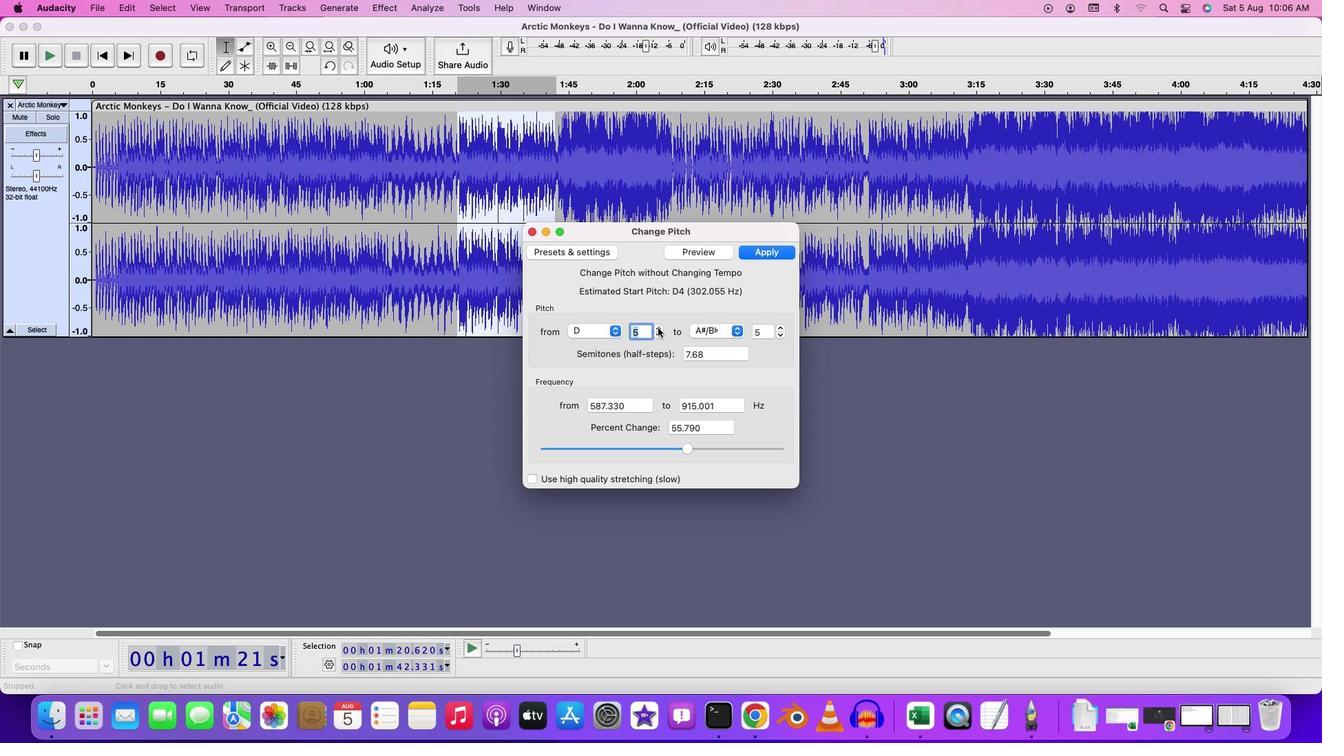 
Action: Mouse pressed left at (664, 327)
Screenshot: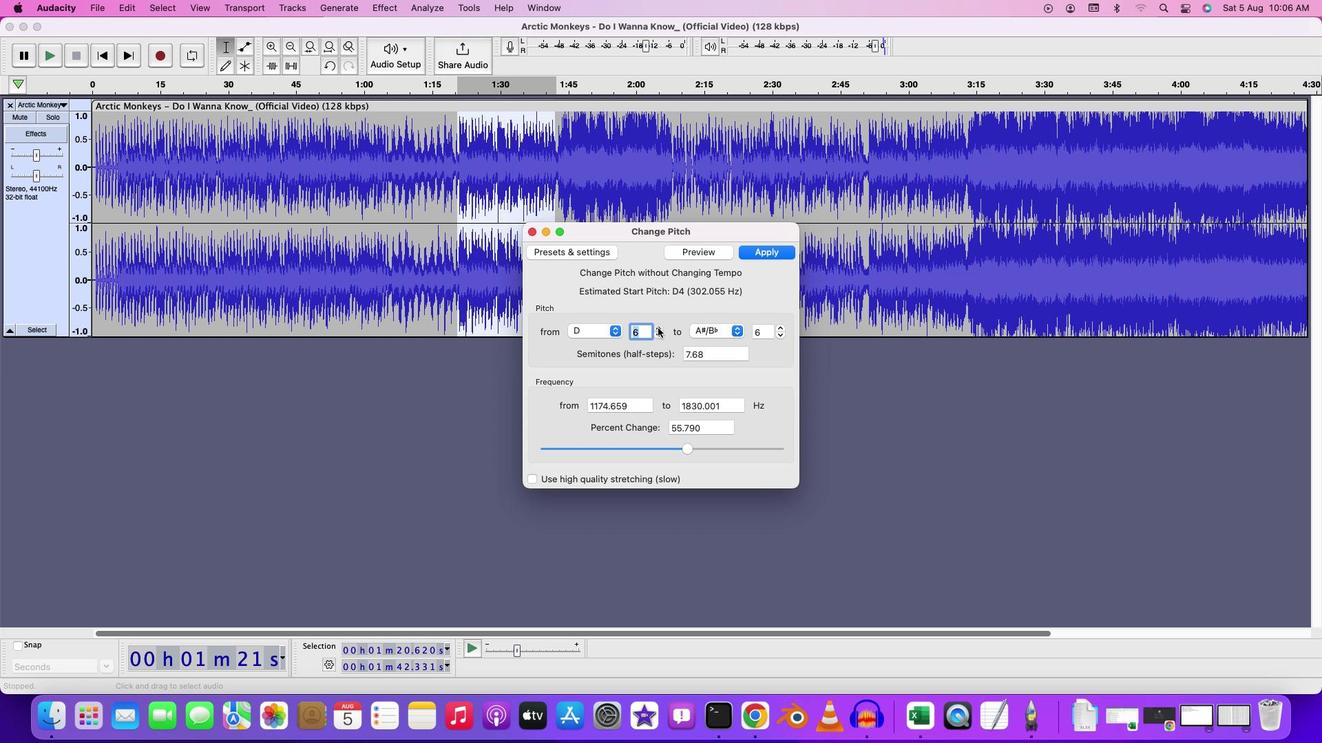 
Action: Mouse moved to (764, 253)
Screenshot: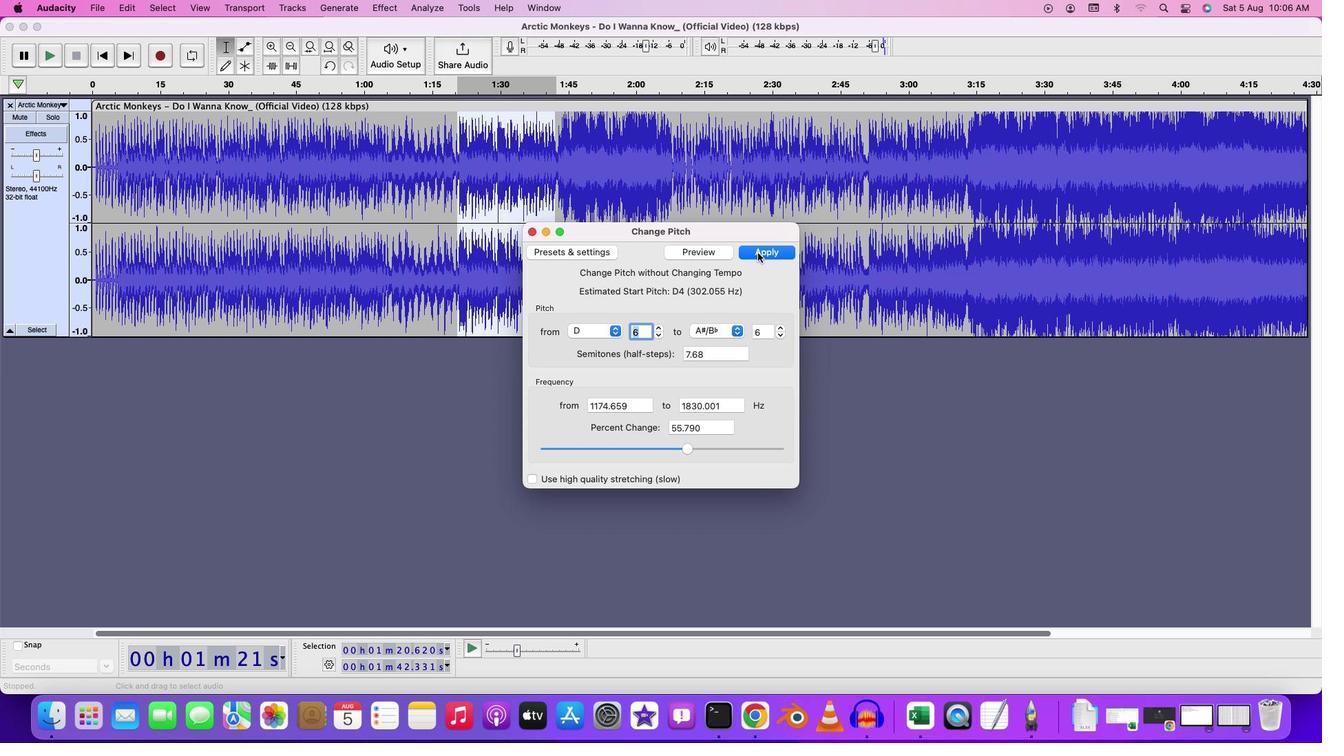 
Action: Mouse pressed left at (764, 253)
Screenshot: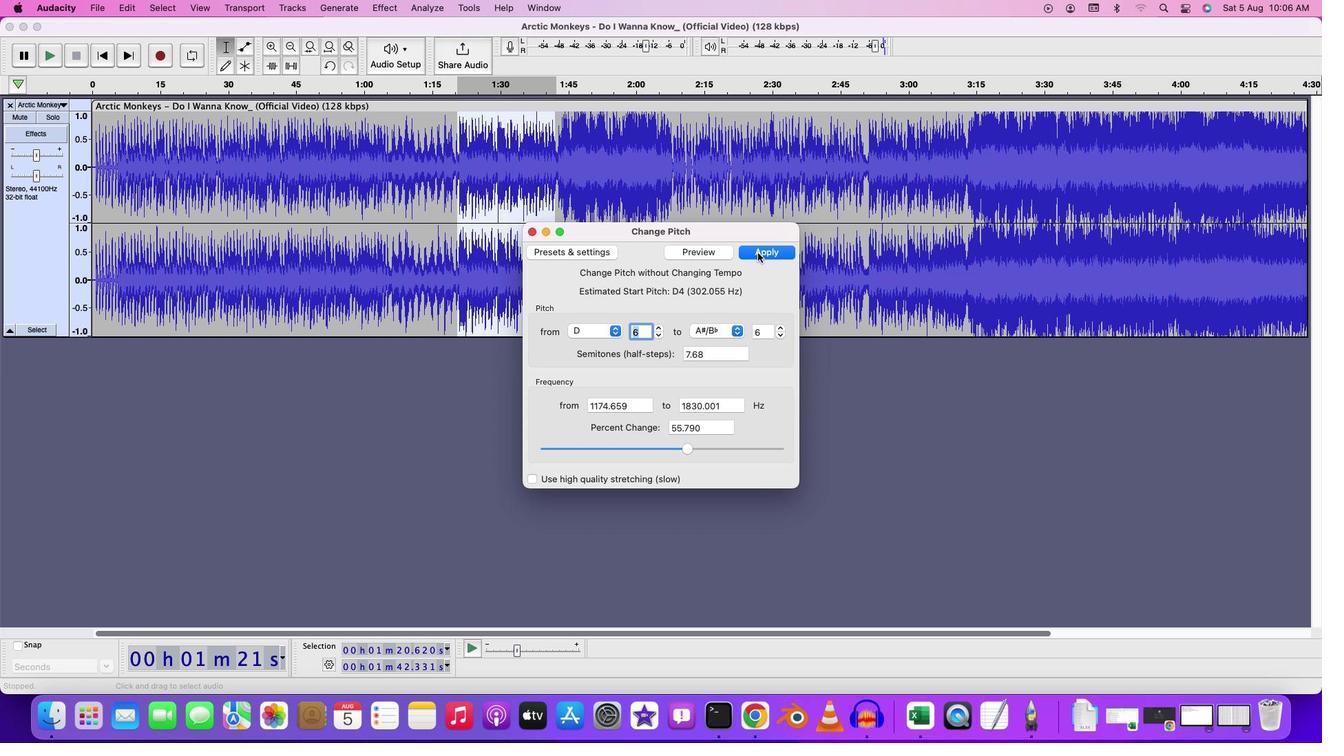 
Action: Mouse moved to (465, 134)
Screenshot: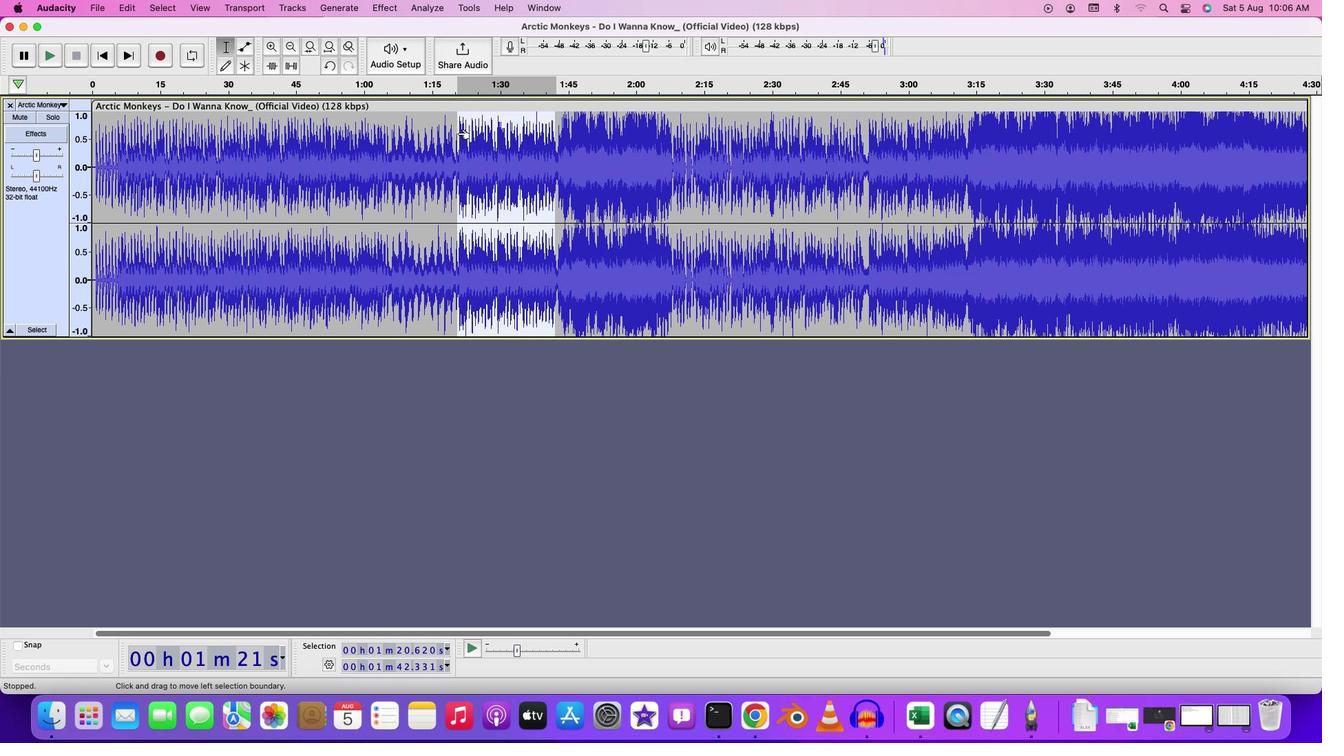 
Action: Mouse pressed left at (465, 134)
Screenshot: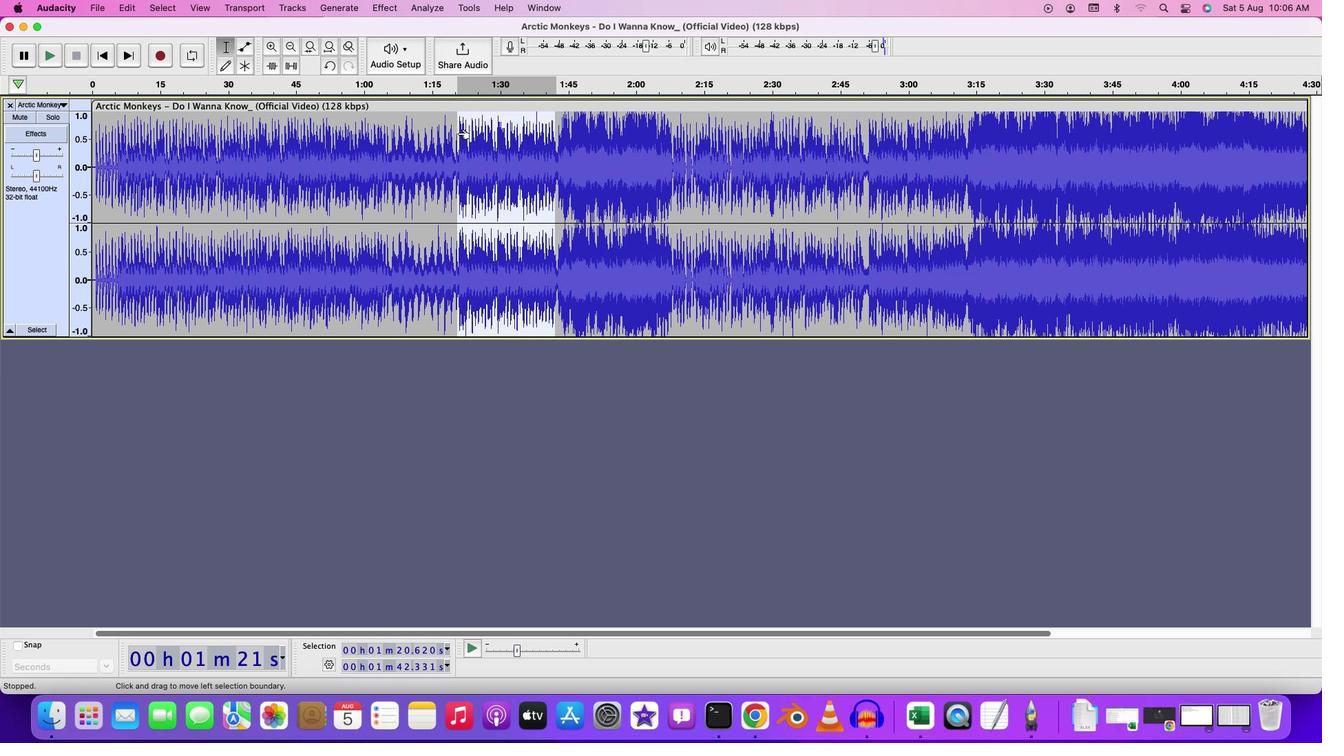 
Action: Mouse moved to (461, 132)
Screenshot: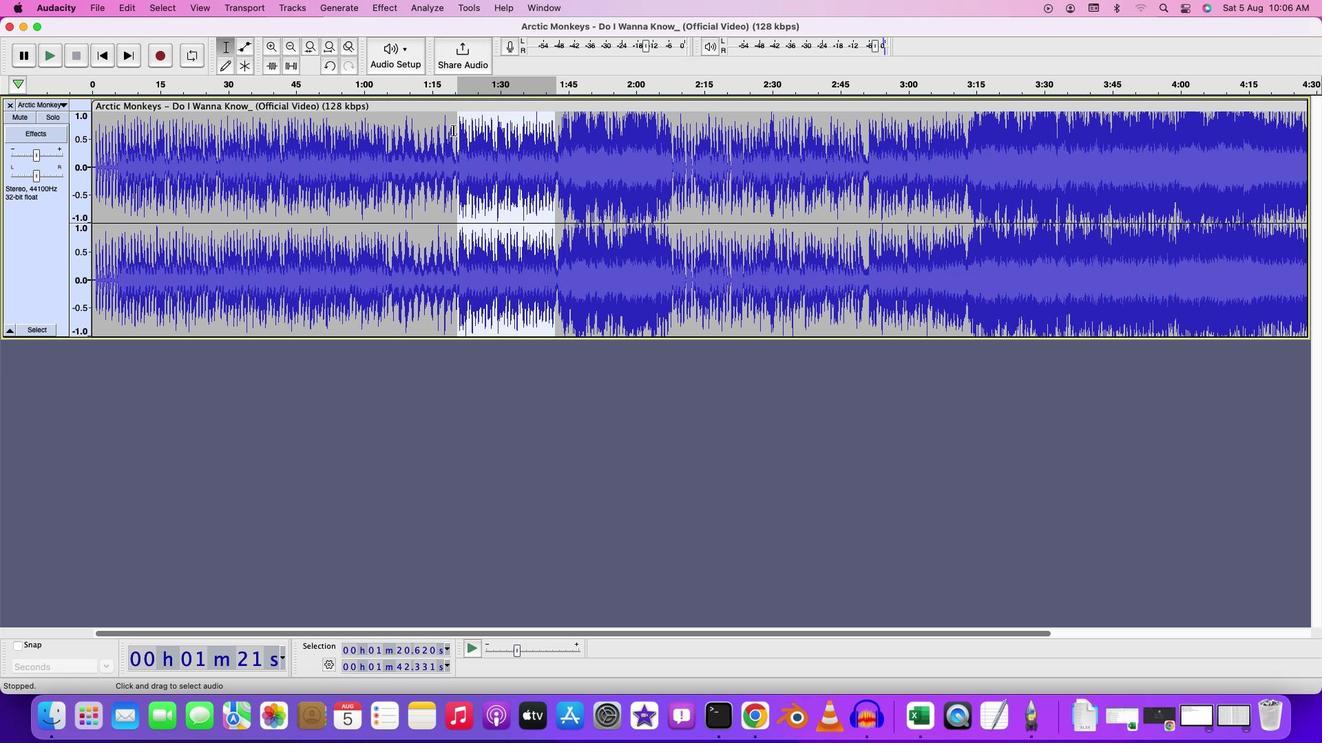 
Action: Mouse pressed left at (461, 132)
Screenshot: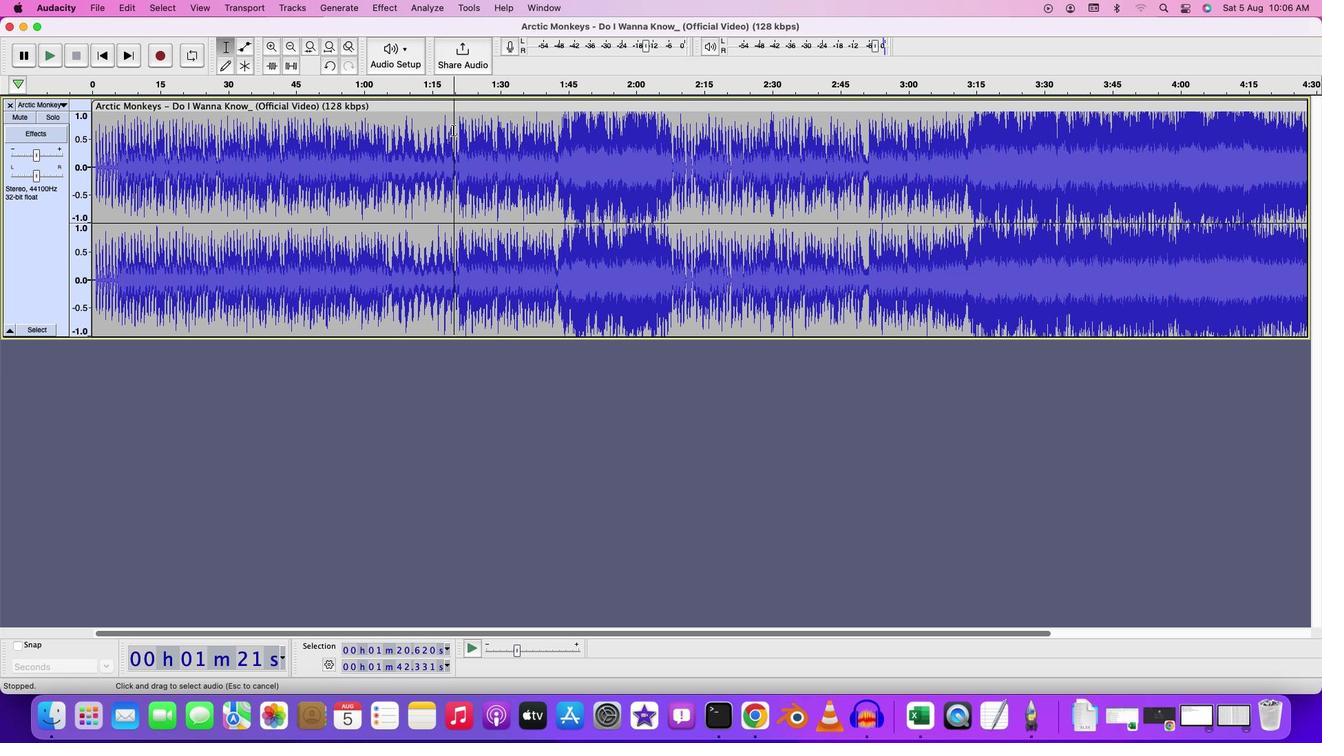 
Action: Key pressed Key.space
Screenshot: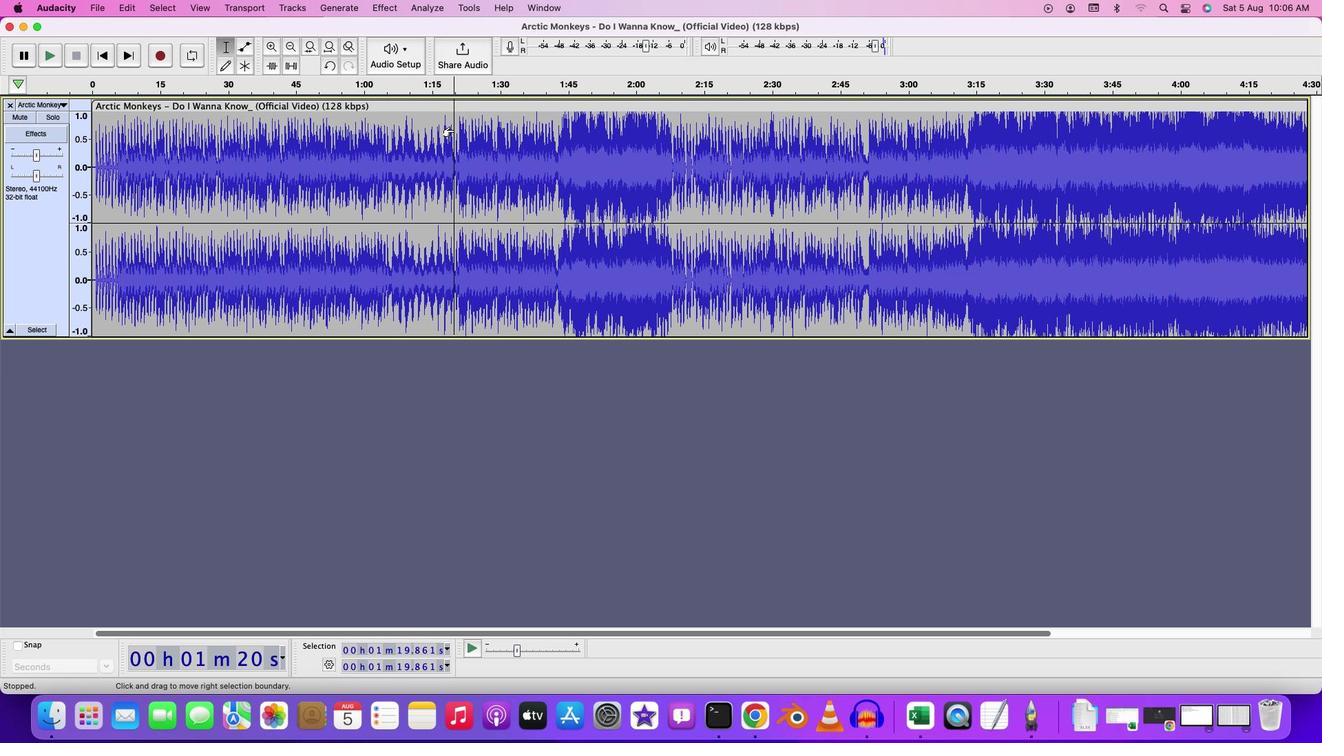 
Action: Mouse moved to (644, 206)
Screenshot: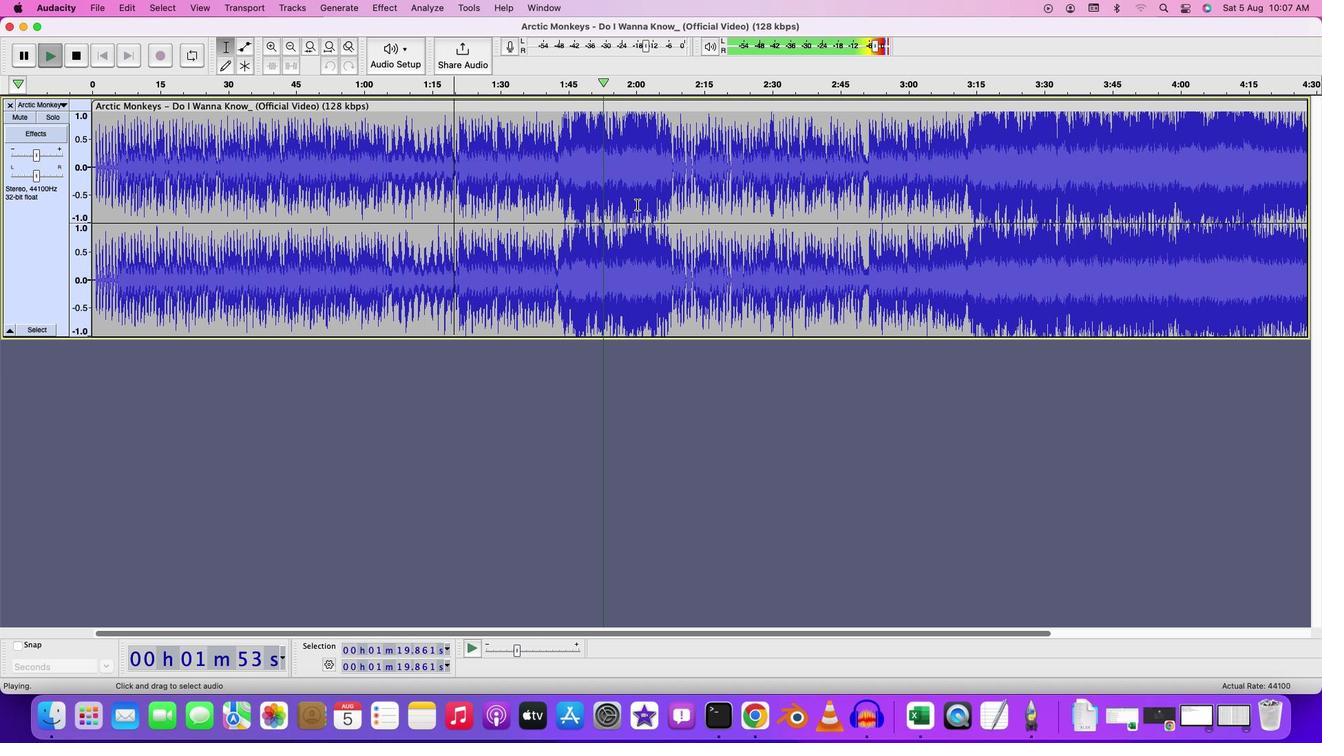 
Action: Key pressed Key.space
Screenshot: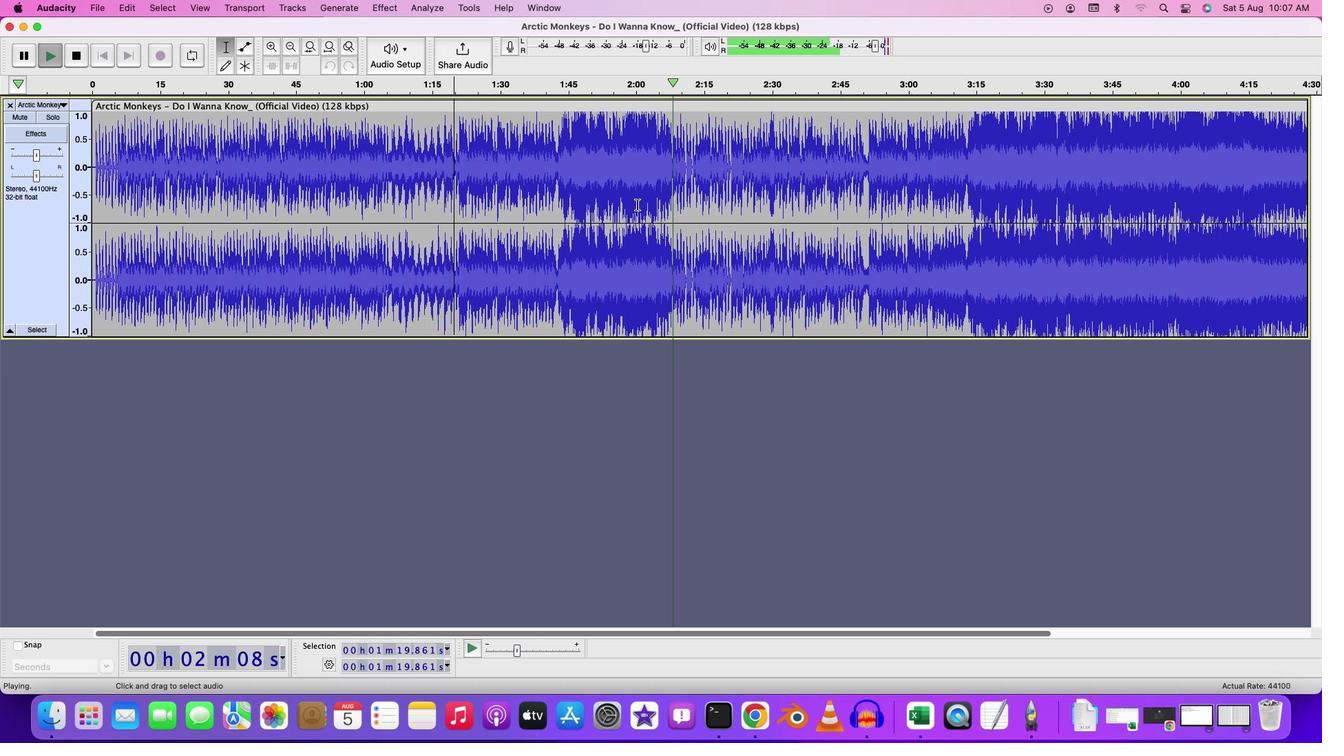 
Action: Mouse moved to (680, 126)
Screenshot: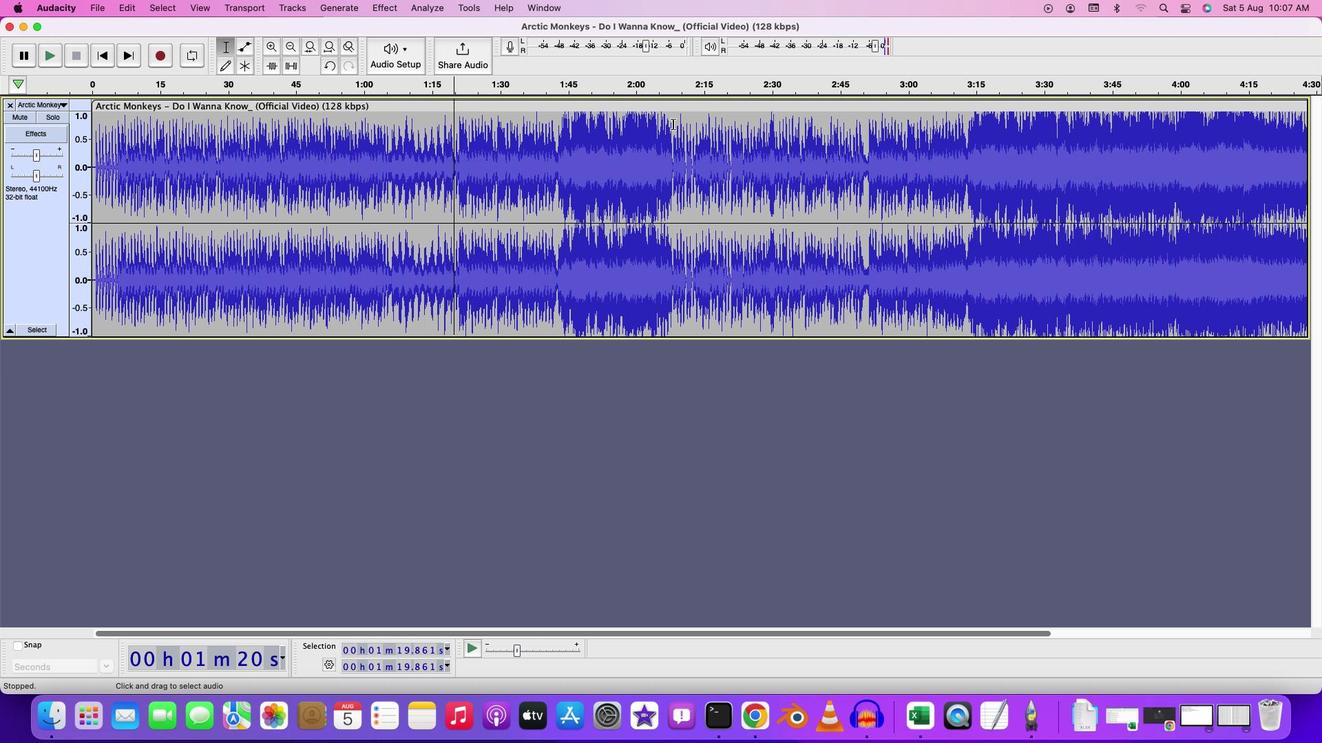 
Action: Mouse pressed left at (680, 126)
Screenshot: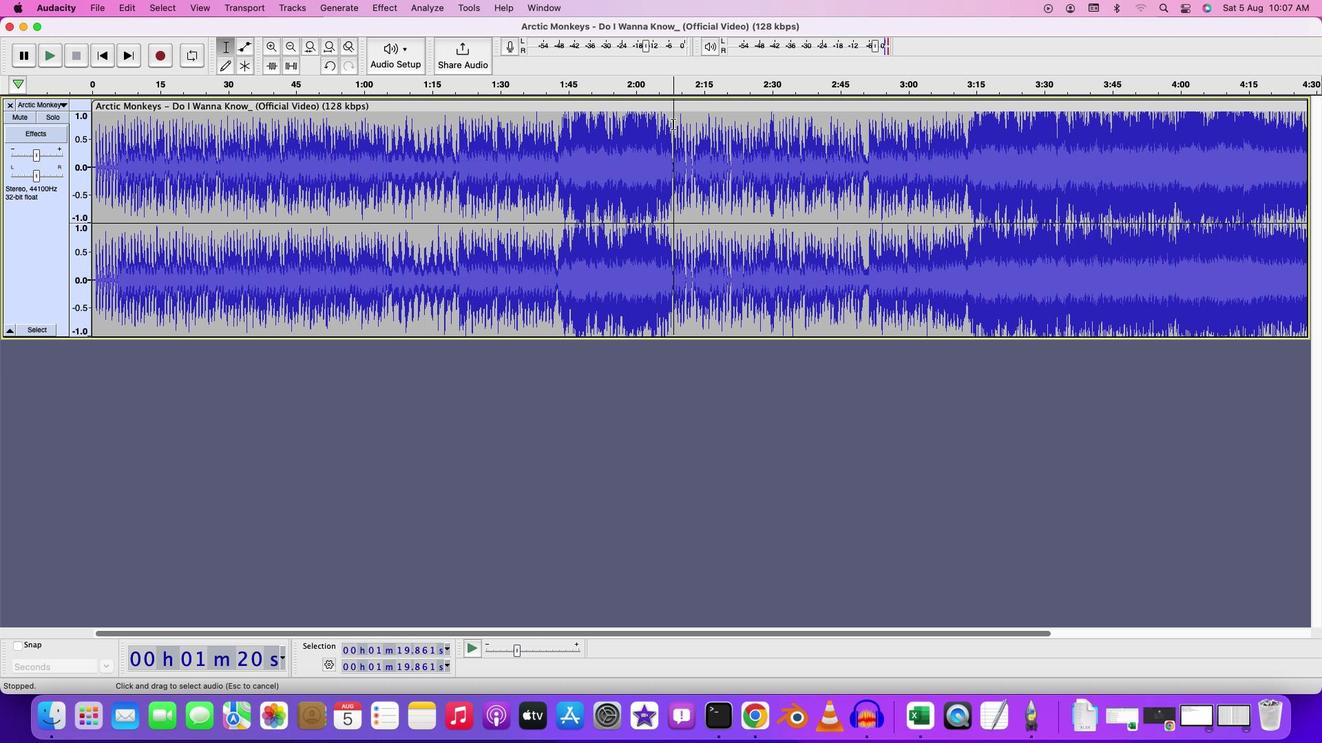 
Action: Mouse moved to (440, 10)
Screenshot: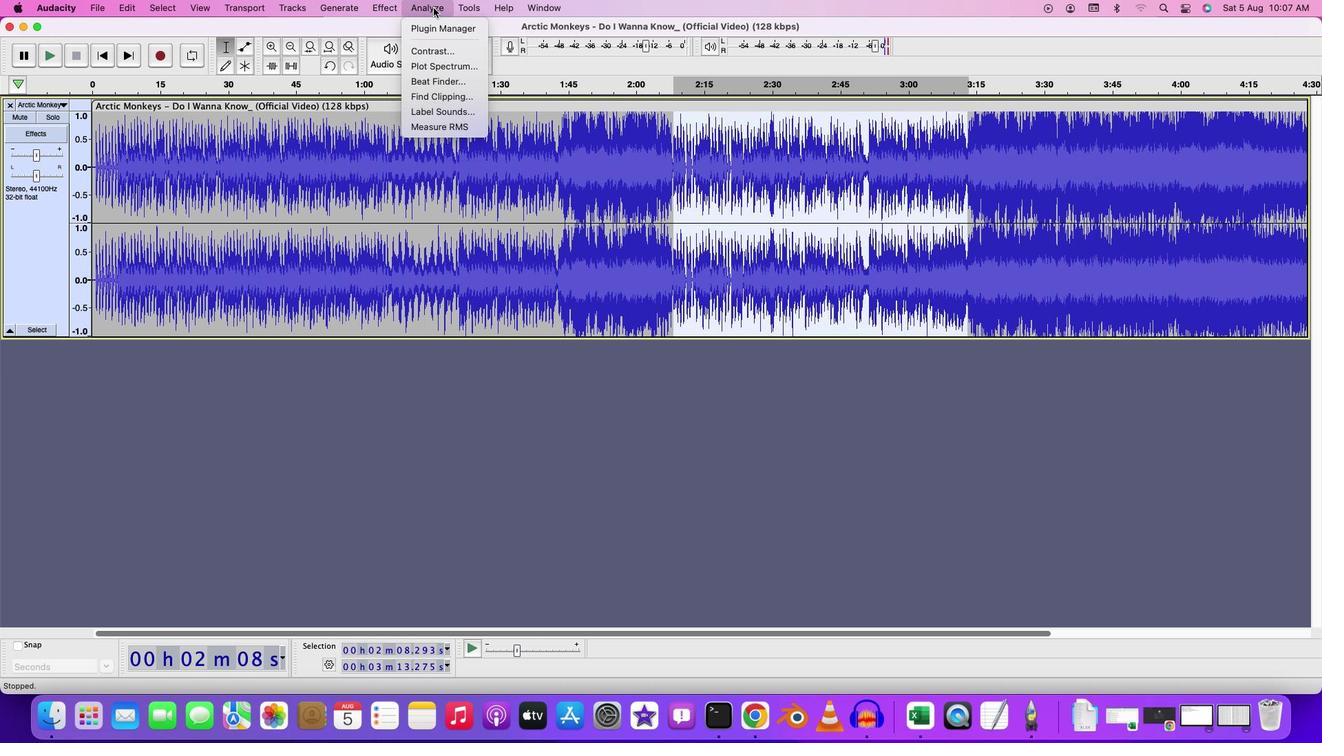 
Action: Mouse pressed left at (440, 10)
Screenshot: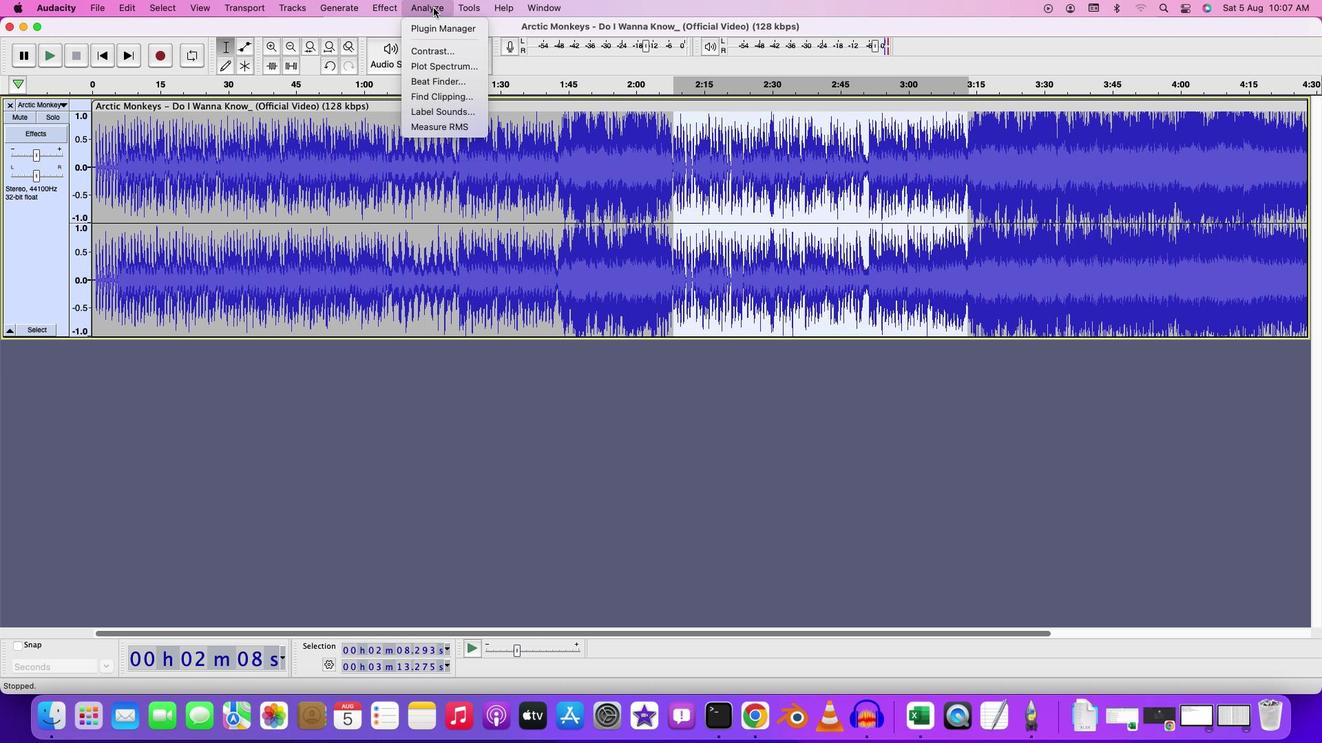 
Action: Mouse moved to (579, 189)
Screenshot: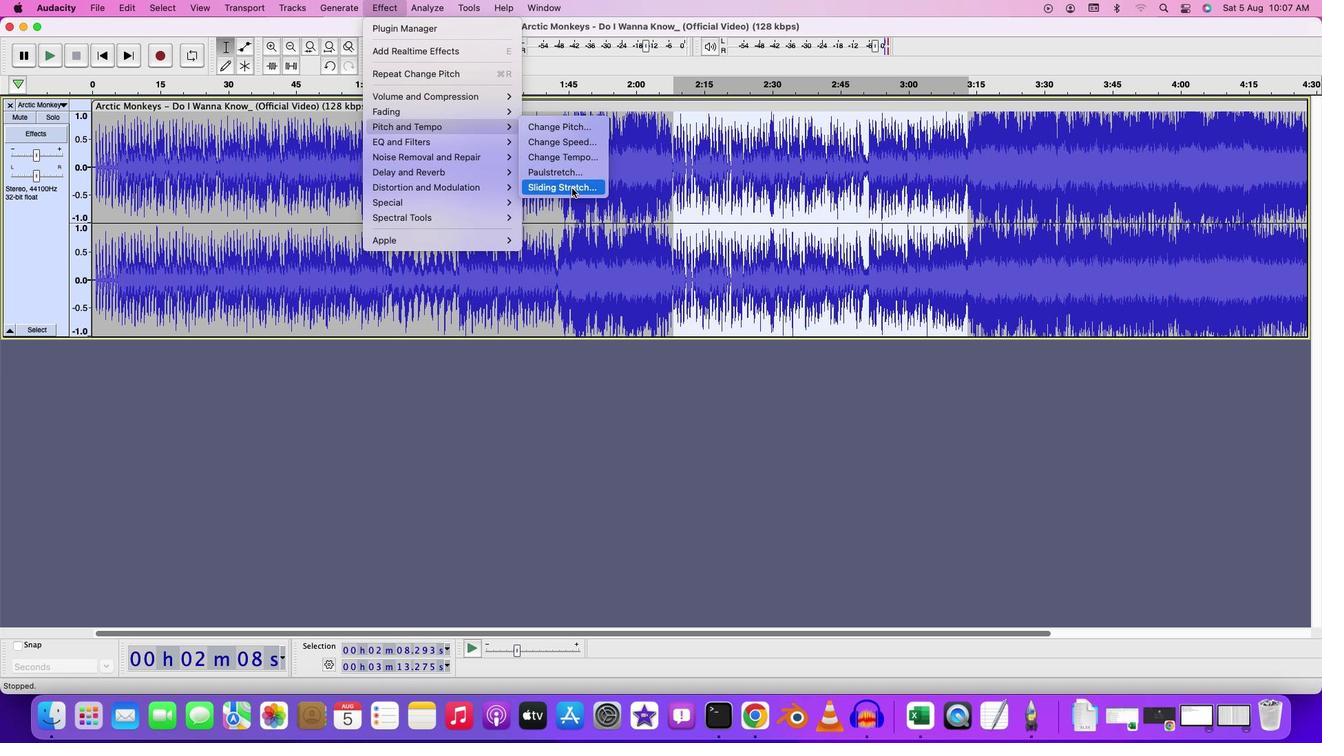 
Action: Mouse pressed left at (579, 189)
Screenshot: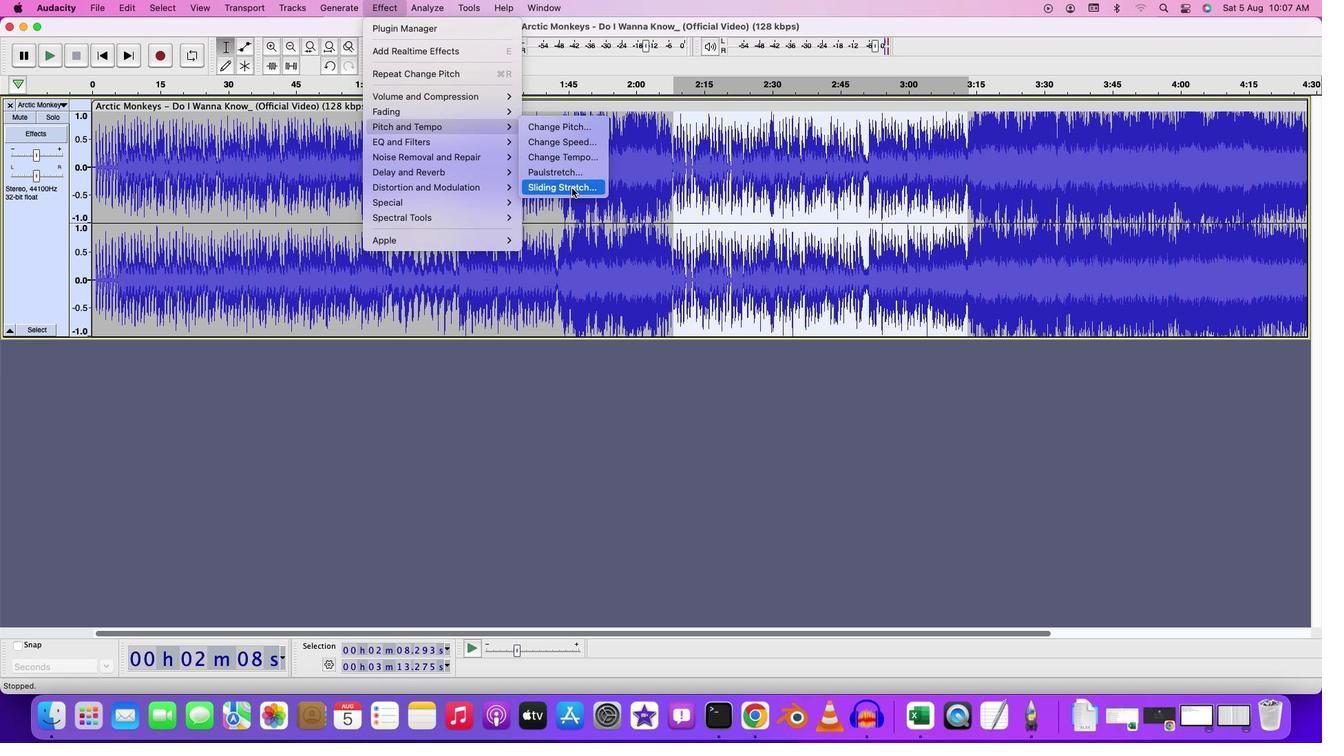 
Action: Mouse moved to (516, 356)
Screenshot: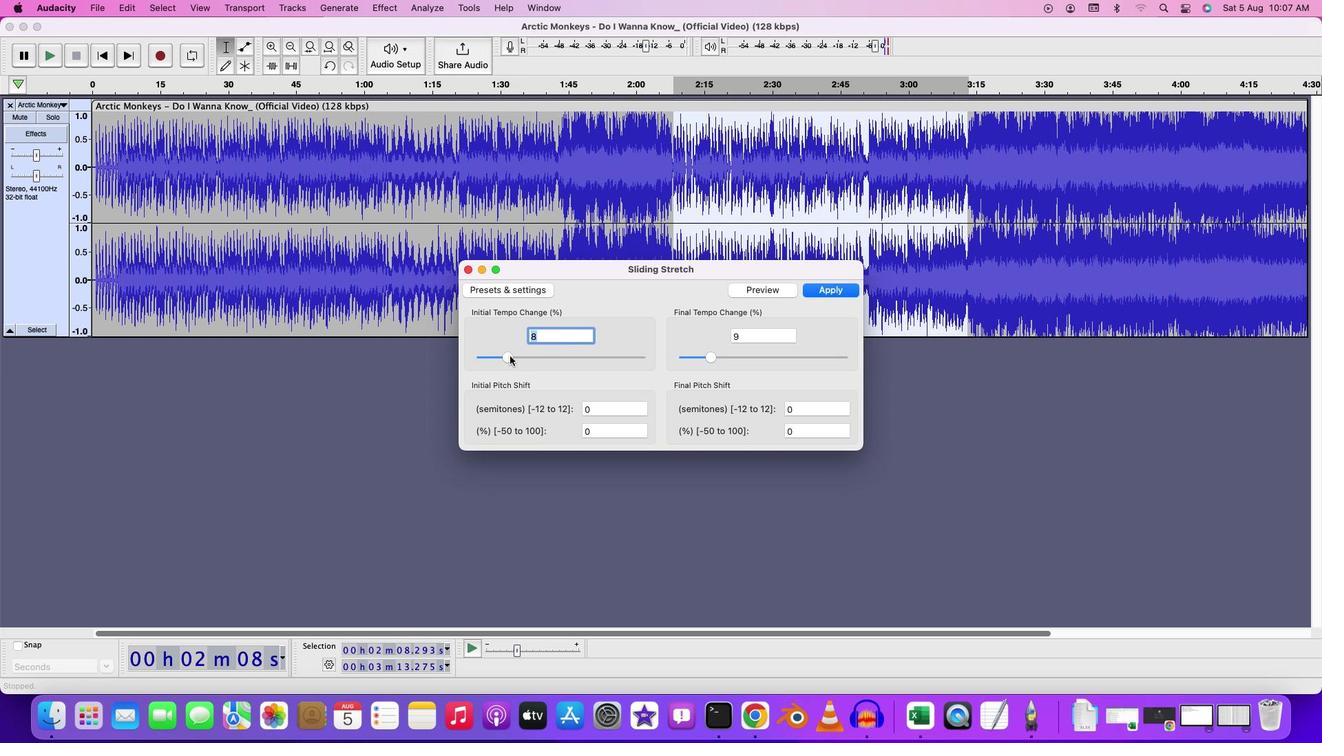 
Action: Mouse pressed left at (516, 356)
Screenshot: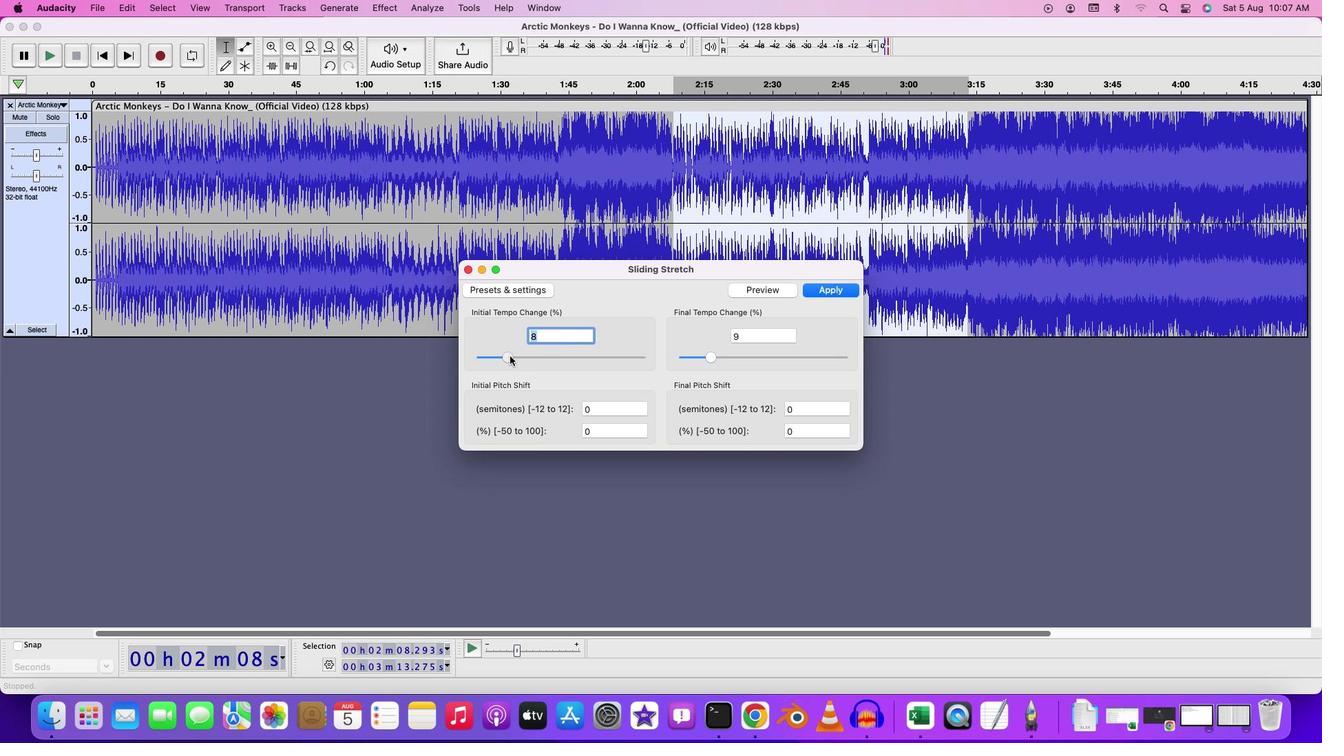 
Action: Mouse moved to (842, 289)
Screenshot: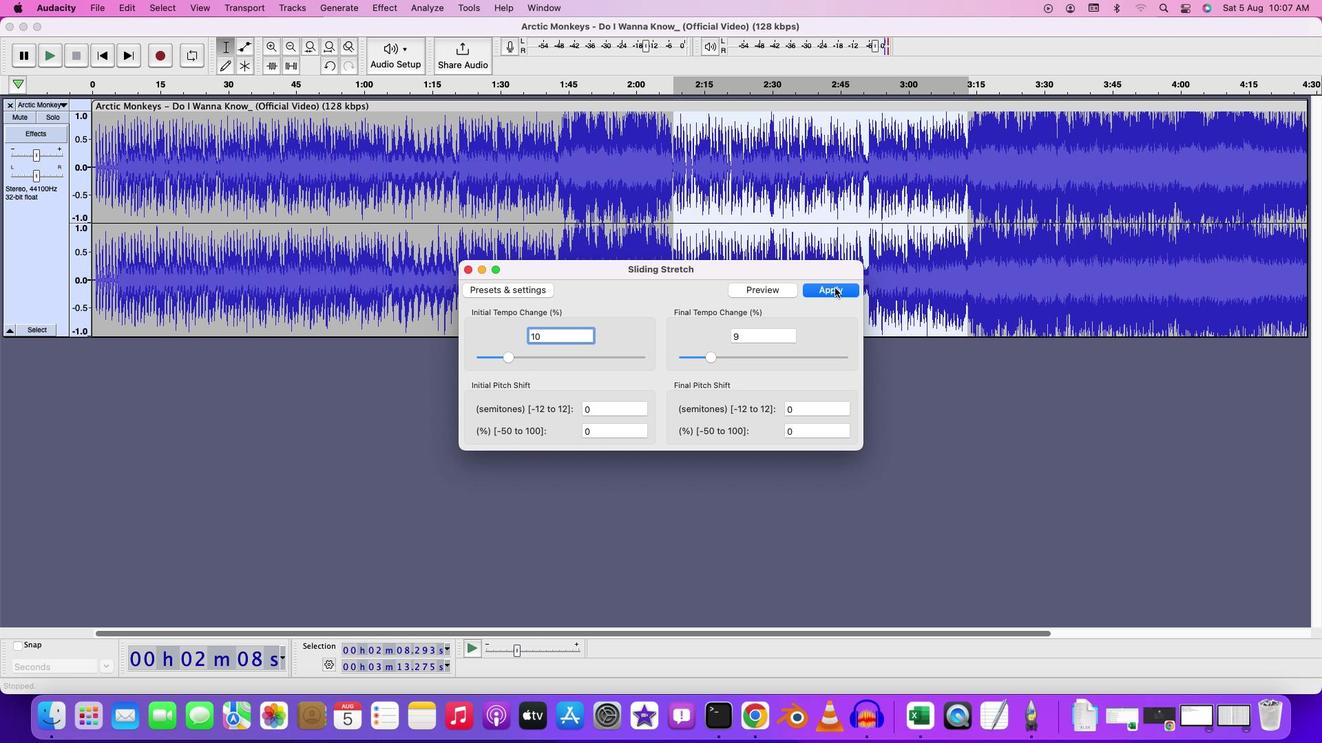
Action: Mouse pressed left at (842, 289)
Screenshot: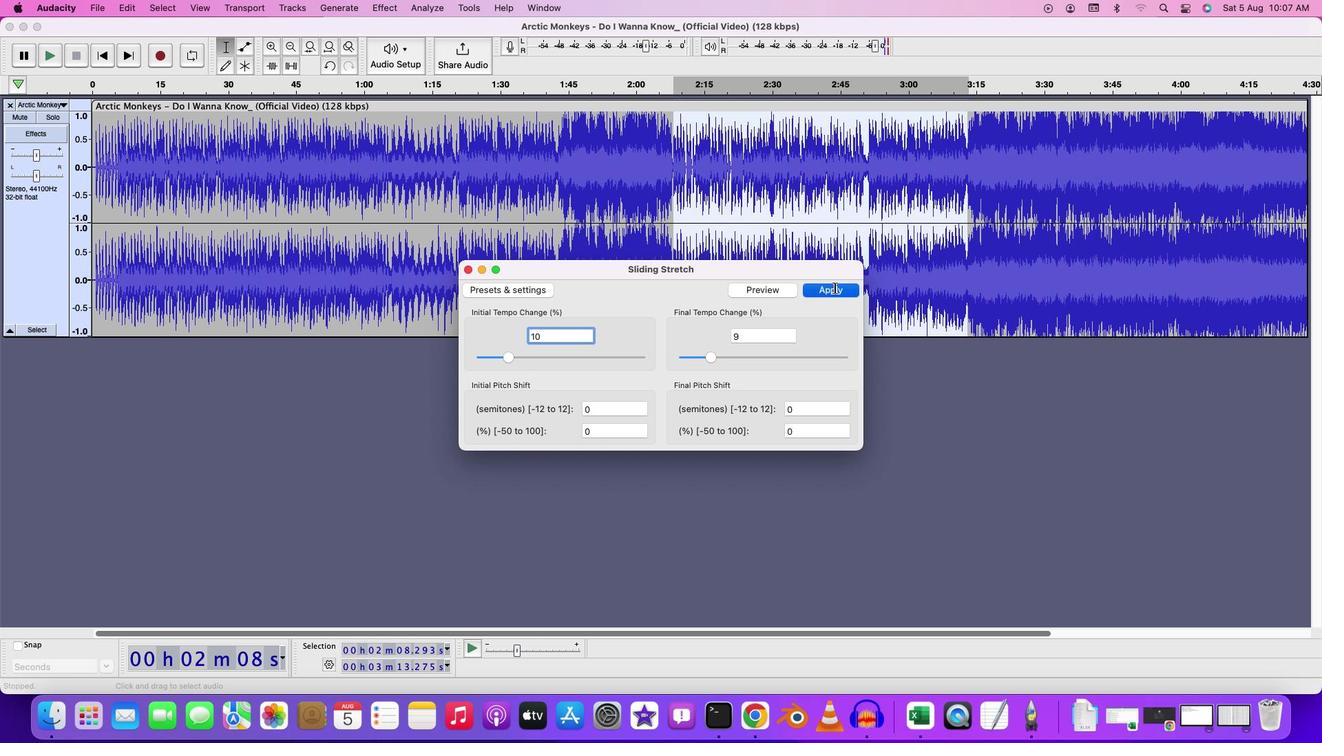 
Action: Mouse moved to (672, 134)
Screenshot: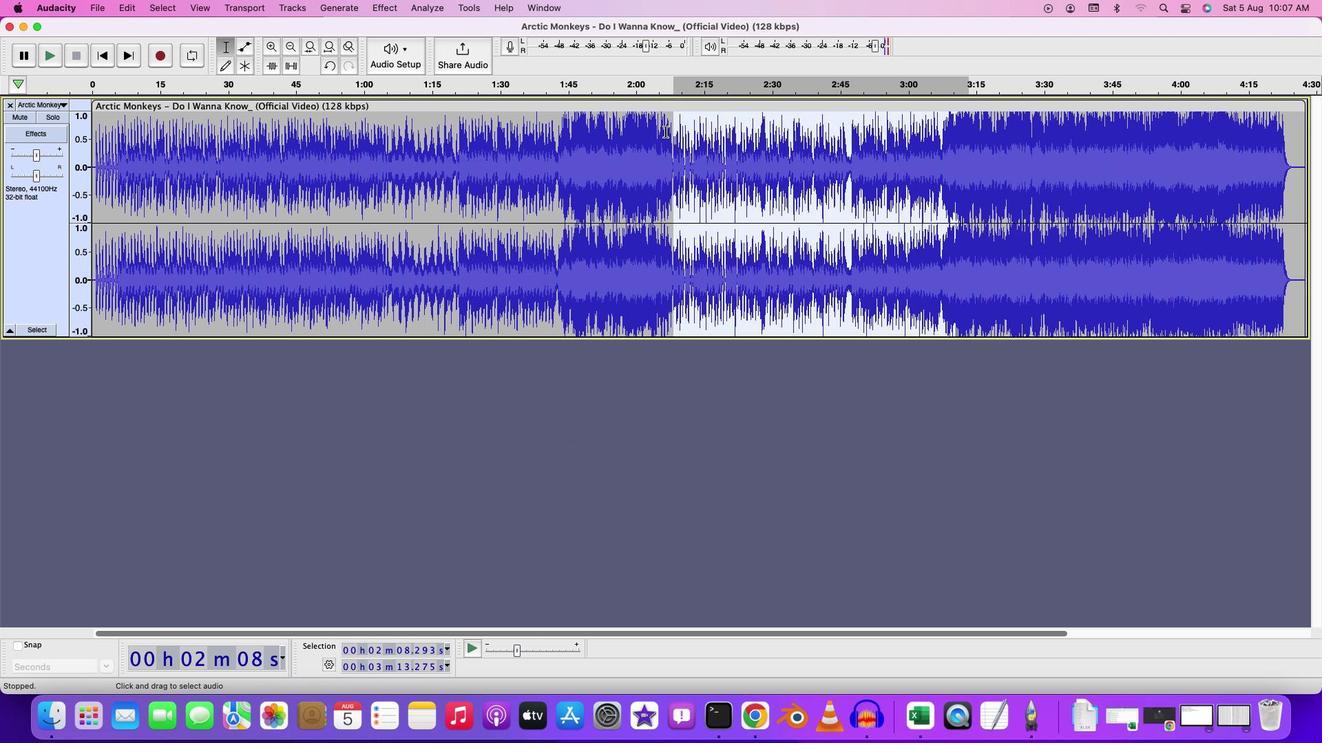 
Action: Mouse pressed left at (672, 134)
Screenshot: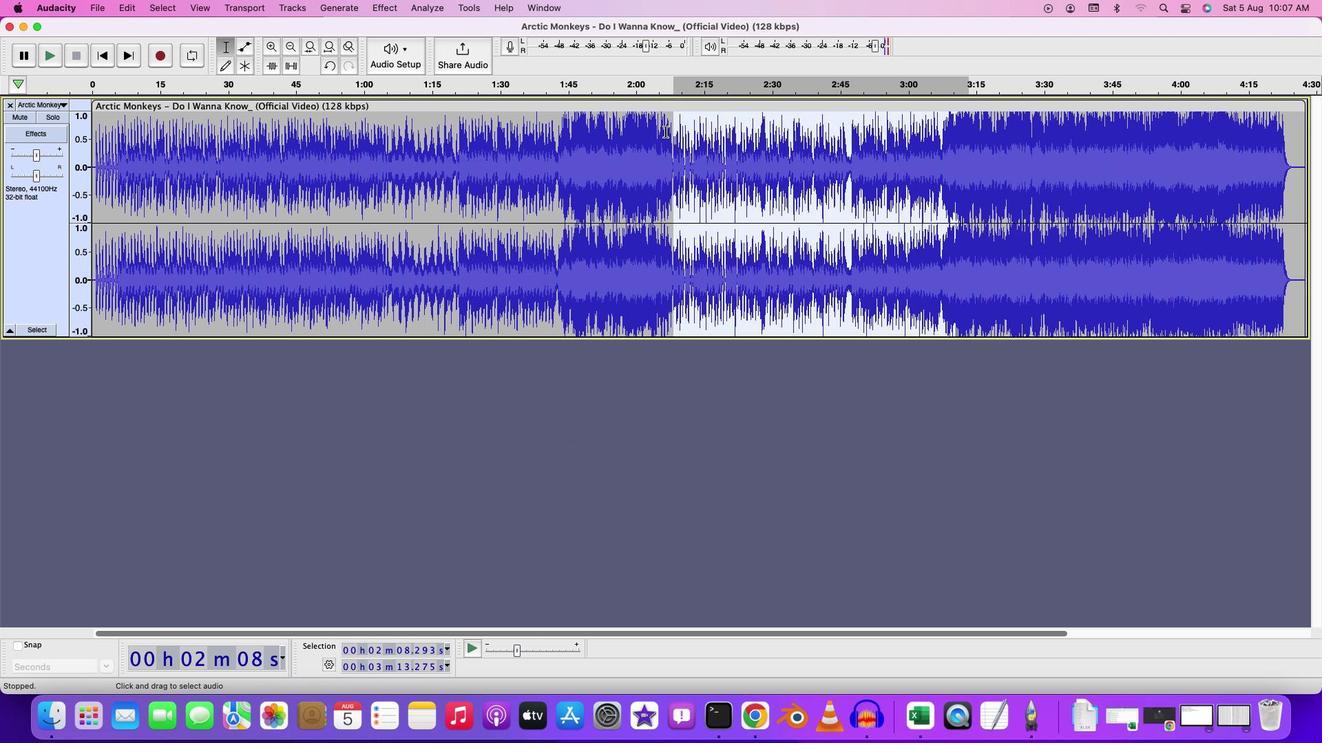
Action: Mouse moved to (676, 129)
Screenshot: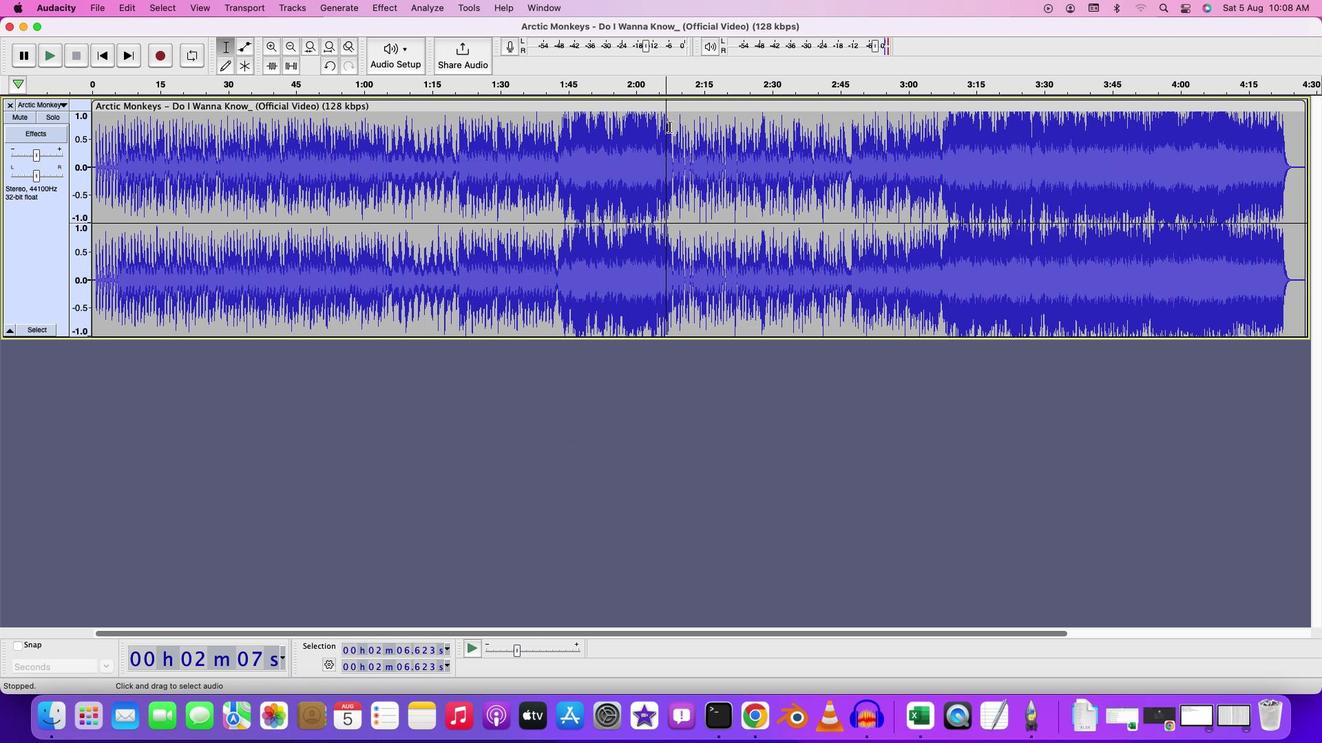 
Action: Key pressed Key.space
Screenshot: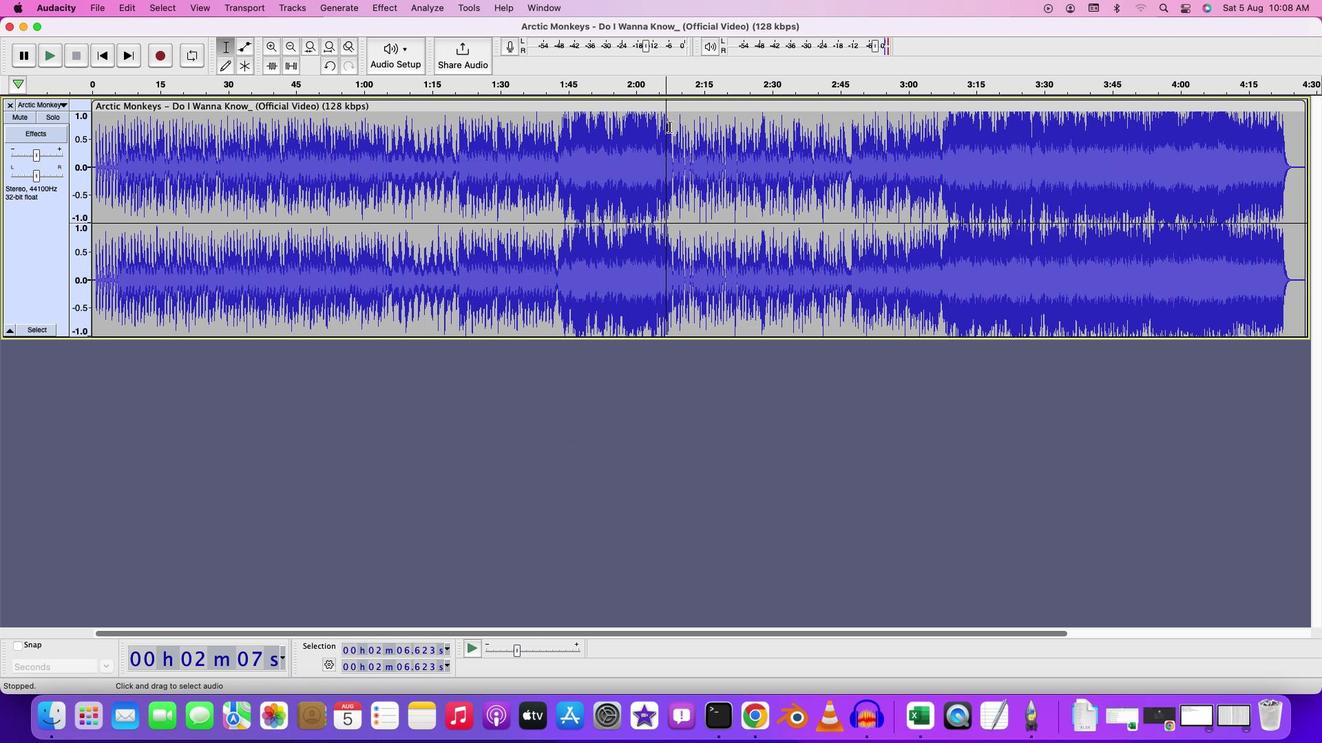 
Action: Mouse moved to (791, 150)
Screenshot: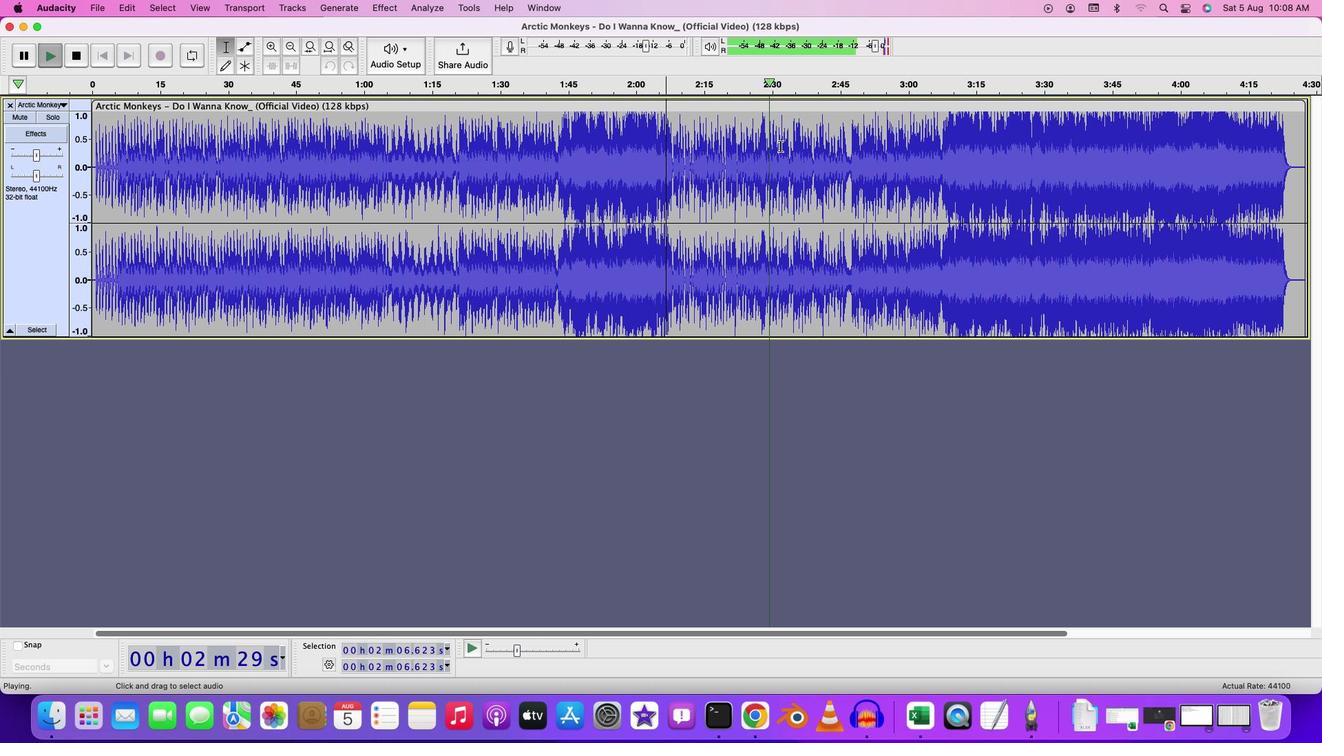 
Action: Key pressed Key.space
Screenshot: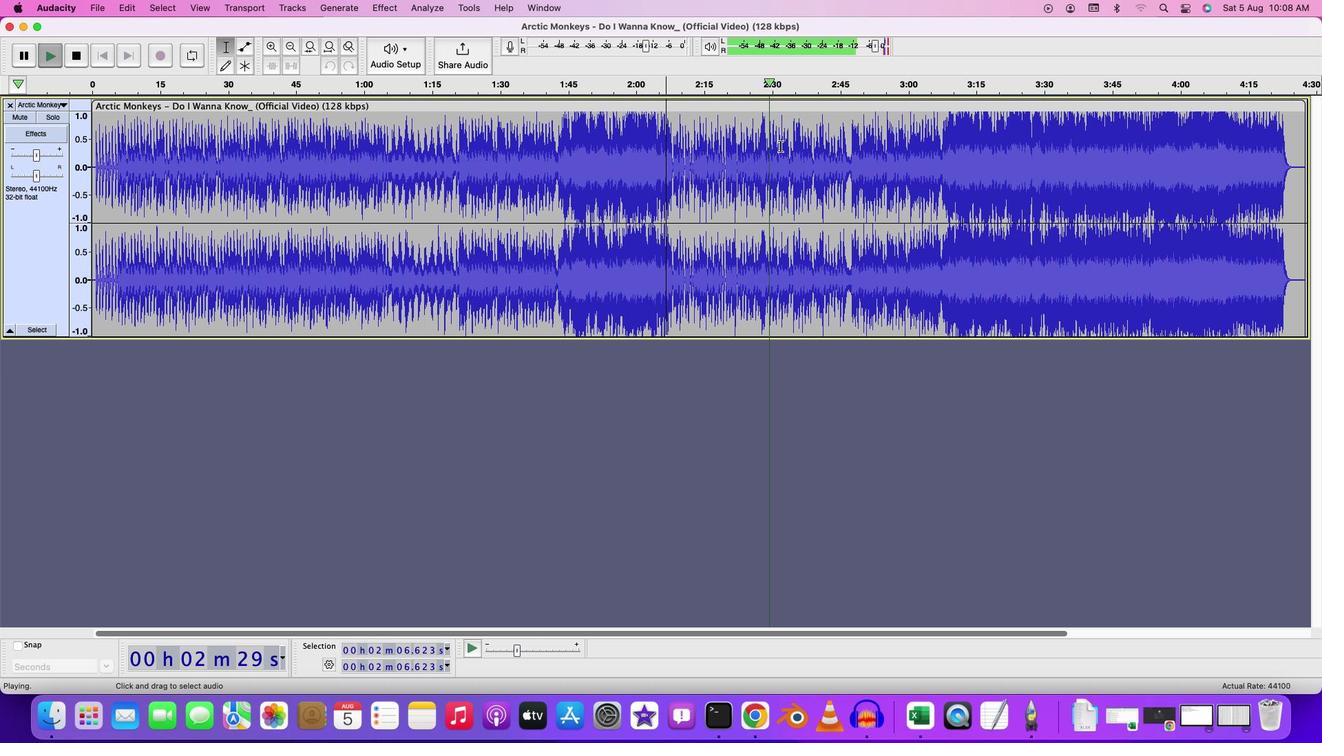 
Action: Mouse moved to (778, 138)
Screenshot: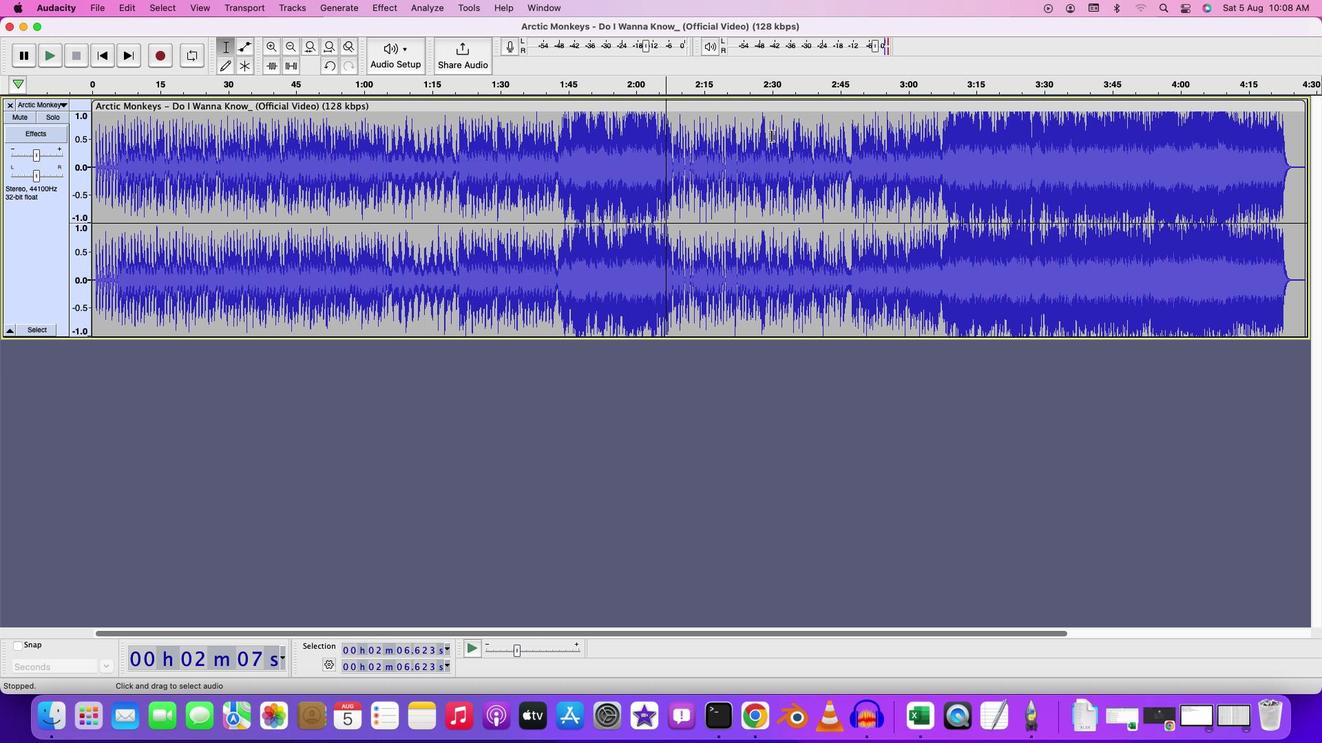 
Action: Mouse pressed left at (778, 138)
Screenshot: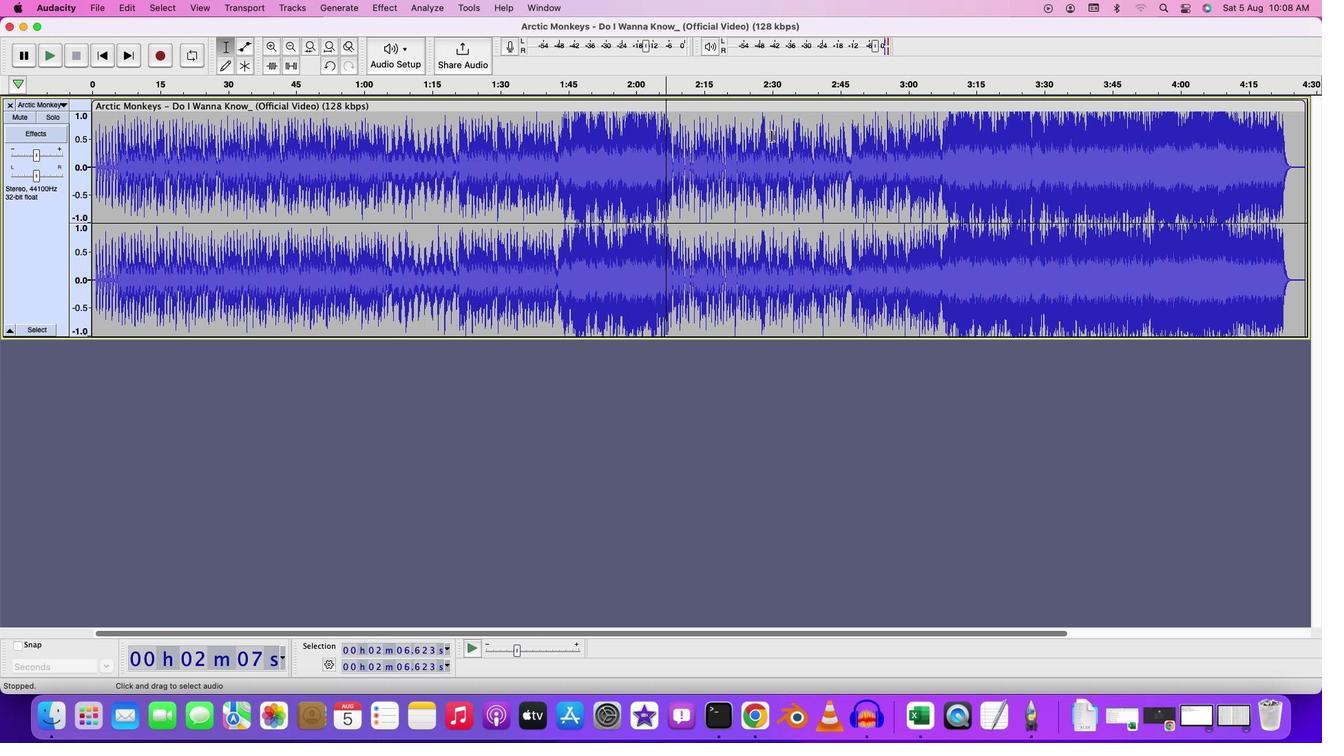
Action: Mouse moved to (765, 137)
Screenshot: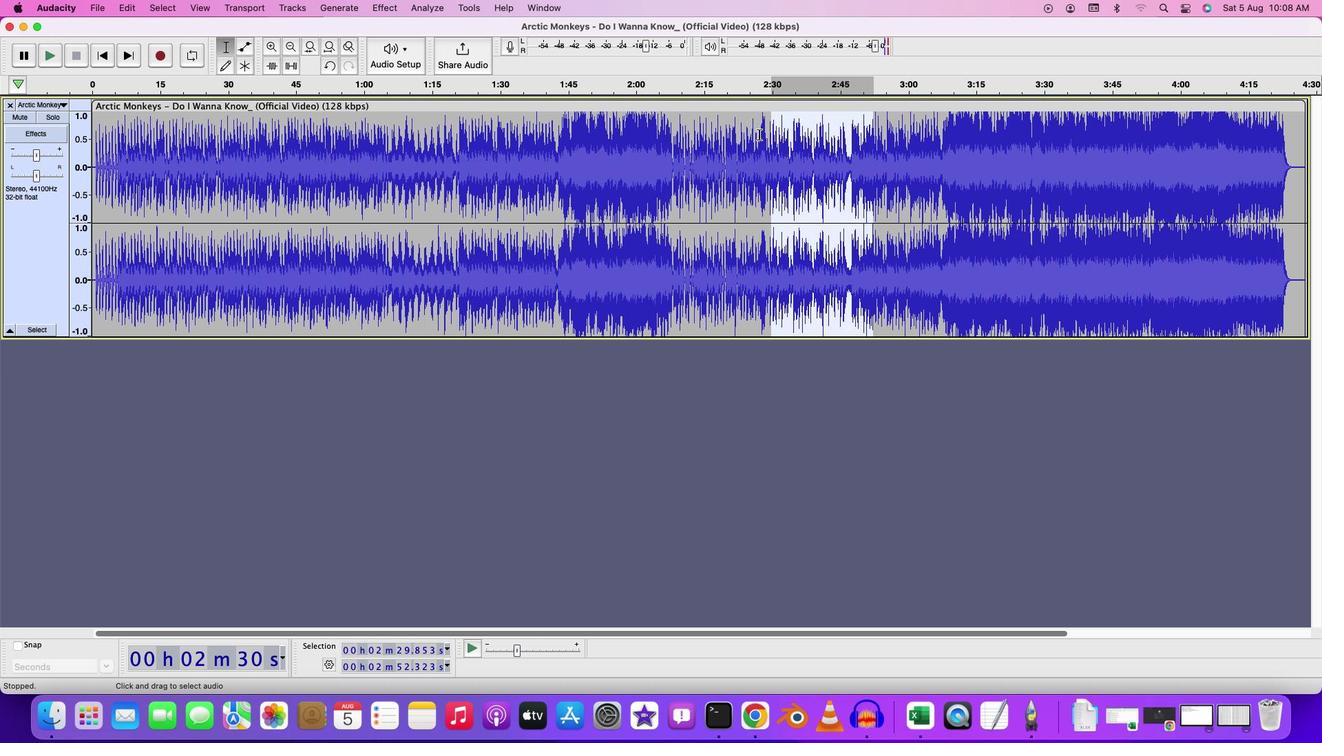 
Action: Mouse pressed left at (765, 137)
Screenshot: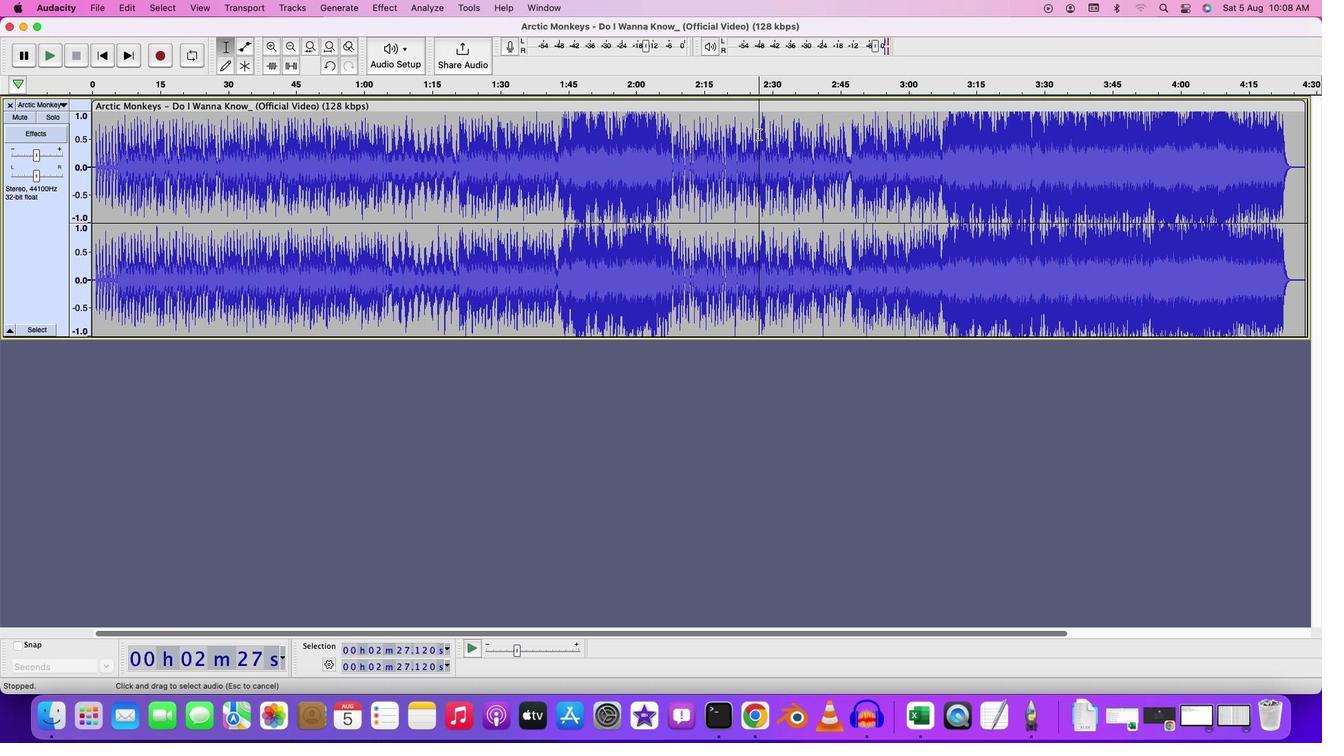 
Action: Mouse moved to (408, 8)
Screenshot: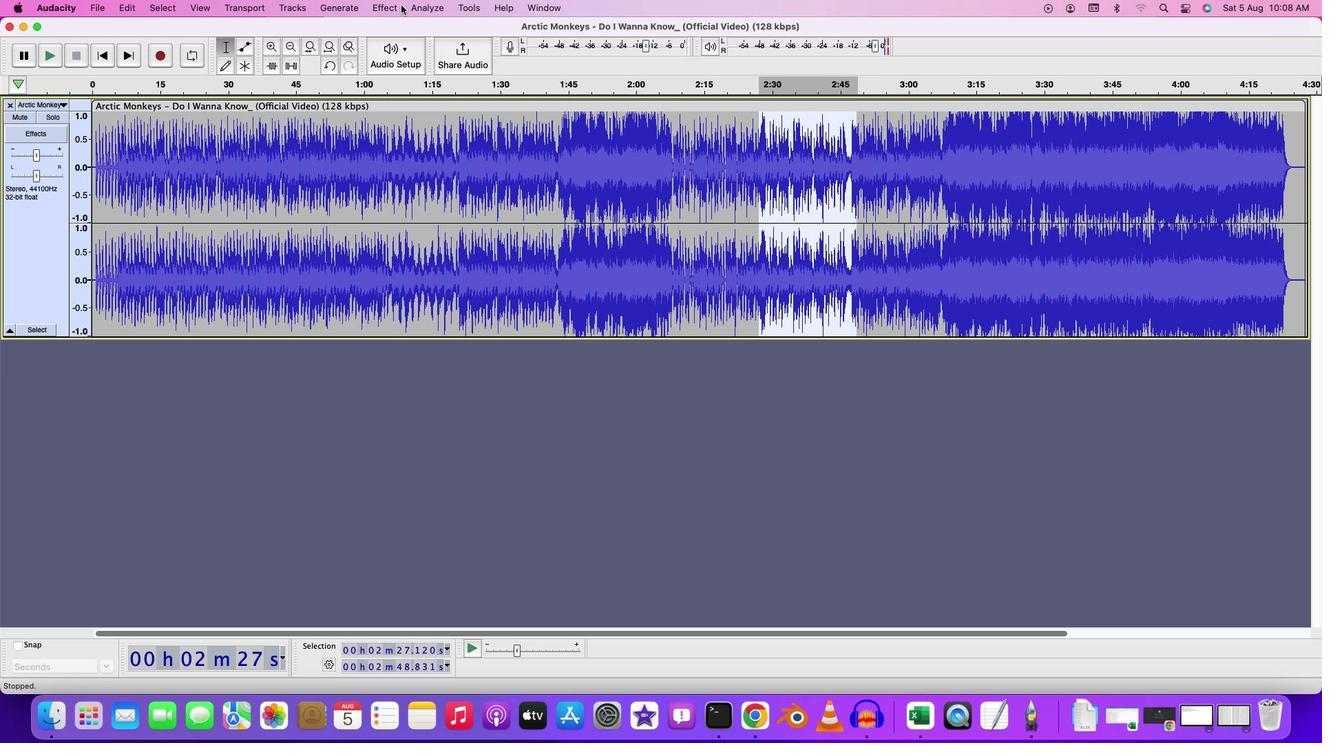 
Action: Mouse pressed left at (408, 8)
Screenshot: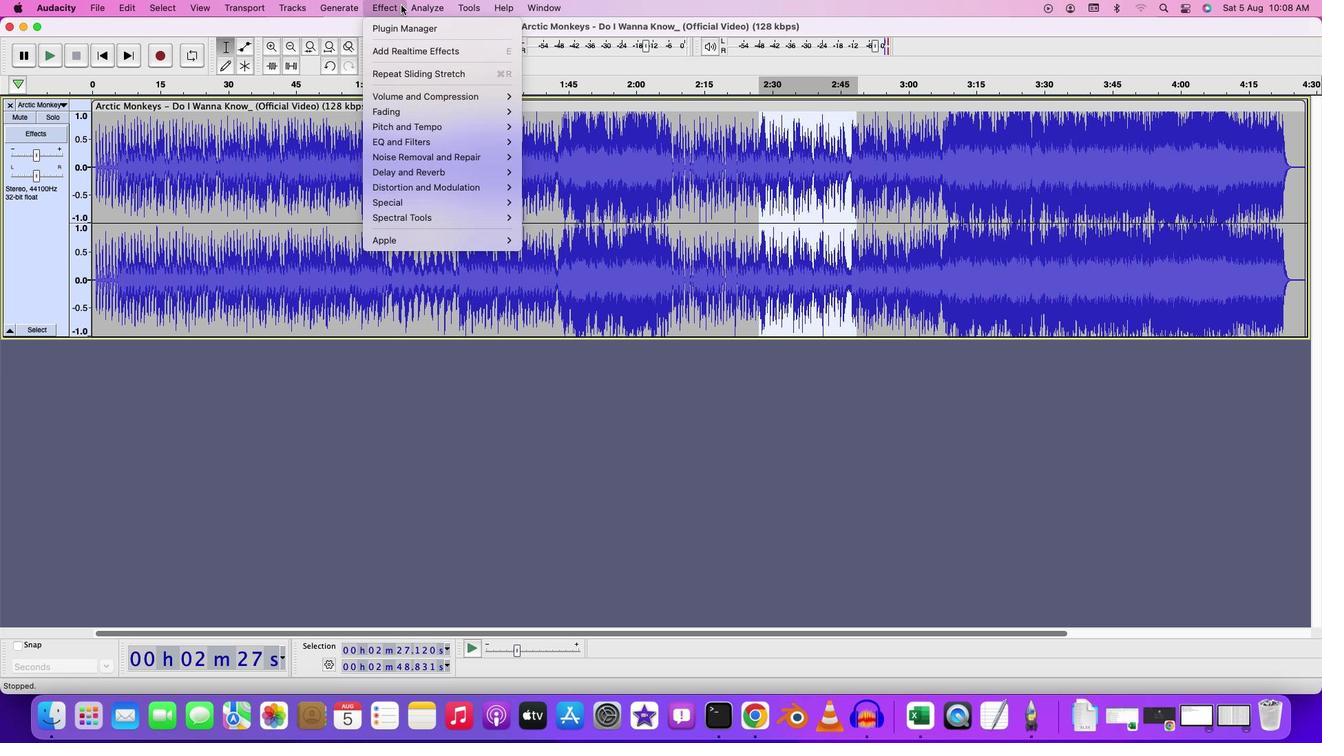 
Action: Mouse moved to (578, 132)
Screenshot: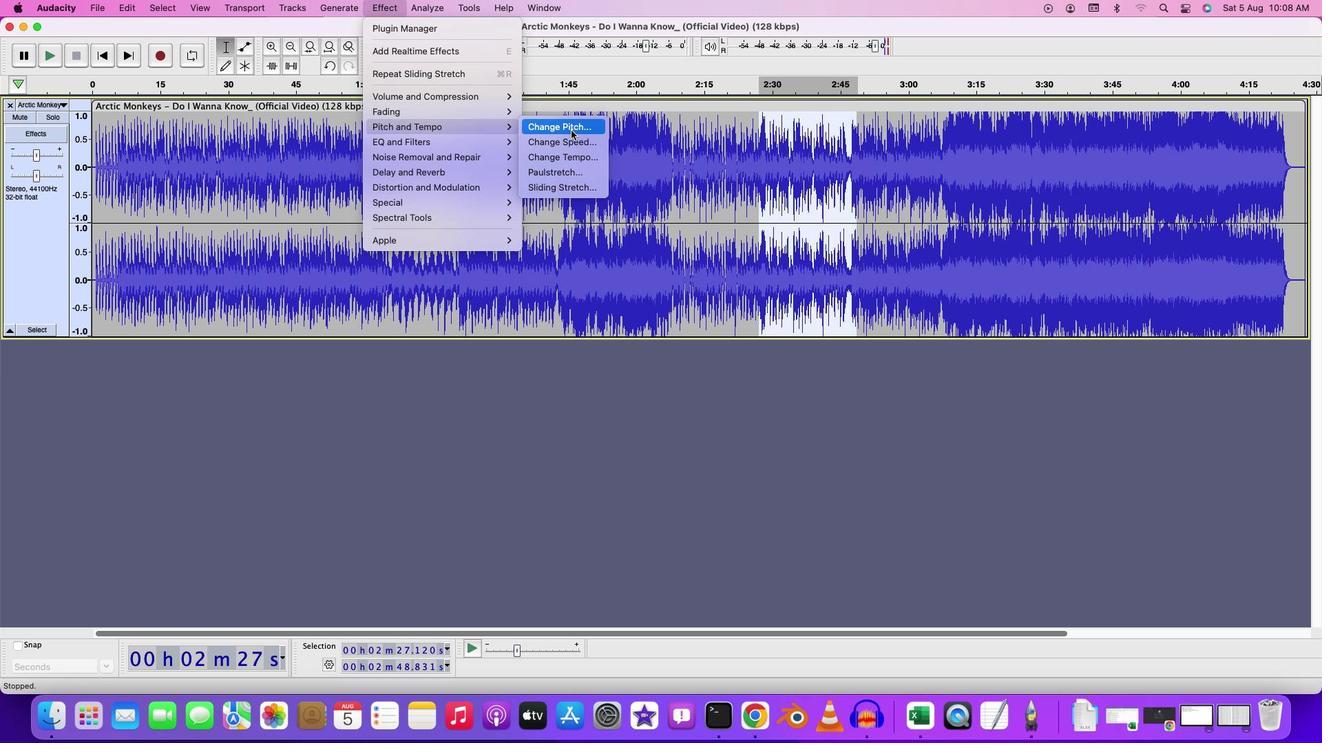 
Action: Mouse pressed left at (578, 132)
Screenshot: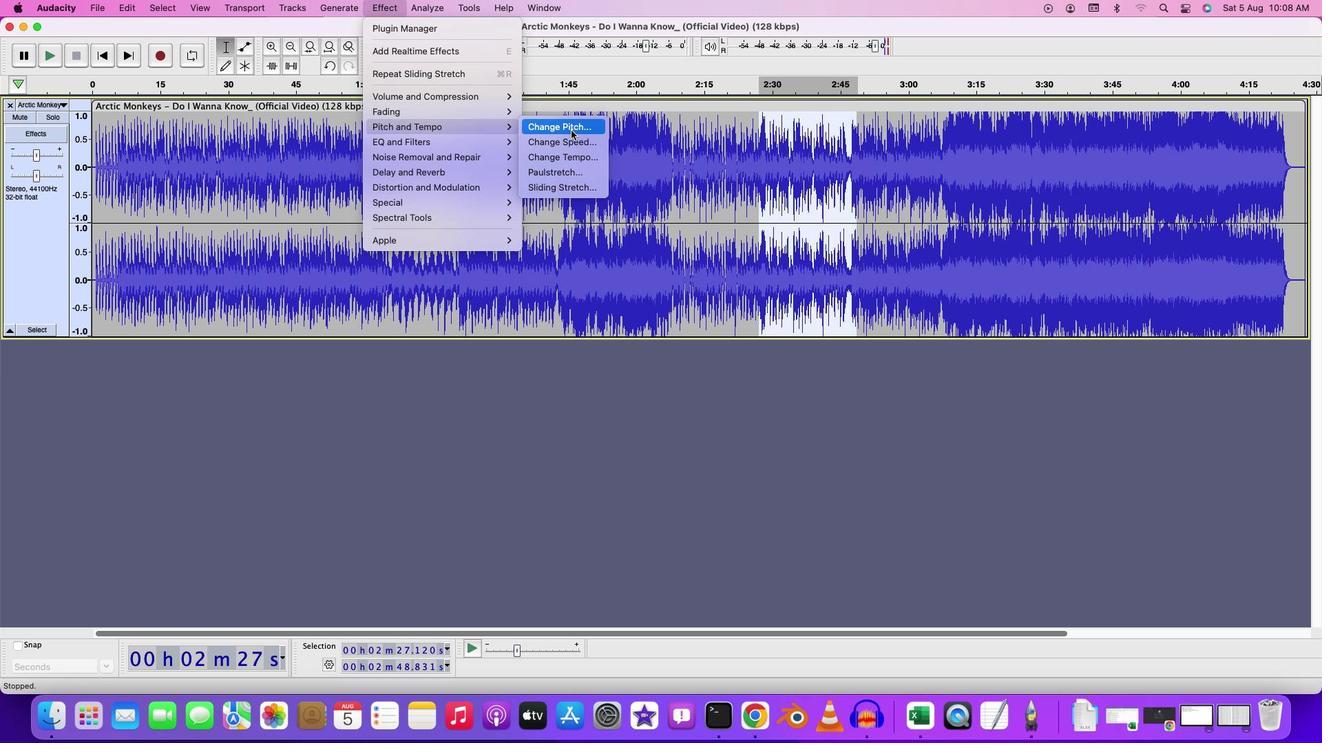 
Action: Mouse moved to (662, 327)
Screenshot: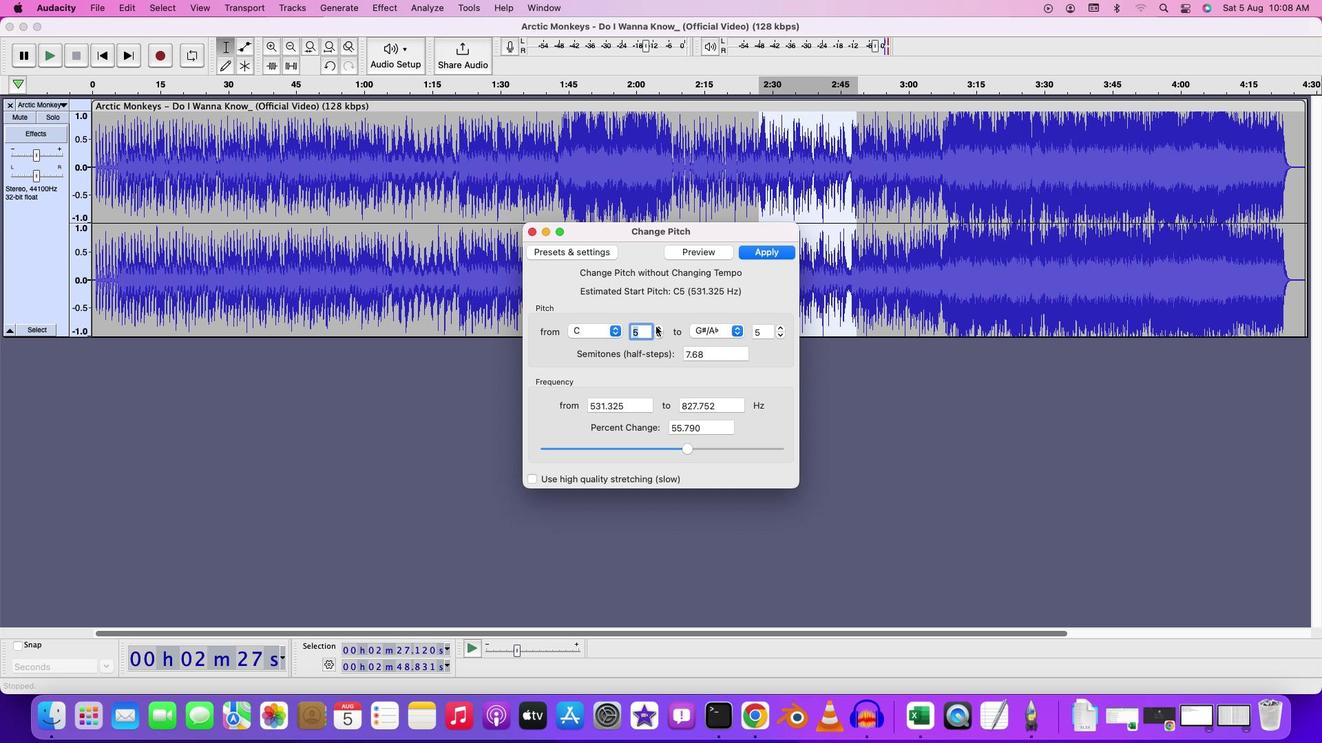 
Action: Mouse pressed left at (662, 327)
Screenshot: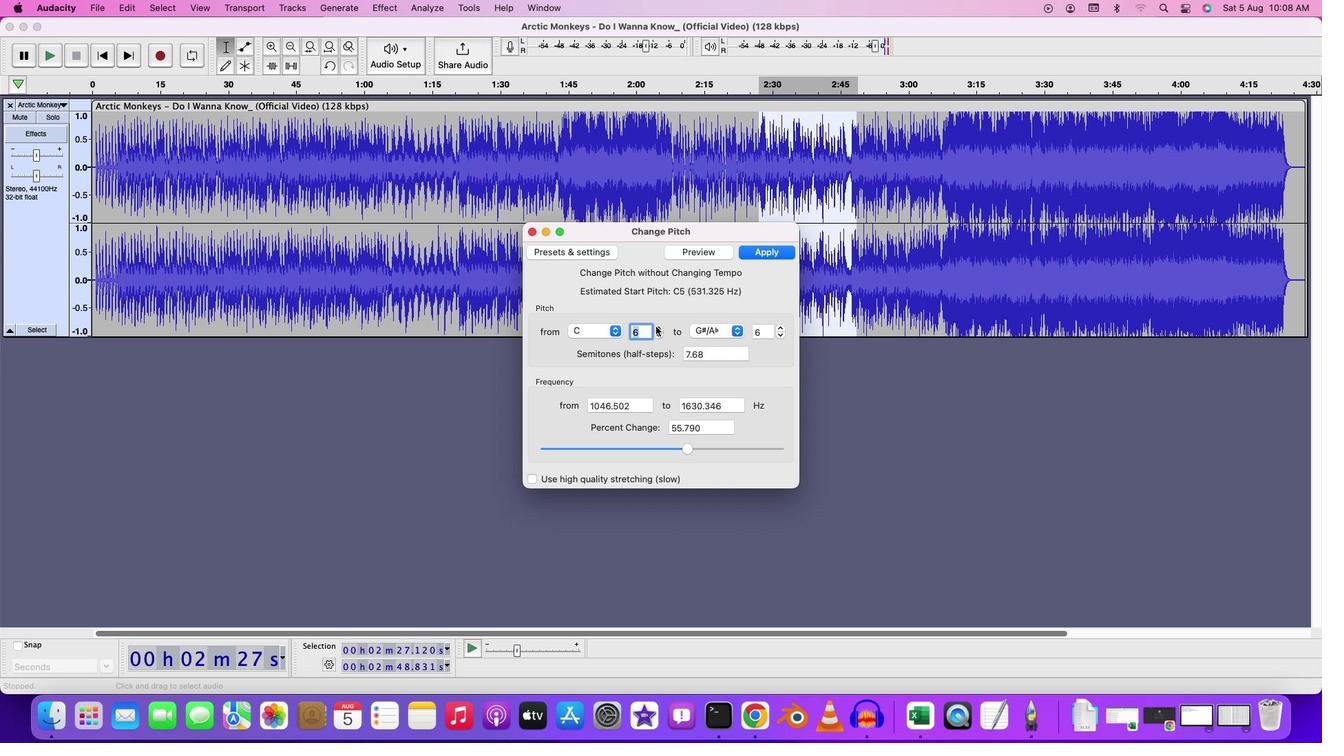 
Action: Mouse pressed left at (662, 327)
Screenshot: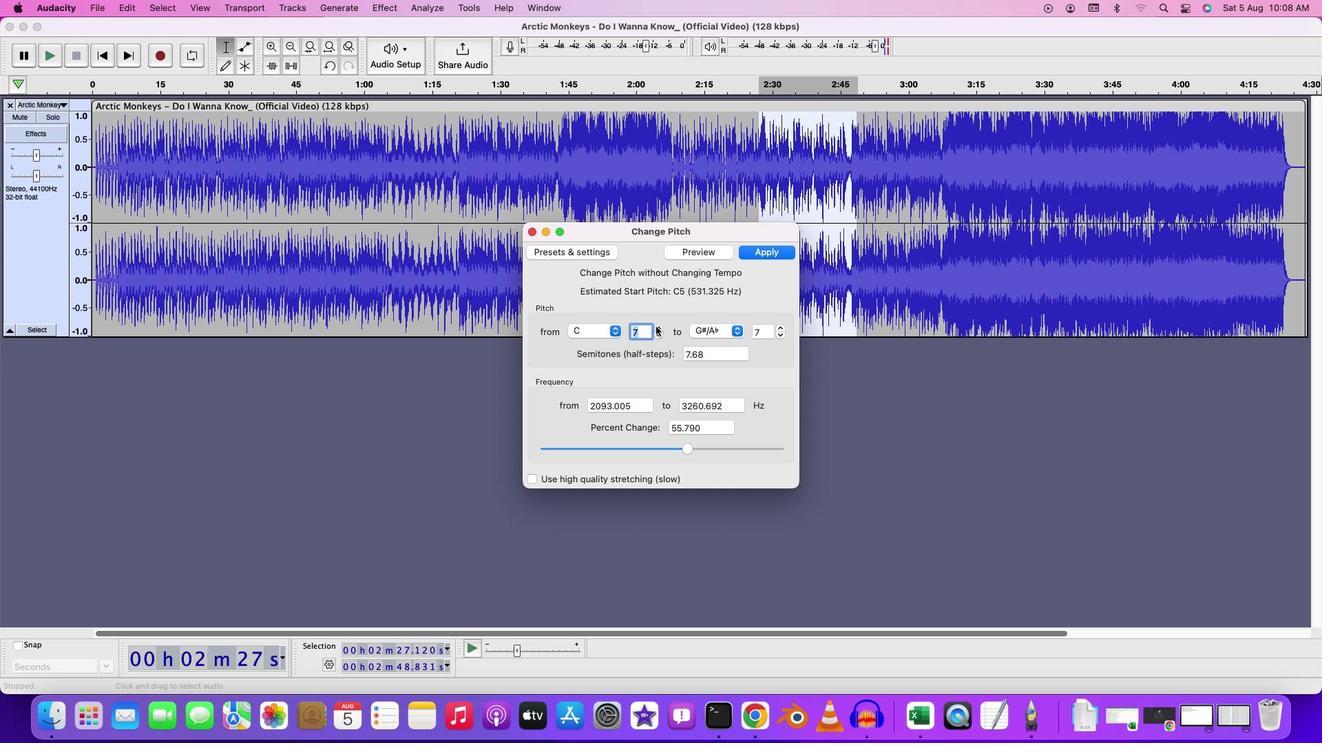 
Action: Mouse pressed left at (662, 327)
Screenshot: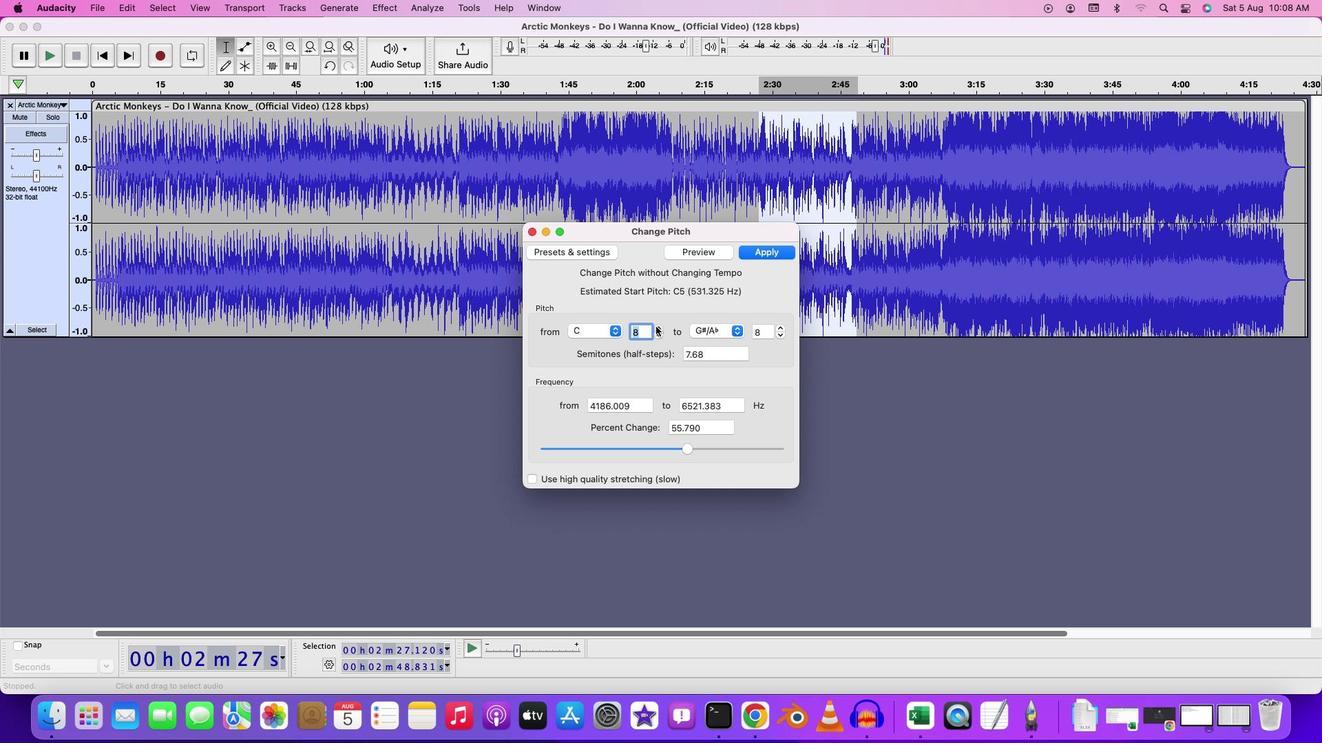 
Action: Mouse pressed left at (662, 327)
Screenshot: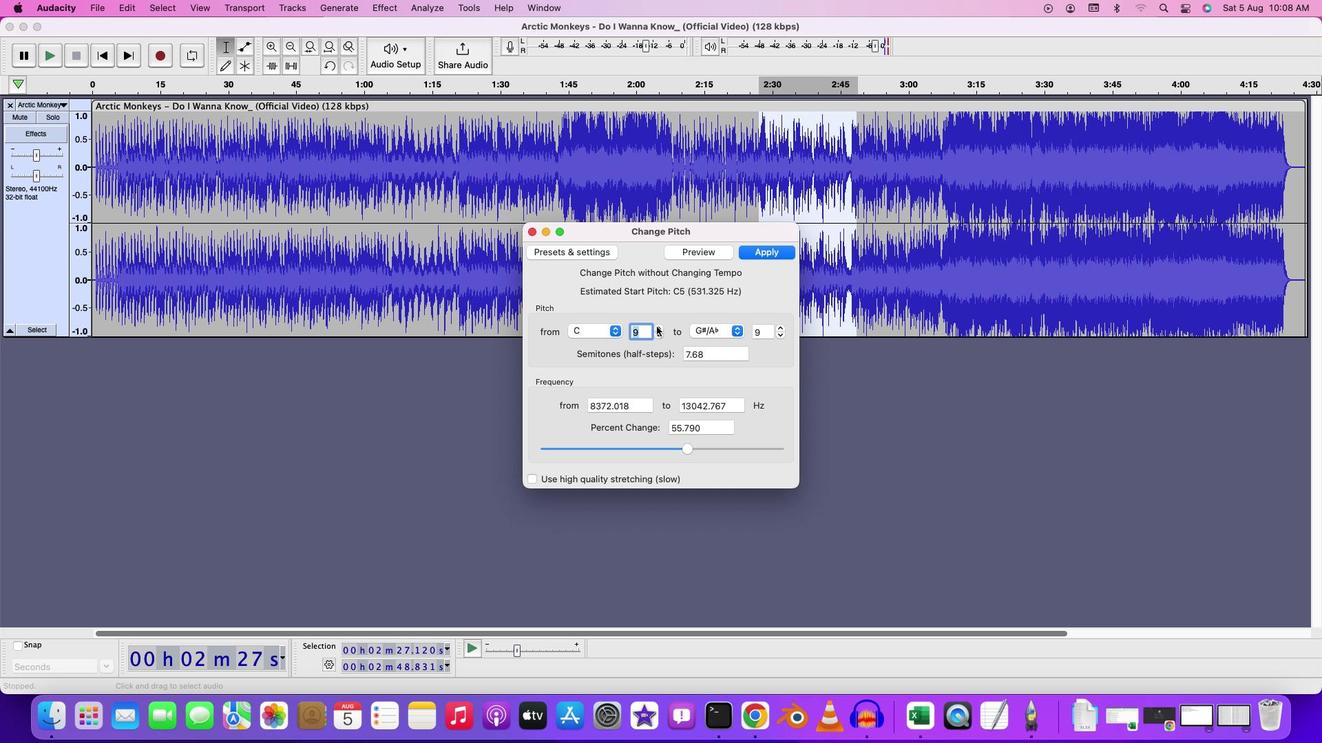 
Action: Mouse moved to (771, 250)
Screenshot: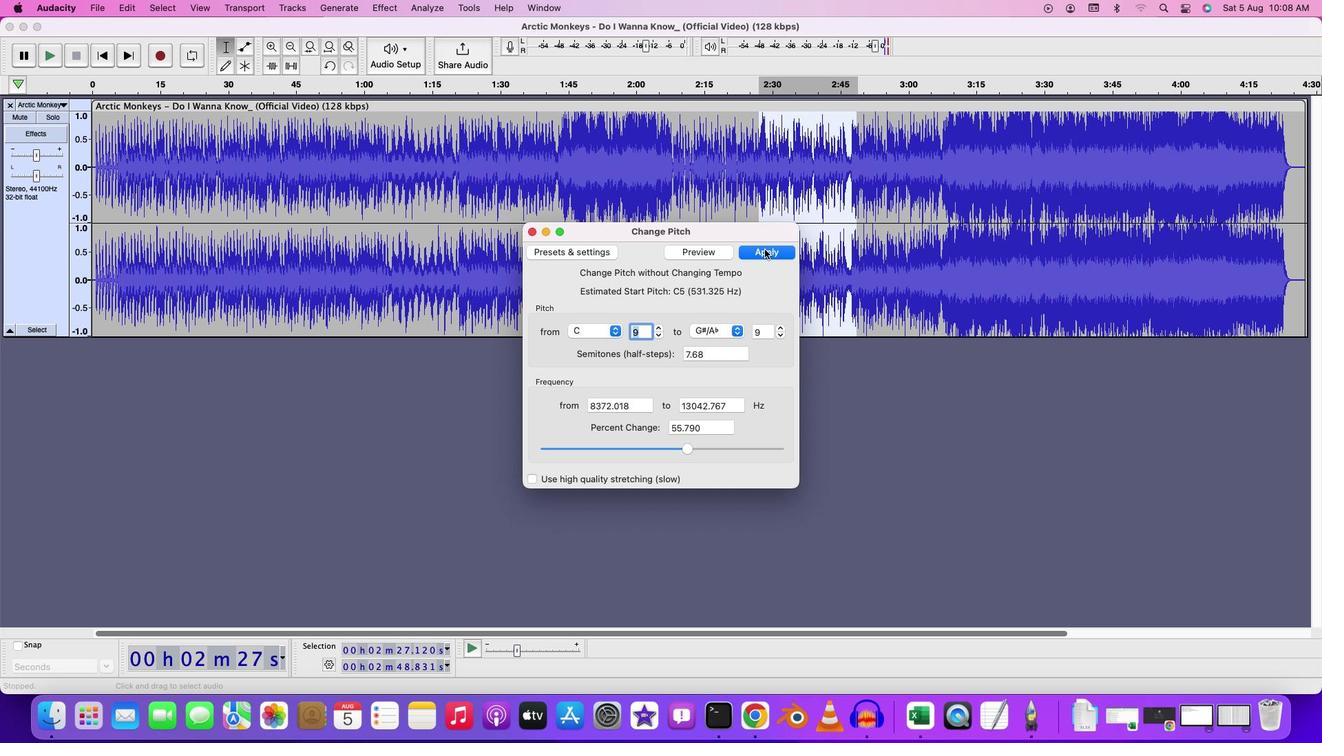 
Action: Mouse pressed left at (771, 250)
Screenshot: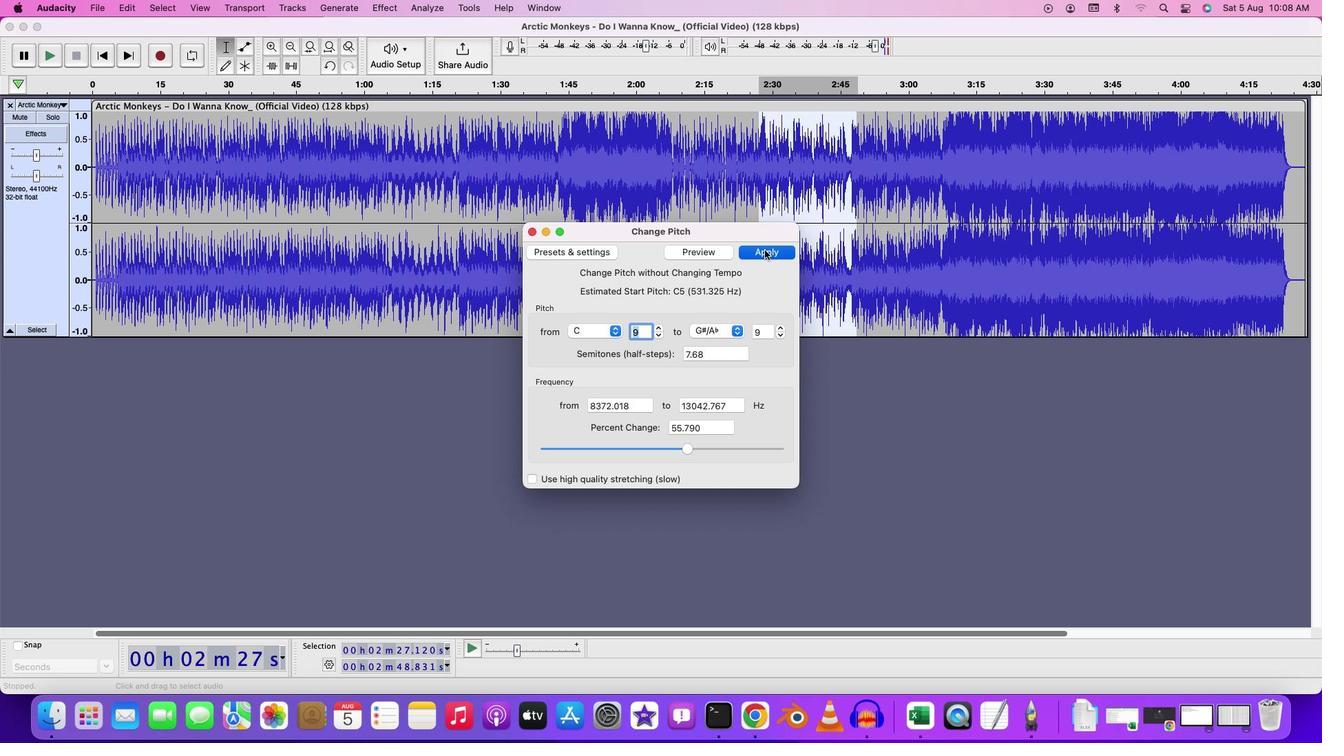 
Action: Mouse moved to (756, 129)
Screenshot: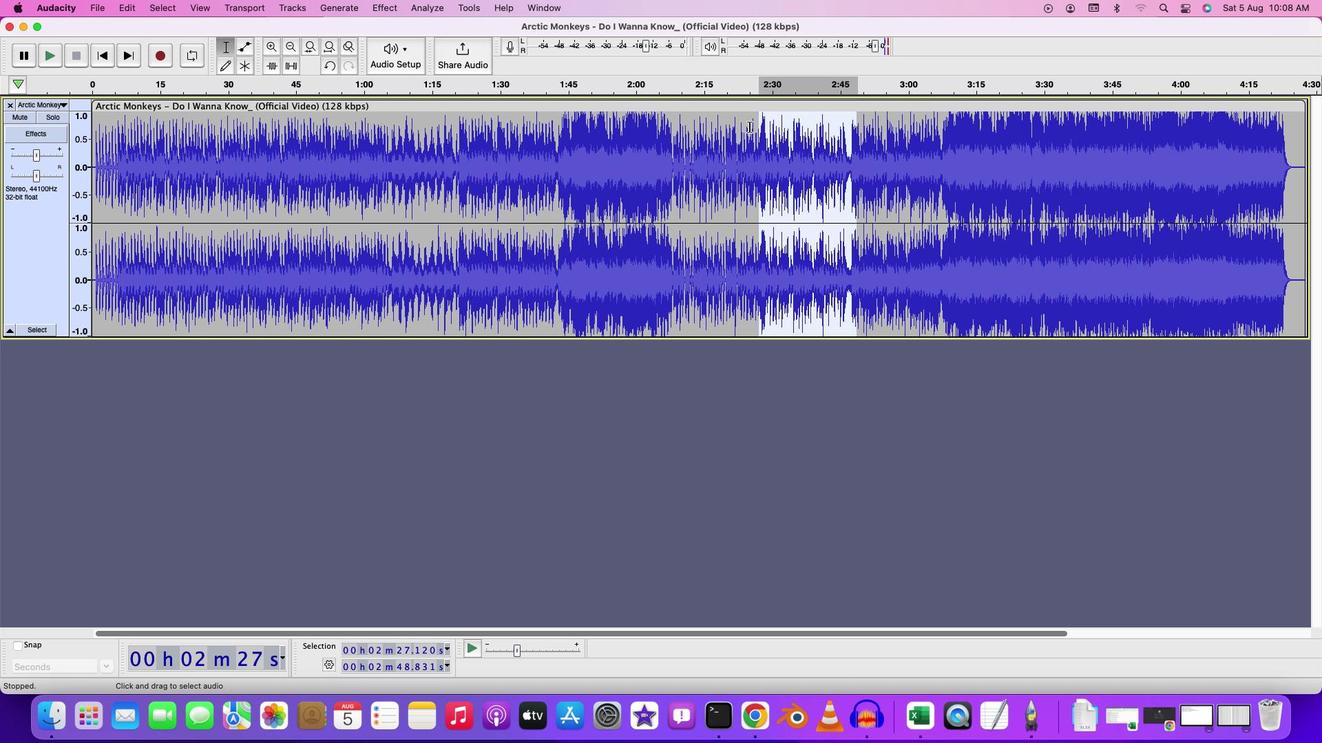 
Action: Mouse pressed left at (756, 129)
Screenshot: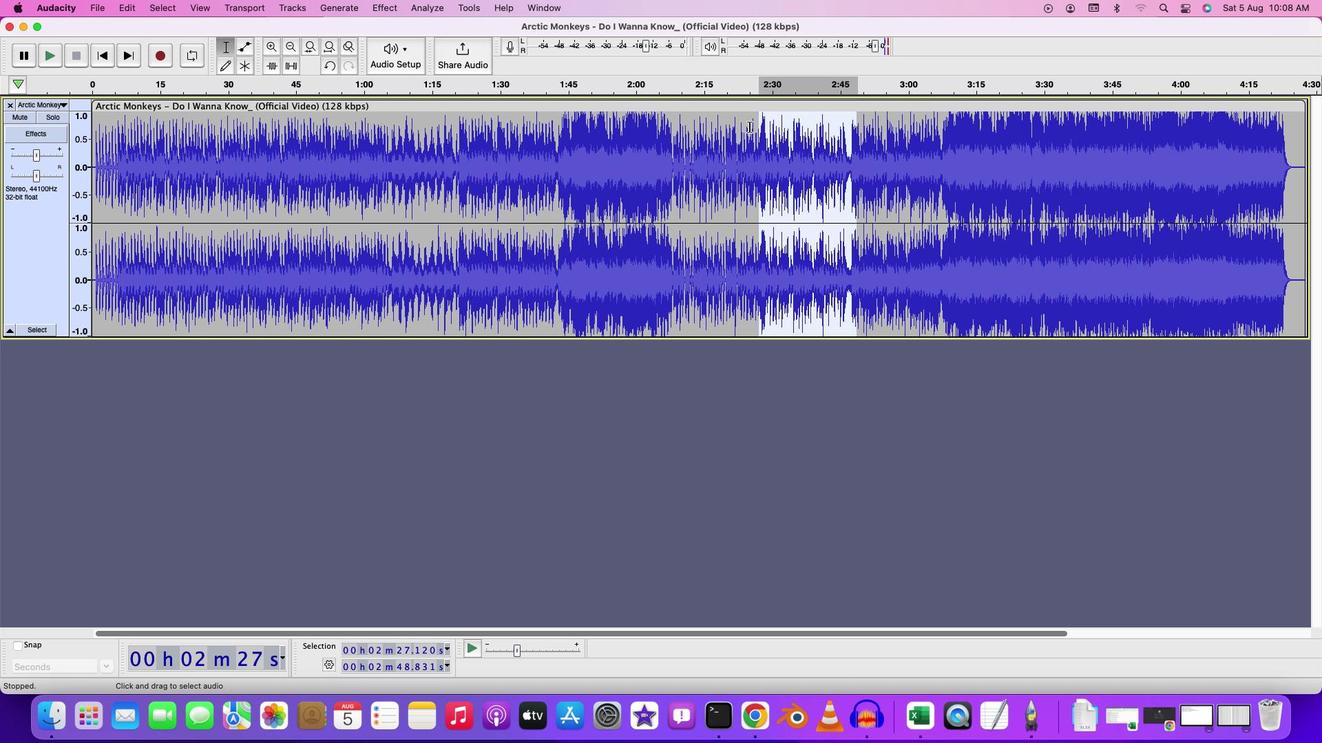 
Action: Mouse moved to (754, 124)
Screenshot: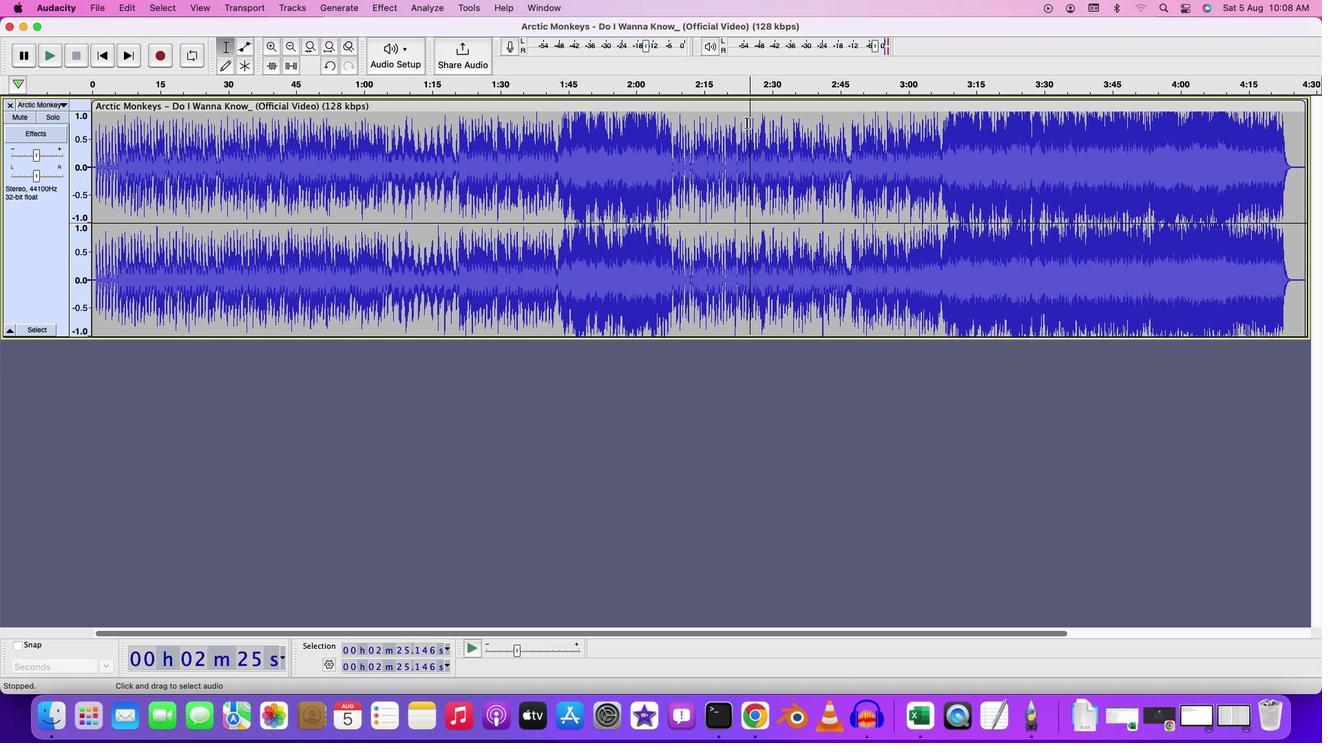 
Action: Key pressed Key.space
Screenshot: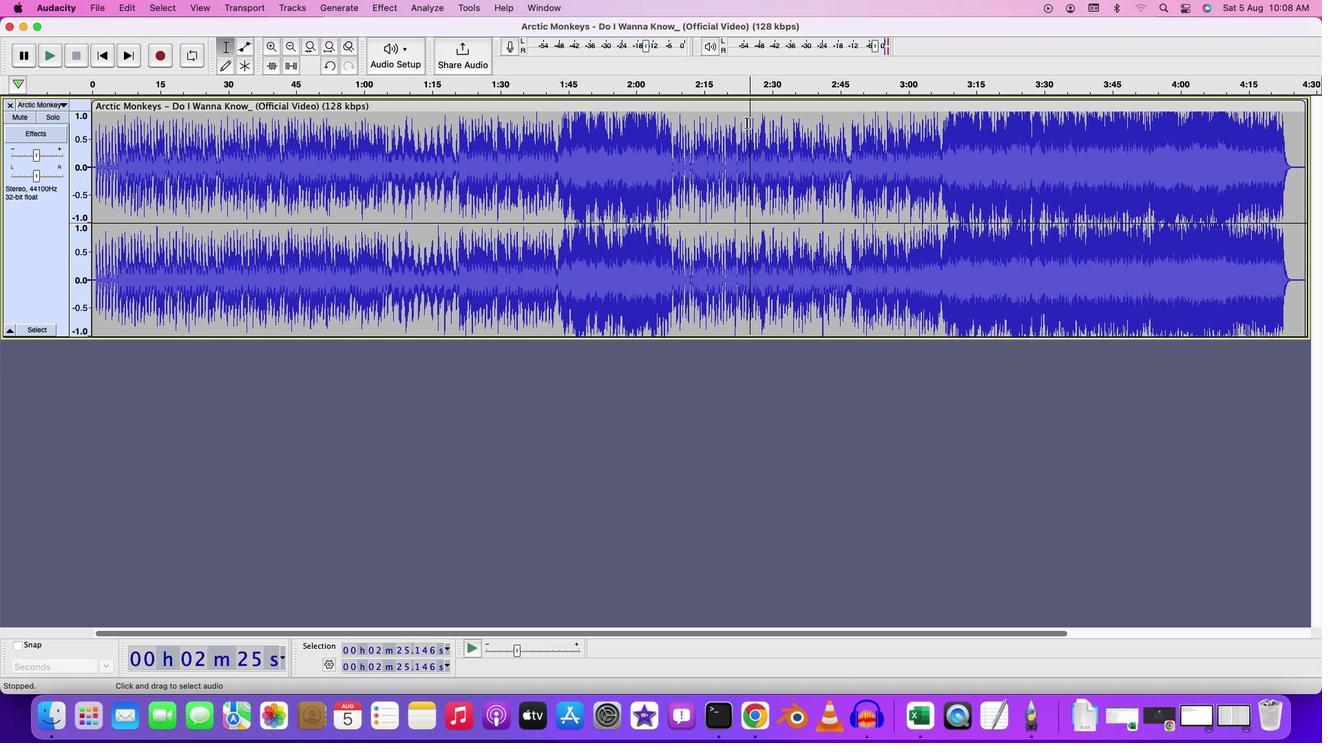 
Action: Mouse moved to (948, 124)
Screenshot: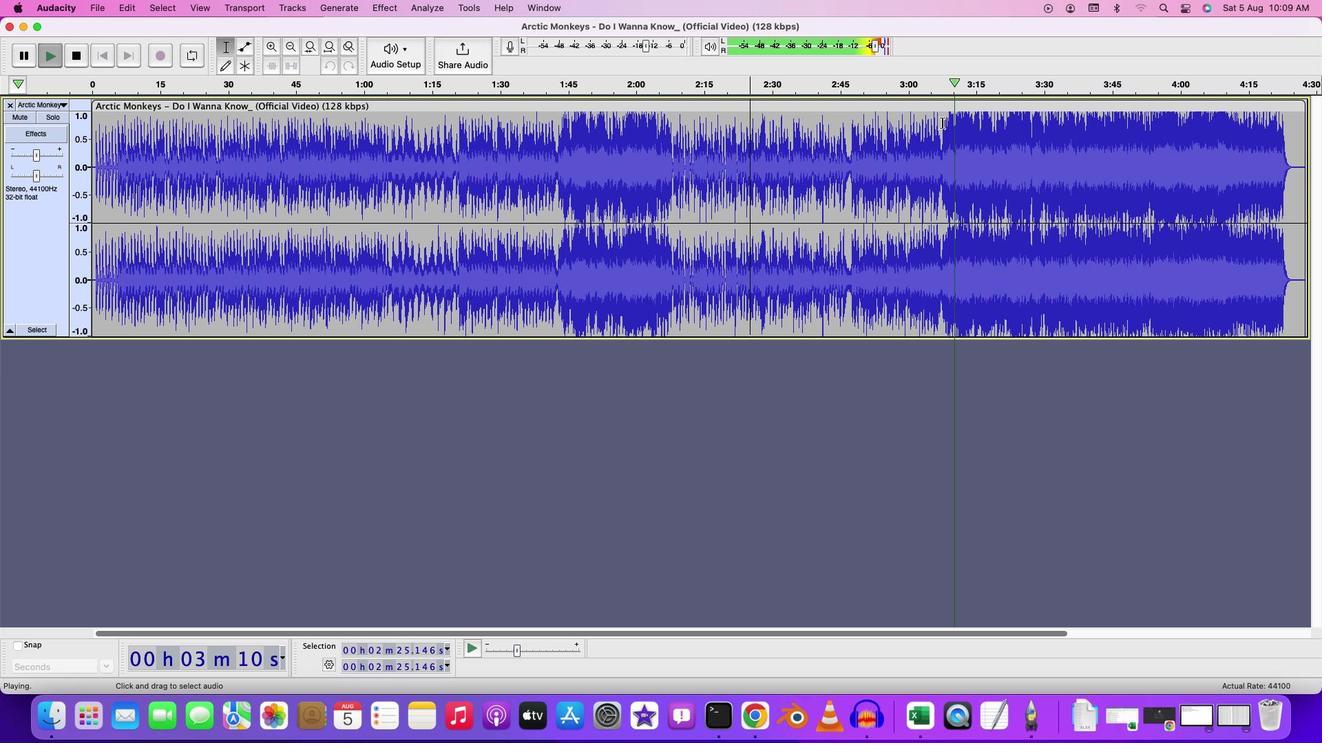
Action: Mouse pressed left at (948, 124)
Screenshot: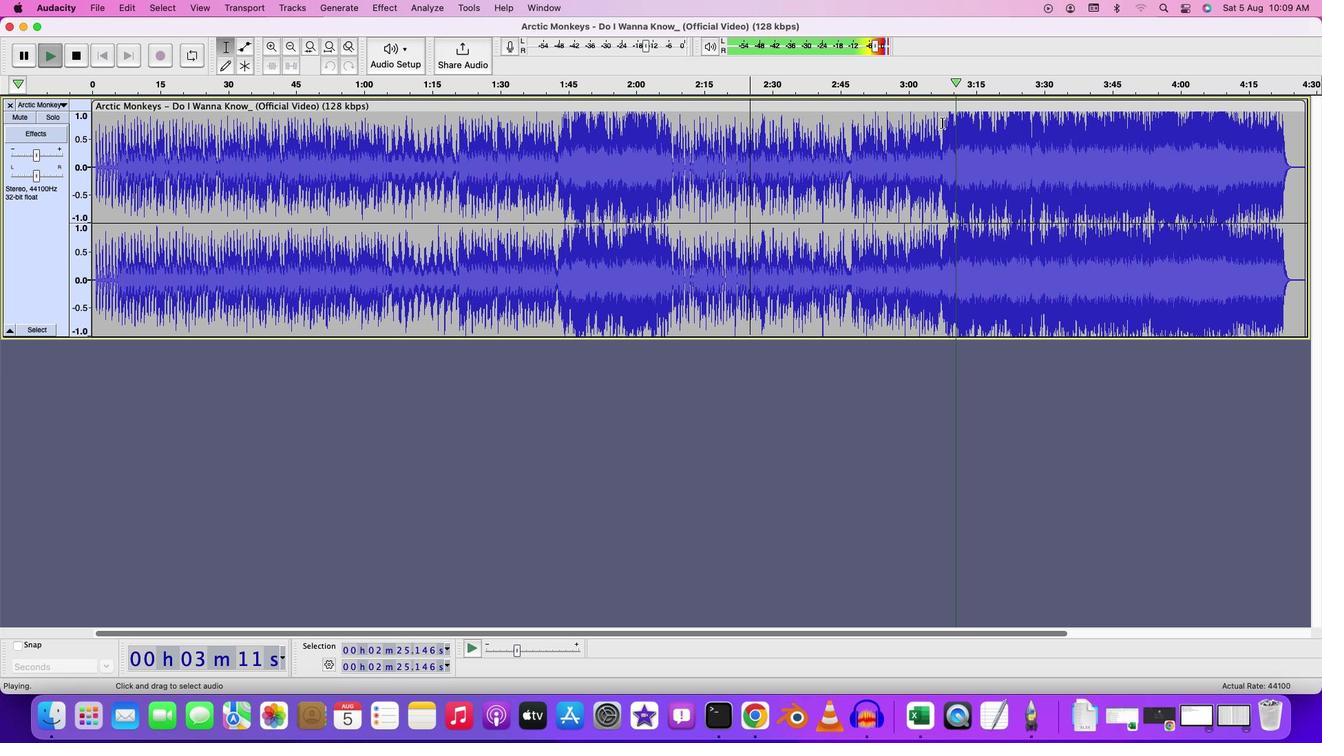 
Action: Mouse moved to (1103, 158)
Screenshot: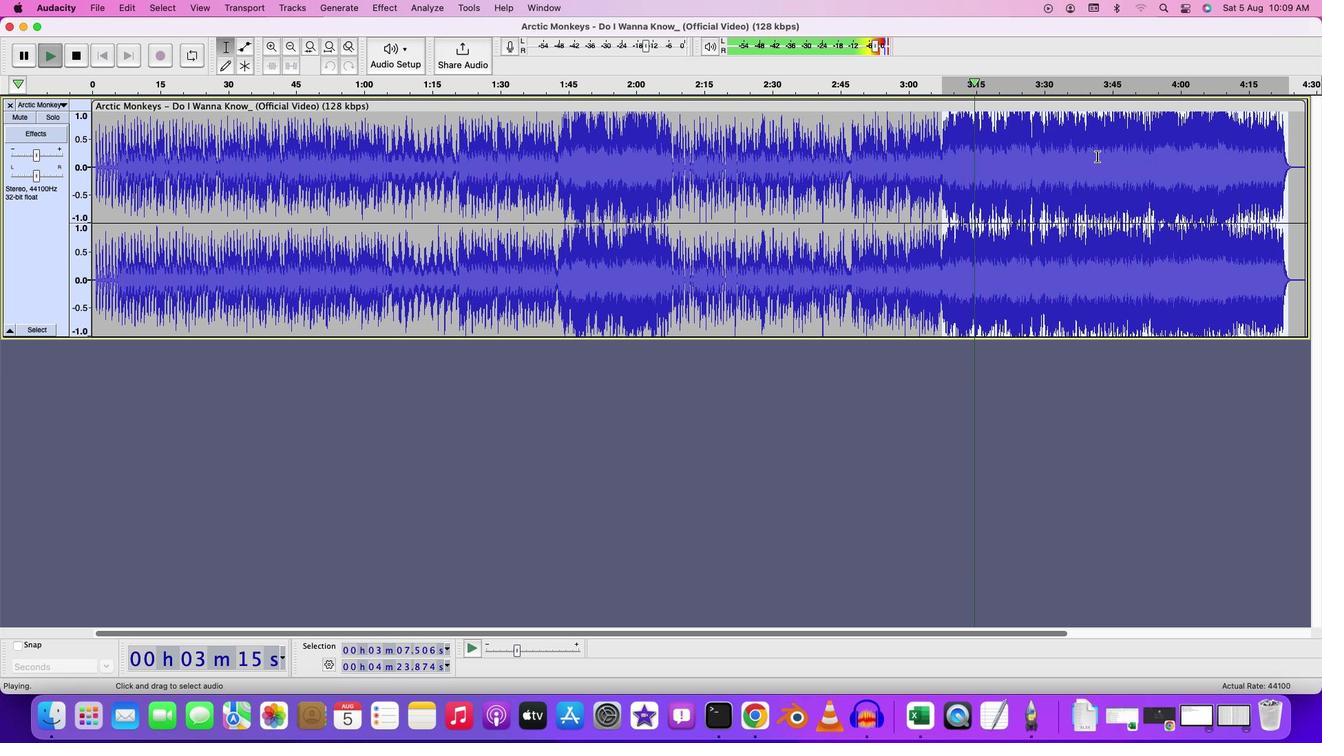 
Action: Key pressed Key.space
Screenshot: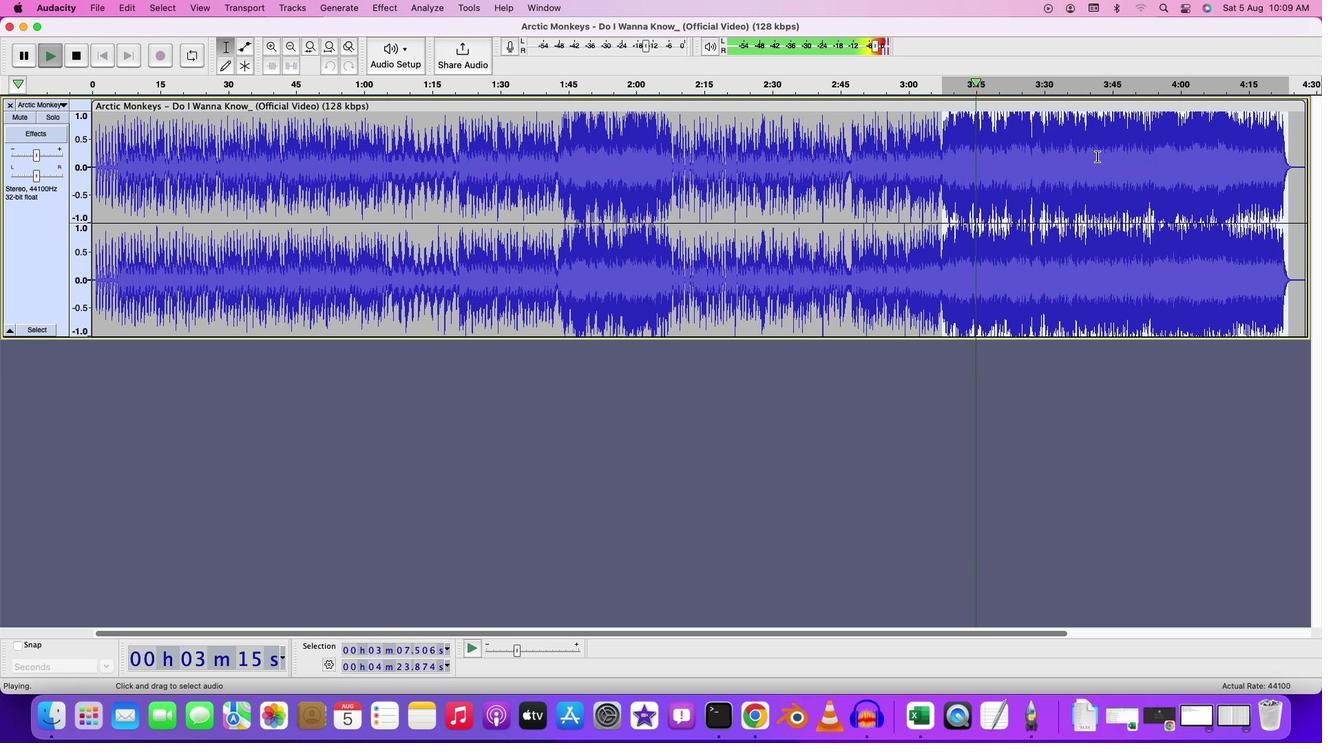 
Action: Mouse moved to (398, 10)
Screenshot: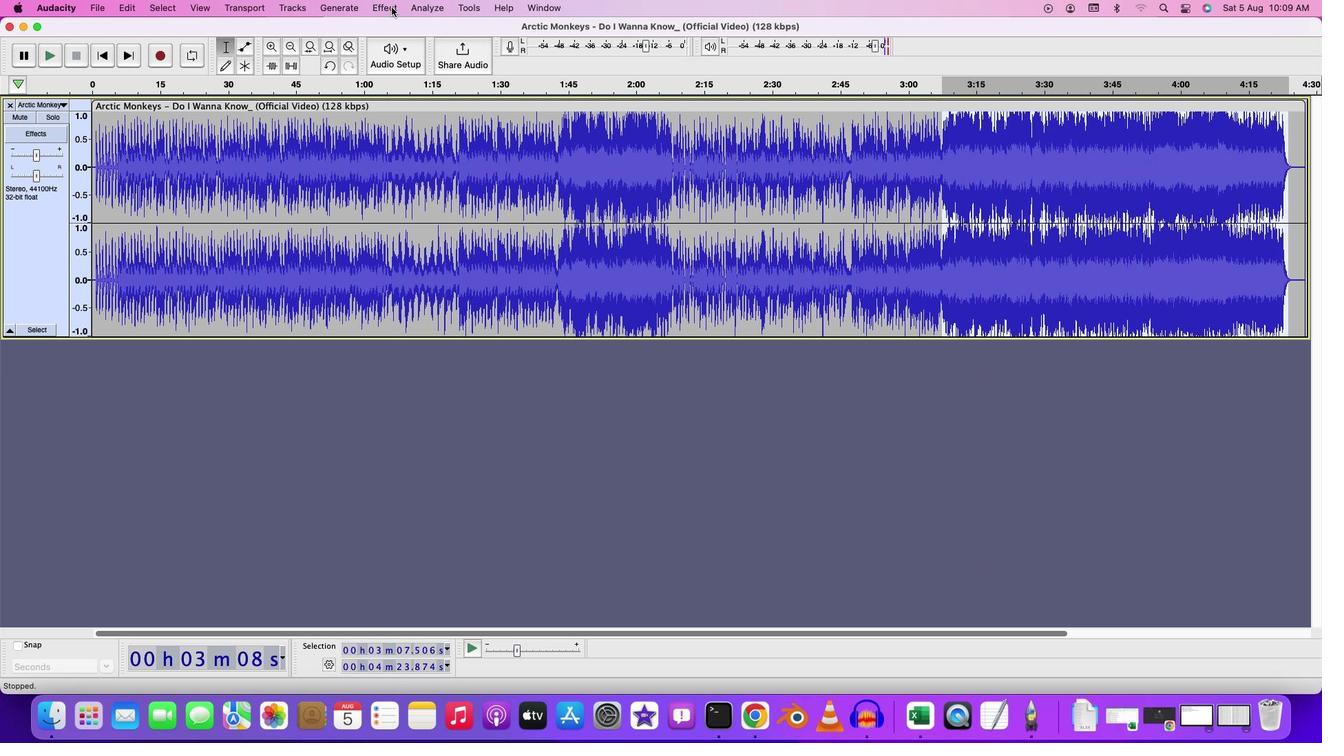 
Action: Mouse pressed left at (398, 10)
Screenshot: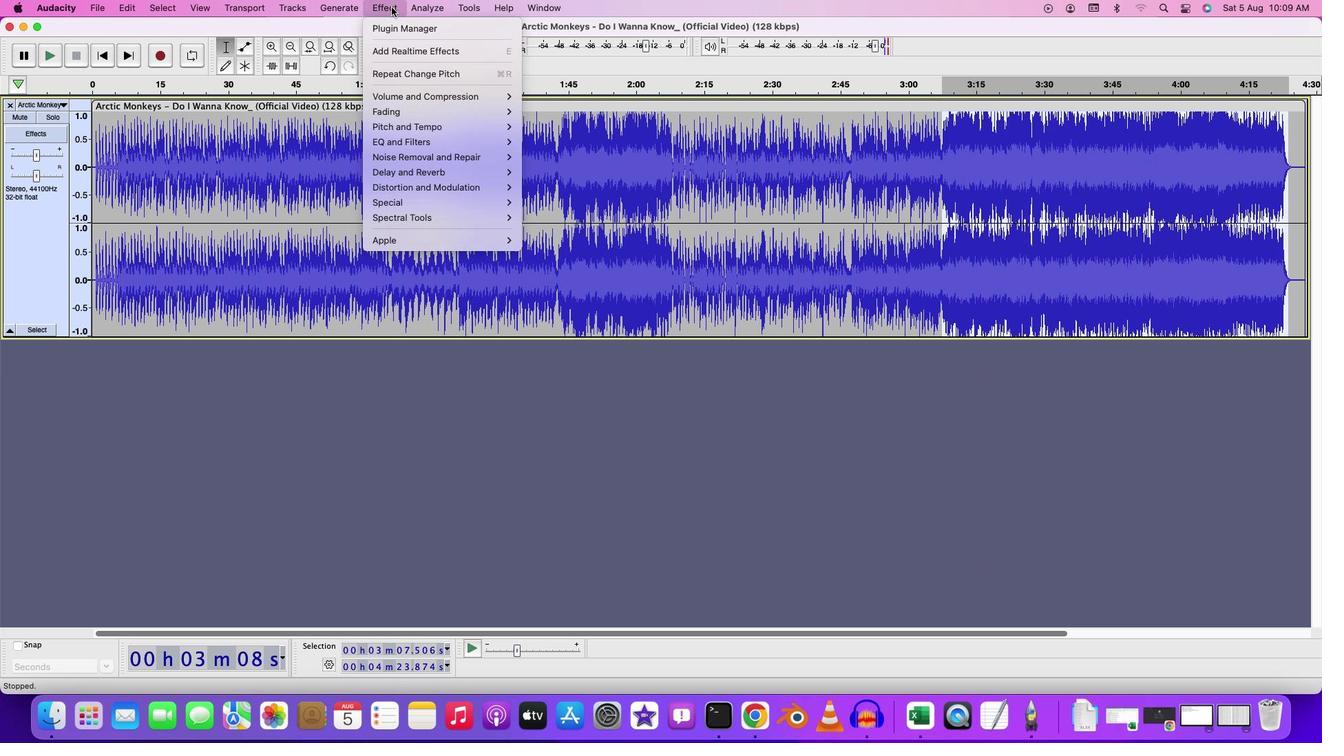 
Action: Mouse moved to (583, 131)
Screenshot: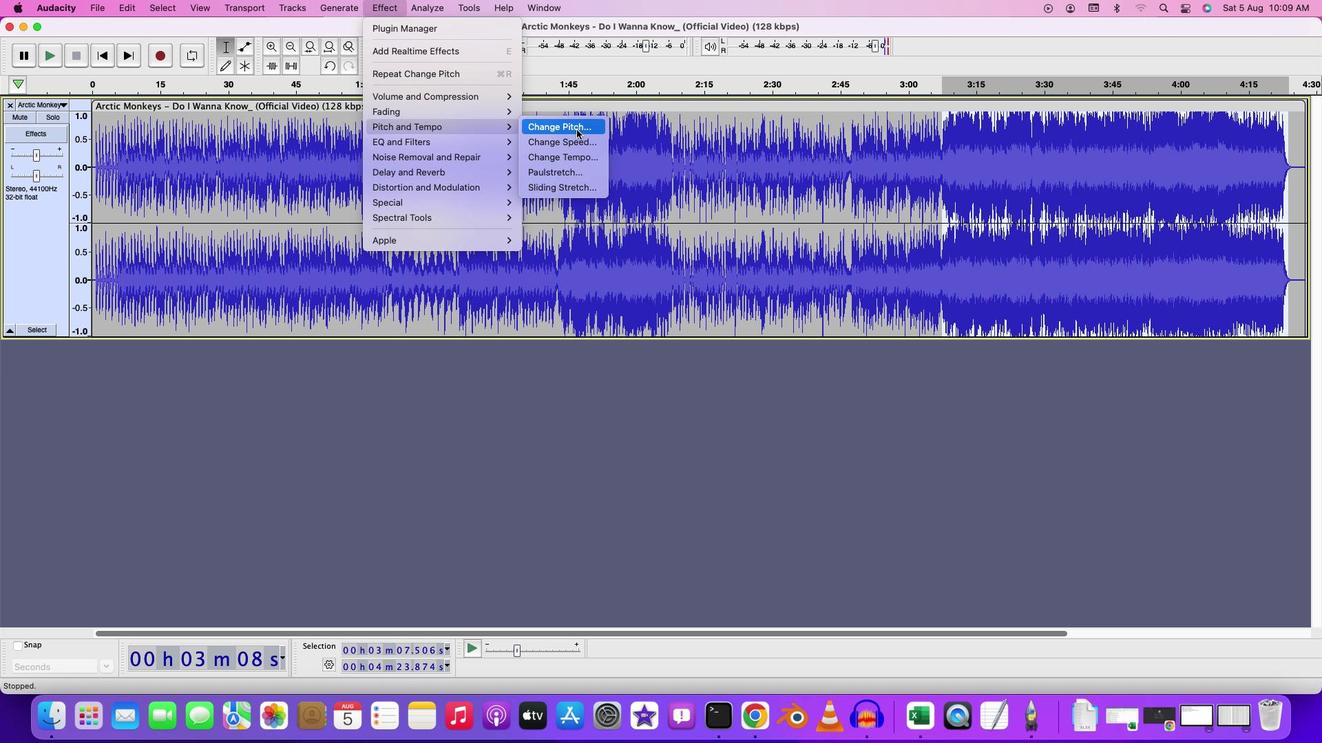 
Action: Mouse pressed left at (583, 131)
Screenshot: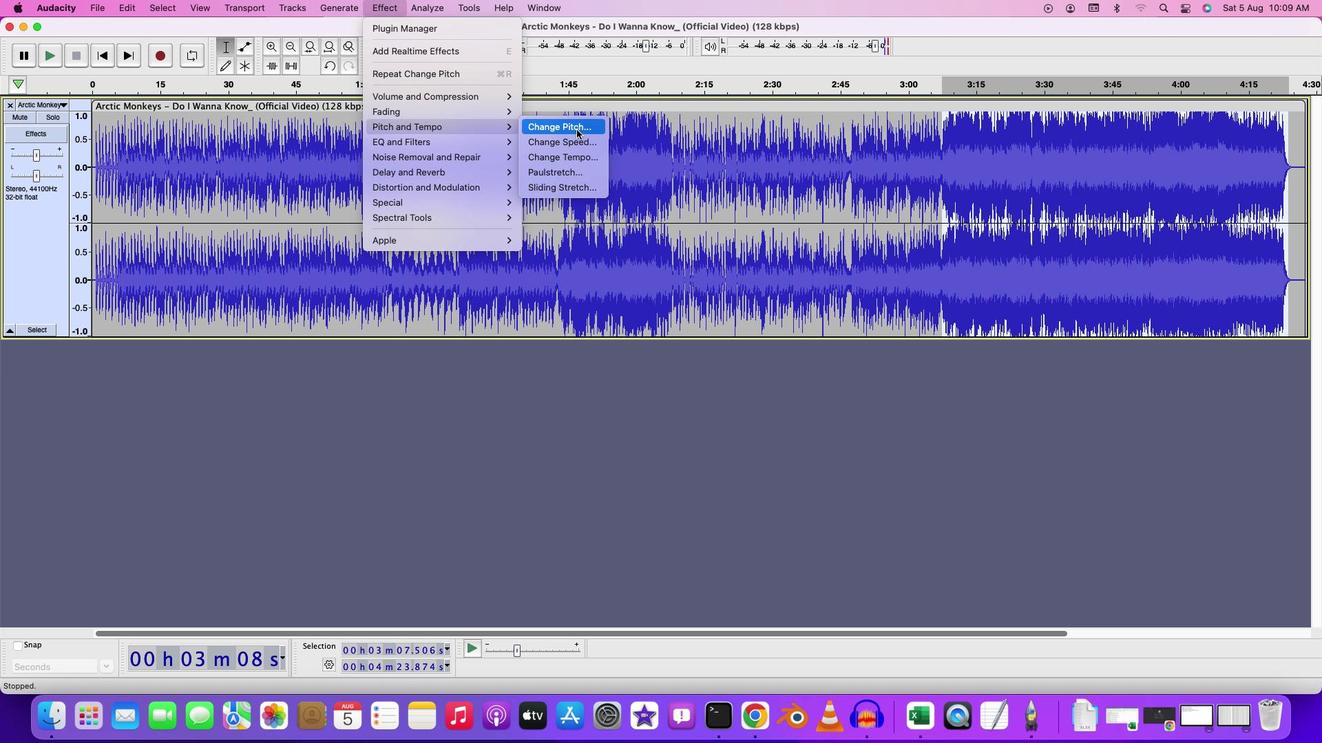 
Action: Mouse moved to (780, 252)
Screenshot: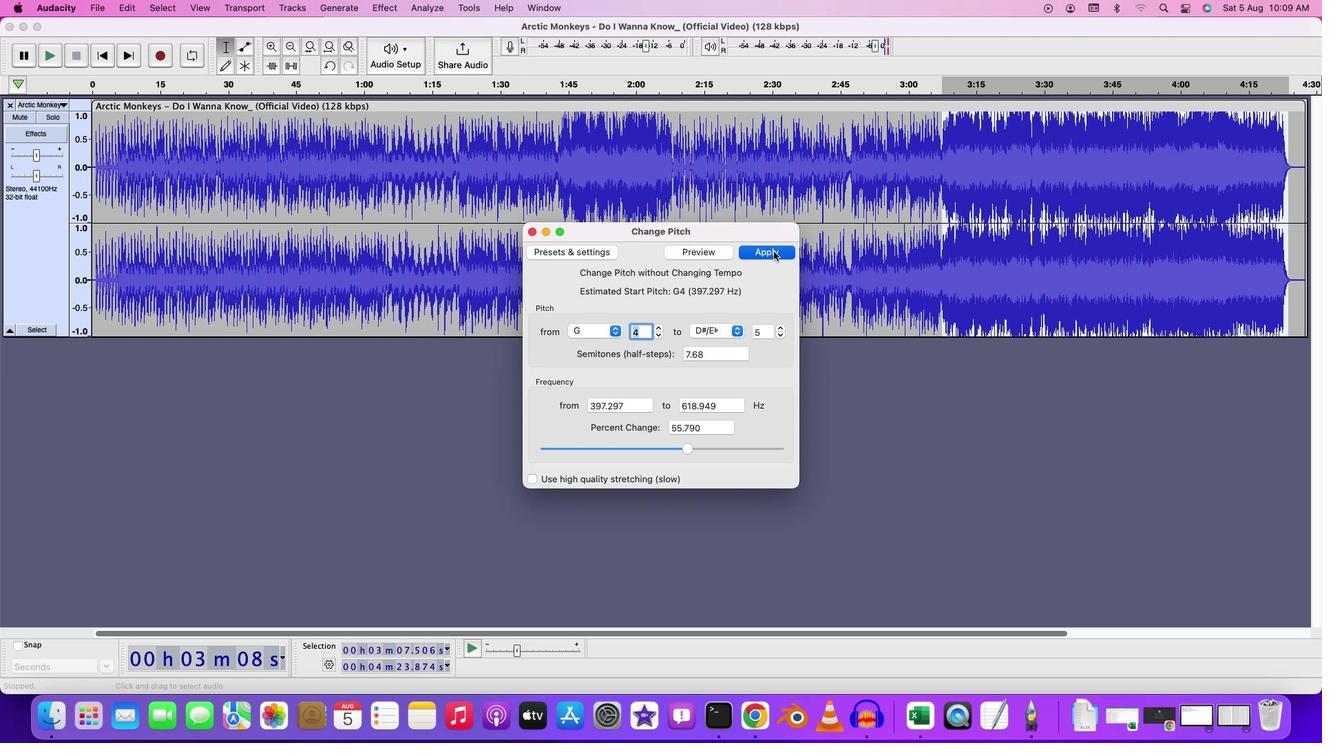 
Action: Mouse pressed left at (780, 252)
Screenshot: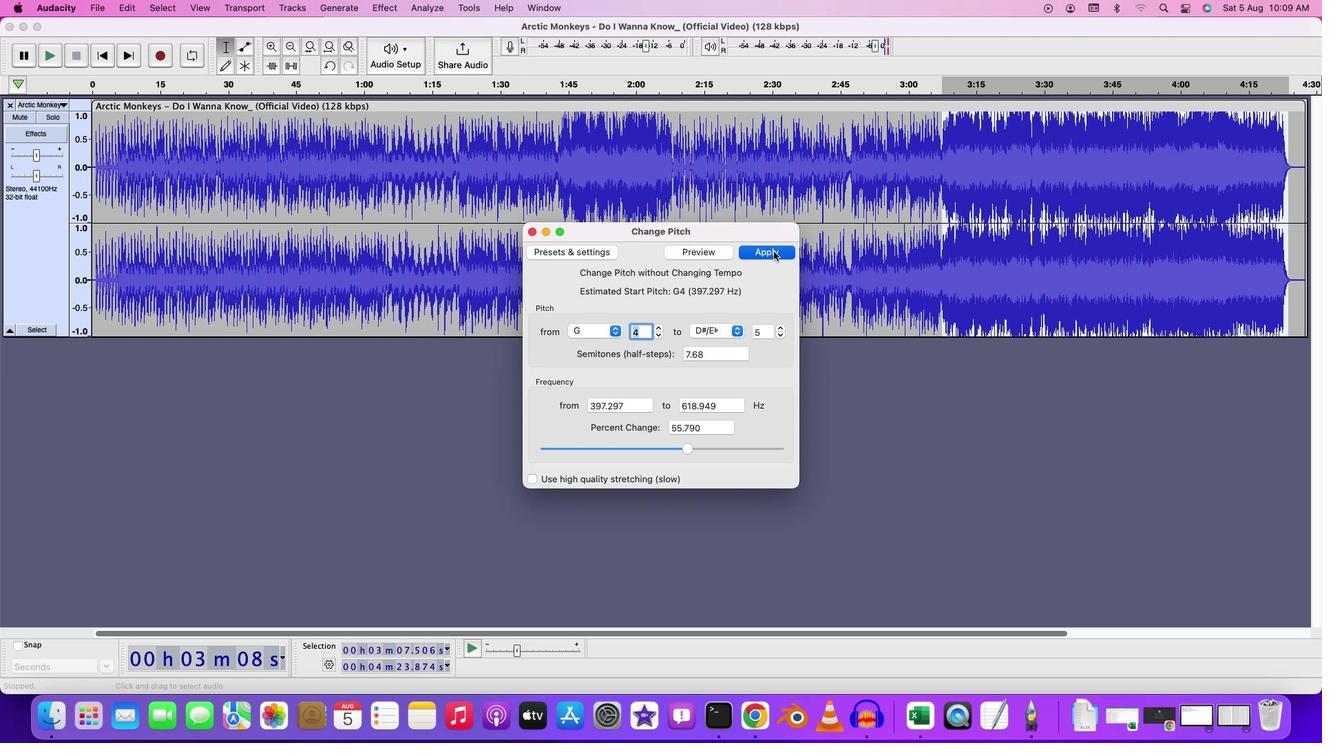 
Action: Mouse moved to (947, 123)
Screenshot: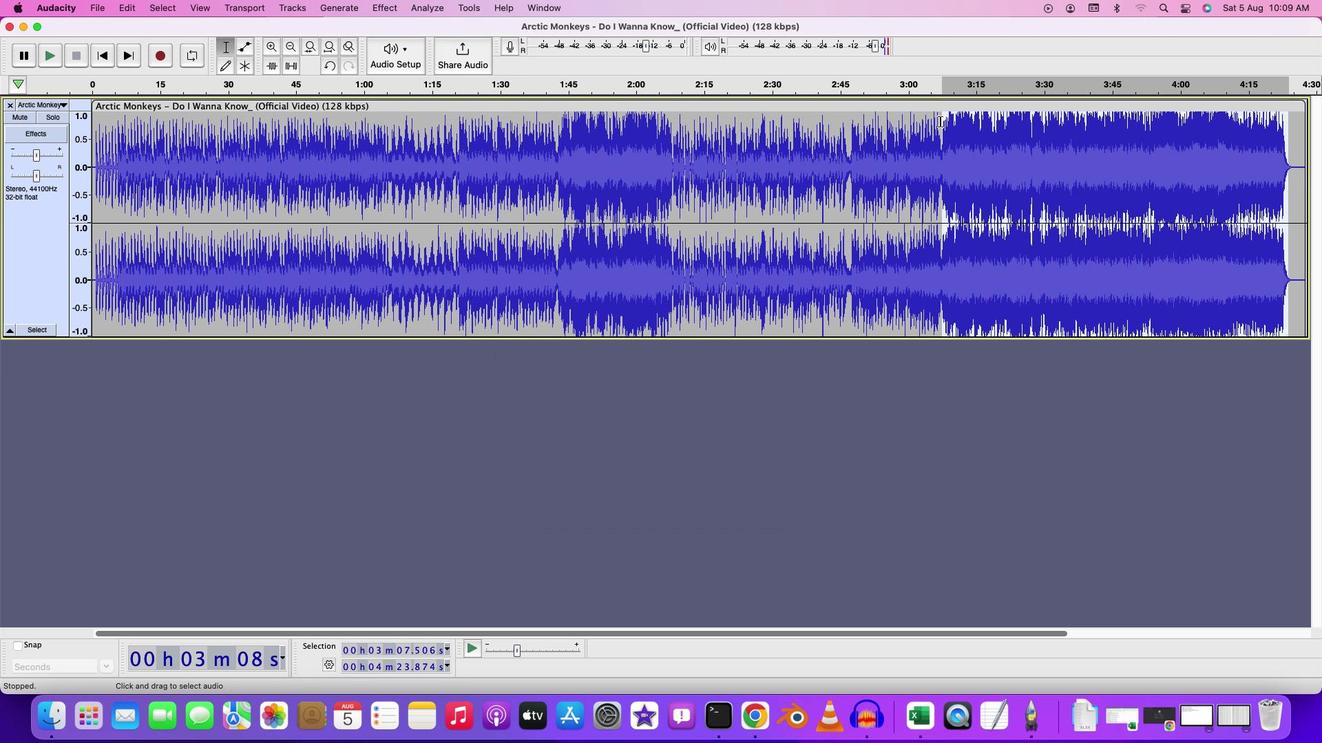 
Action: Mouse pressed left at (947, 123)
Screenshot: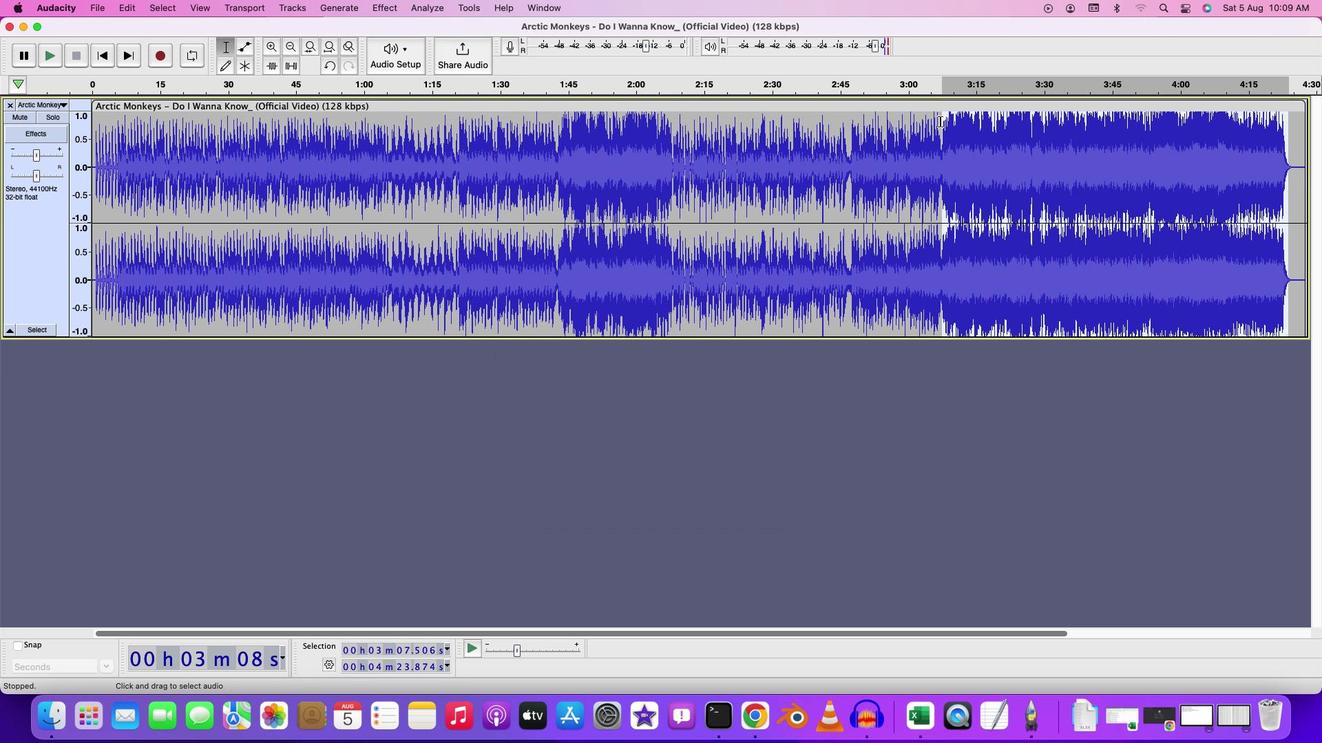 
Action: Mouse moved to (944, 120)
Screenshot: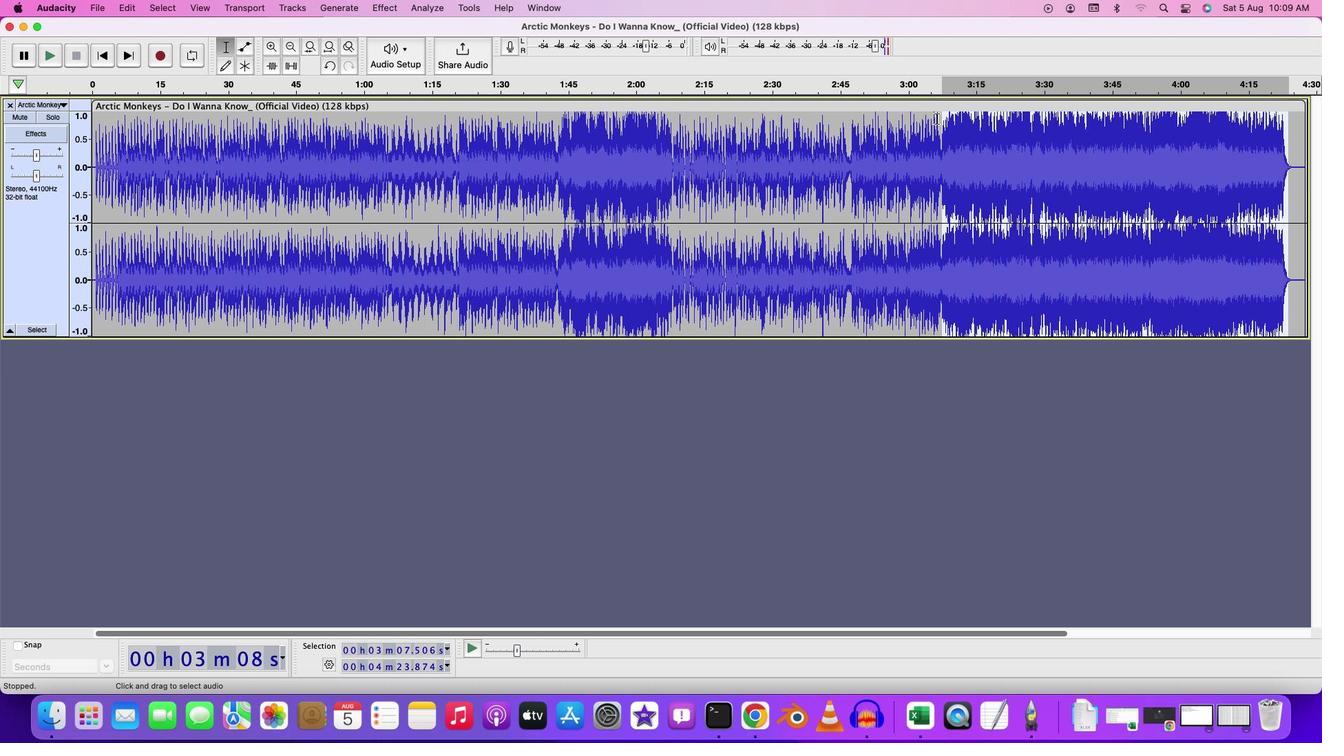 
Action: Mouse pressed left at (944, 120)
Screenshot: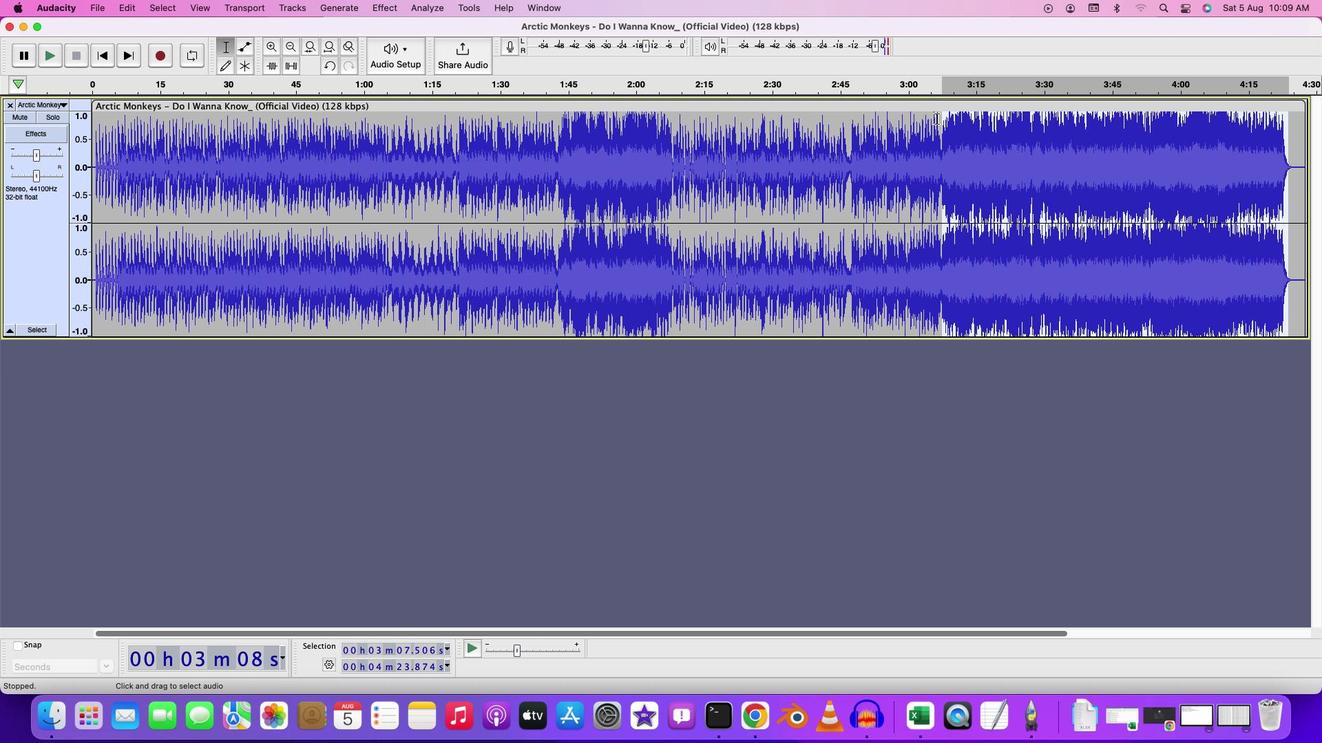 
Action: Key pressed Key.space
Screenshot: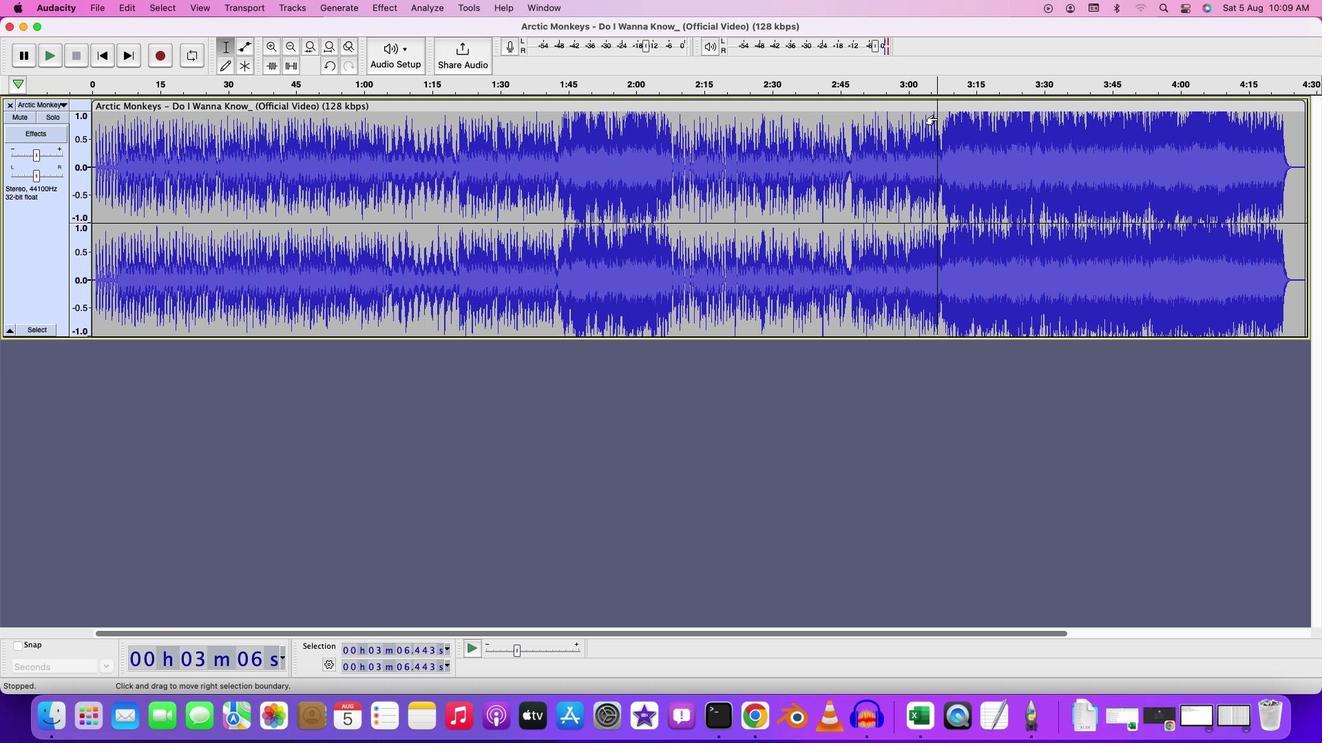 
Action: Mouse moved to (952, 119)
Screenshot: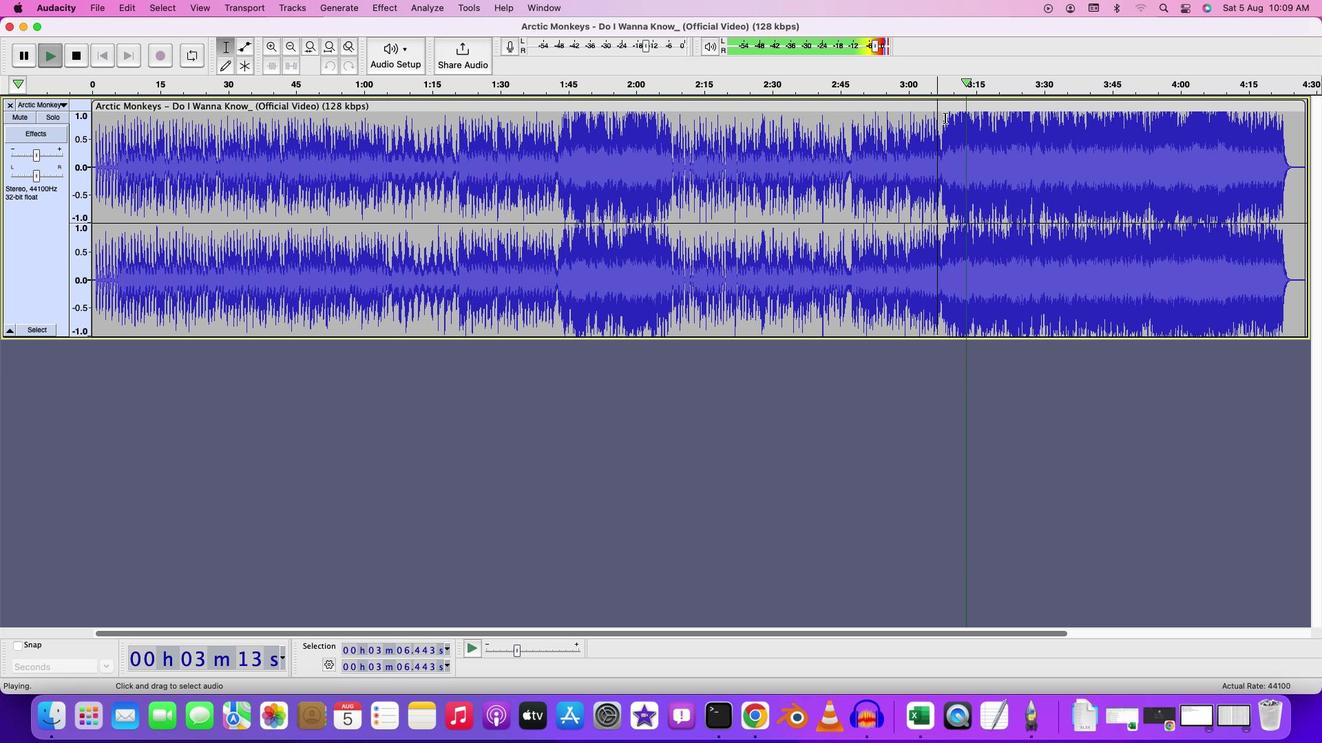 
Action: Key pressed Key.space
Screenshot: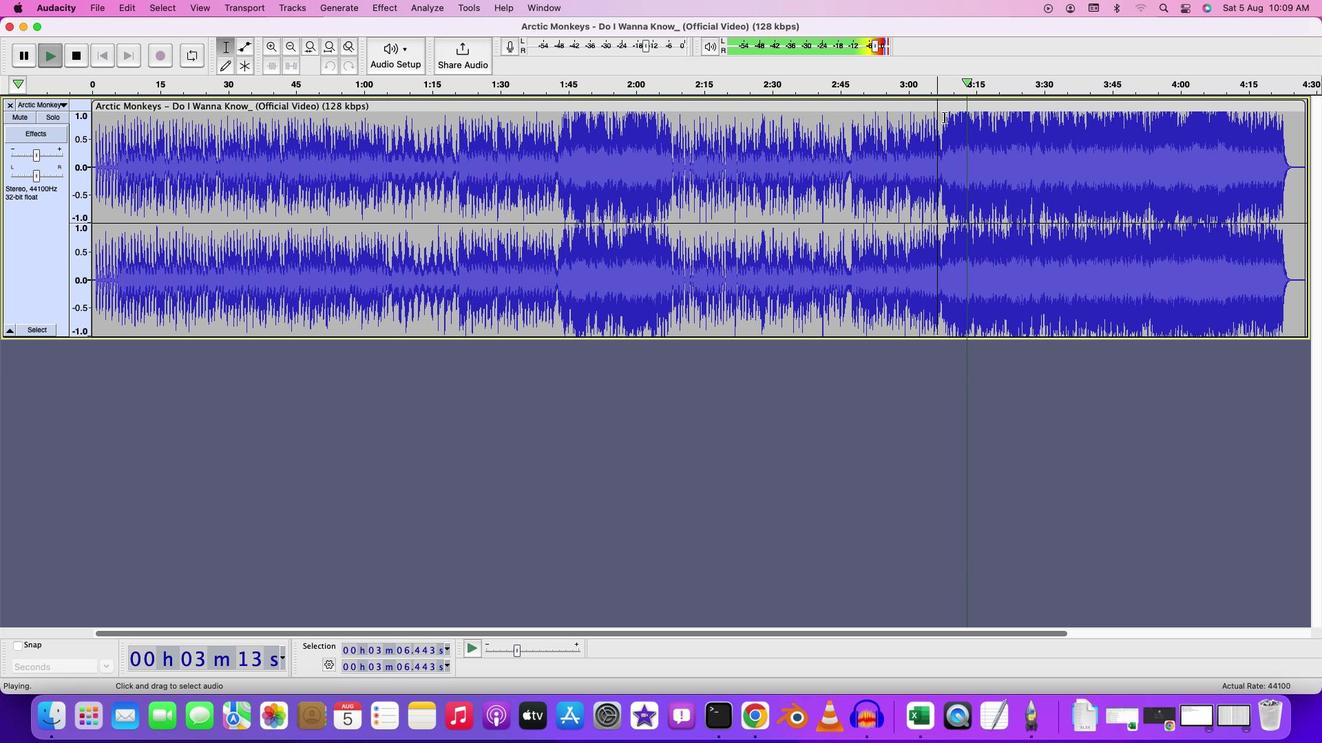 
Action: Mouse moved to (950, 118)
Screenshot: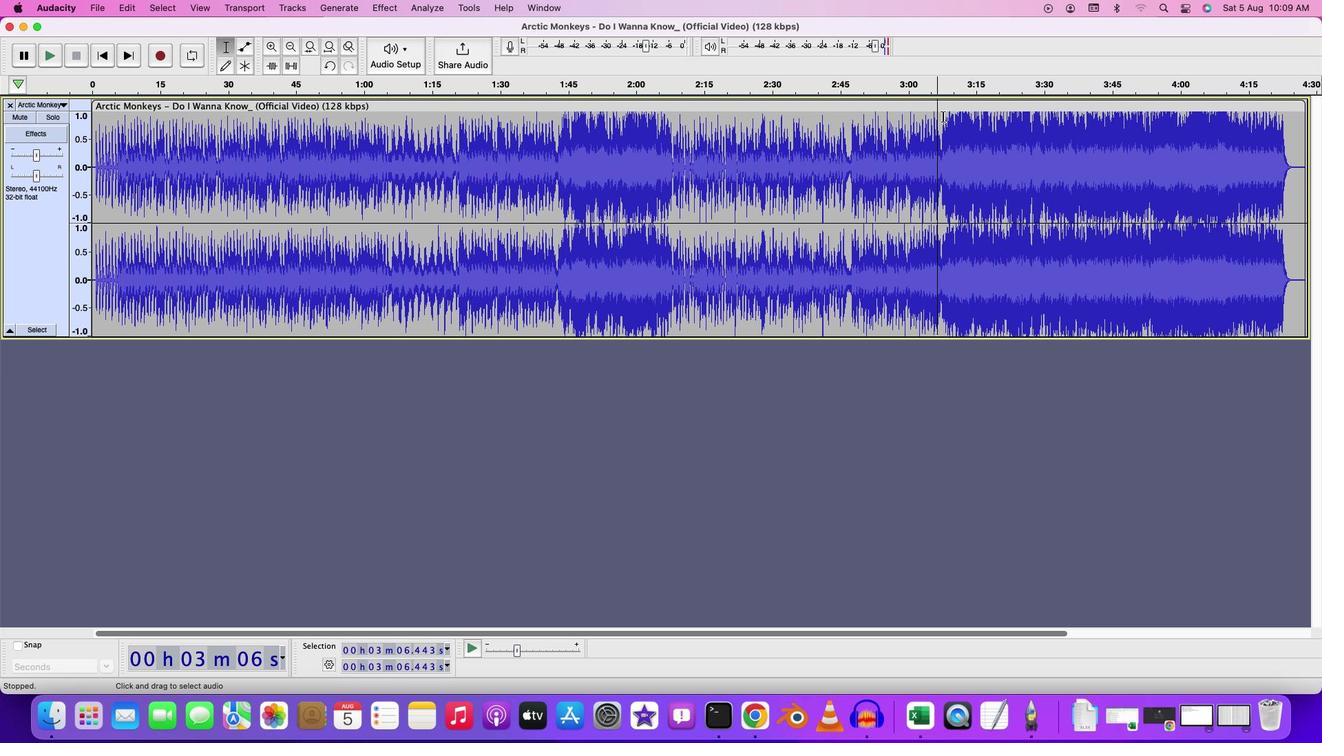 
Action: Mouse pressed left at (950, 118)
Screenshot: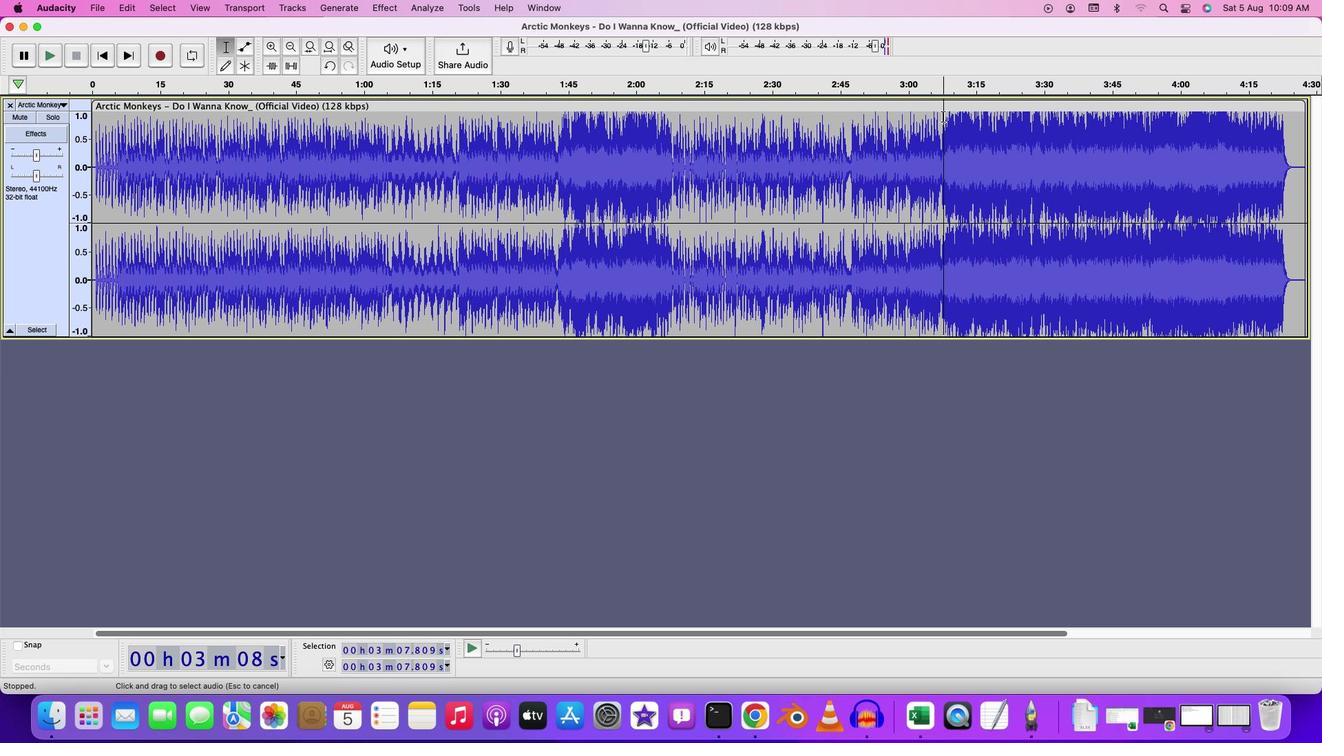 
Action: Mouse moved to (391, 8)
Screenshot: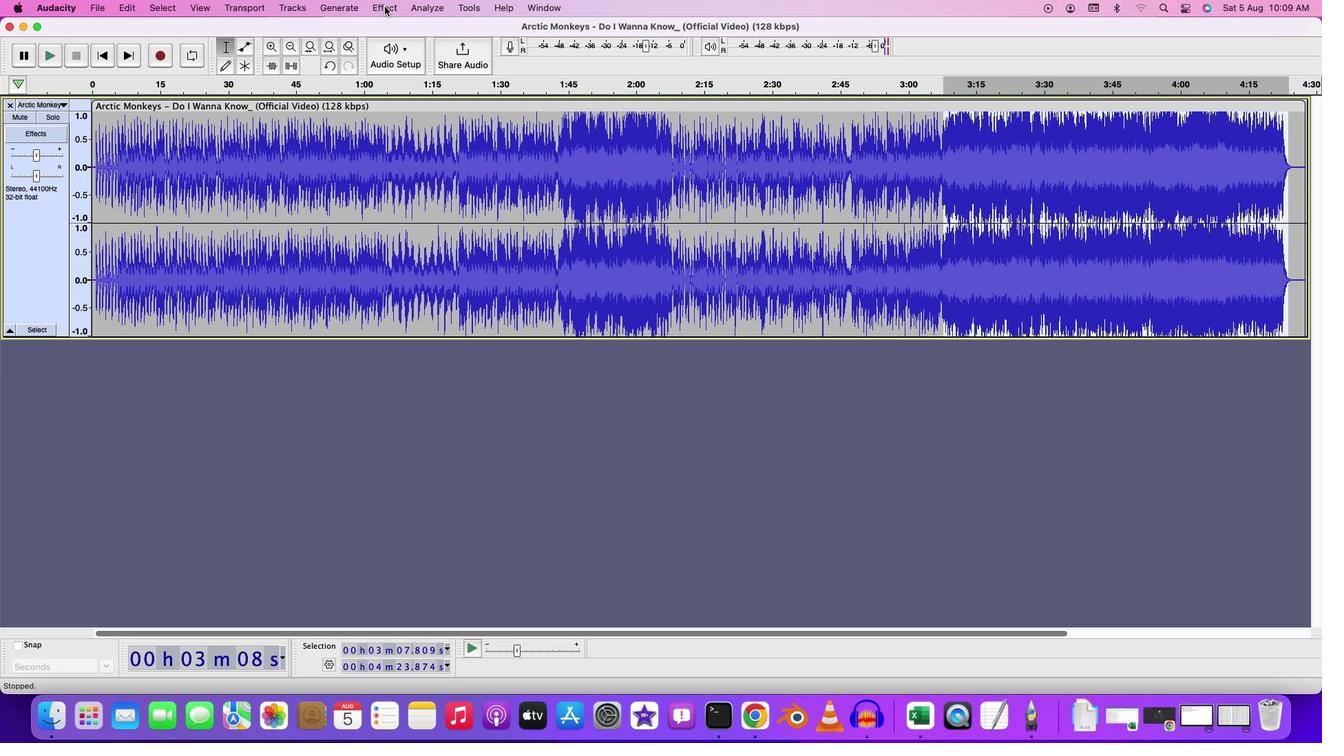 
Action: Mouse pressed left at (391, 8)
Screenshot: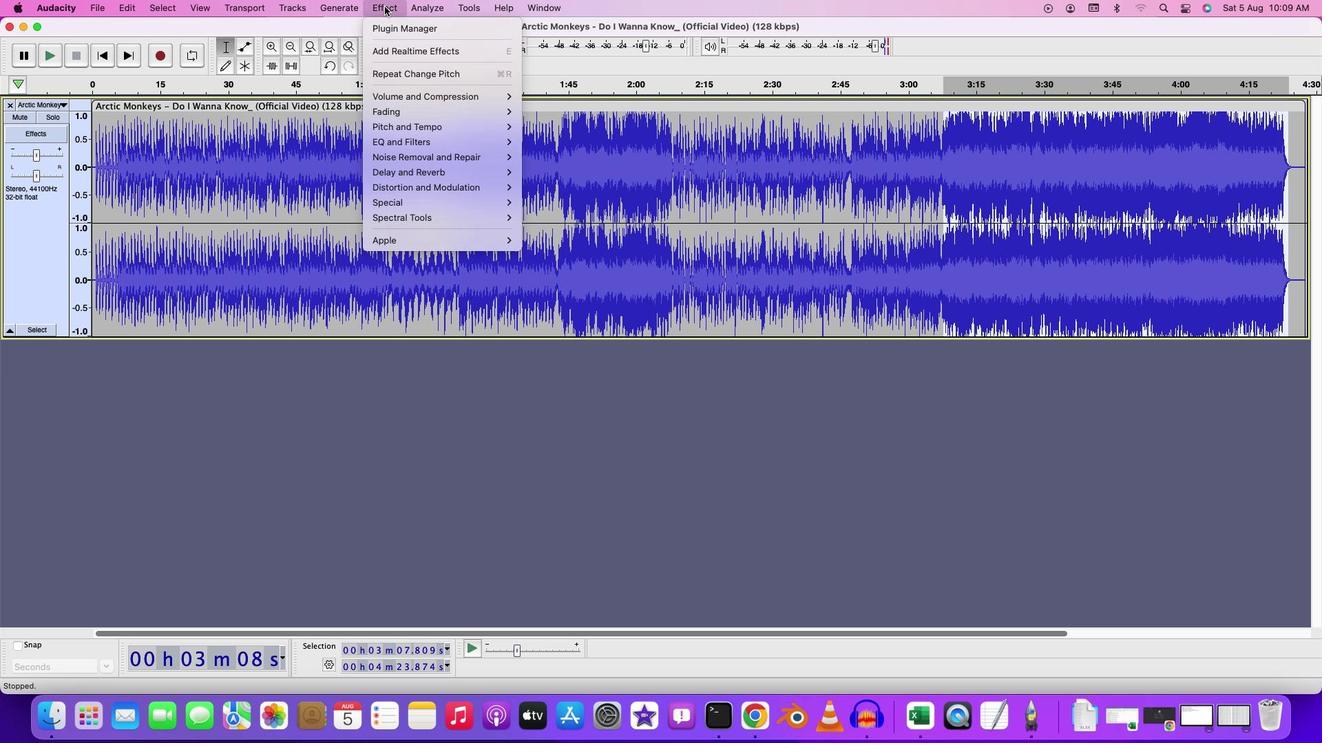 
Action: Mouse moved to (572, 176)
Screenshot: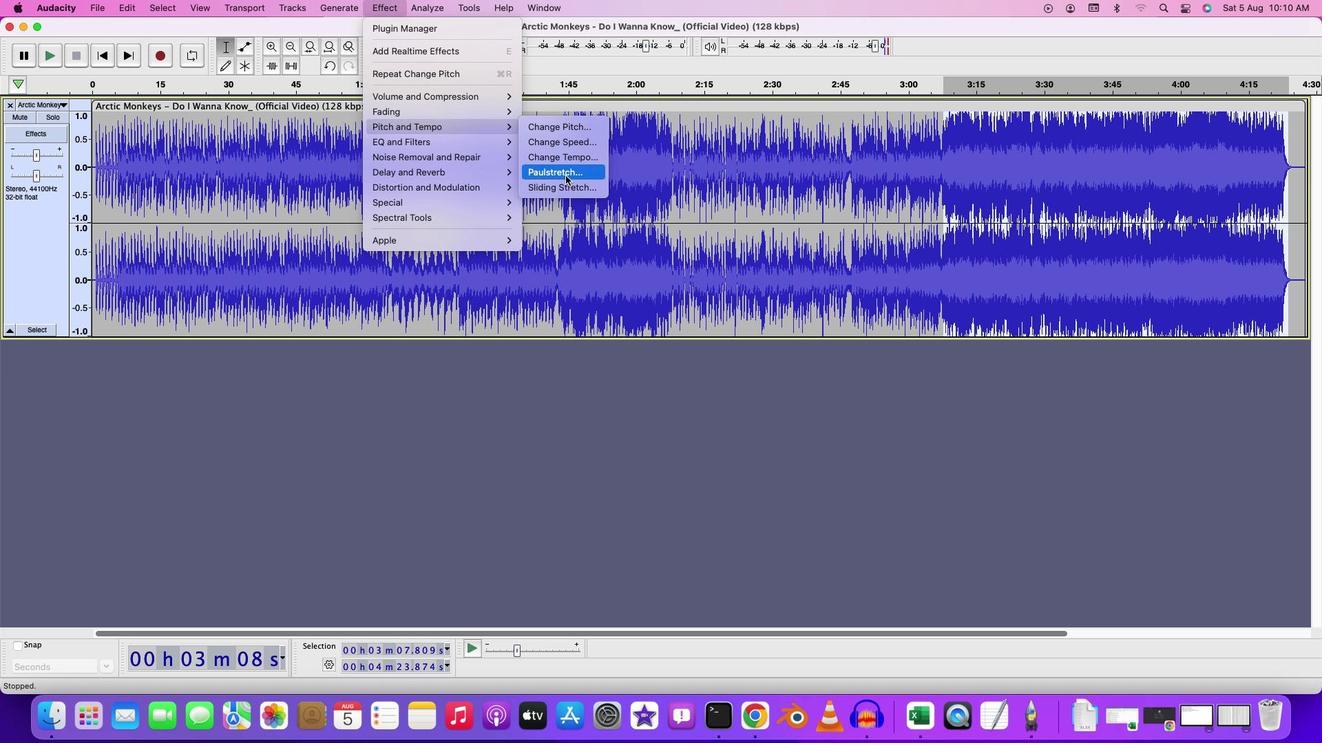 
Action: Mouse pressed left at (572, 176)
Screenshot: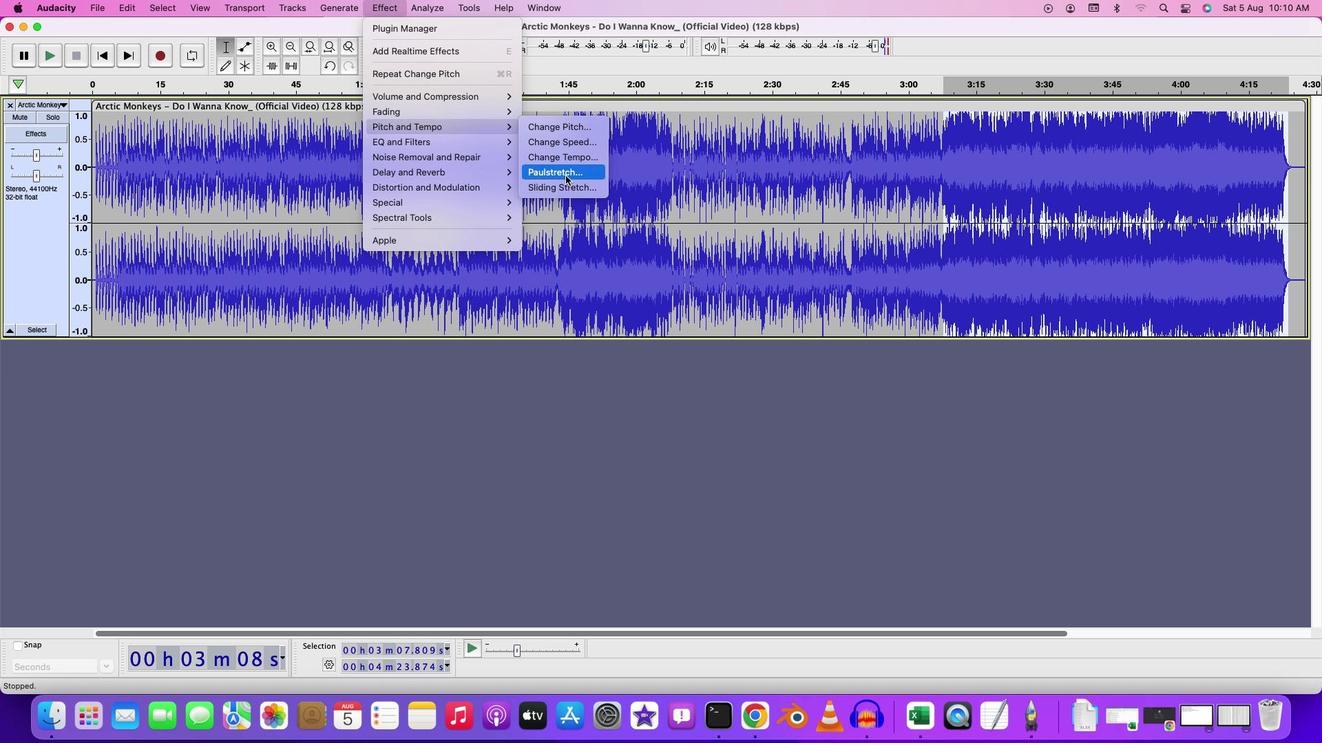 
Action: Mouse moved to (752, 330)
Screenshot: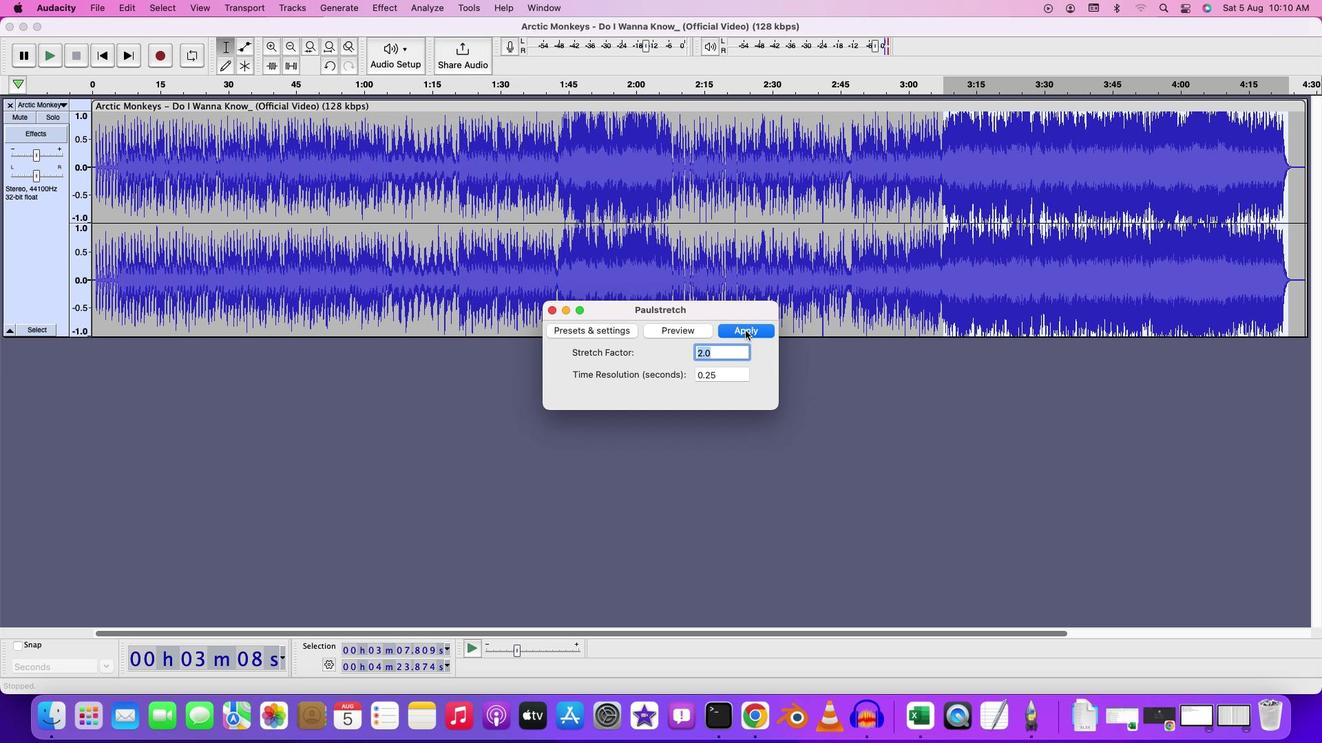 
Action: Mouse pressed left at (752, 330)
Screenshot: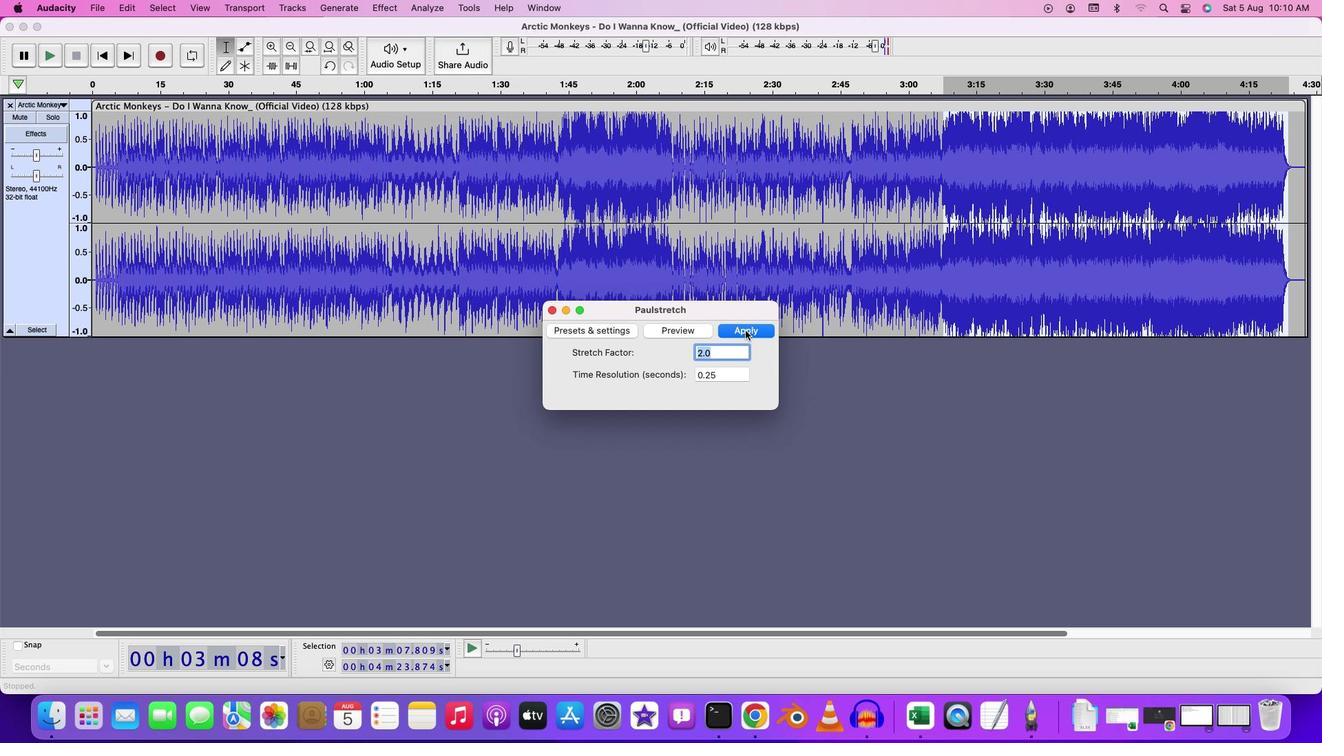 
Action: Mouse moved to (944, 124)
Screenshot: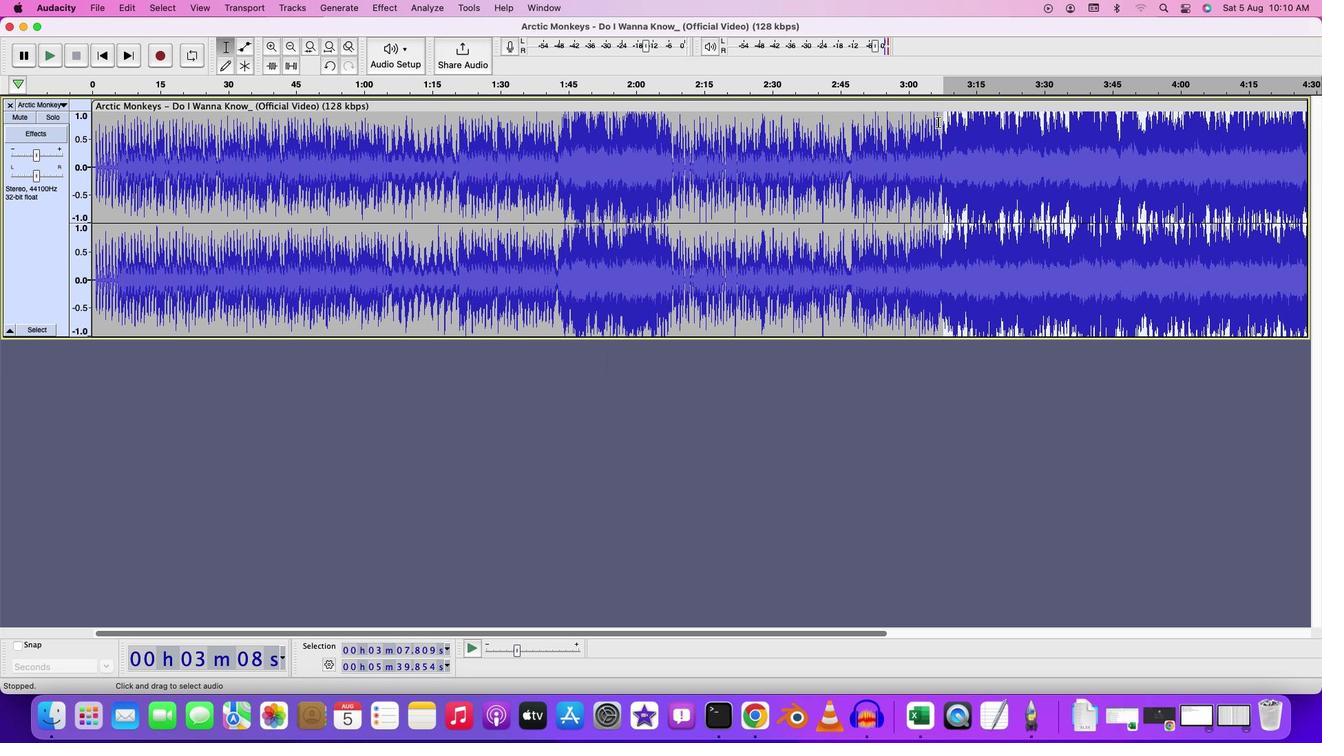 
Action: Mouse pressed left at (944, 124)
Screenshot: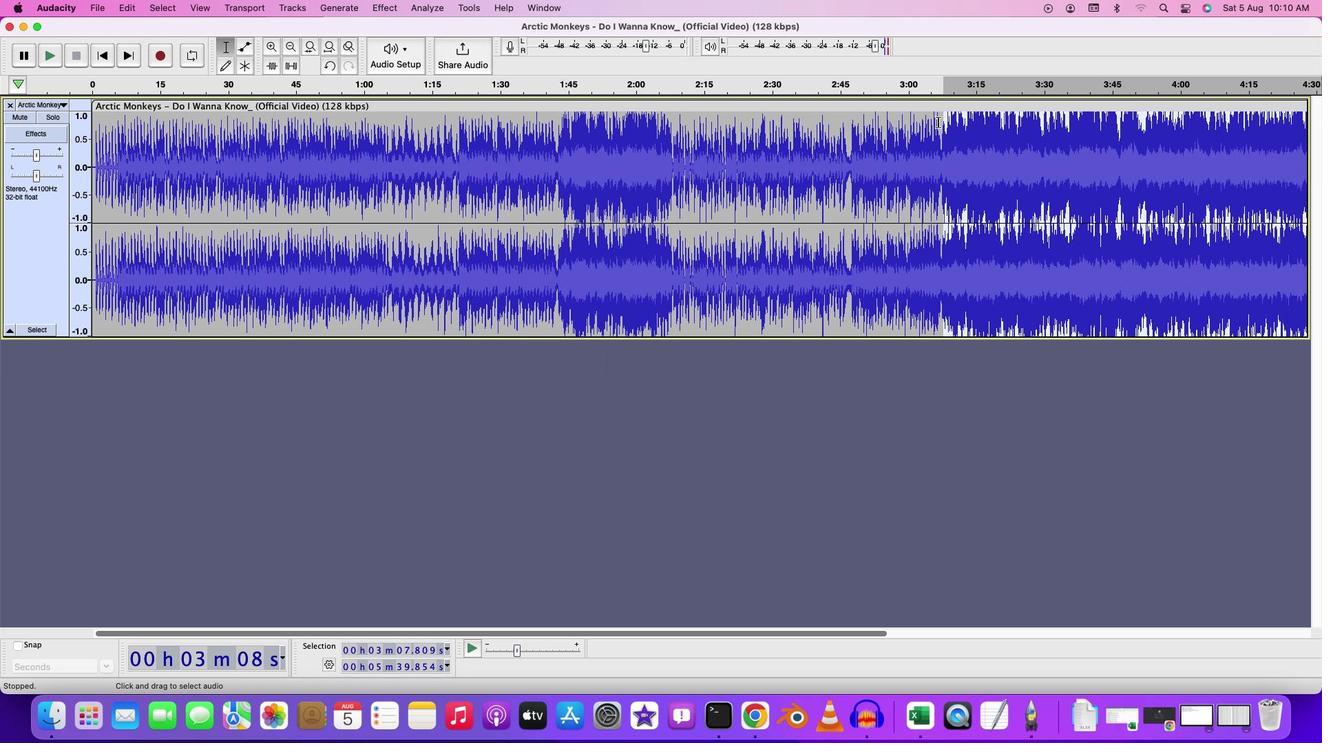
Action: Key pressed Key.space
Screenshot: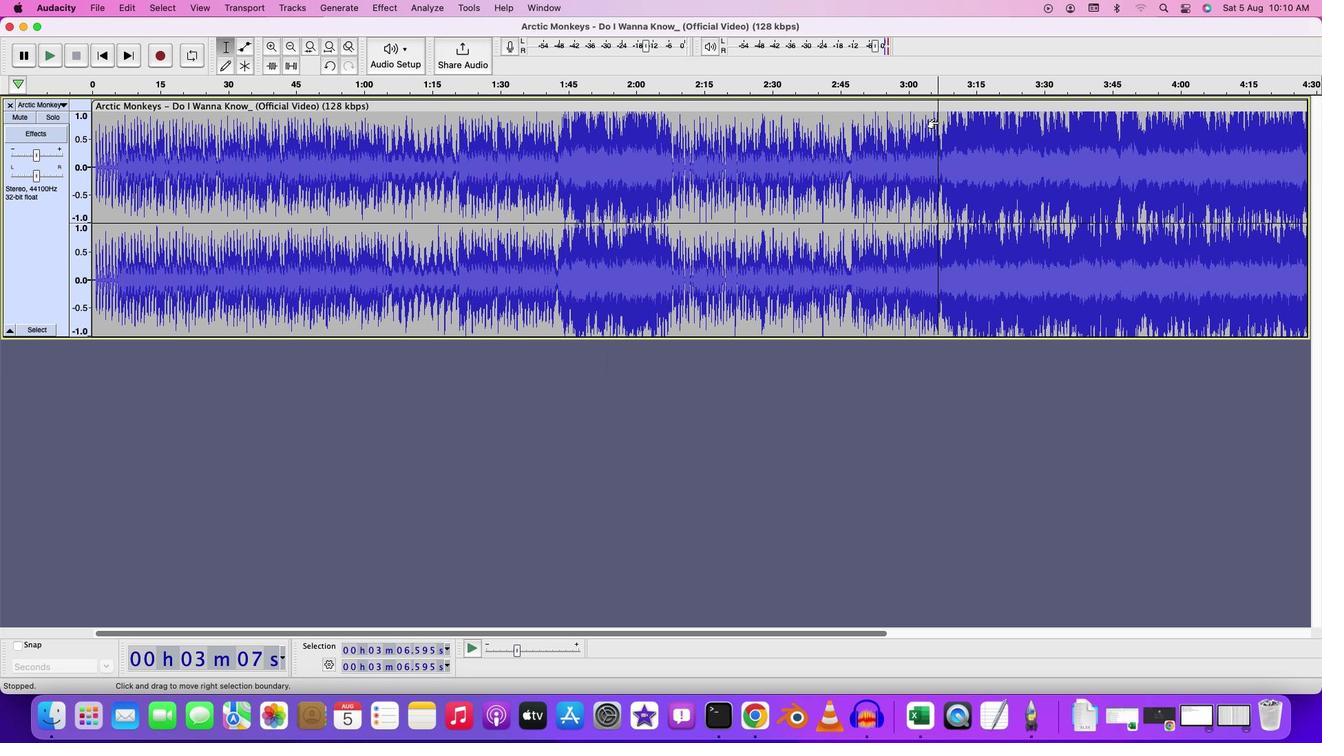 
Action: Mouse moved to (853, 632)
Screenshot: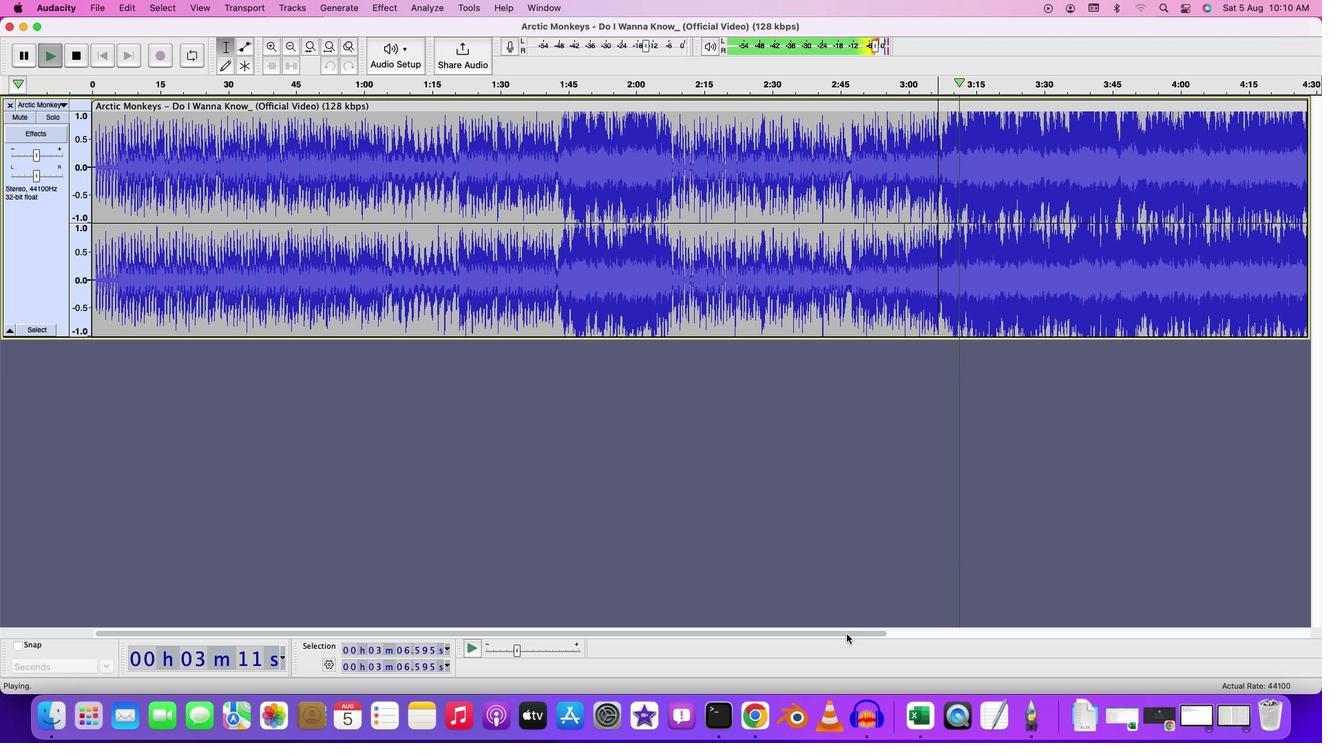 
Action: Mouse pressed left at (853, 632)
Screenshot: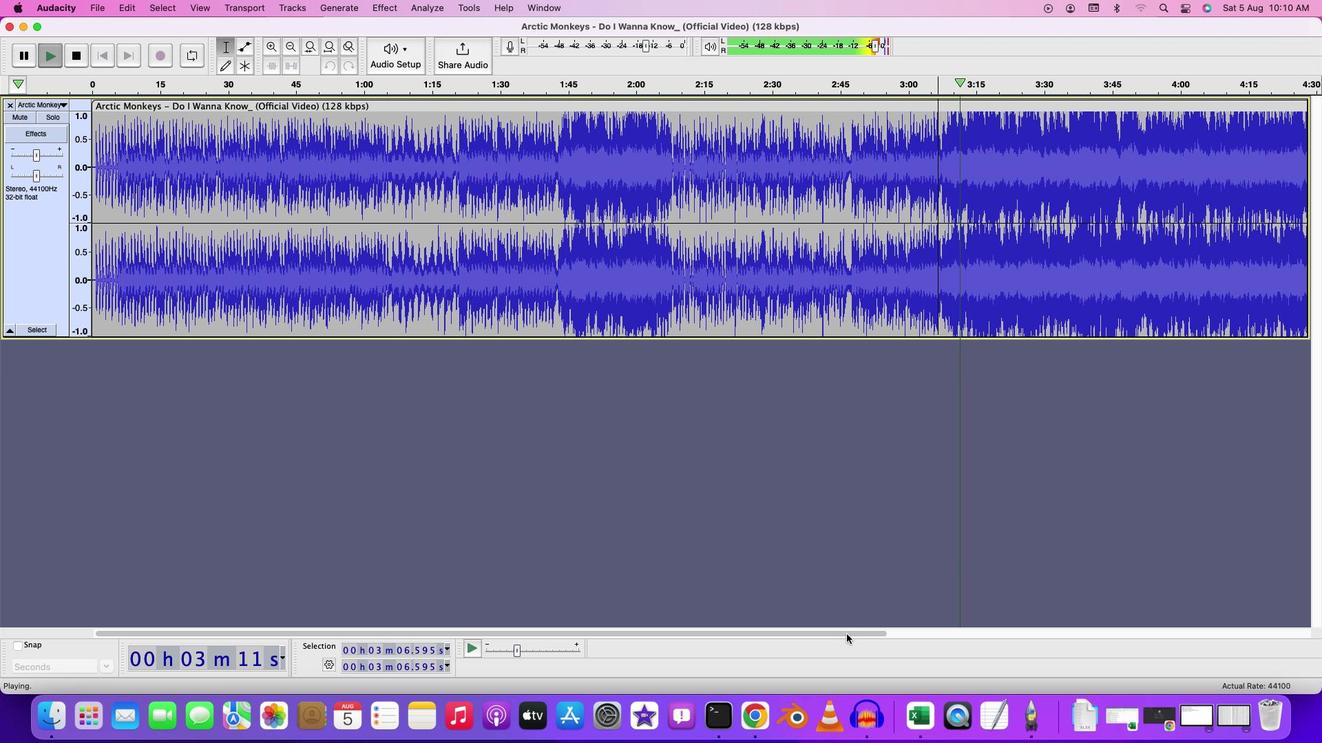 
Action: Mouse moved to (840, 221)
Screenshot: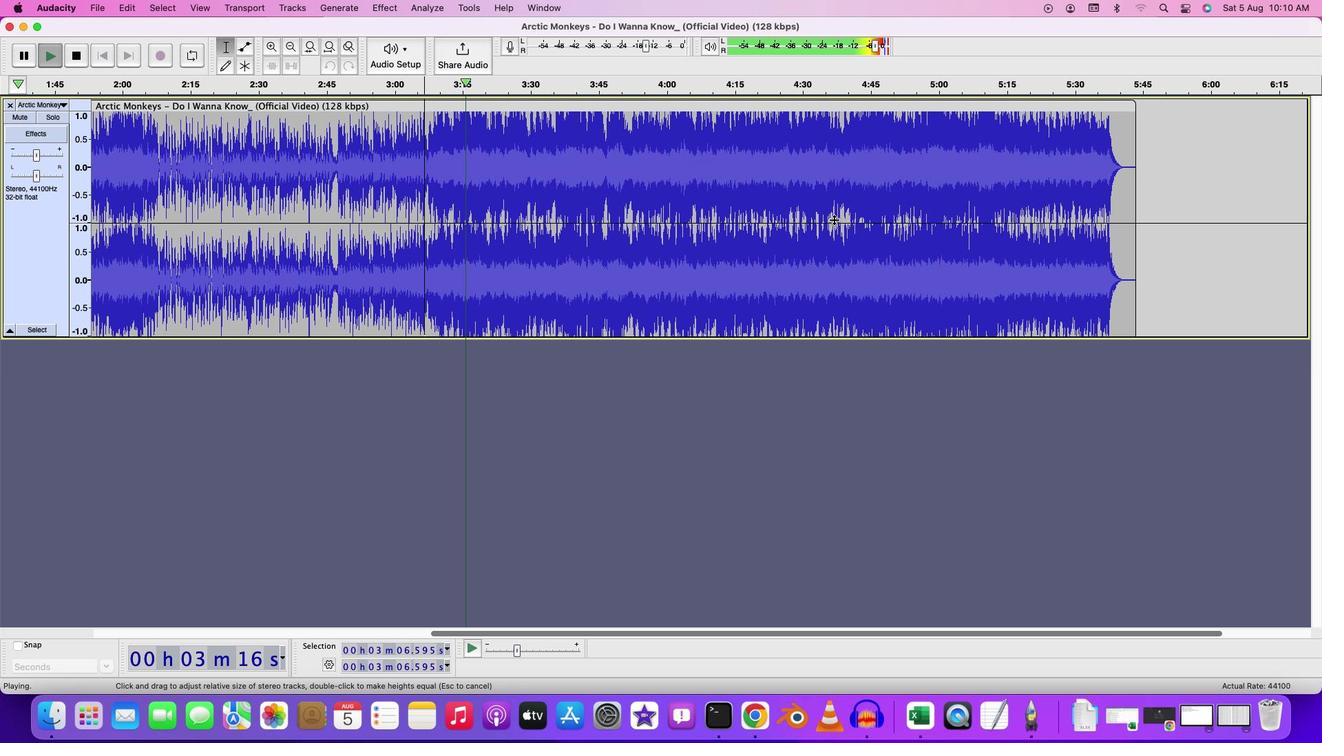 
Action: Key pressed Key.cmd'z'
Screenshot: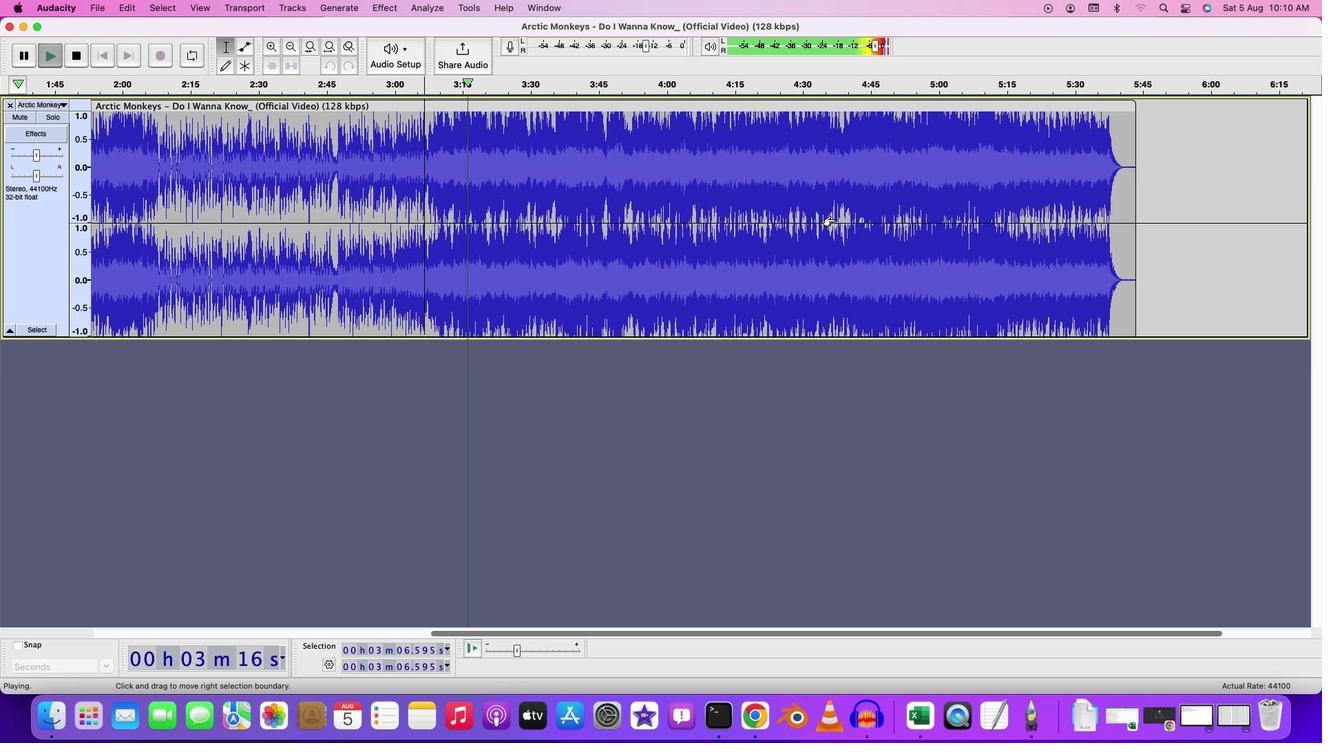 
Action: Mouse moved to (714, 364)
Screenshot: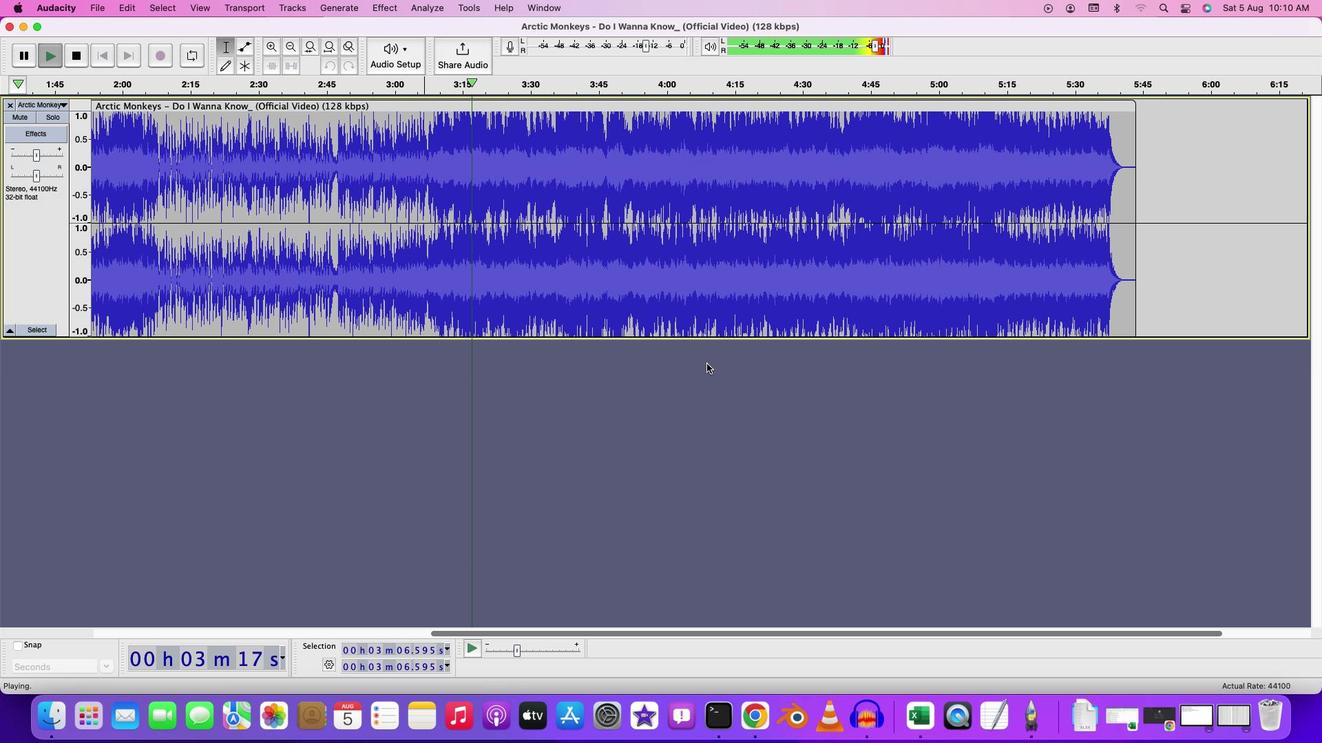 
Action: Mouse pressed left at (714, 364)
Screenshot: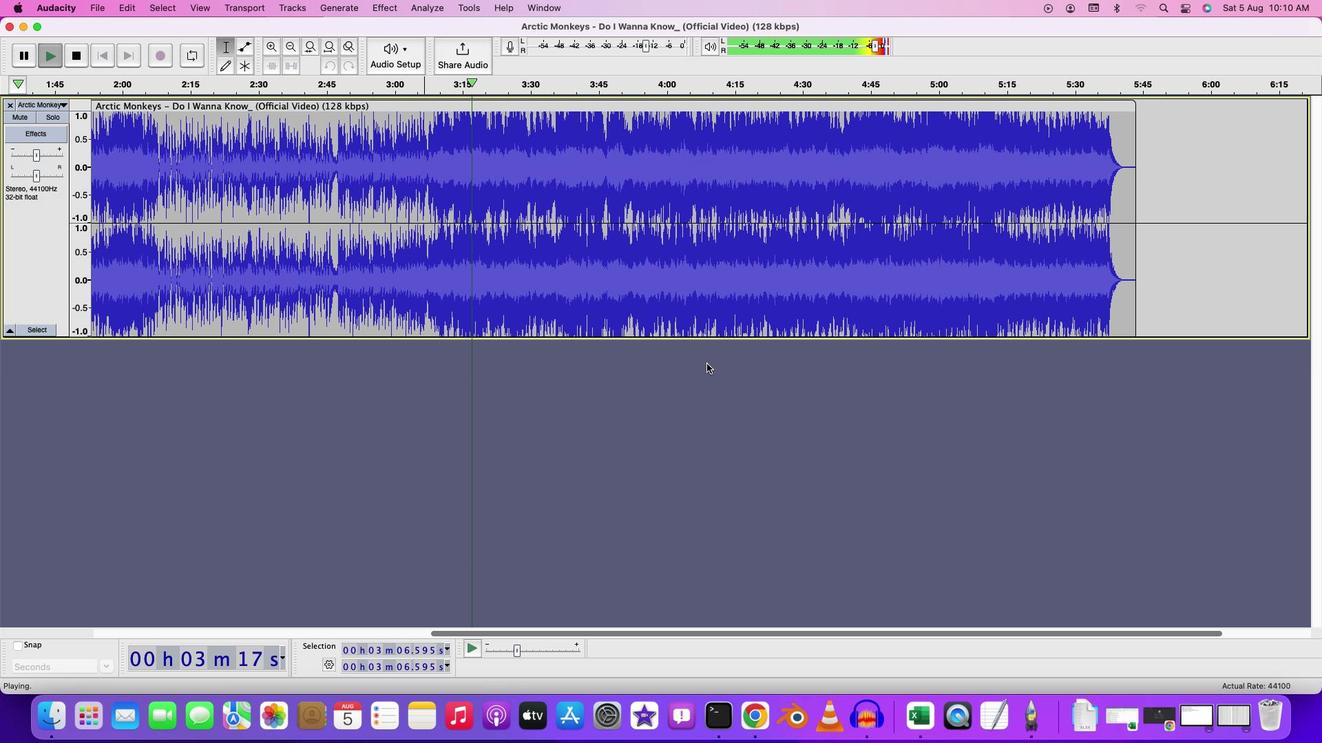 
Action: Key pressed Key.spaceKey.cmd'z'
Screenshot: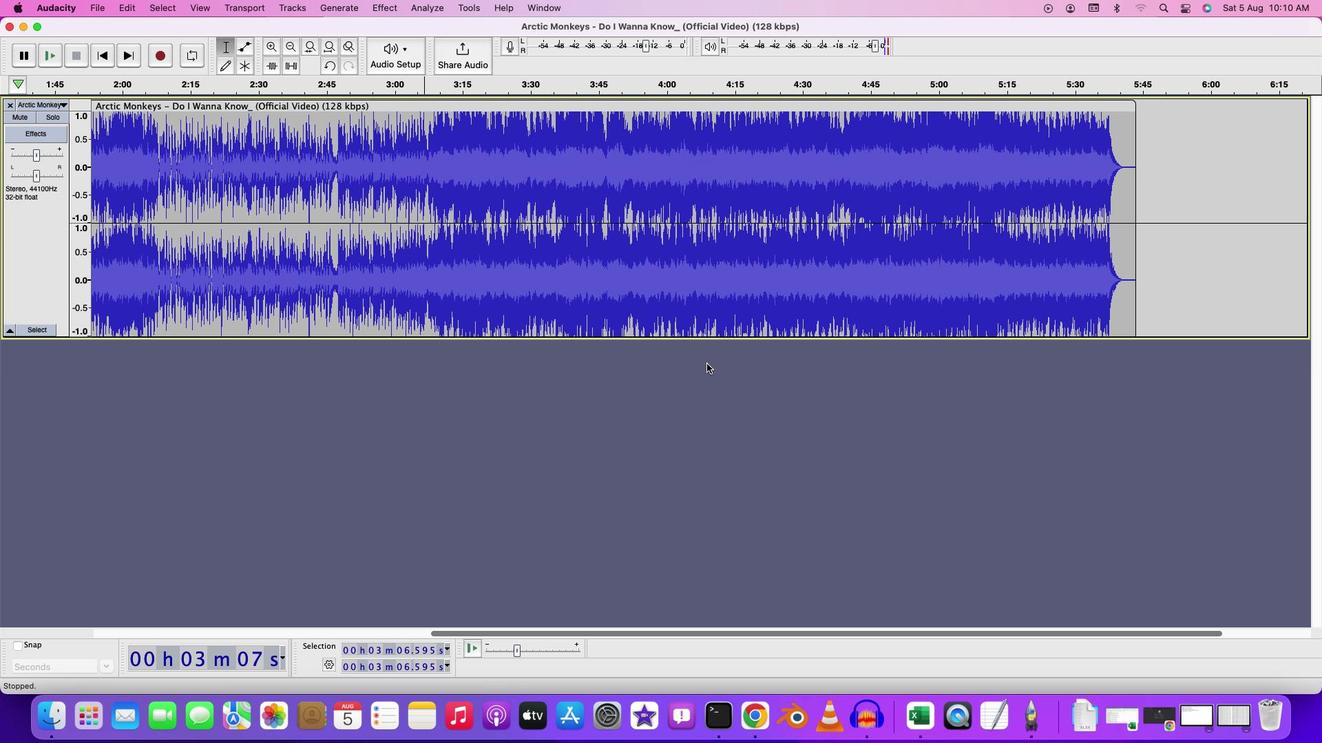 
Action: Mouse moved to (395, 2)
Screenshot: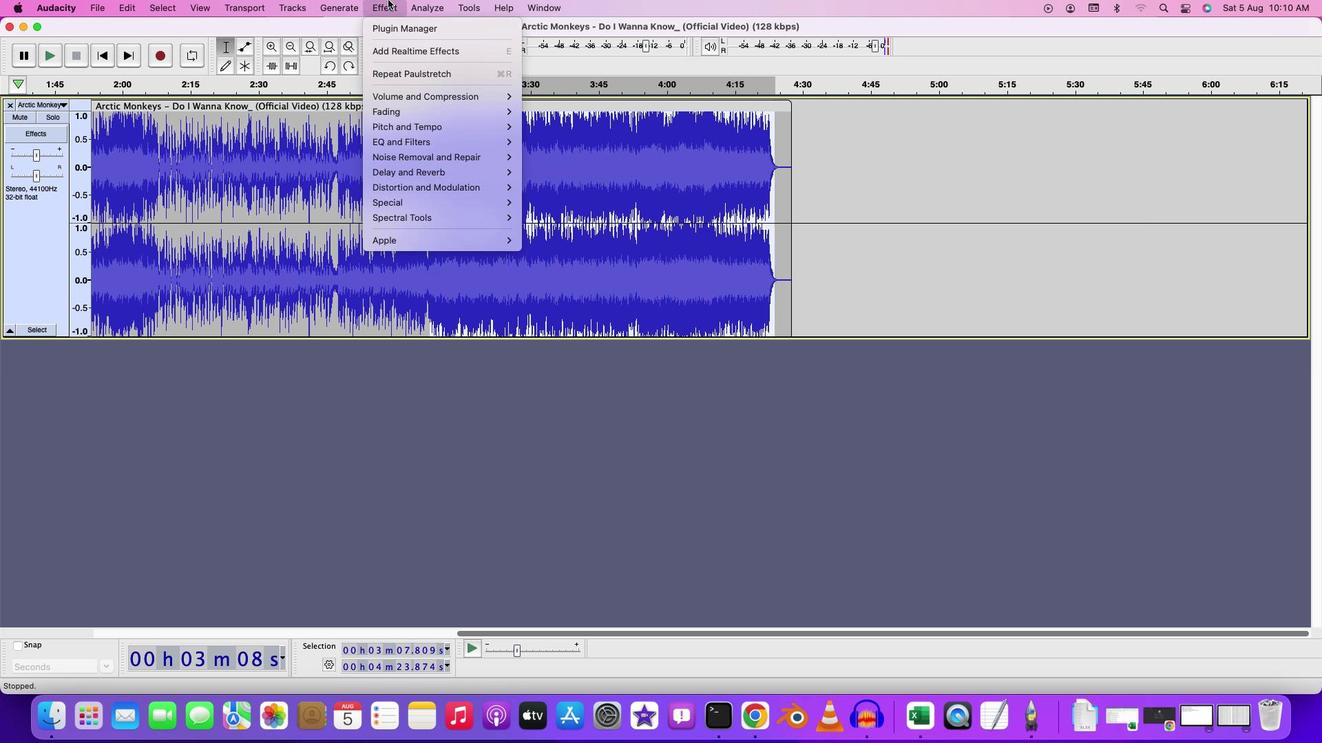 
Action: Mouse pressed left at (395, 2)
Screenshot: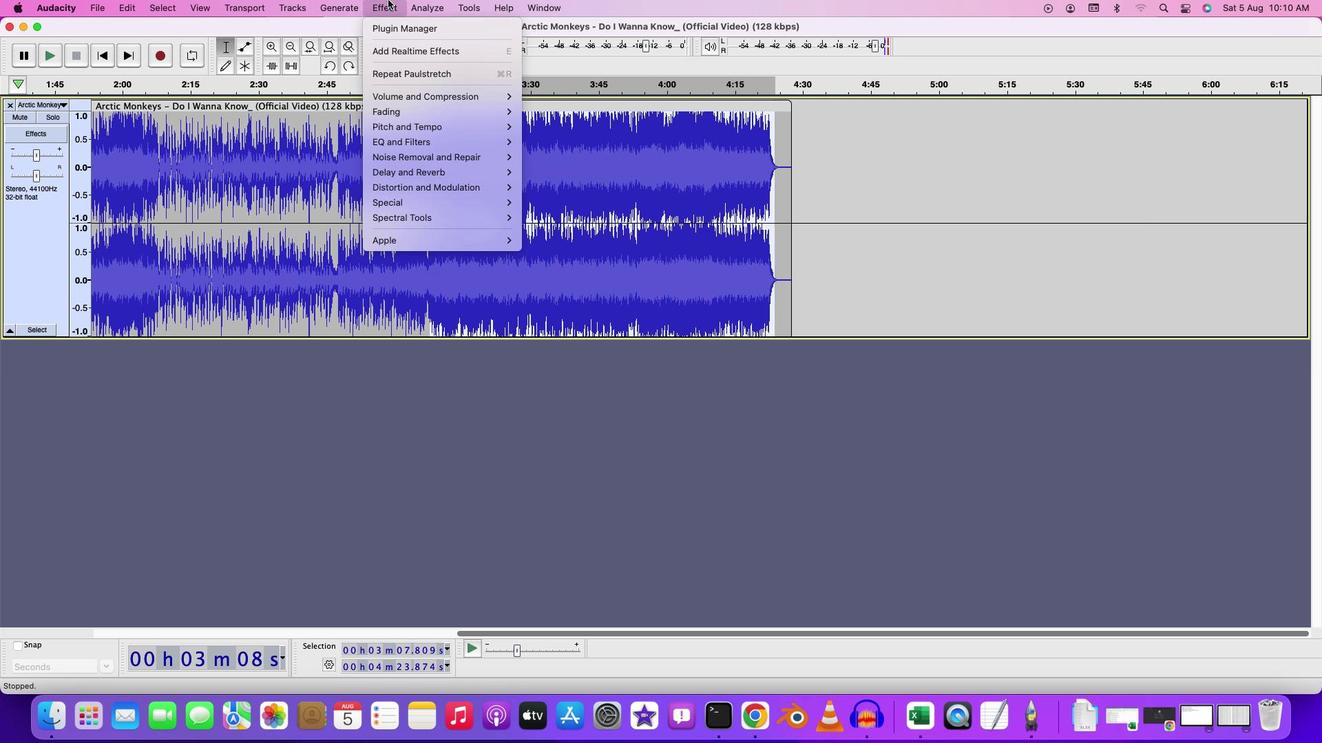 
Action: Mouse moved to (579, 168)
Screenshot: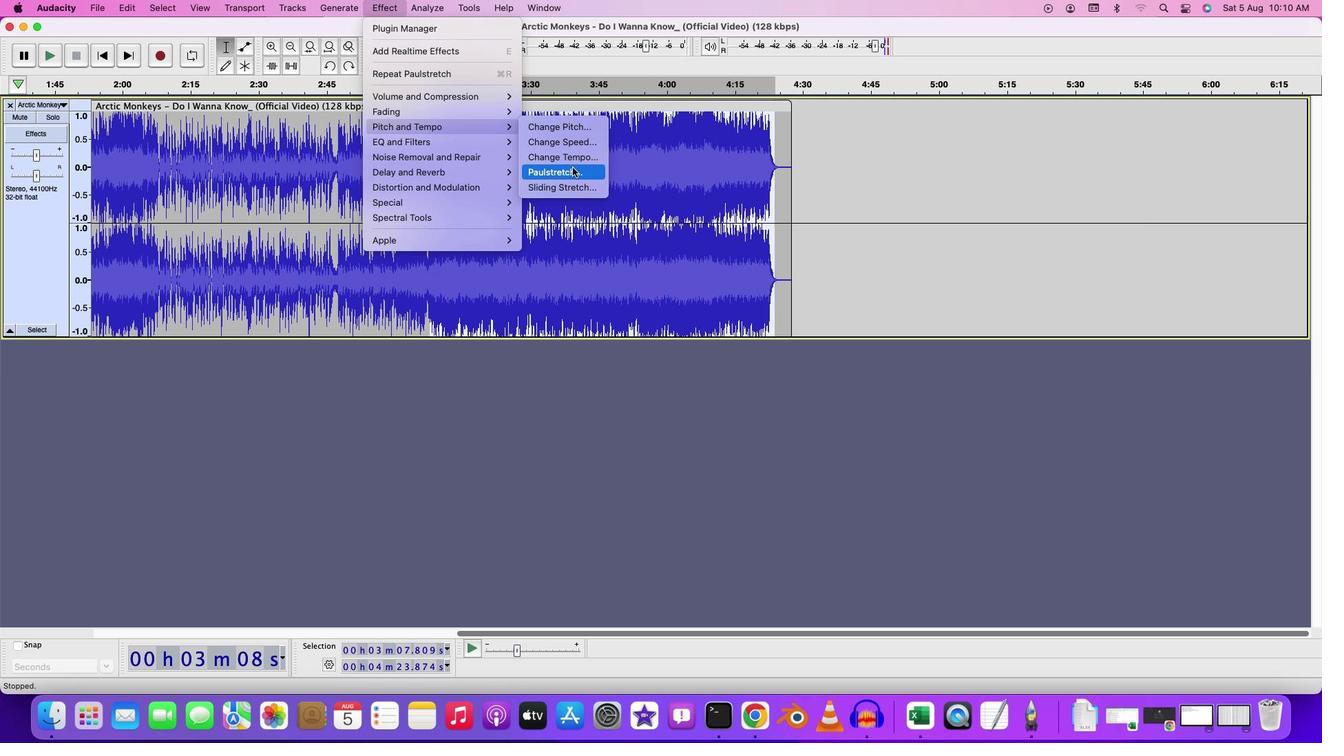 
Action: Mouse pressed left at (579, 168)
Screenshot: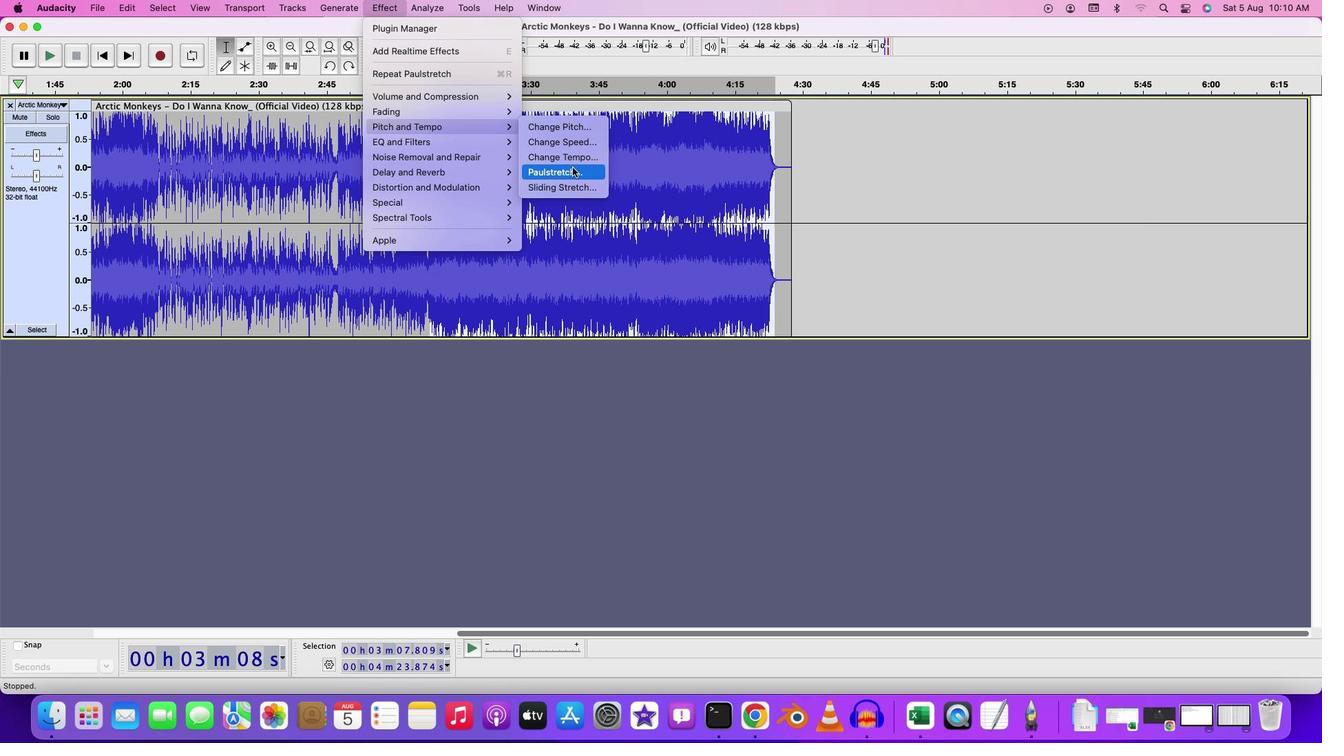 
Action: Mouse moved to (717, 352)
Screenshot: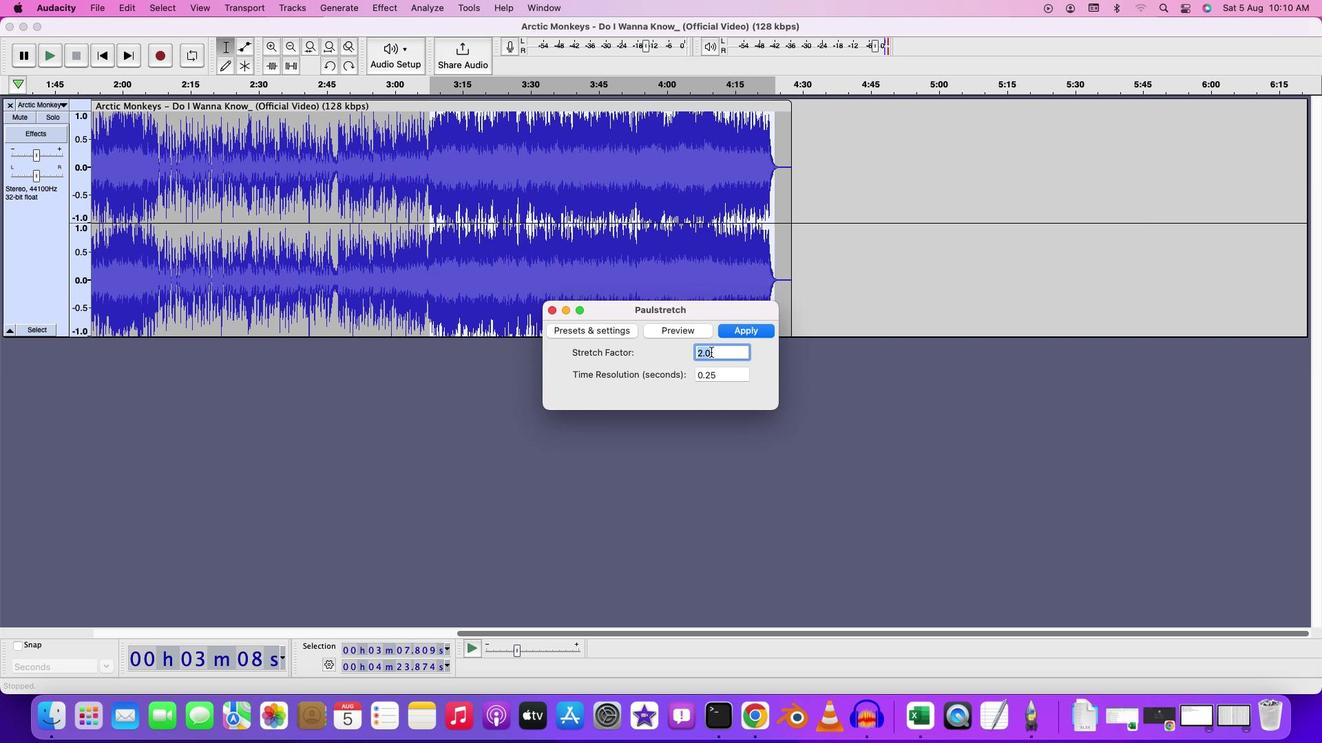 
Action: Mouse pressed left at (717, 352)
Screenshot: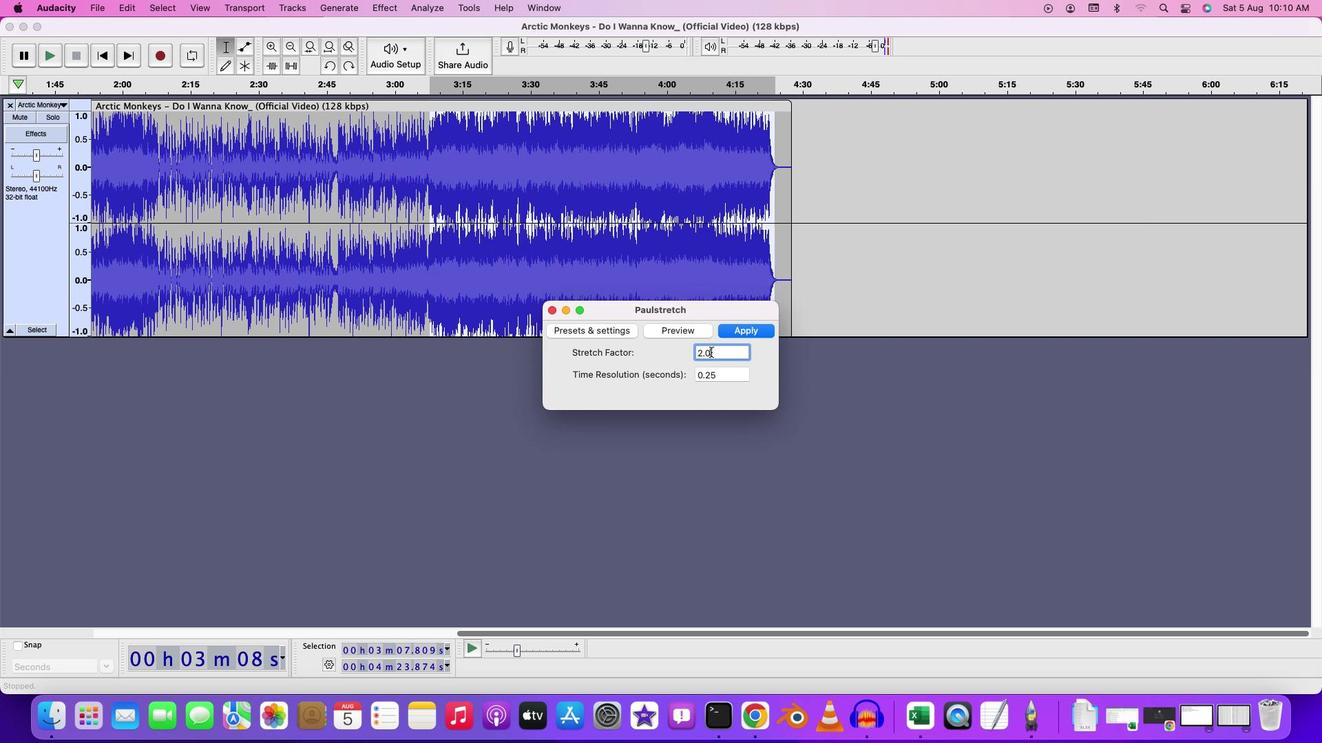 
Action: Key pressed Key.backspaceKey.backspaceKey.backspaceKey.backspace'1''.''2'
Screenshot: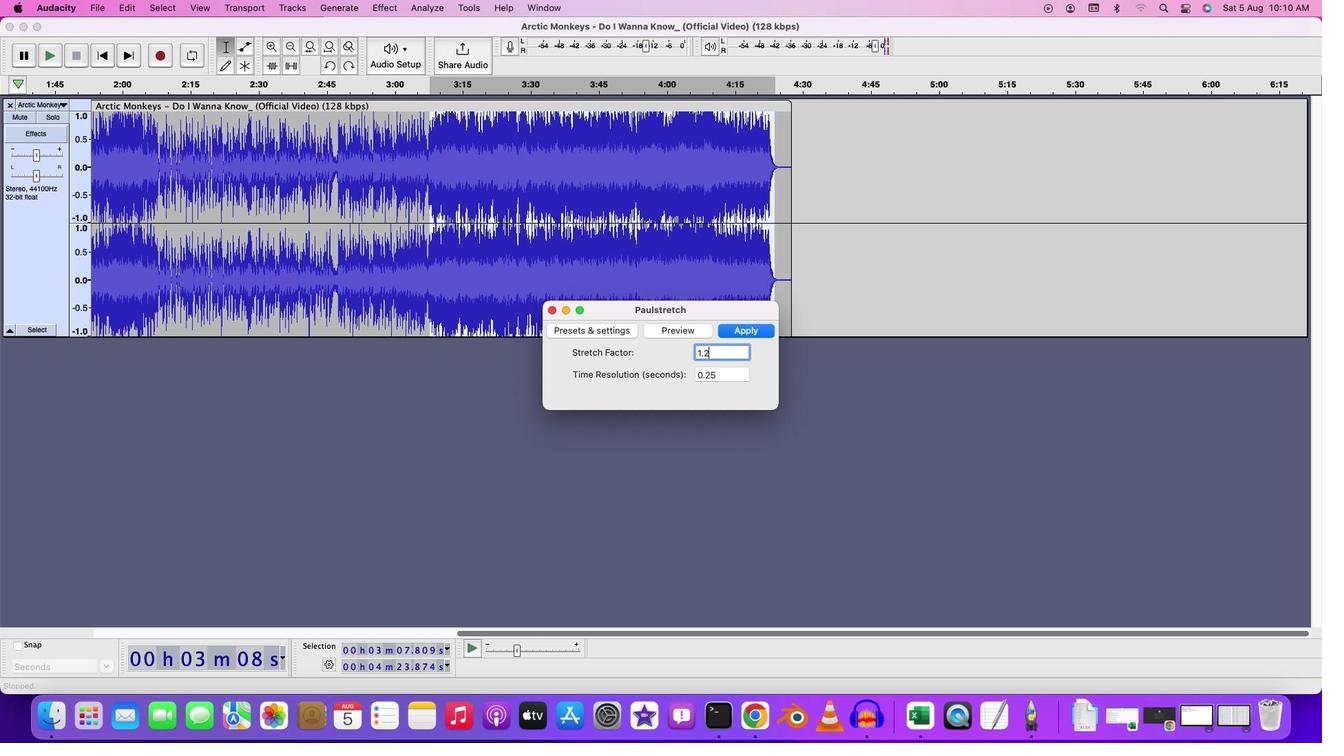 
Action: Mouse moved to (748, 332)
Screenshot: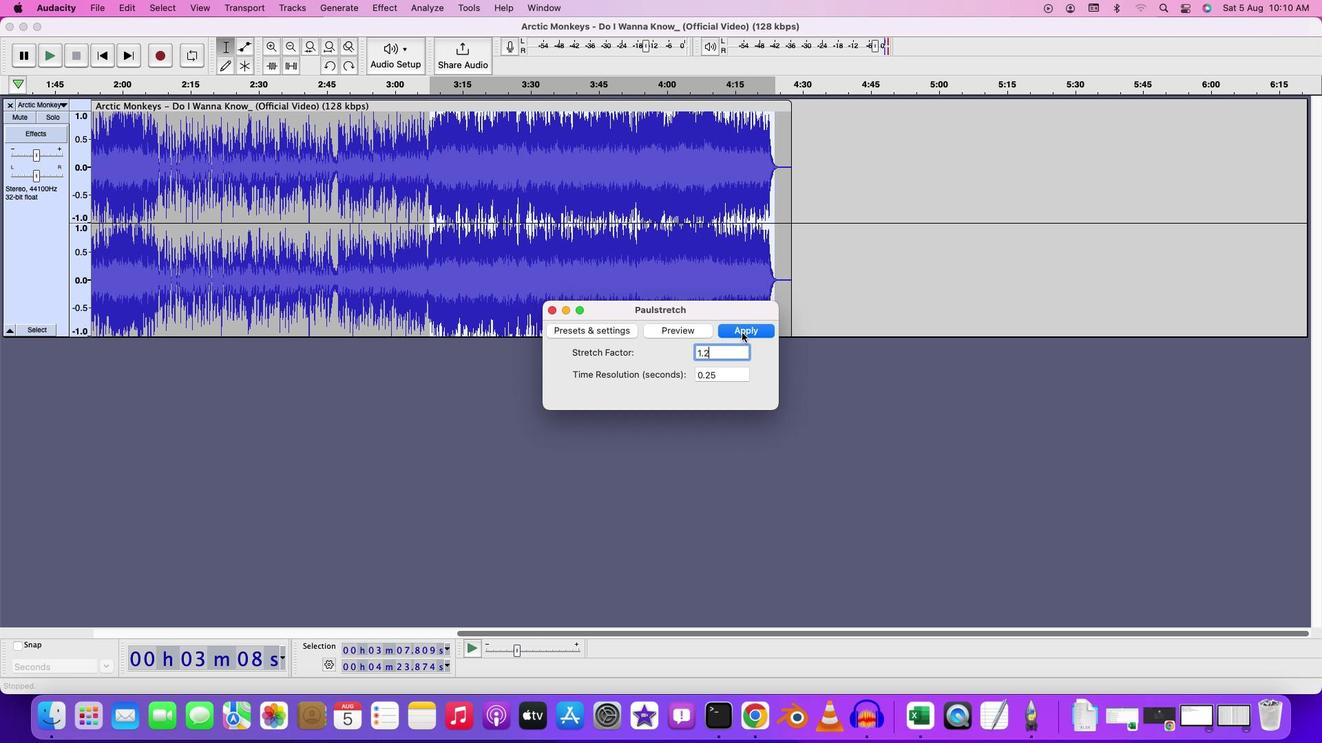 
Action: Mouse pressed left at (748, 332)
Screenshot: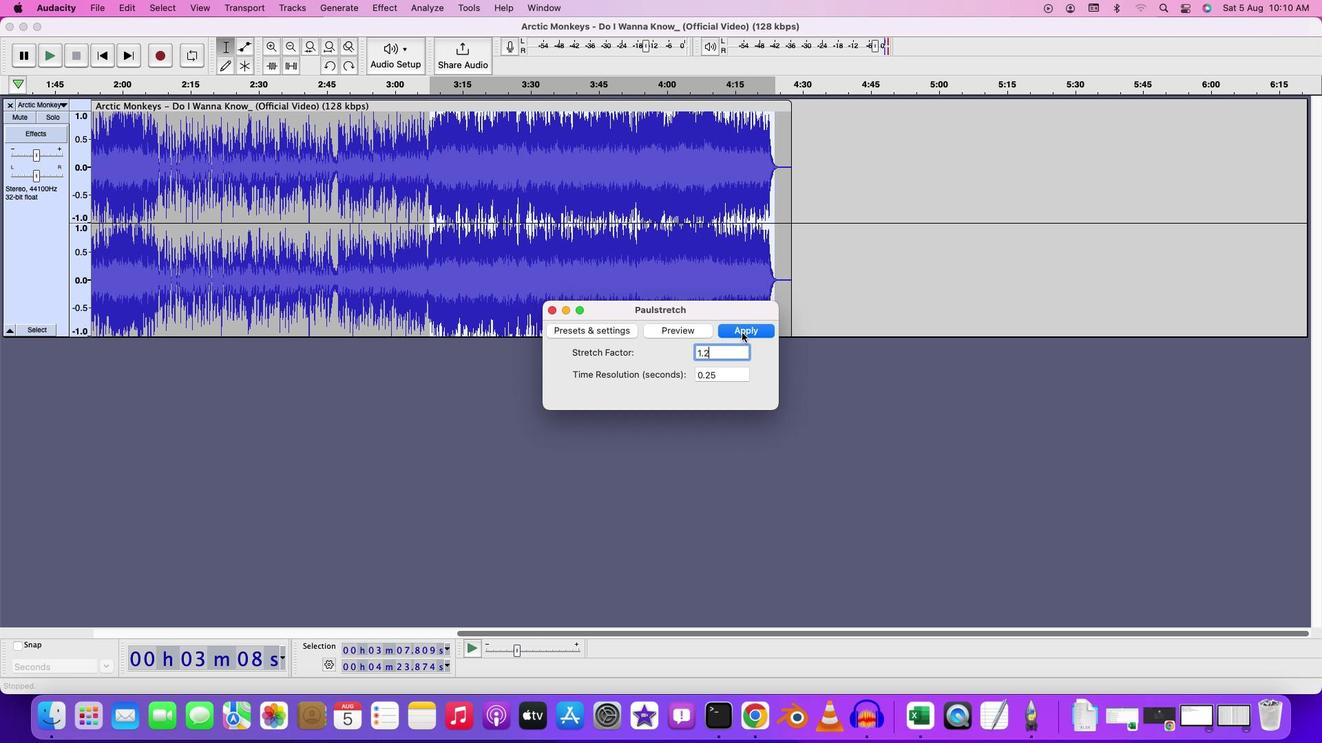 
Action: Mouse moved to (431, 129)
Screenshot: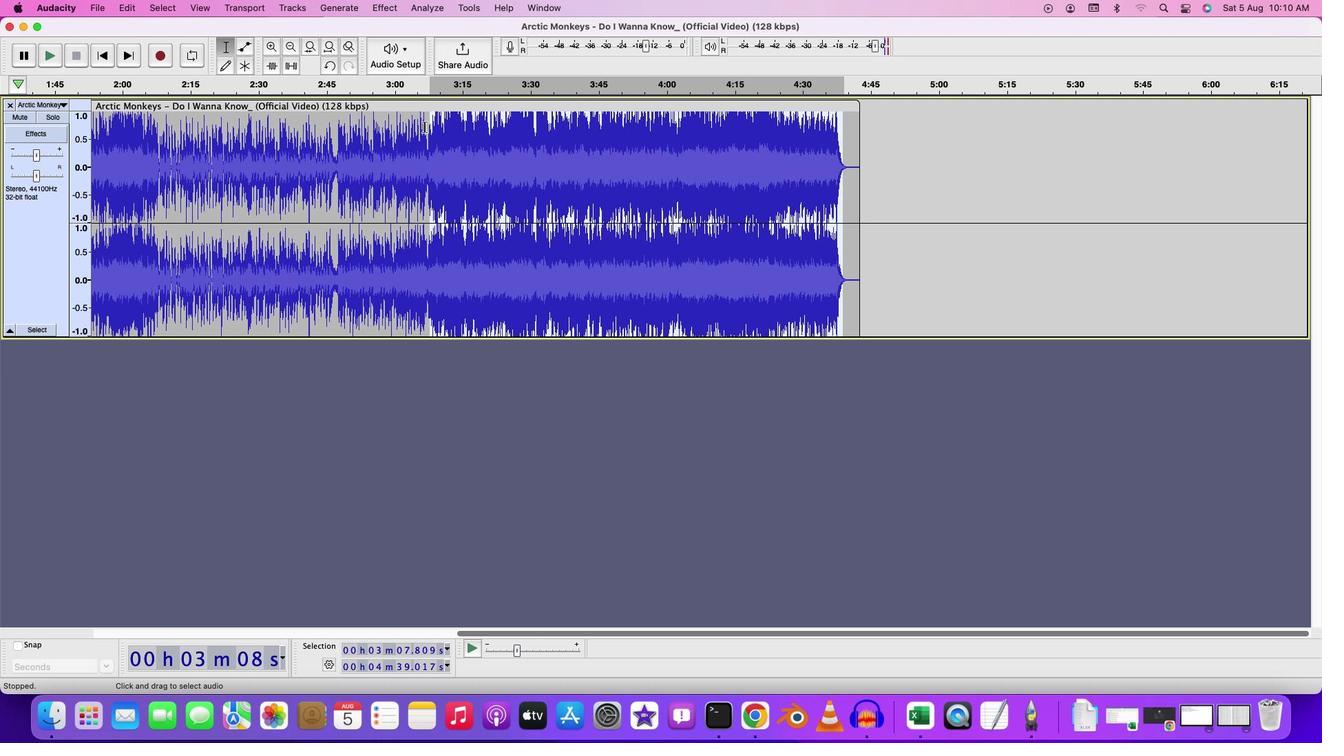 
Action: Mouse pressed left at (431, 129)
Screenshot: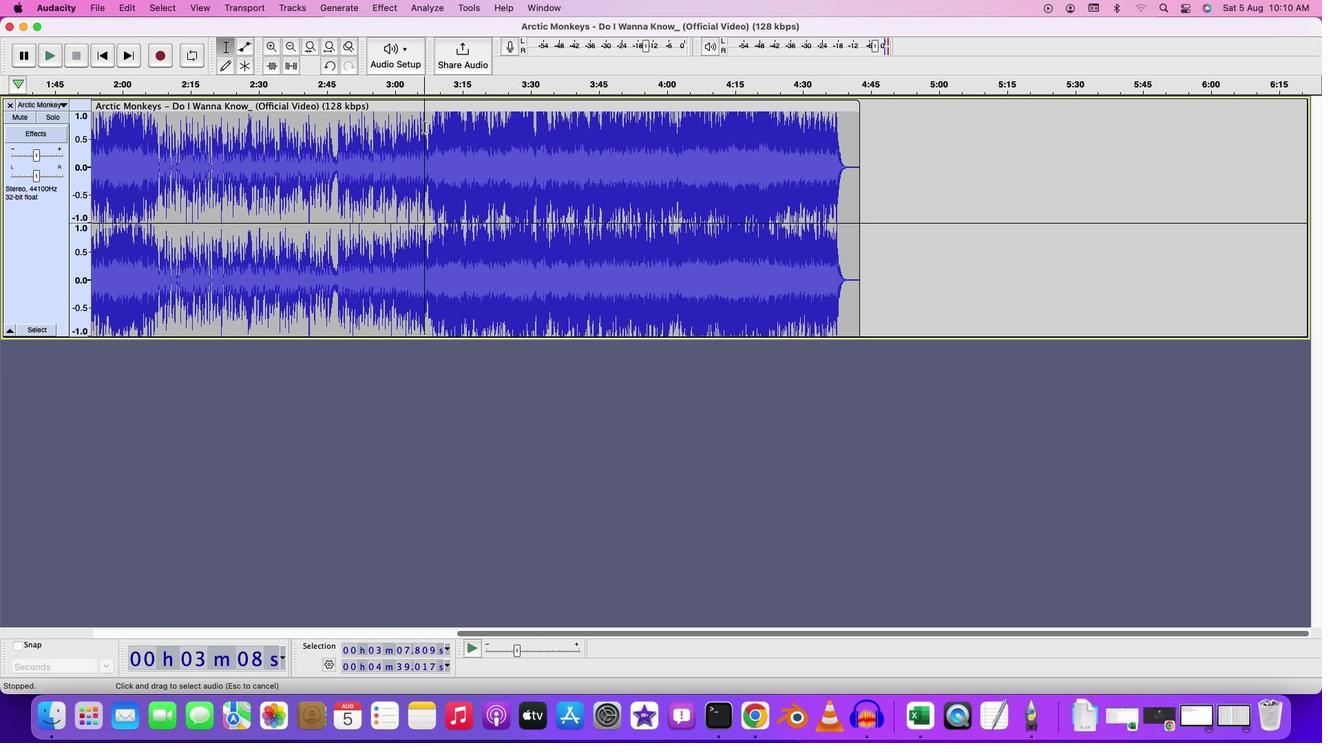 
Action: Key pressed Key.space
Screenshot: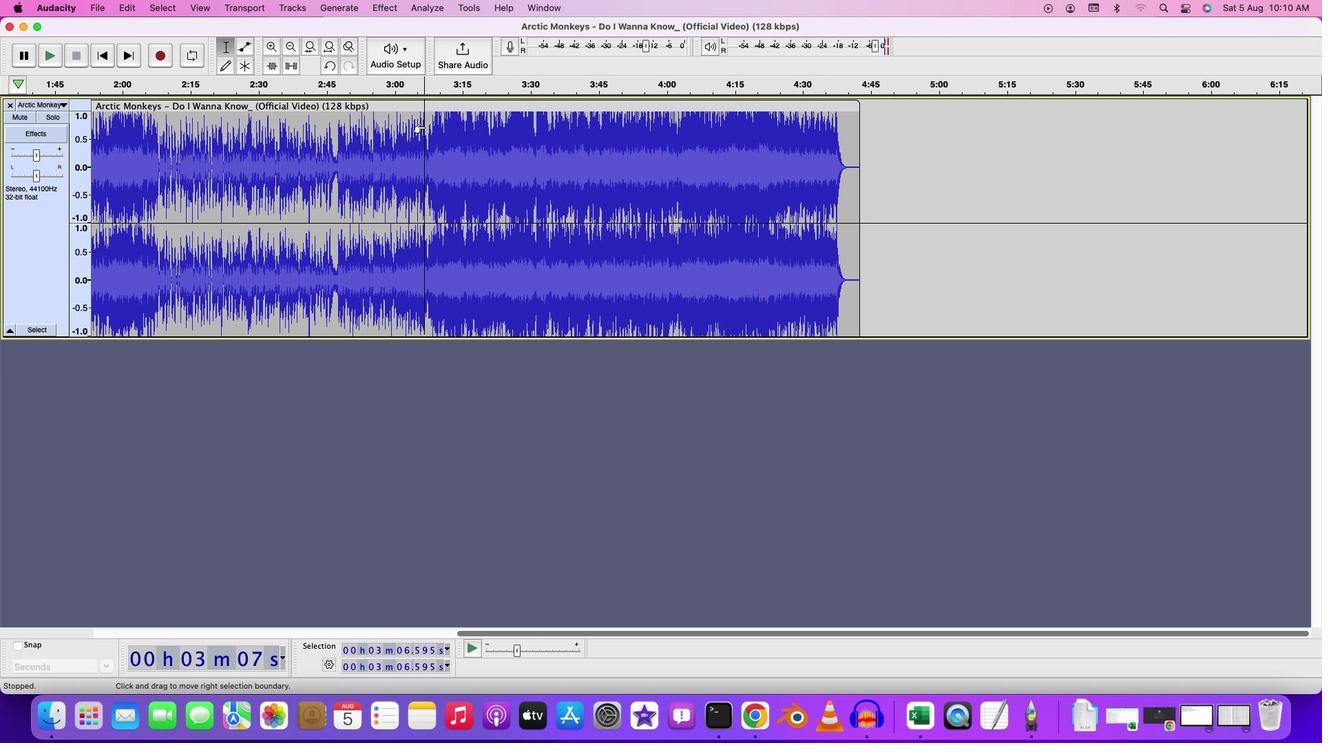 
Action: Mouse moved to (580, 134)
Screenshot: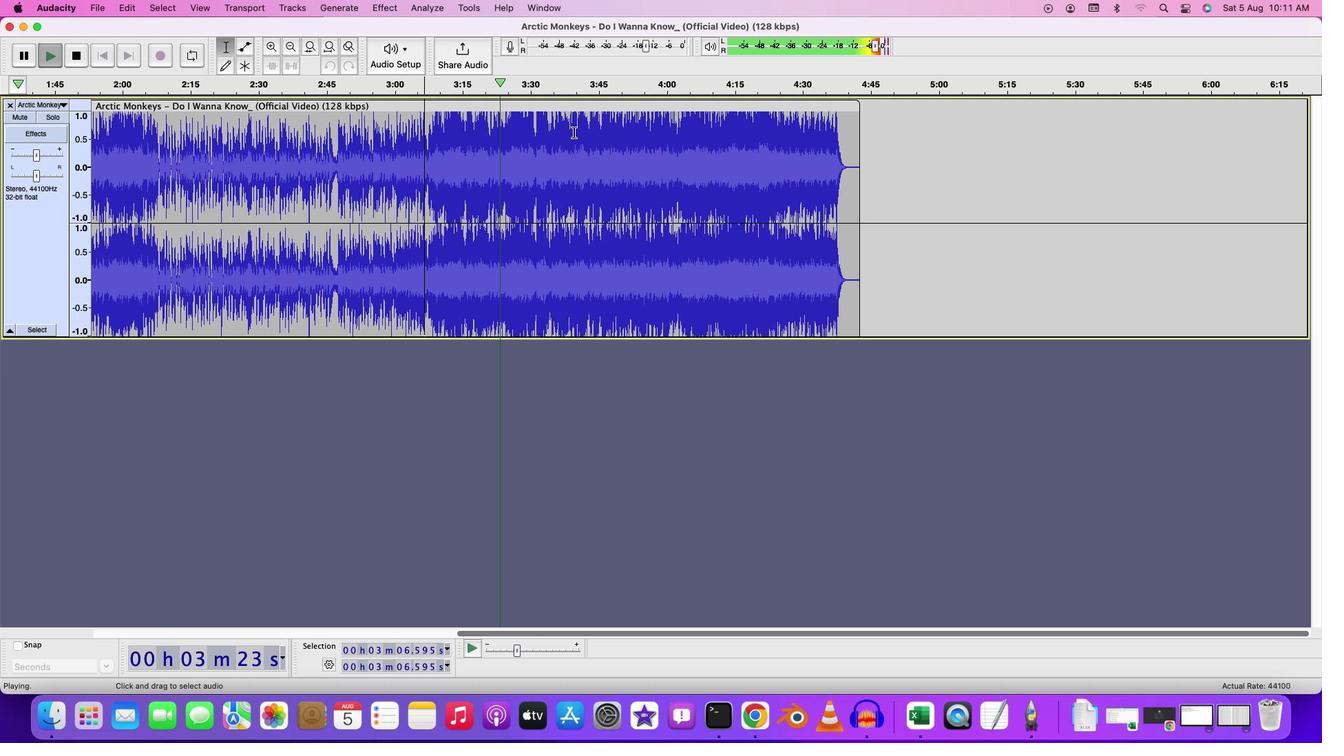 
Action: Key pressed Key.media_volume_down
Screenshot: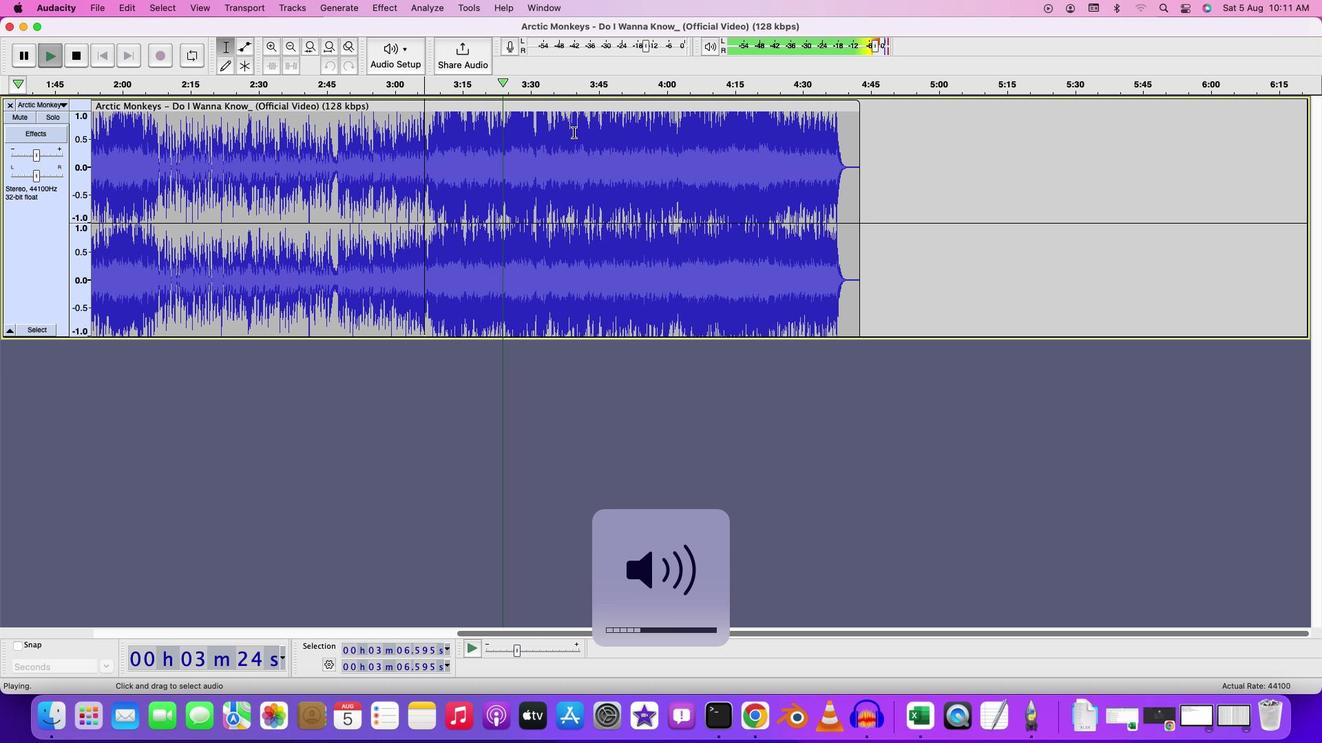
Action: Mouse pressed left at (580, 134)
Screenshot: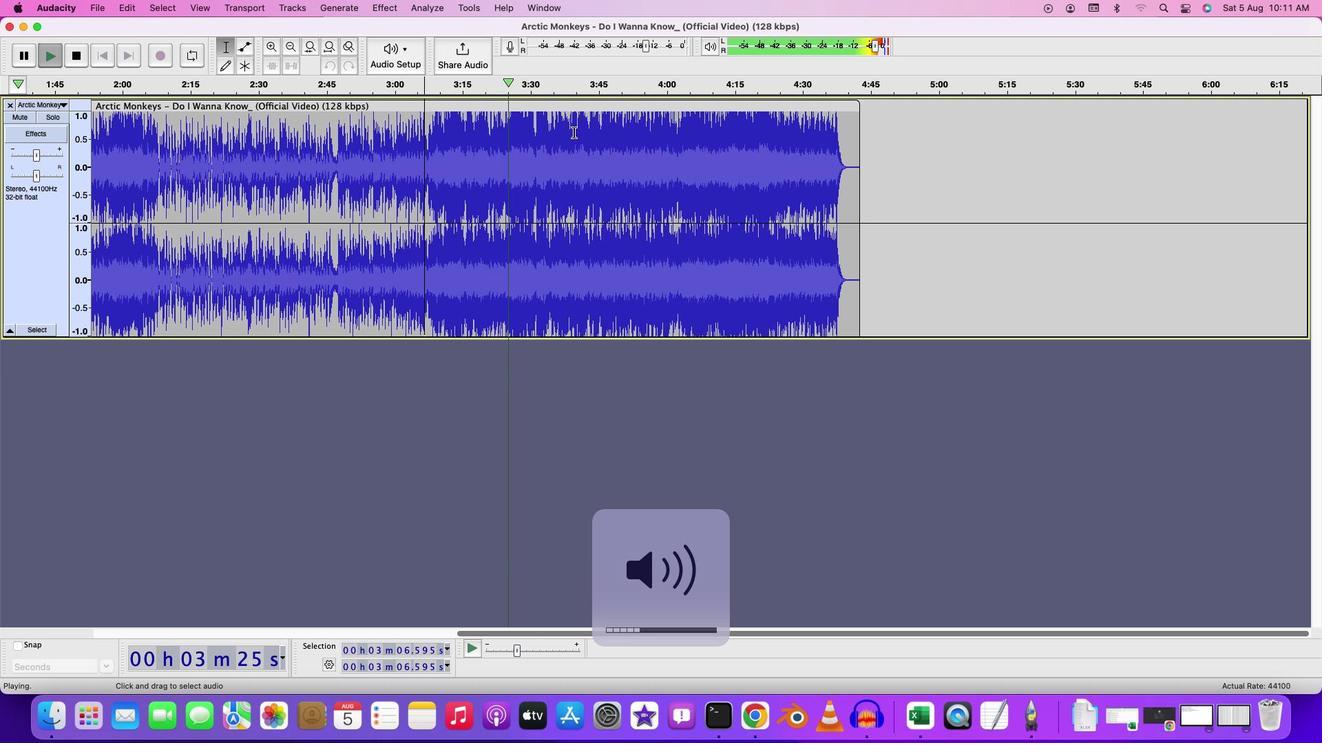 
Action: Mouse moved to (557, 119)
Screenshot: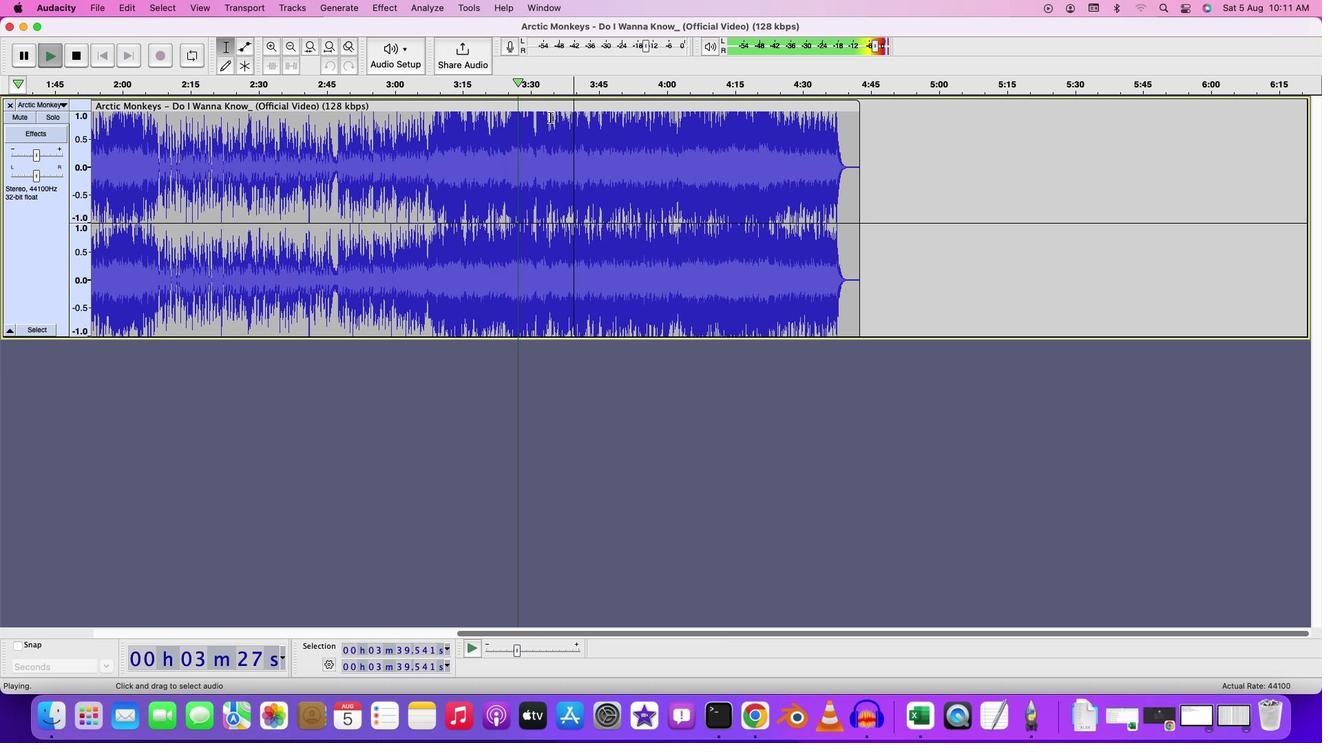 
Action: Mouse pressed left at (557, 119)
Screenshot: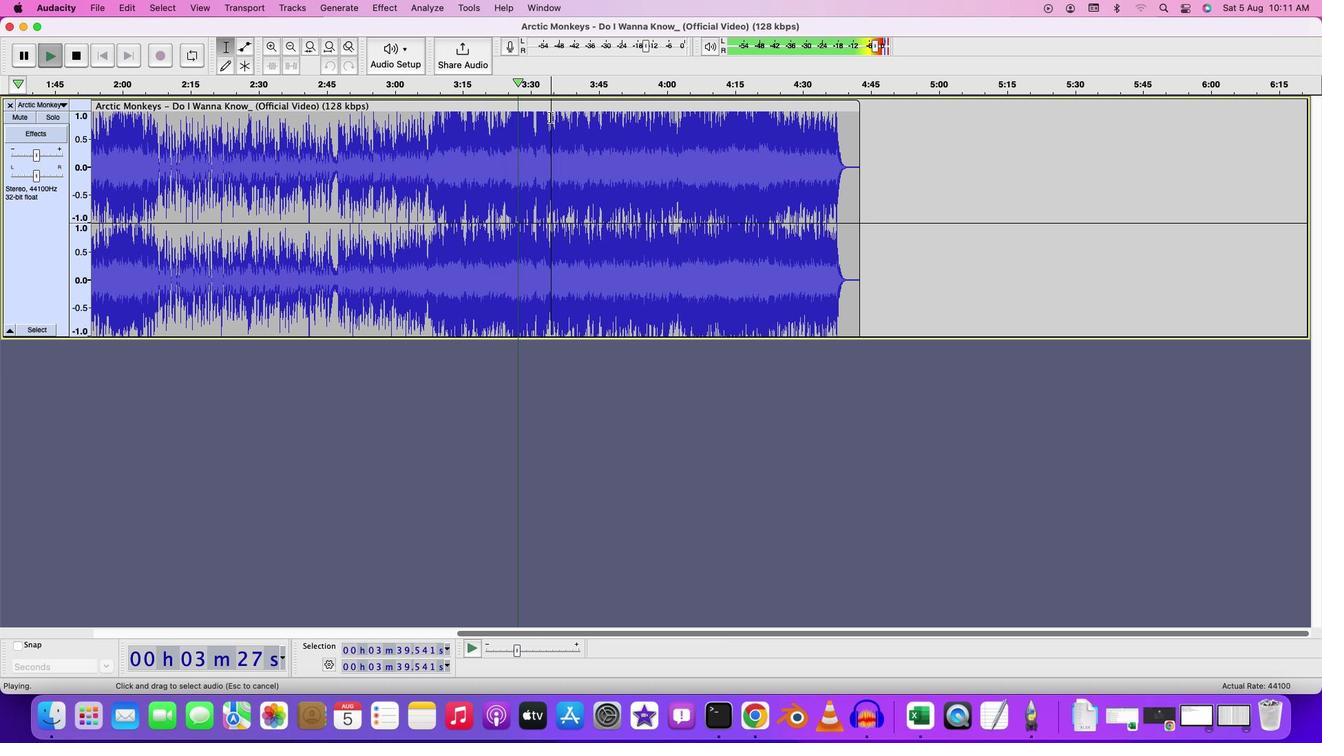 
Action: Mouse moved to (611, 127)
Screenshot: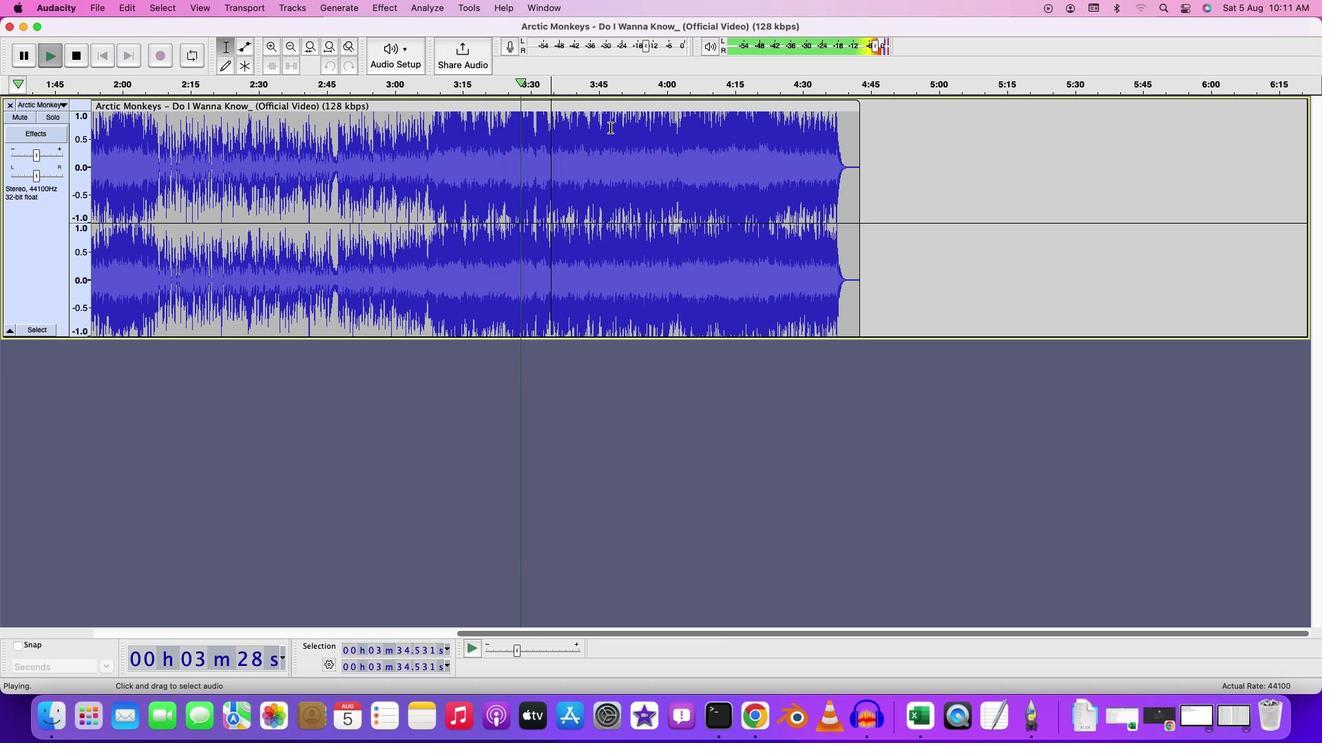 
Action: Key pressed Key.space
Screenshot: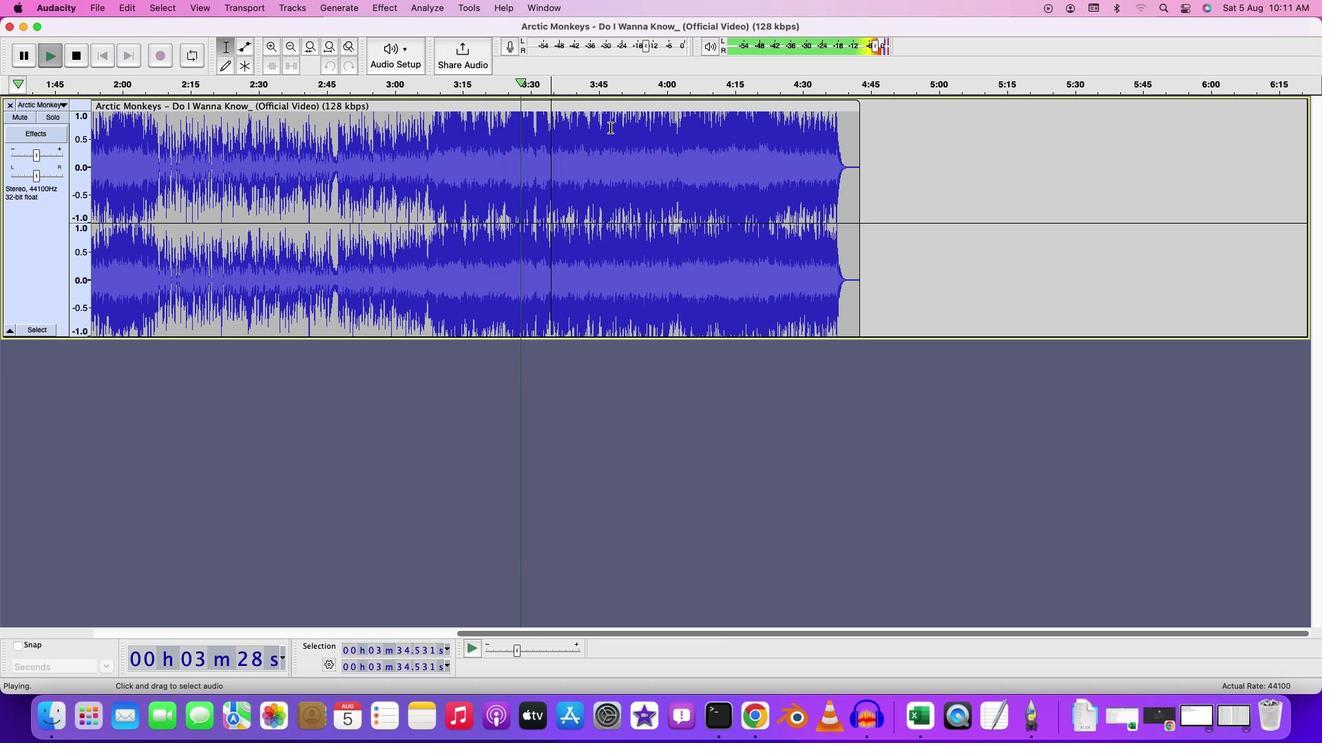 
Action: Mouse moved to (660, 137)
Screenshot: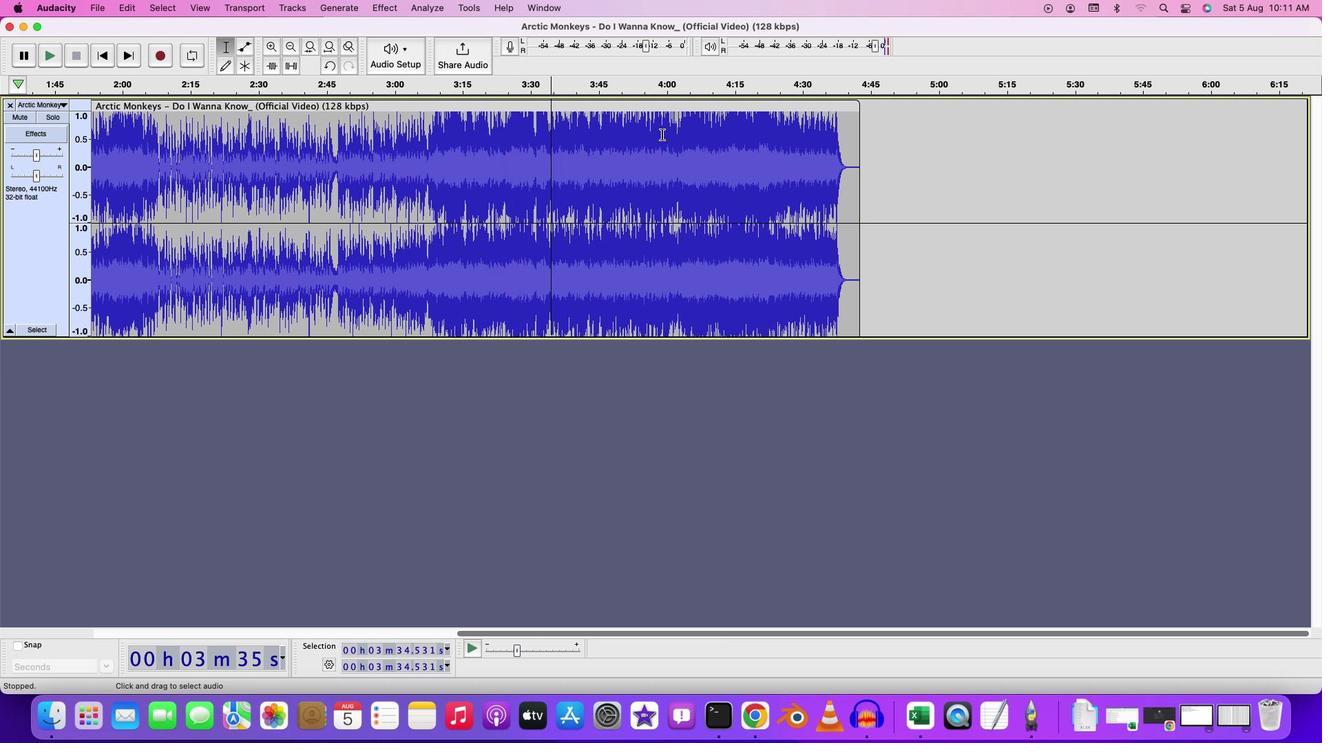 
Action: Key pressed Key.space
Screenshot: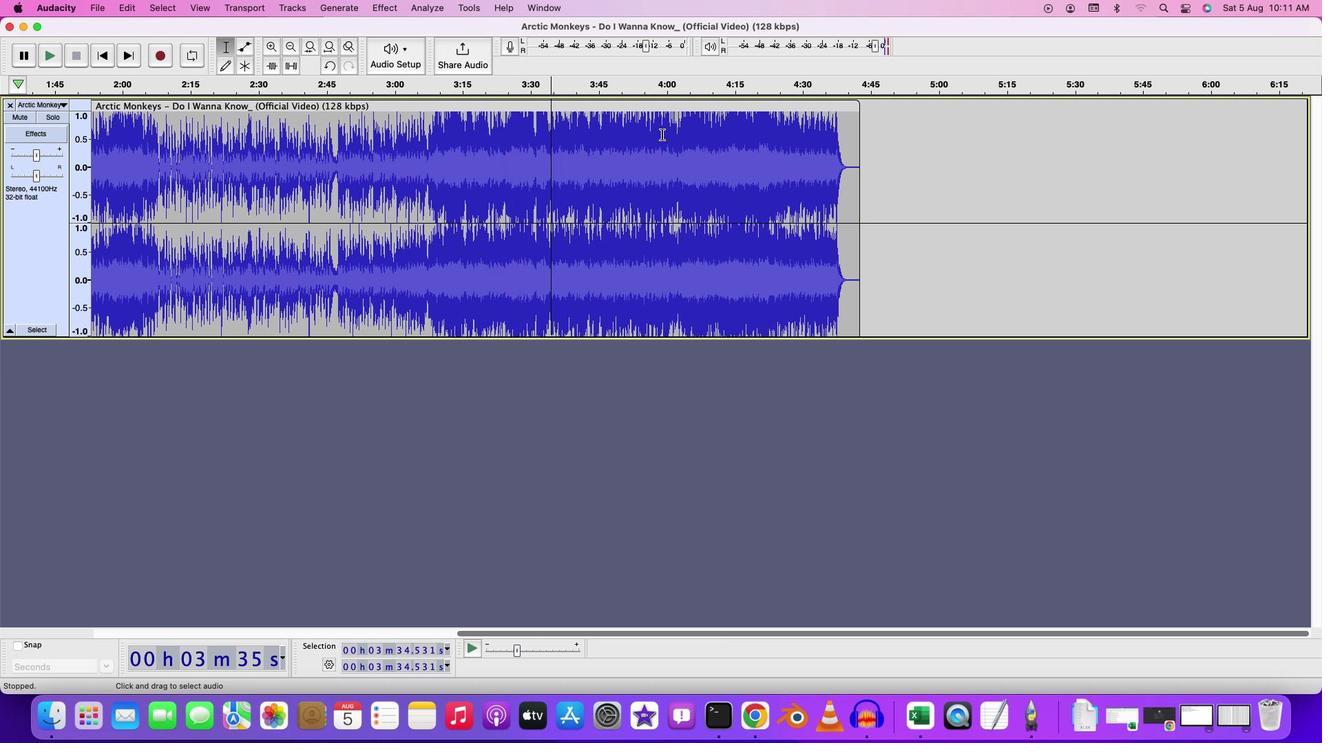 
Action: Mouse moved to (813, 120)
Screenshot: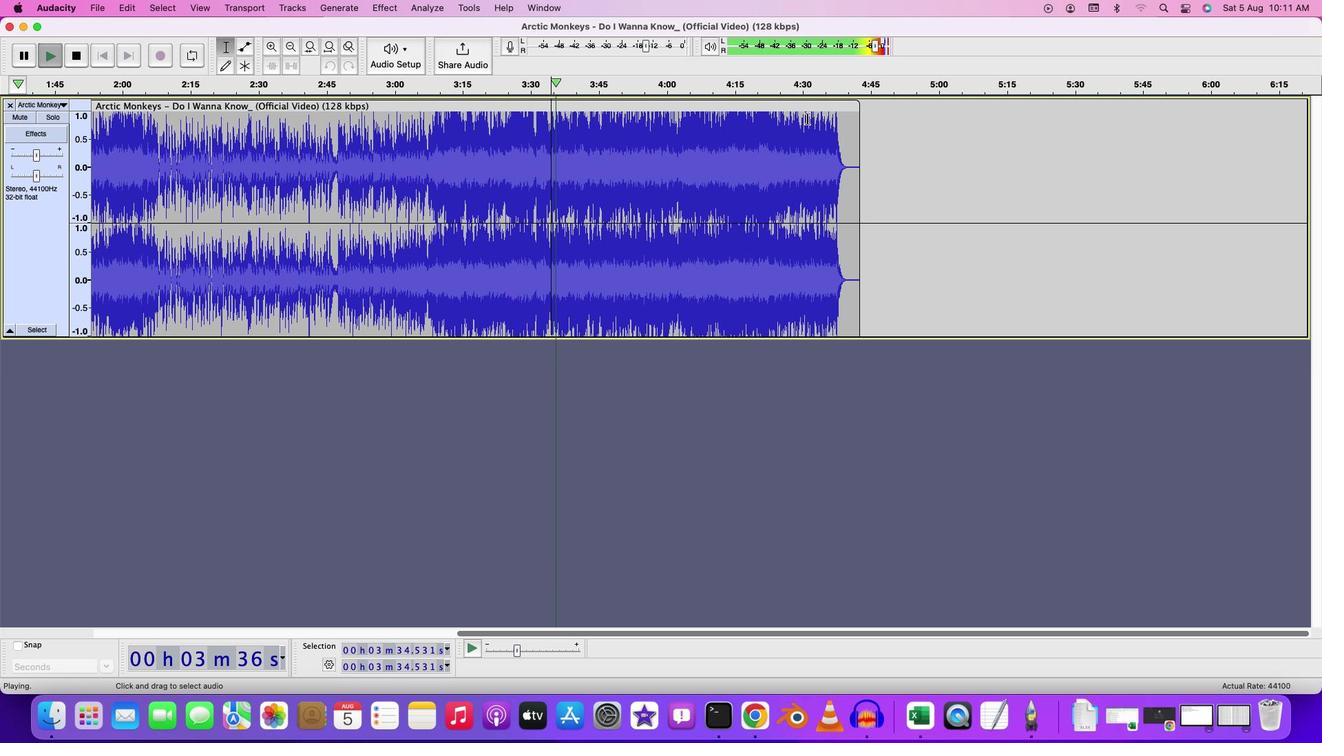 
Action: Mouse pressed left at (813, 120)
Screenshot: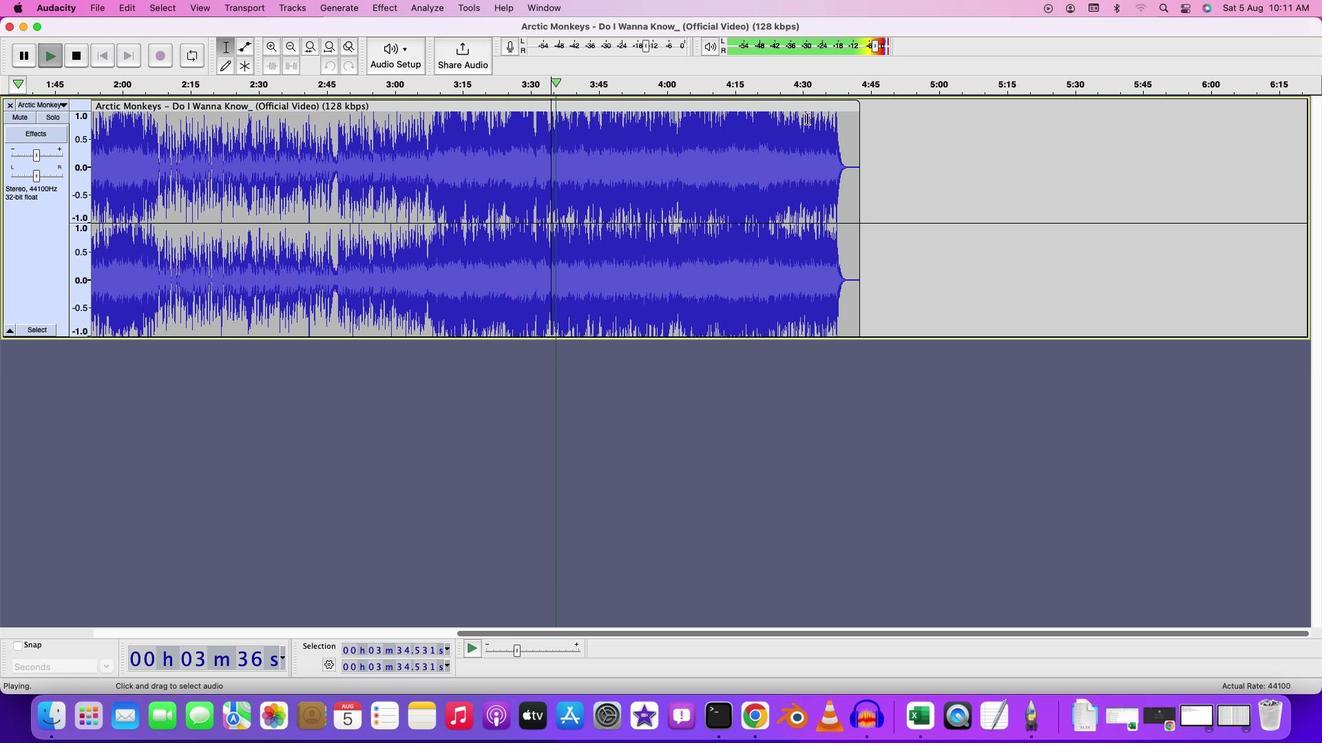 
Action: Mouse moved to (816, 120)
Screenshot: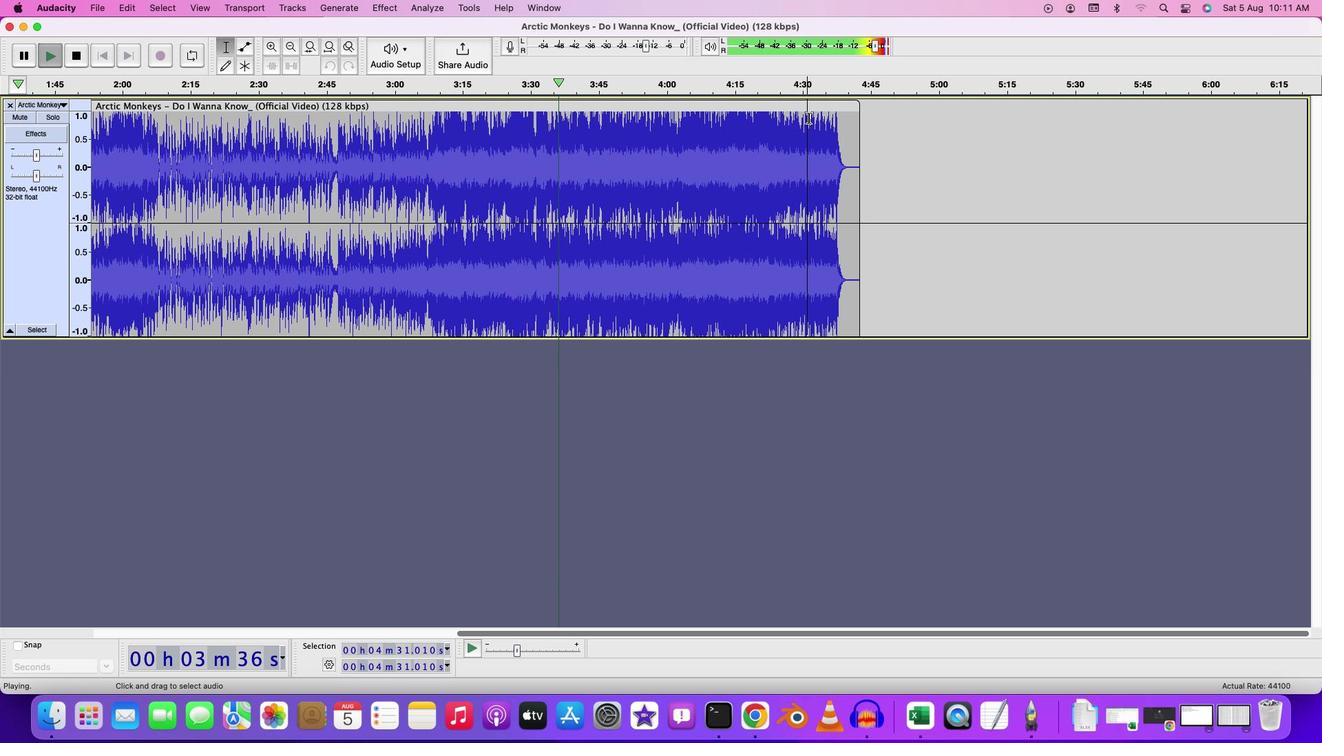 
Action: Key pressed Key.spaceKey.space
Screenshot: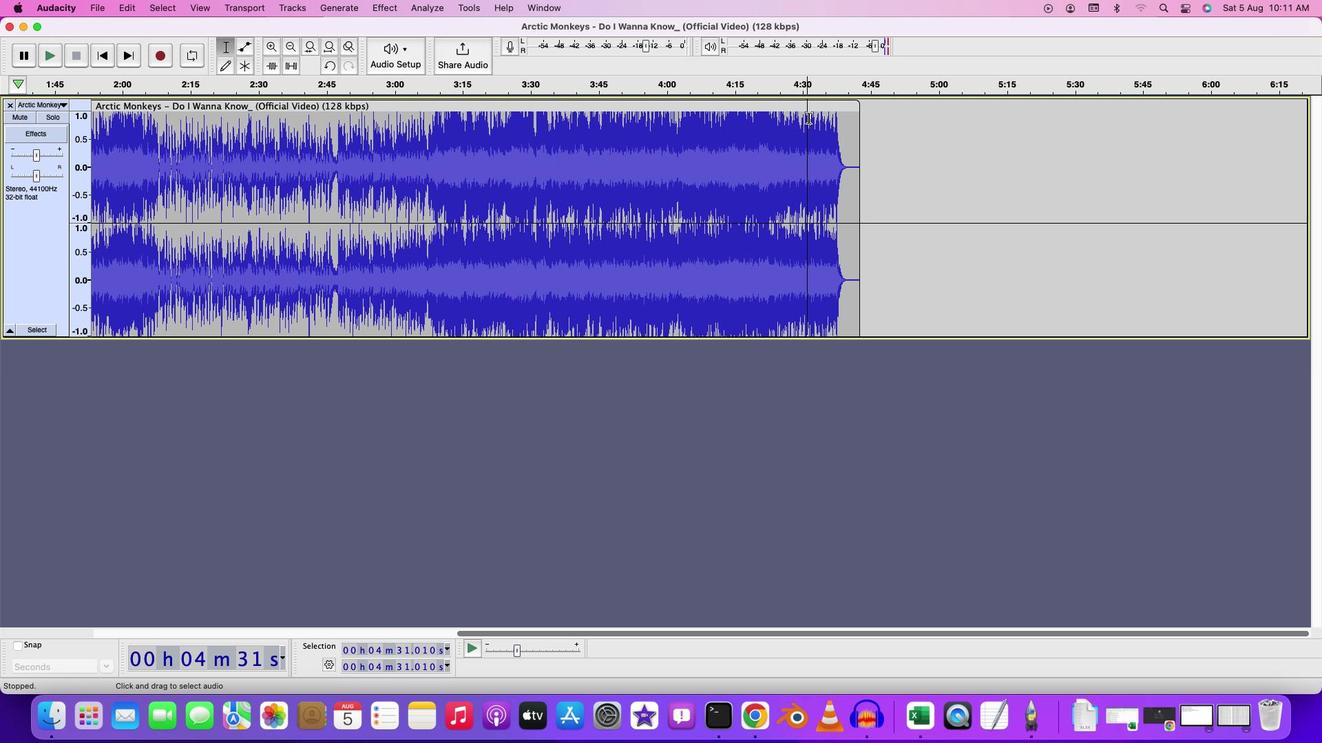 
Action: Mouse moved to (848, 250)
Screenshot: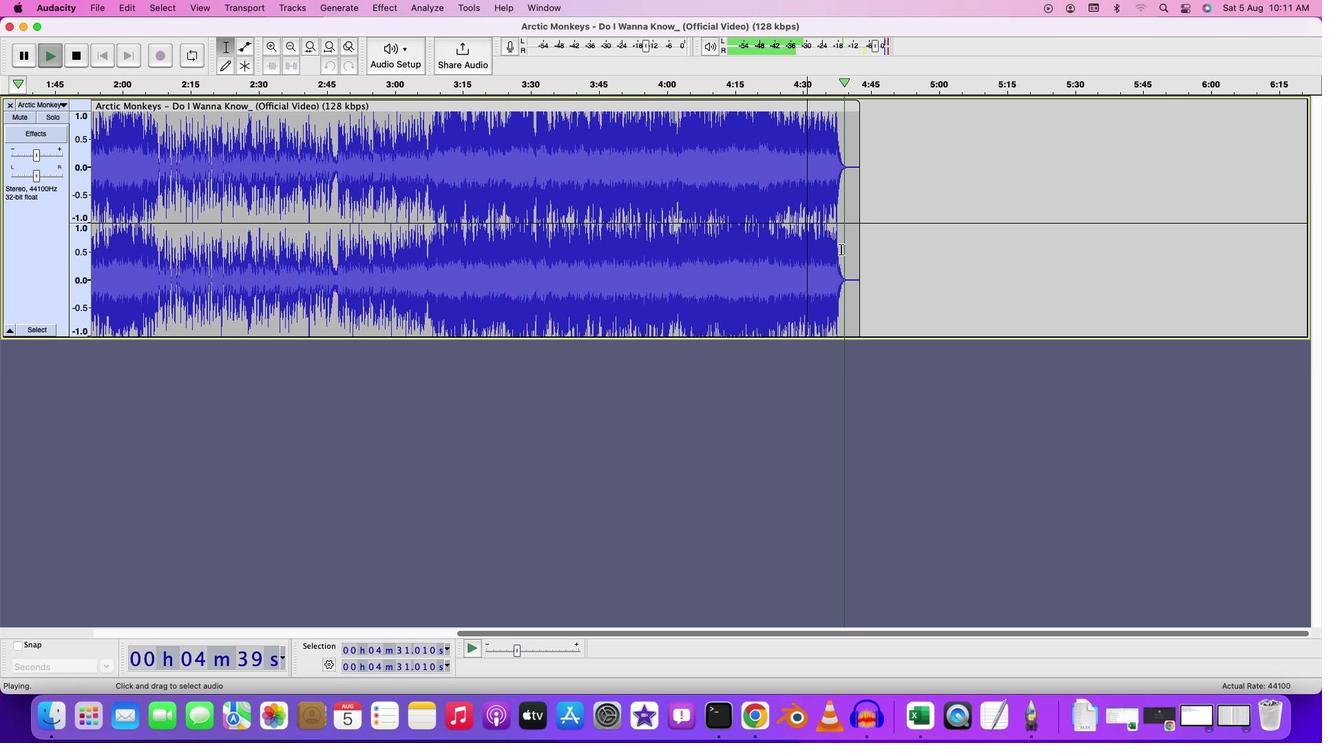 
Action: Key pressed Key.space
Screenshot: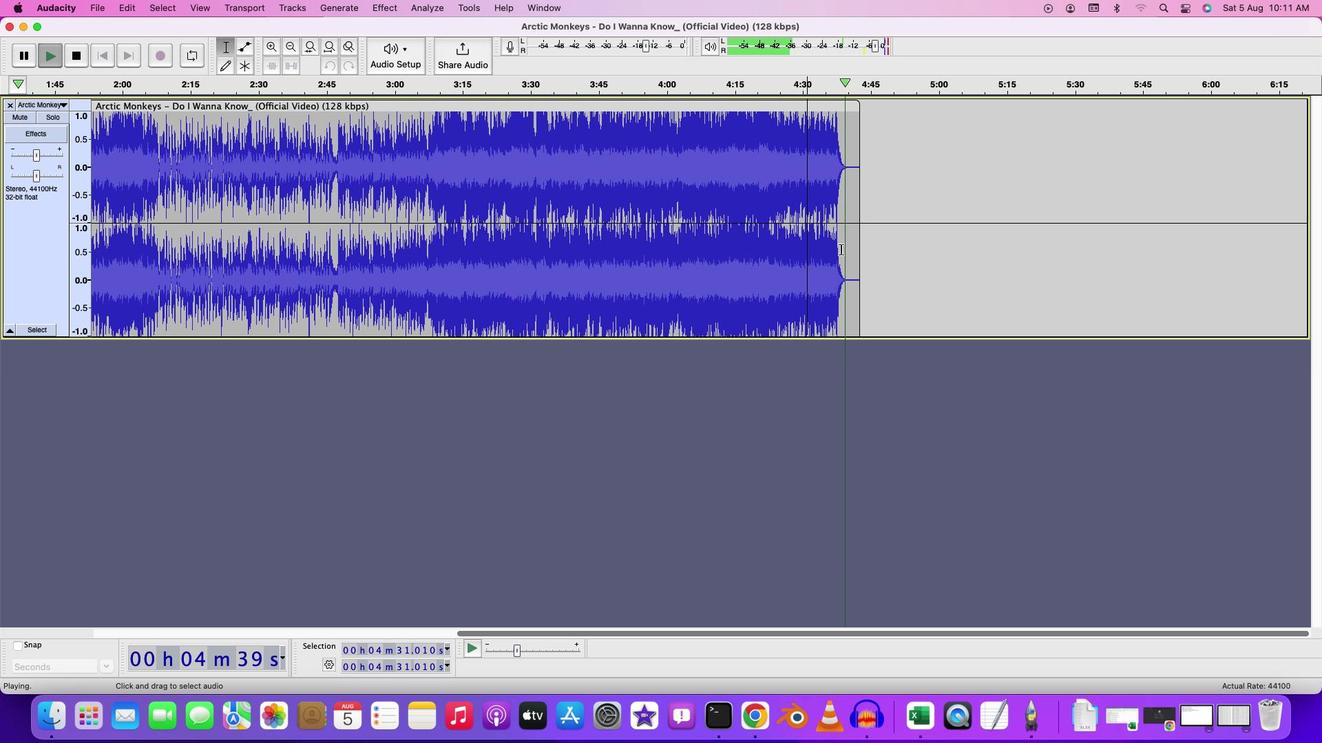 
Action: Mouse moved to (101, 10)
